 Task: Play online Dominion game.
Action: Mouse moved to (511, 416)
Screenshot: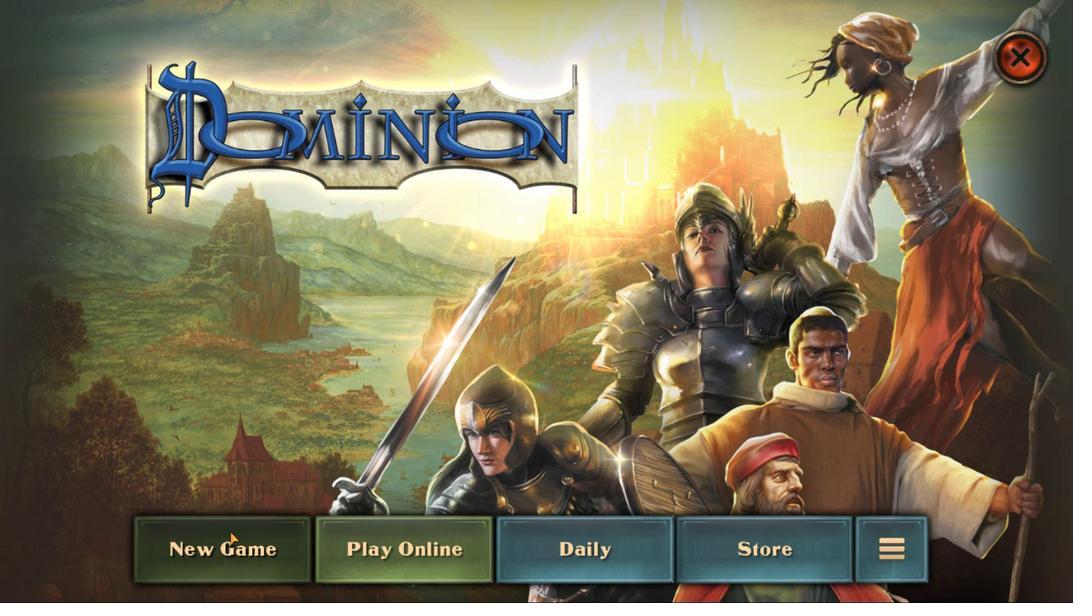 
Action: Mouse pressed left at (511, 416)
Screenshot: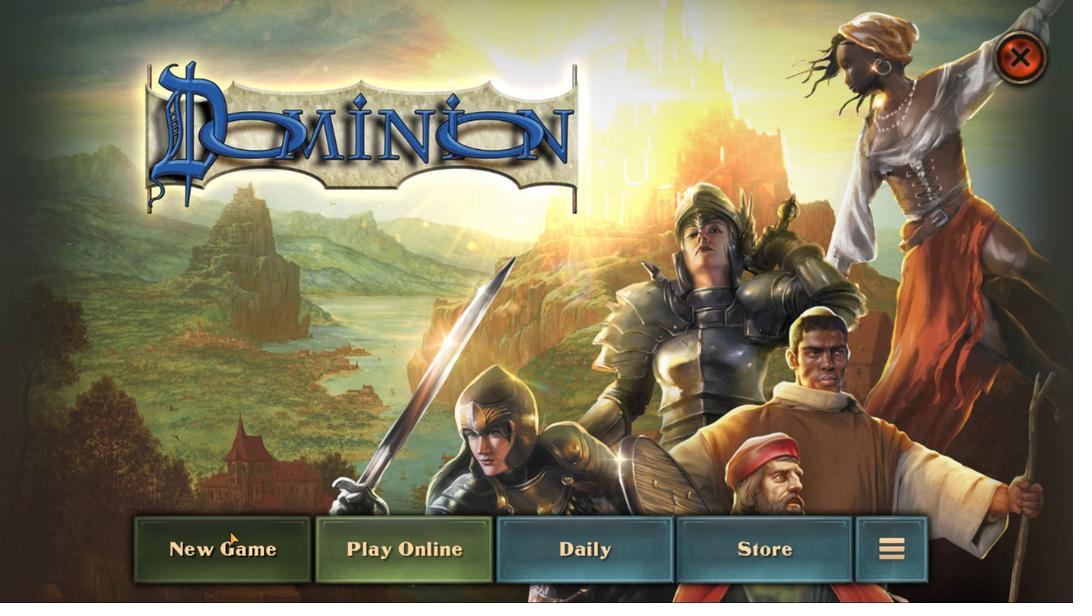 
Action: Mouse moved to (573, 417)
Screenshot: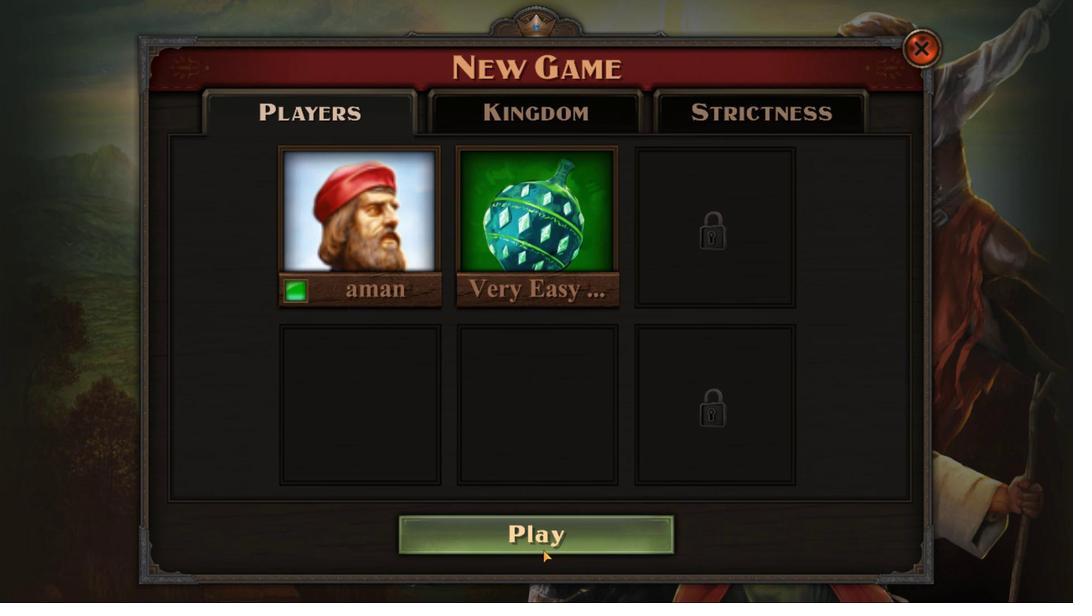 
Action: Mouse pressed left at (573, 417)
Screenshot: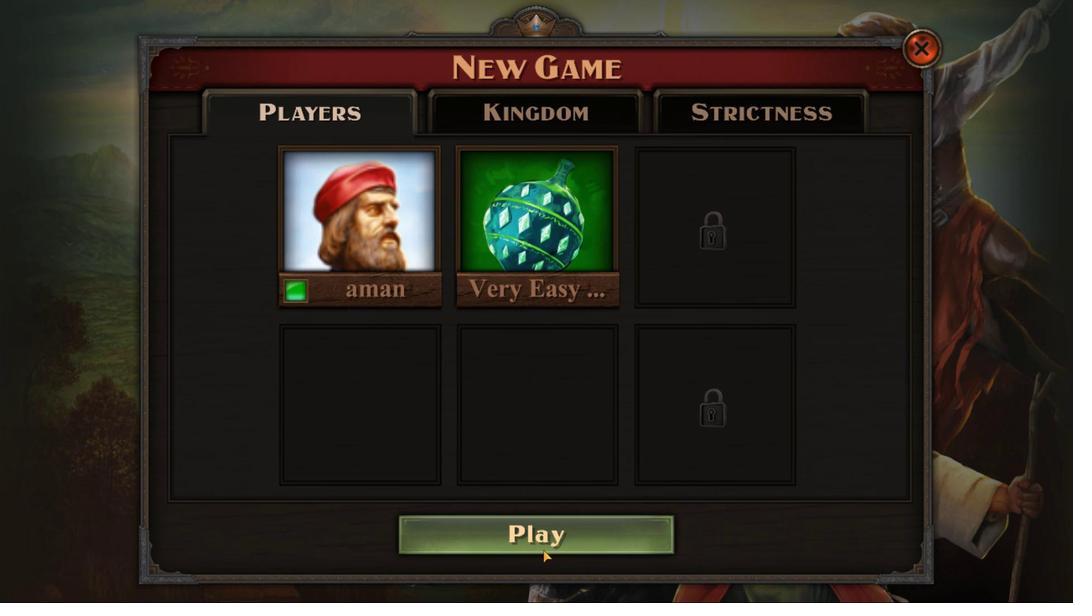 
Action: Mouse moved to (567, 417)
Screenshot: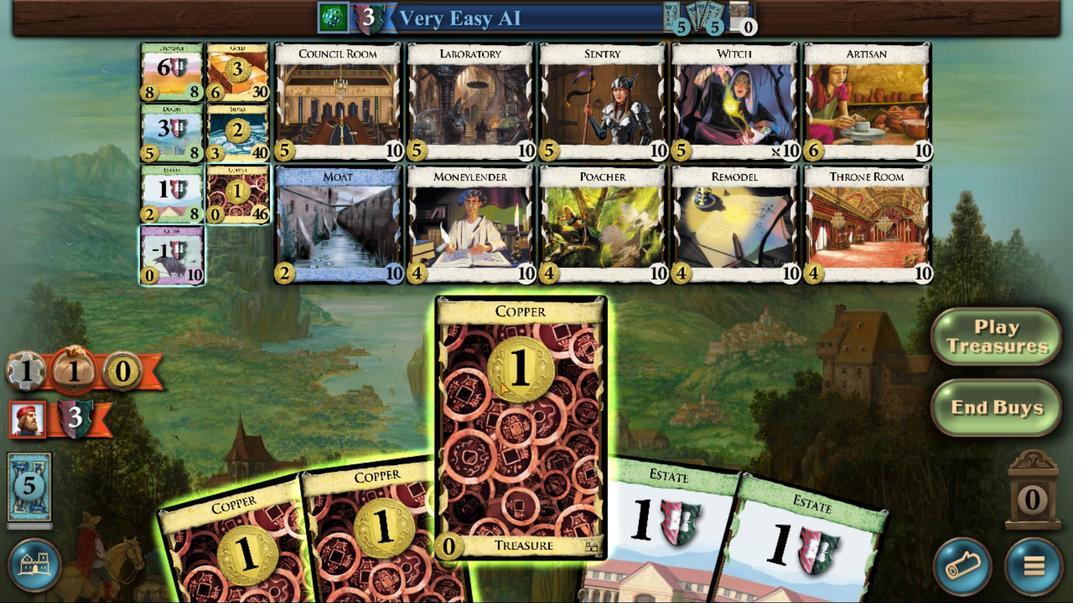
Action: Mouse pressed left at (567, 417)
Screenshot: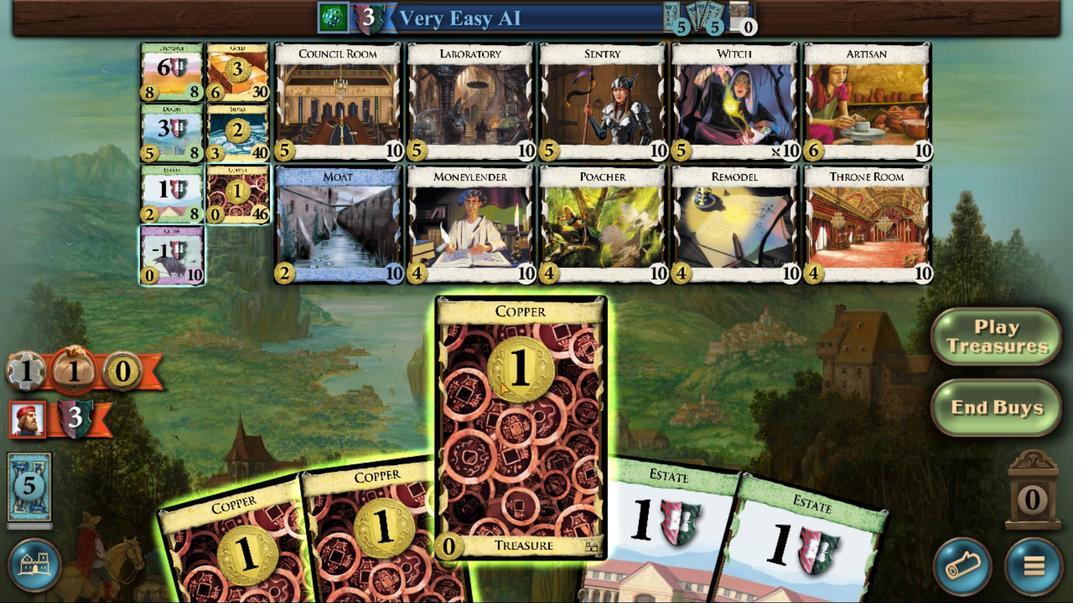 
Action: Mouse moved to (553, 416)
Screenshot: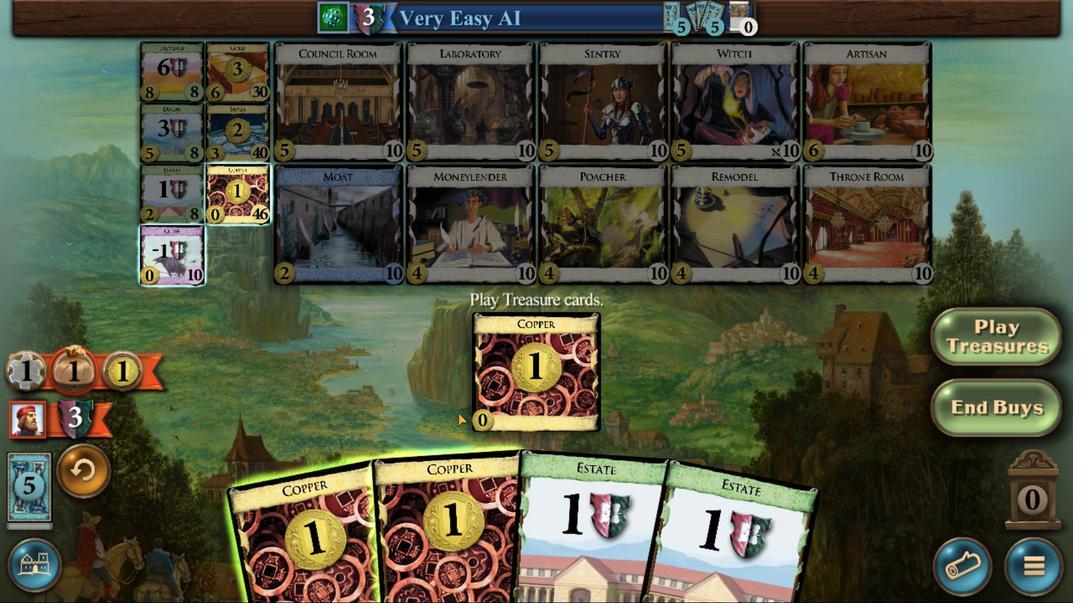 
Action: Mouse pressed left at (553, 416)
Screenshot: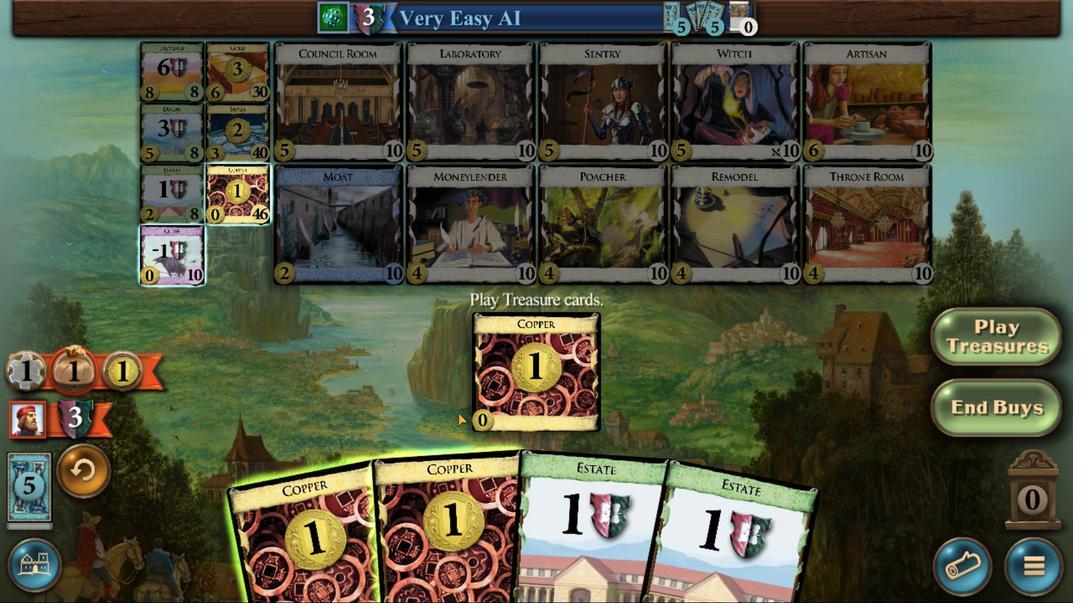 
Action: Mouse moved to (535, 416)
Screenshot: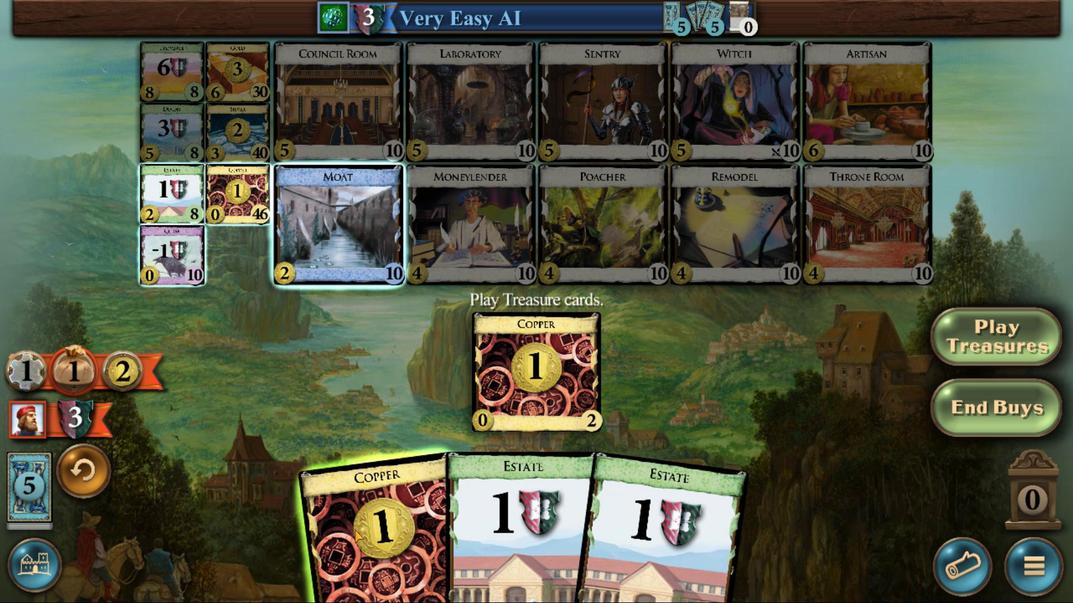 
Action: Mouse pressed left at (535, 416)
Screenshot: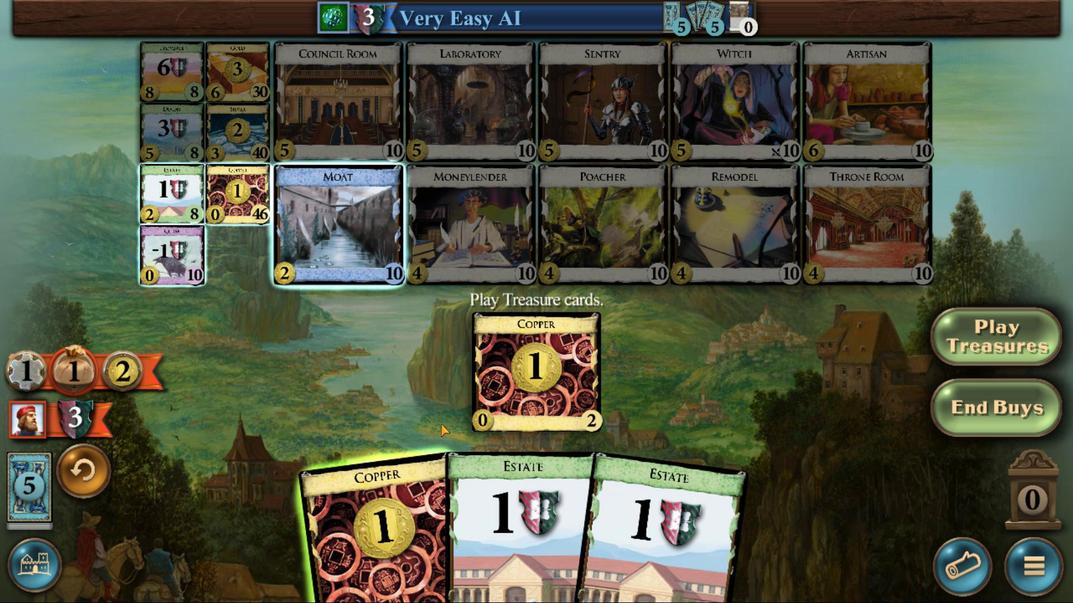 
Action: Mouse moved to (512, 408)
Screenshot: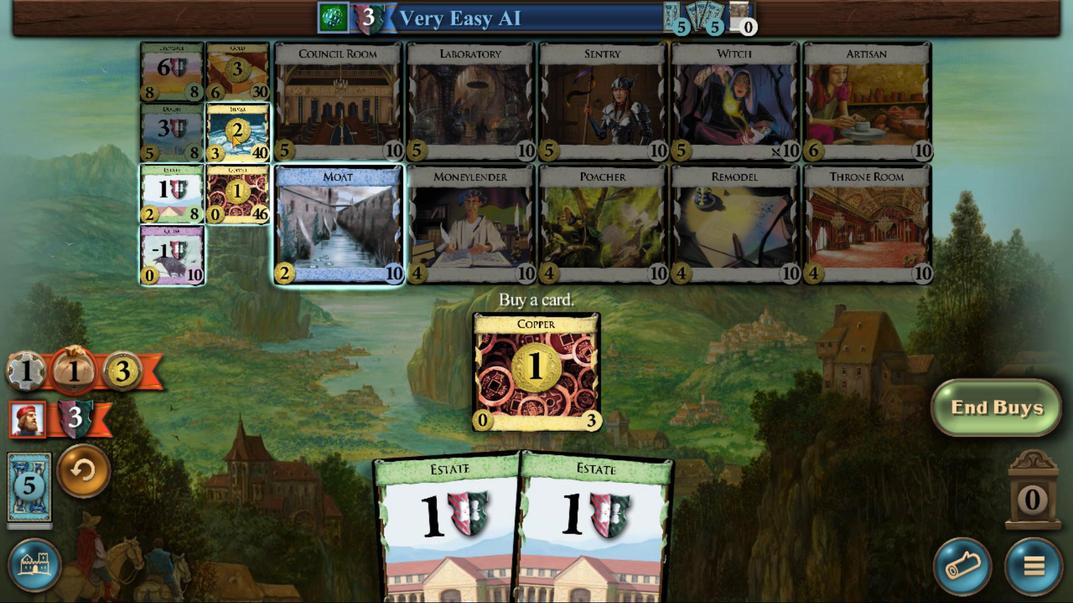 
Action: Mouse pressed left at (512, 408)
Screenshot: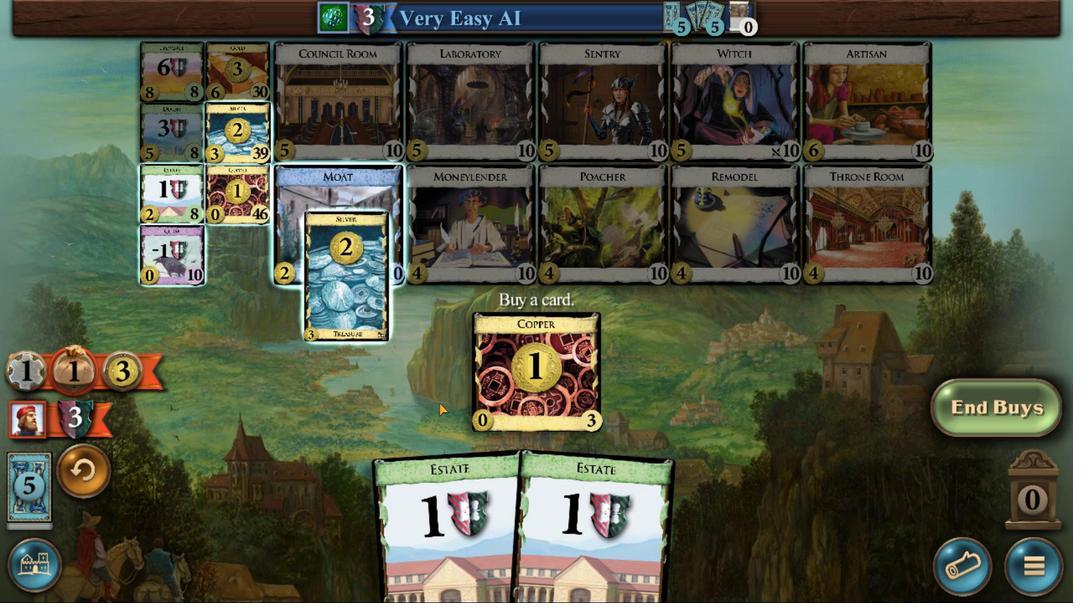 
Action: Mouse moved to (592, 416)
Screenshot: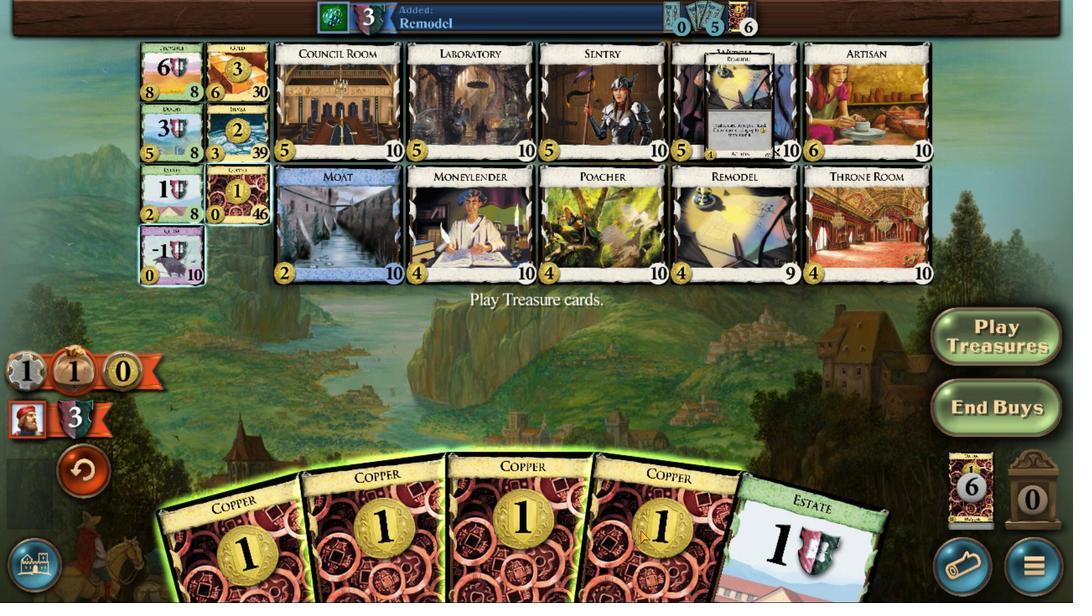 
Action: Mouse pressed left at (592, 416)
Screenshot: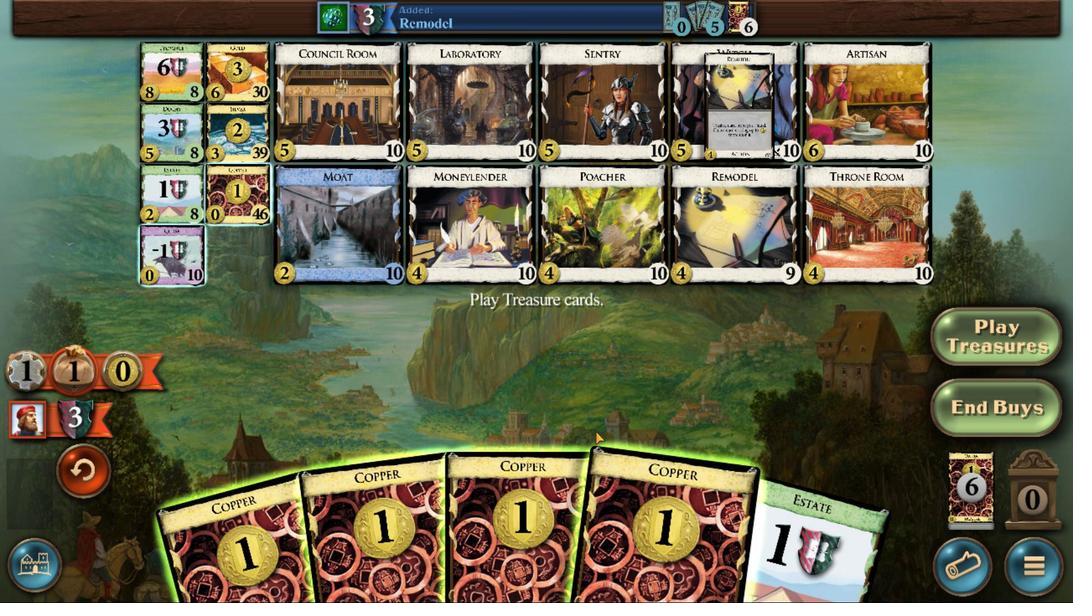 
Action: Mouse moved to (578, 416)
Screenshot: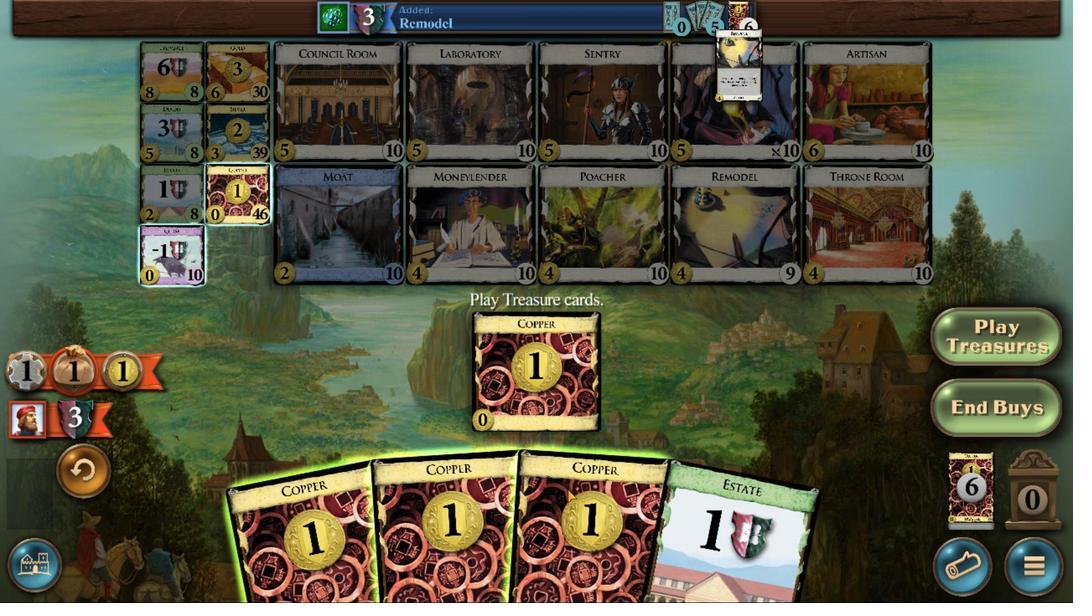 
Action: Mouse pressed left at (578, 416)
Screenshot: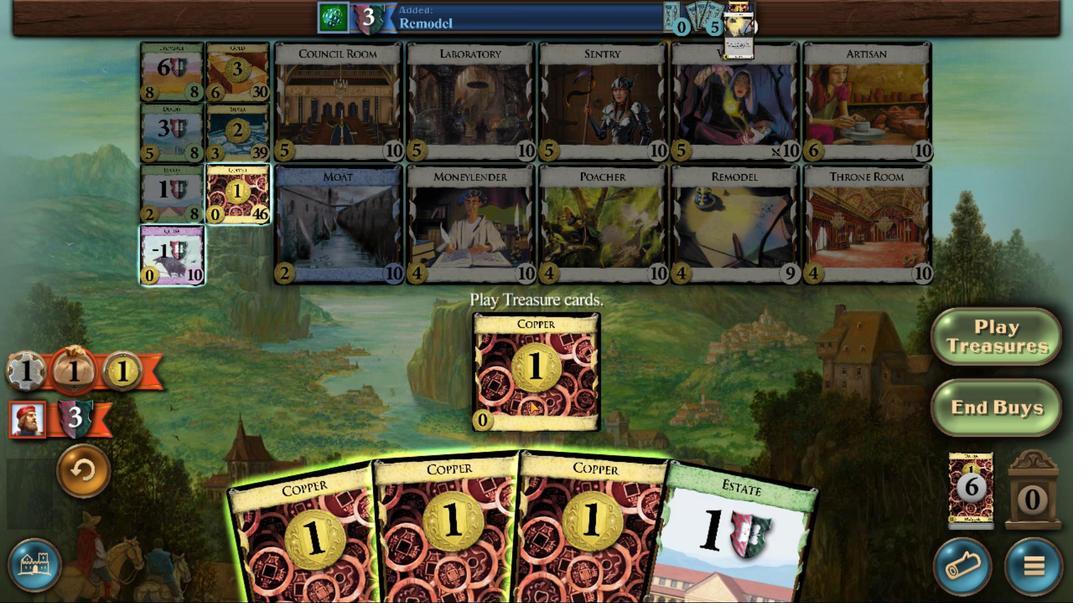 
Action: Mouse moved to (565, 416)
Screenshot: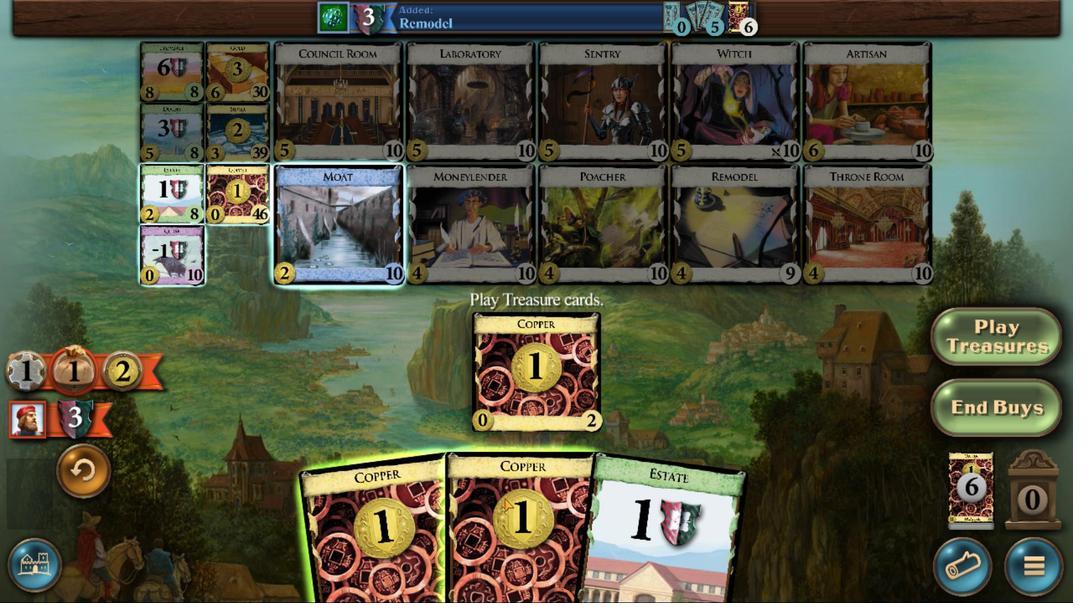 
Action: Mouse pressed left at (565, 416)
Screenshot: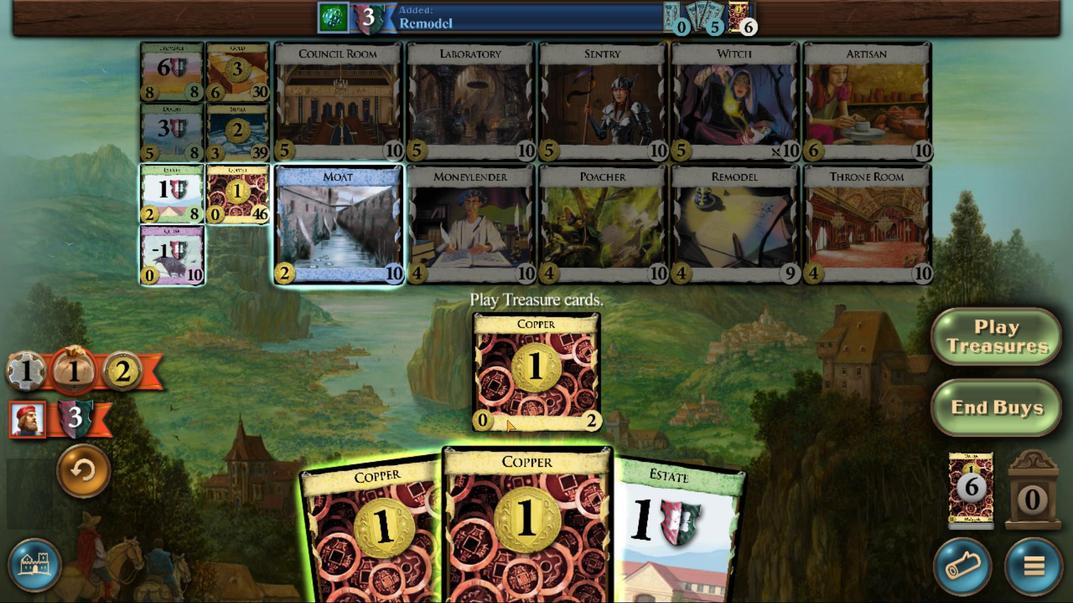 
Action: Mouse moved to (512, 408)
Screenshot: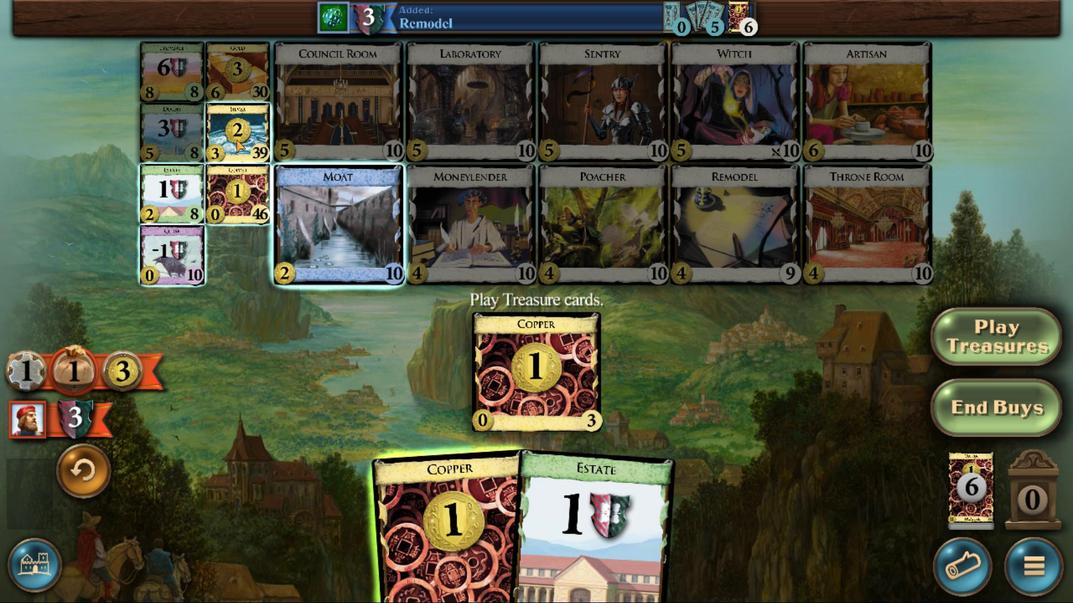 
Action: Mouse pressed left at (512, 408)
Screenshot: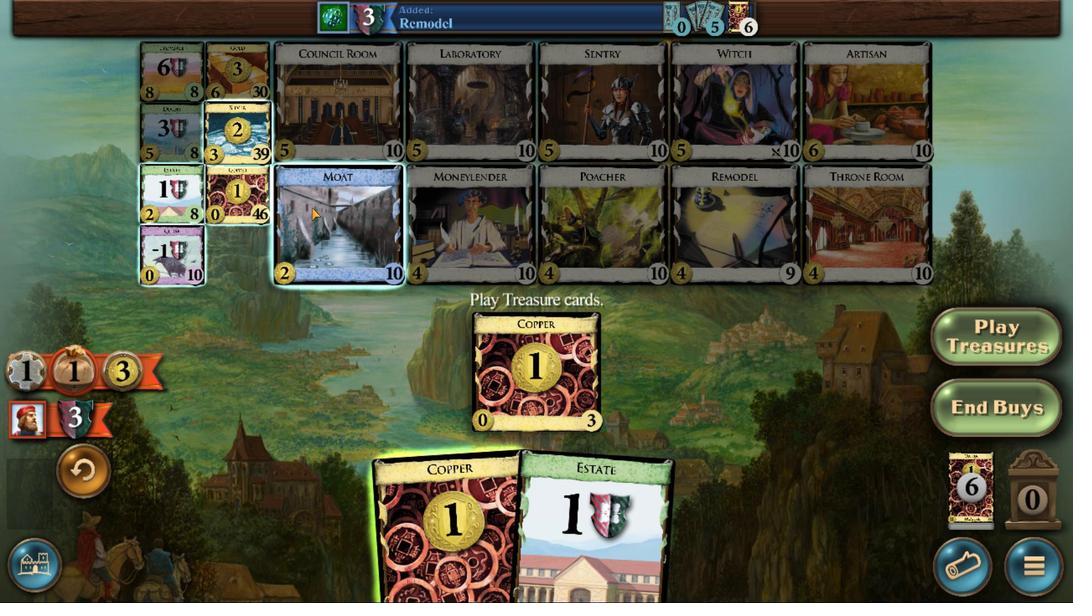 
Action: Mouse moved to (592, 417)
Screenshot: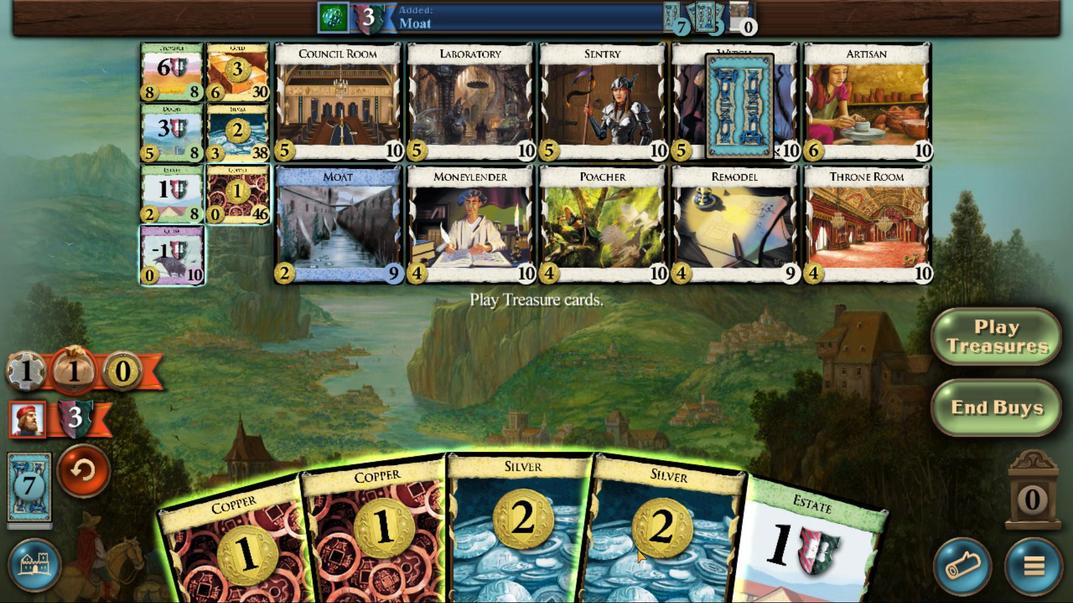 
Action: Mouse pressed left at (592, 417)
Screenshot: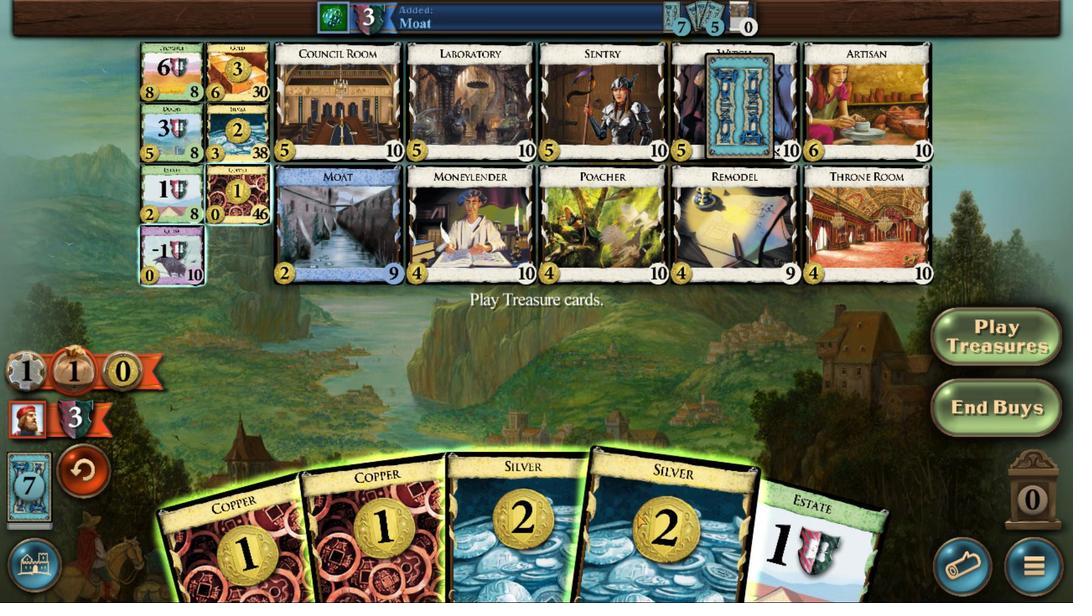 
Action: Mouse moved to (586, 416)
Screenshot: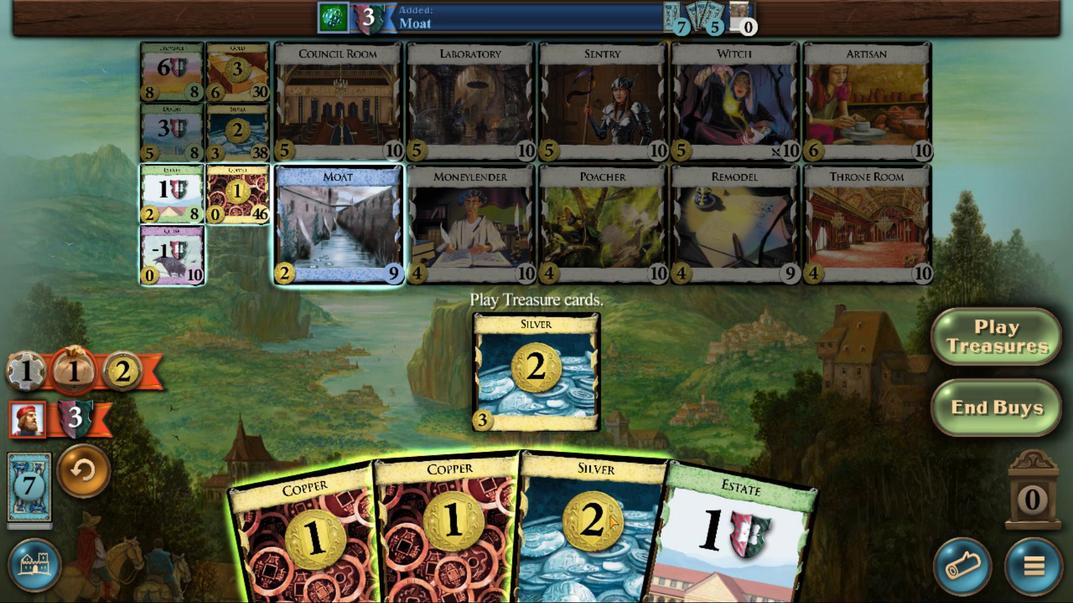 
Action: Mouse pressed left at (586, 416)
Screenshot: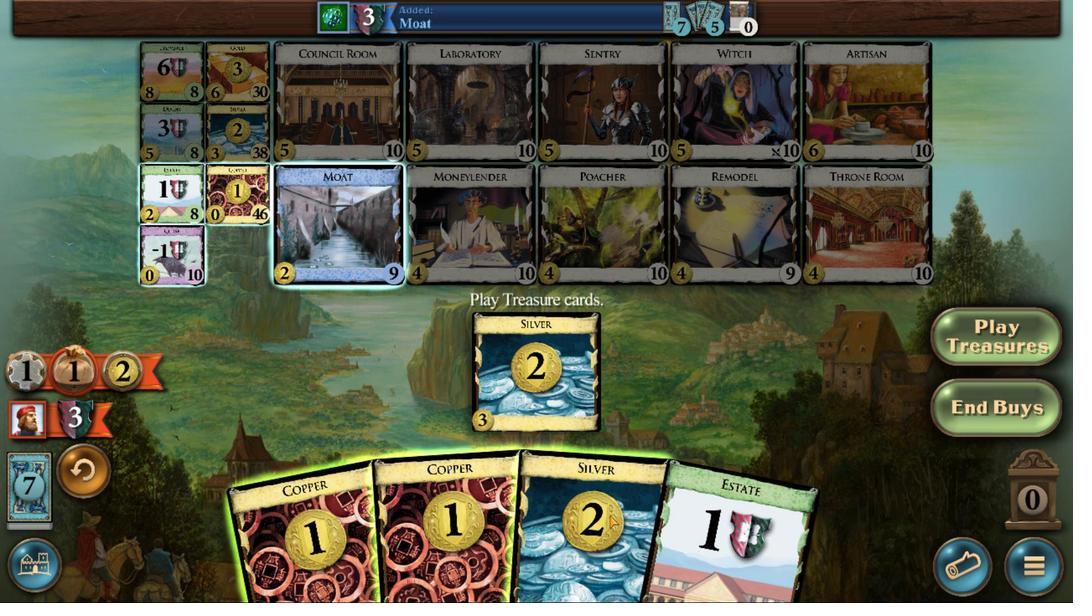 
Action: Mouse moved to (577, 416)
Screenshot: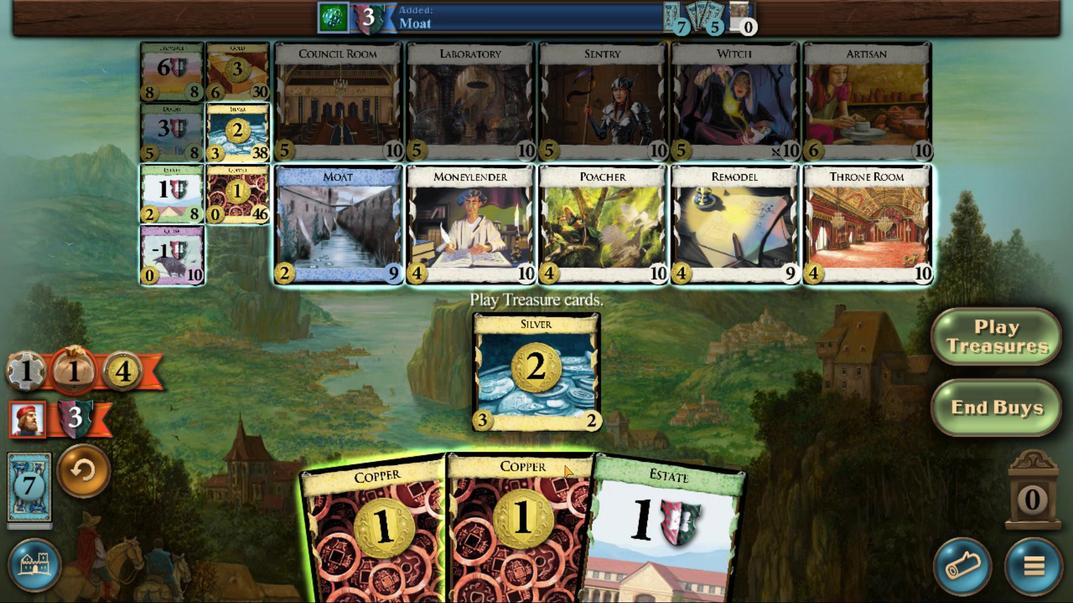 
Action: Mouse pressed left at (577, 416)
Screenshot: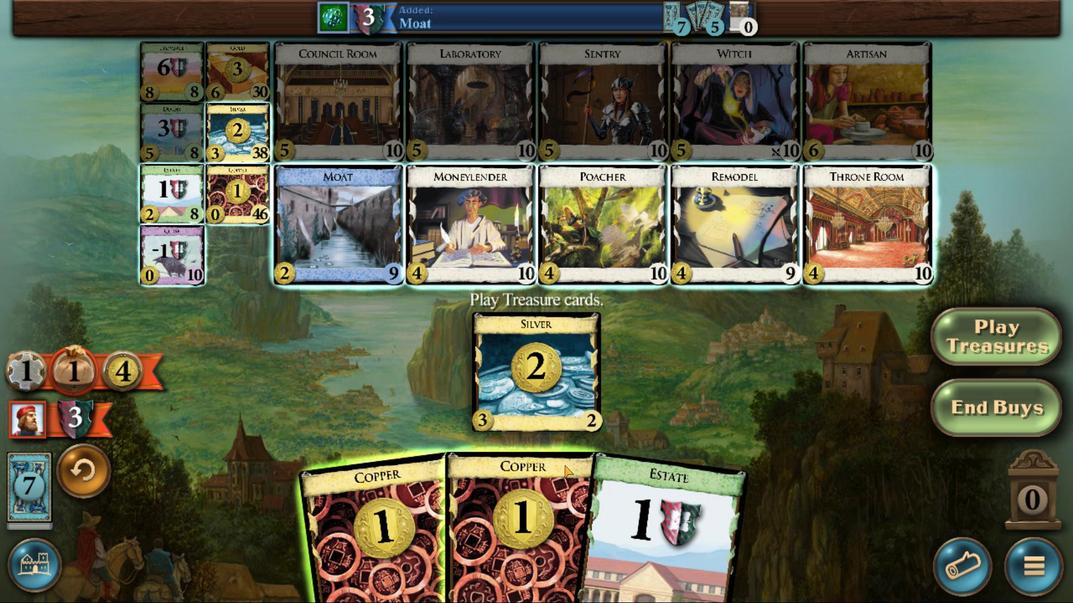 
Action: Mouse moved to (500, 408)
Screenshot: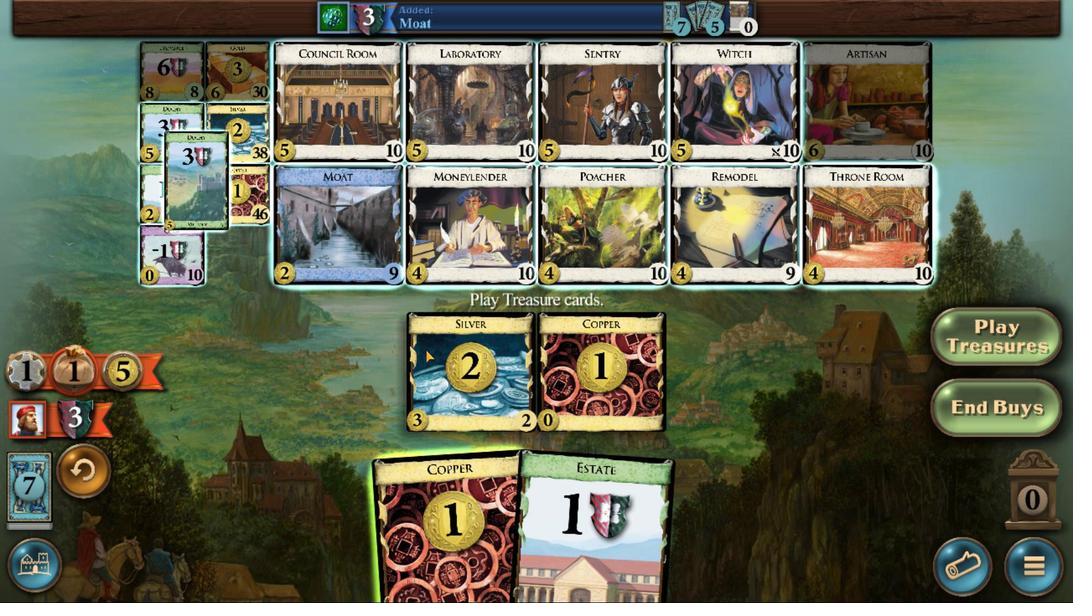 
Action: Mouse pressed left at (500, 408)
Screenshot: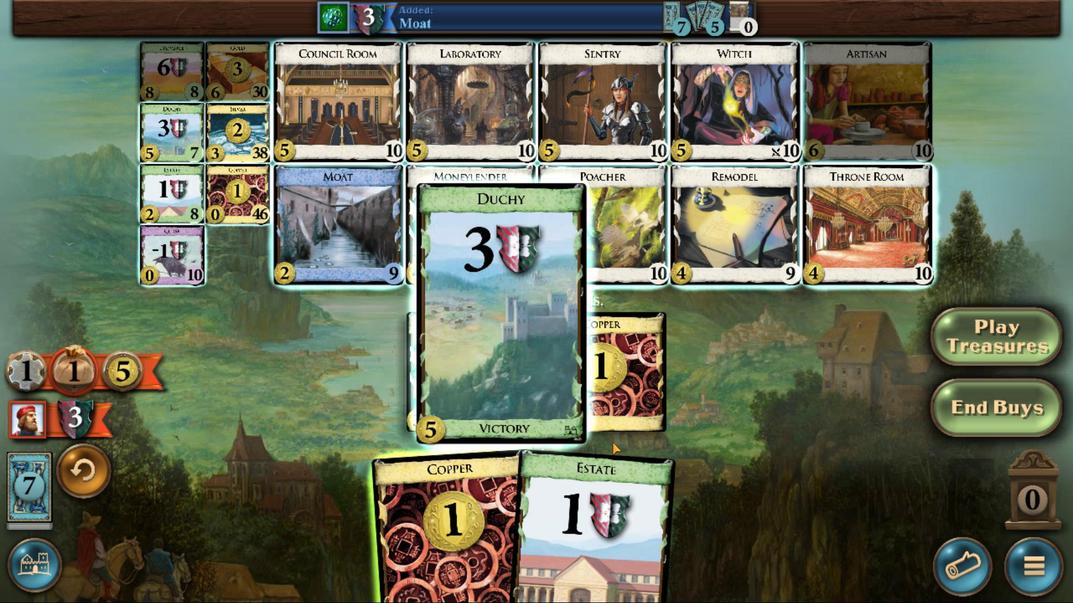 
Action: Mouse moved to (593, 417)
Screenshot: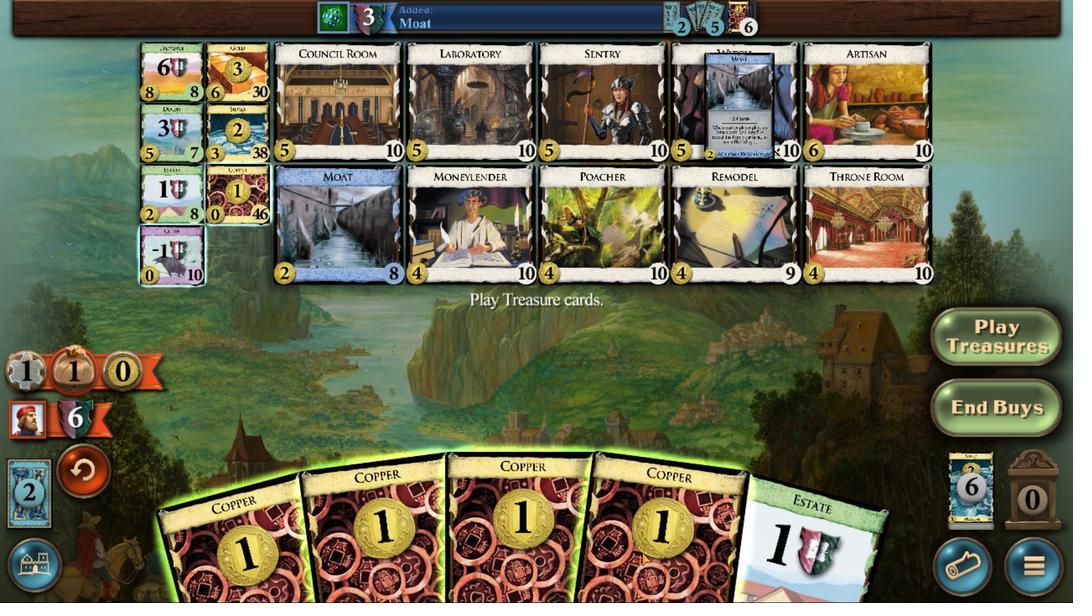
Action: Mouse pressed left at (593, 417)
Screenshot: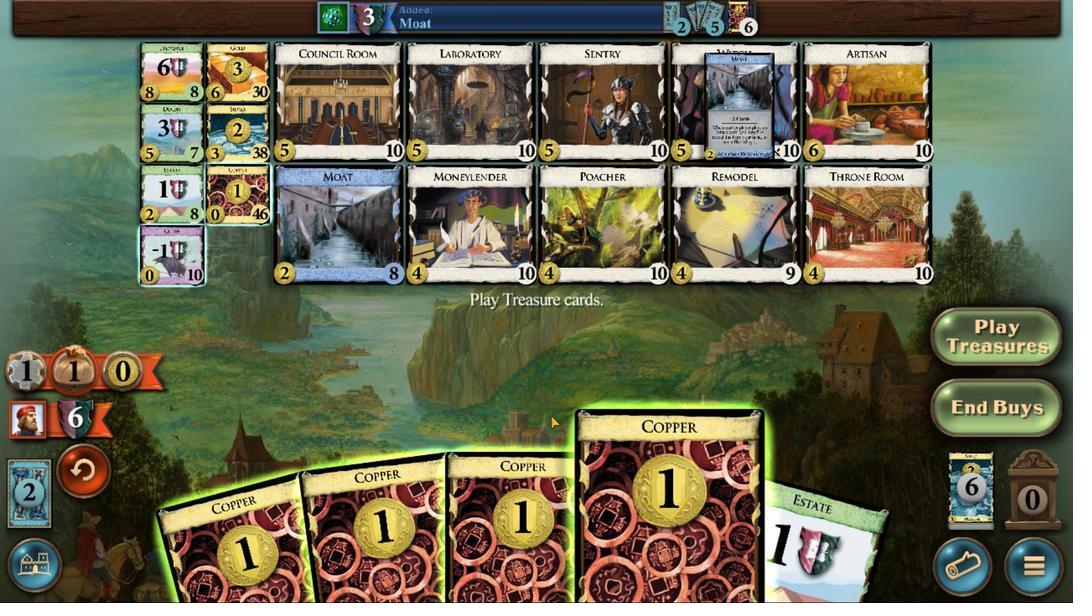 
Action: Mouse moved to (578, 416)
Screenshot: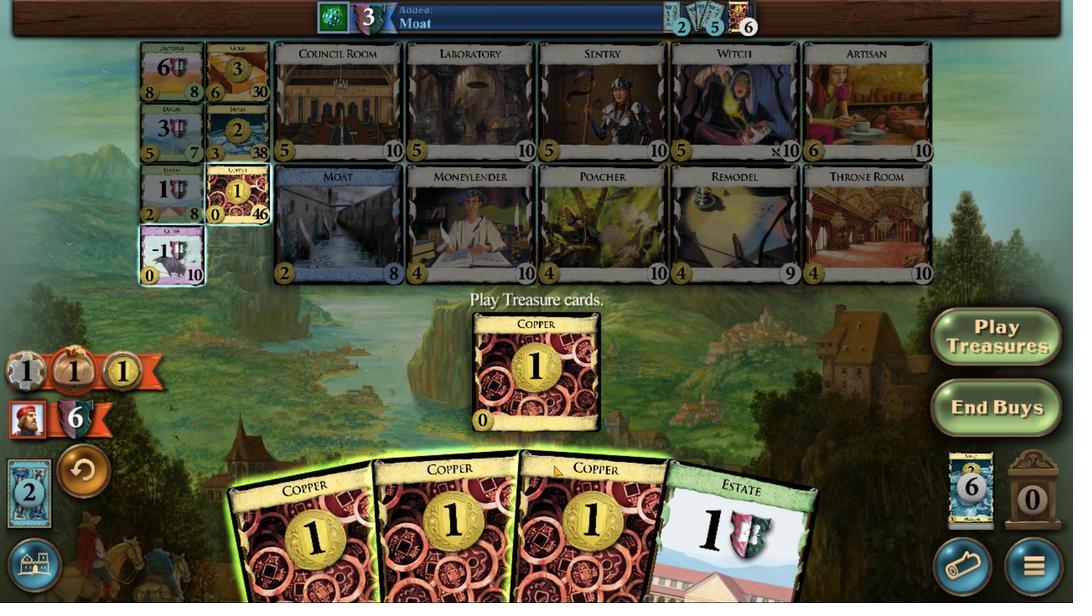 
Action: Mouse pressed left at (578, 416)
Screenshot: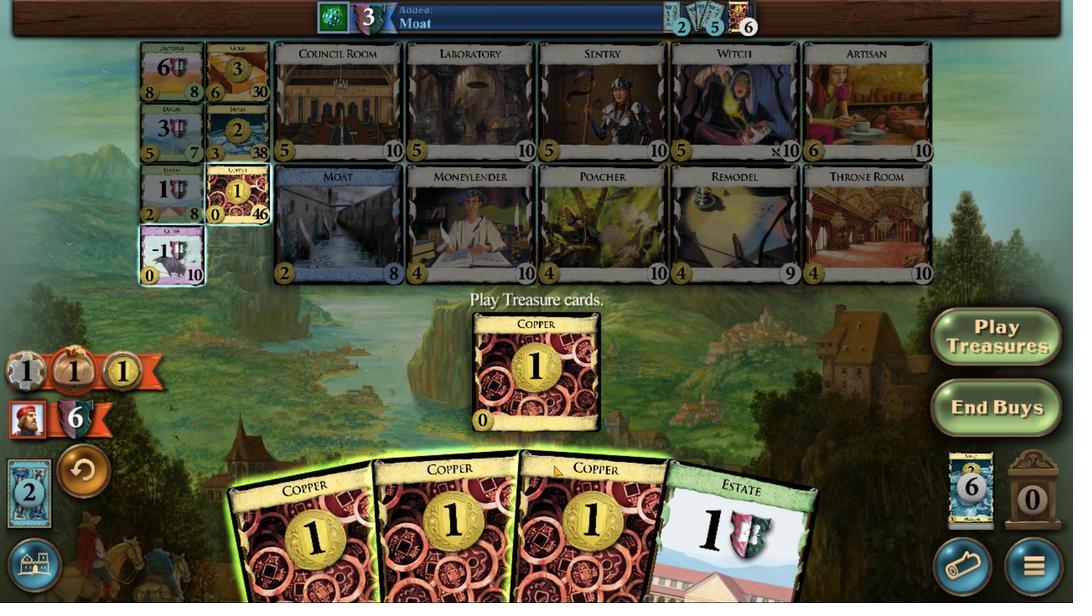 
Action: Mouse moved to (576, 416)
Screenshot: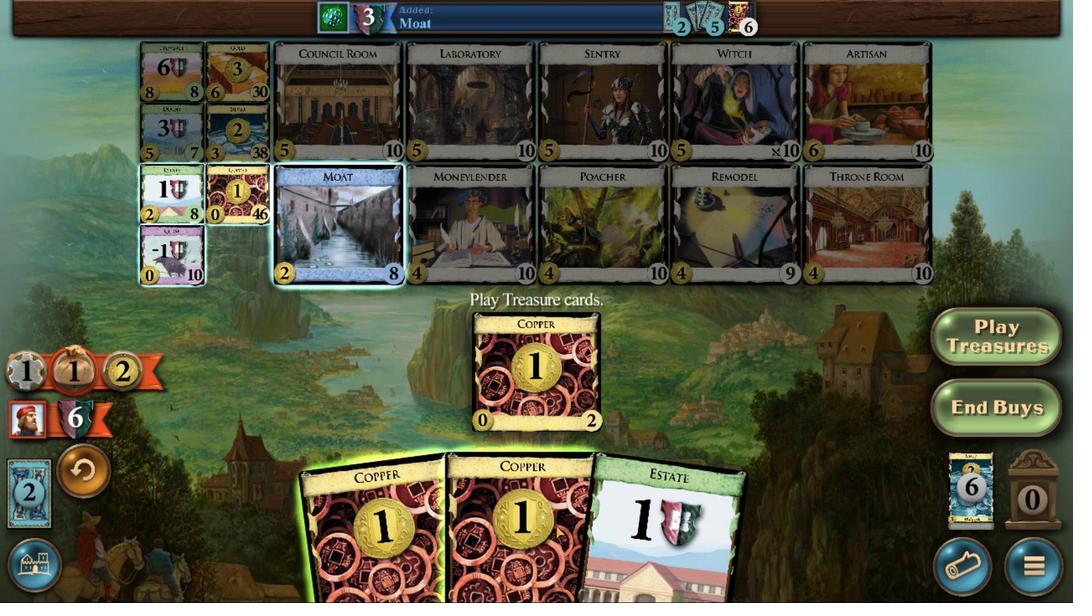 
Action: Mouse pressed left at (576, 416)
Screenshot: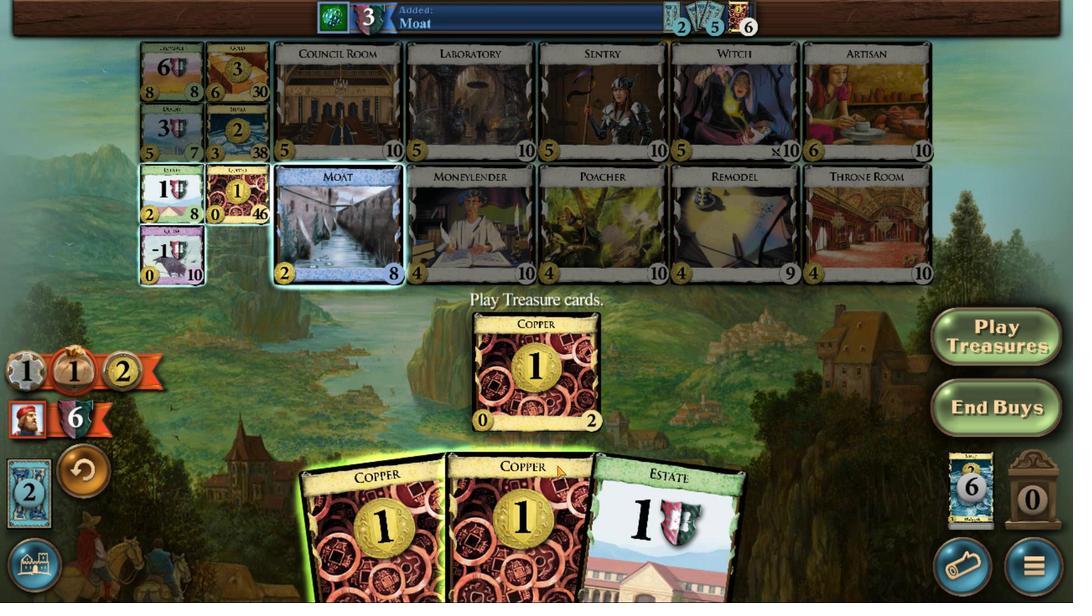 
Action: Mouse moved to (508, 408)
Screenshot: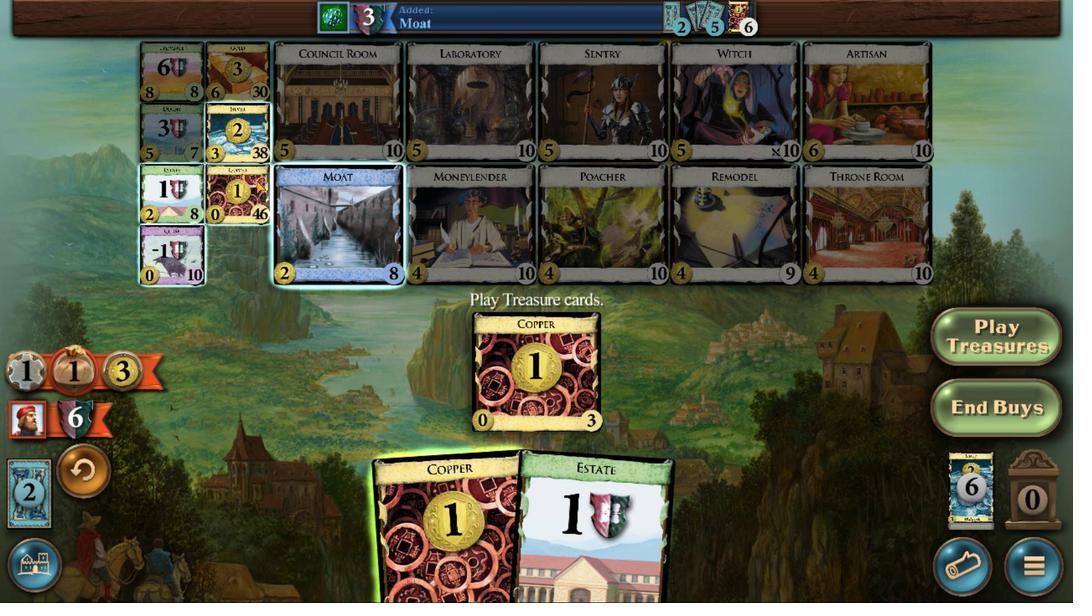 
Action: Mouse pressed left at (508, 408)
Screenshot: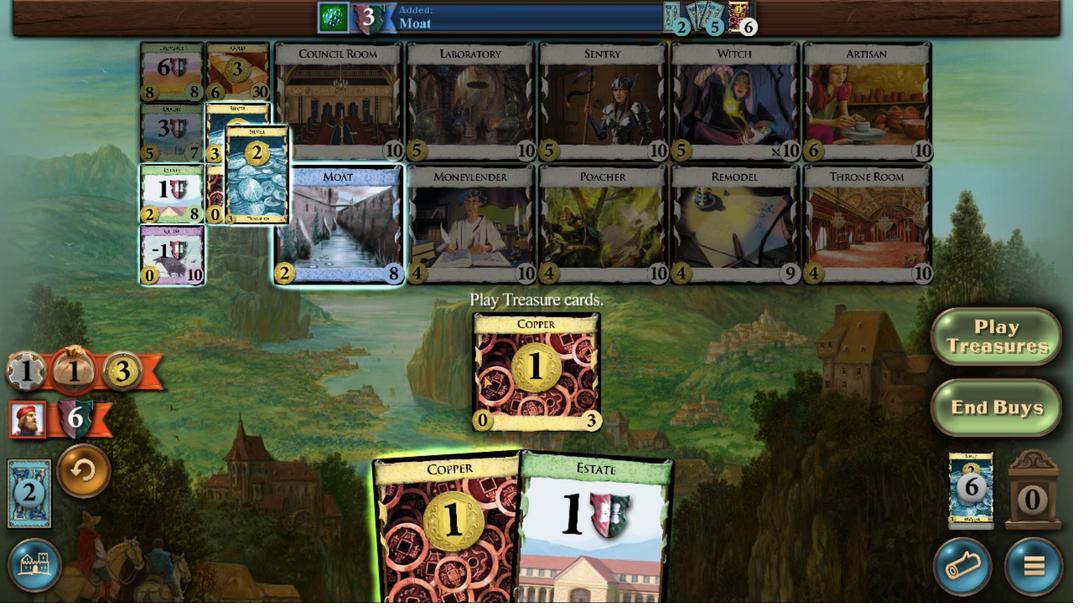 
Action: Mouse moved to (592, 417)
Screenshot: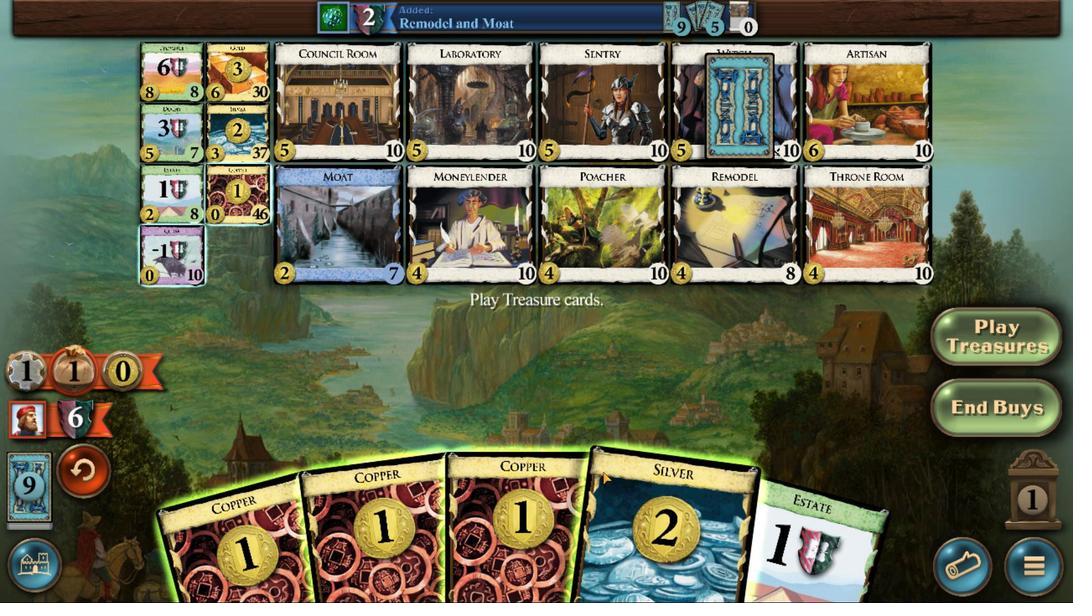 
Action: Mouse pressed left at (592, 417)
Screenshot: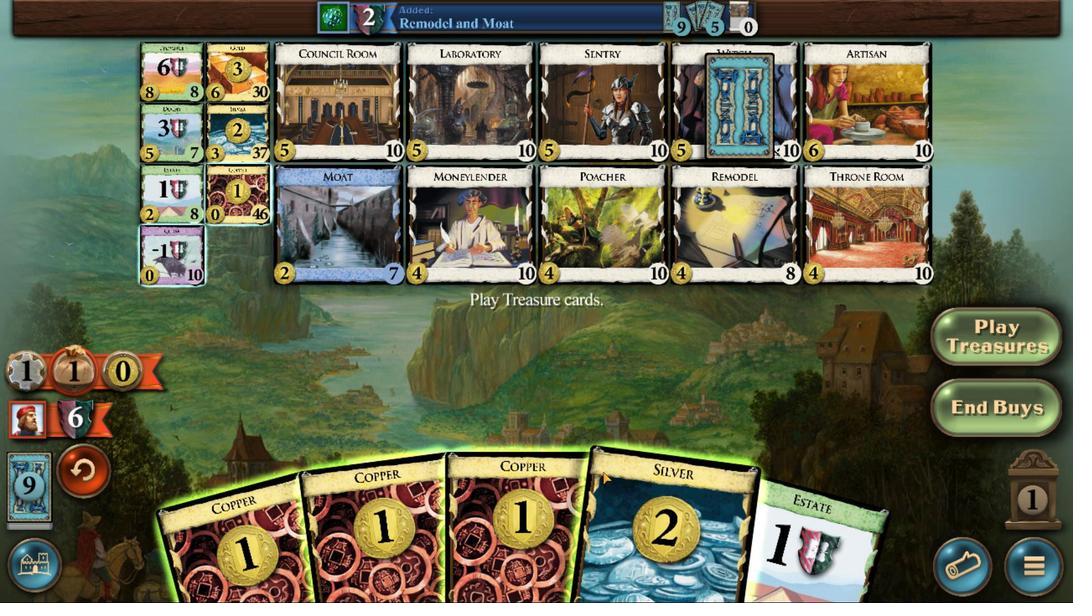 
Action: Mouse moved to (582, 416)
Screenshot: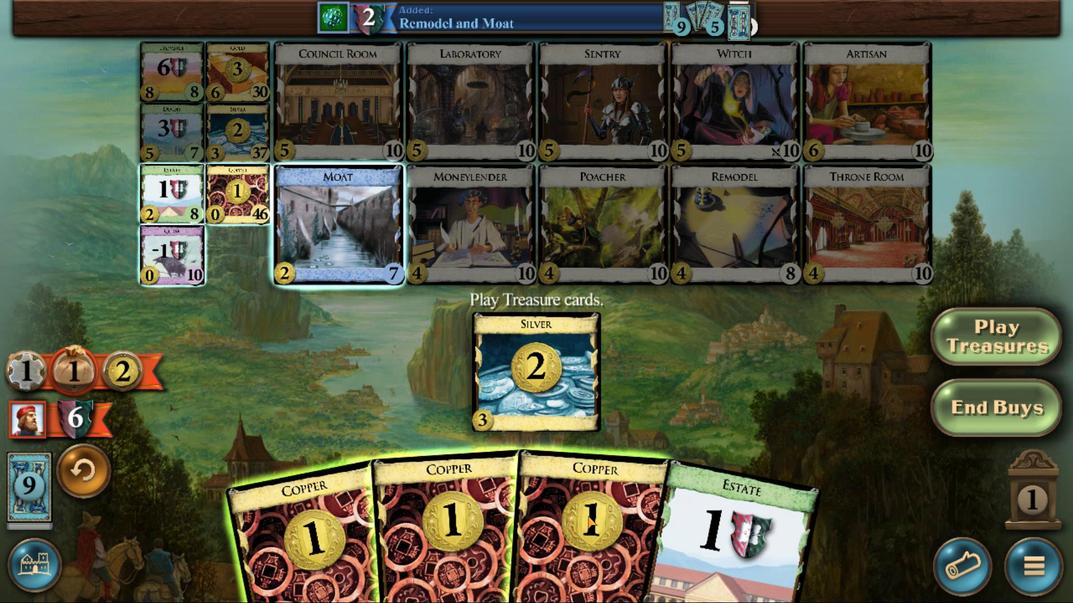 
Action: Mouse pressed left at (582, 416)
Screenshot: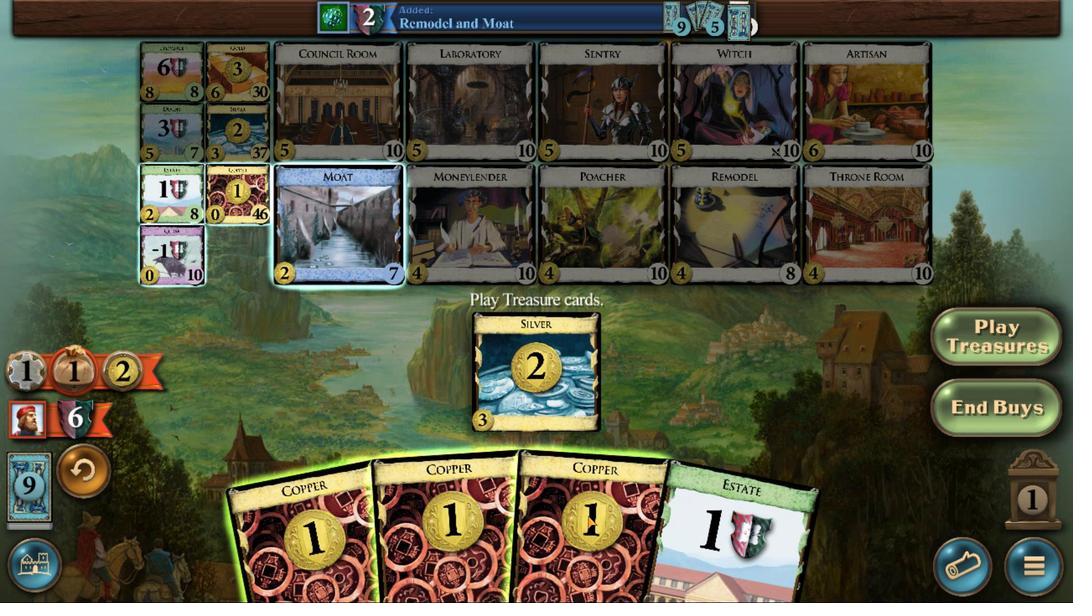
Action: Mouse moved to (577, 416)
Screenshot: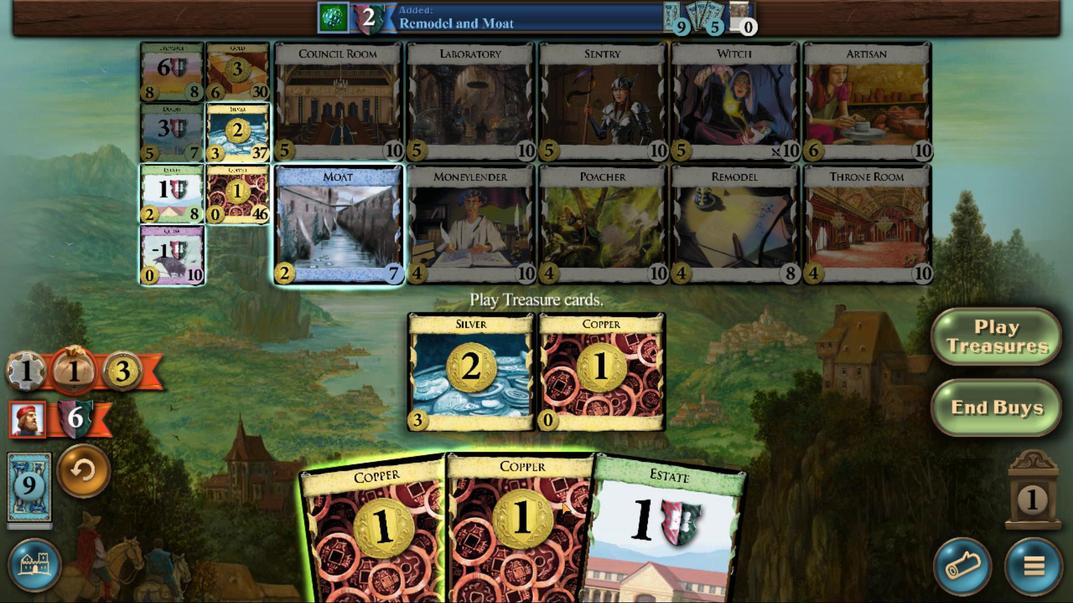 
Action: Mouse pressed left at (577, 416)
Screenshot: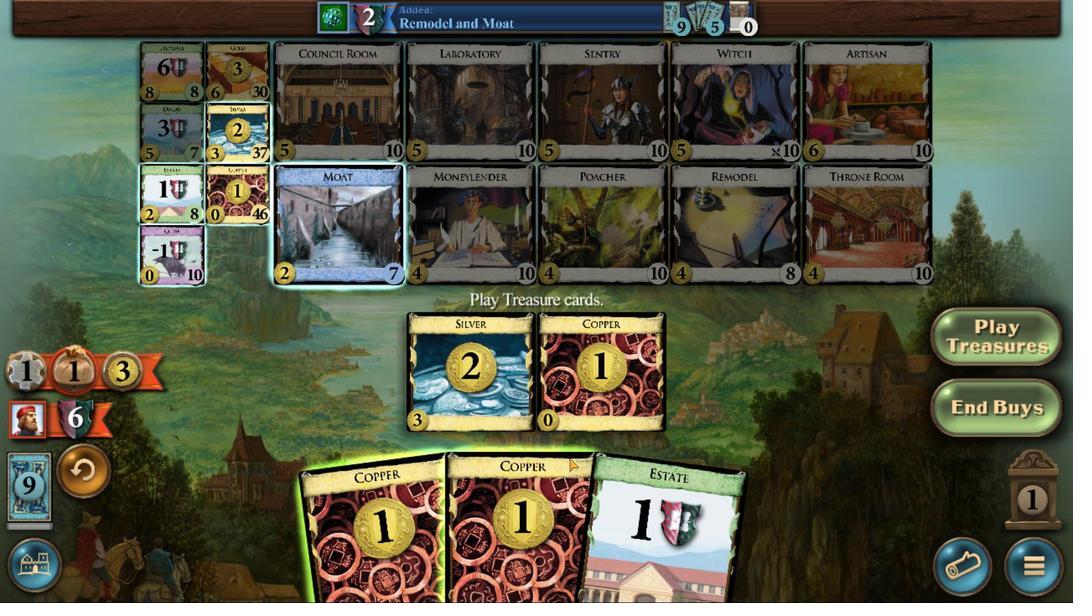 
Action: Mouse moved to (564, 416)
Screenshot: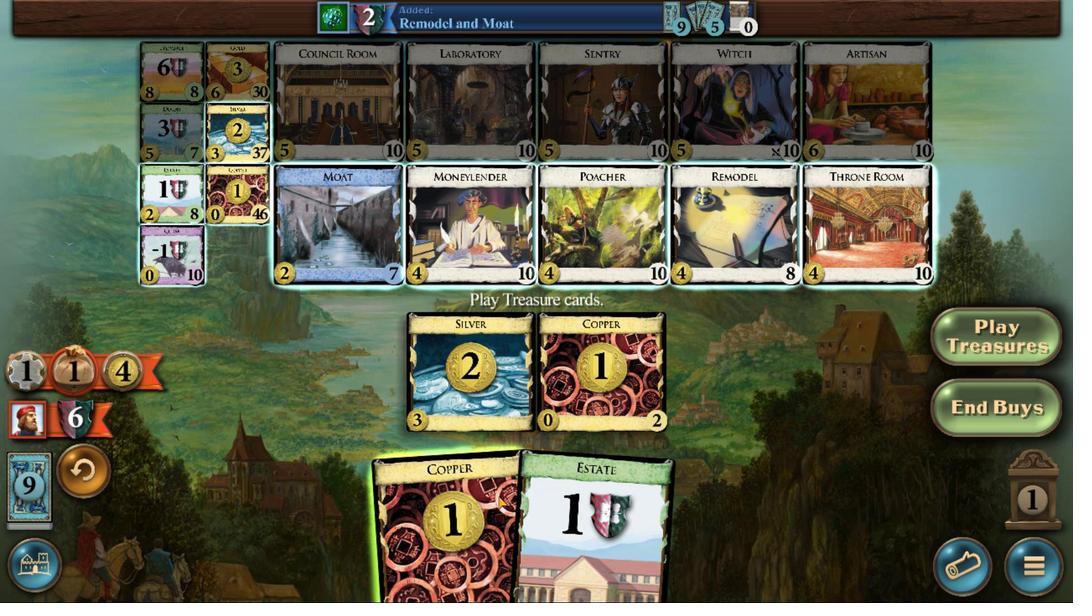 
Action: Mouse pressed left at (564, 416)
Screenshot: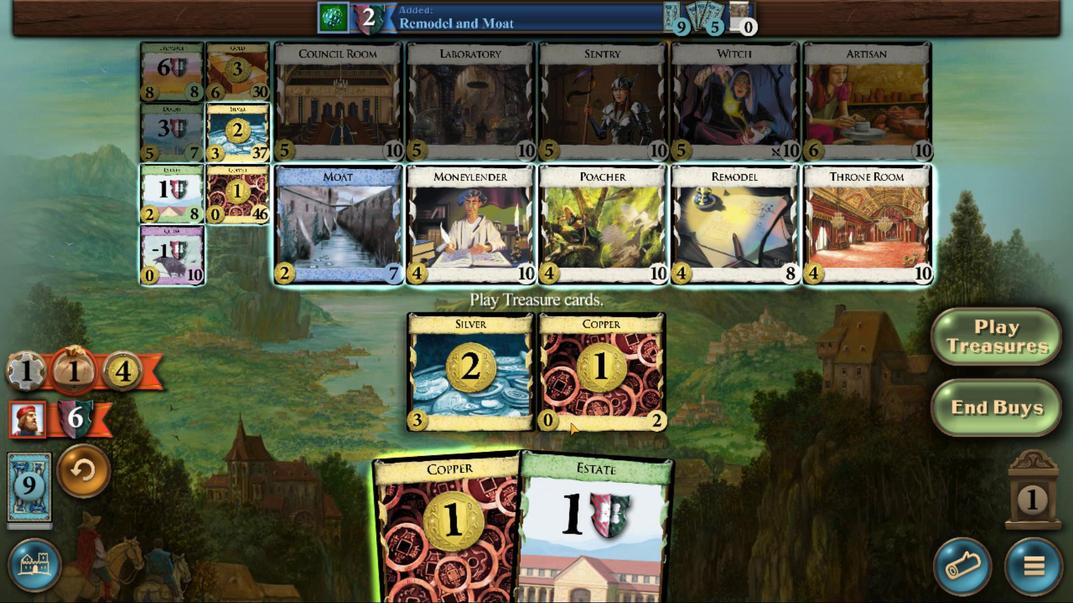 
Action: Mouse moved to (501, 407)
Screenshot: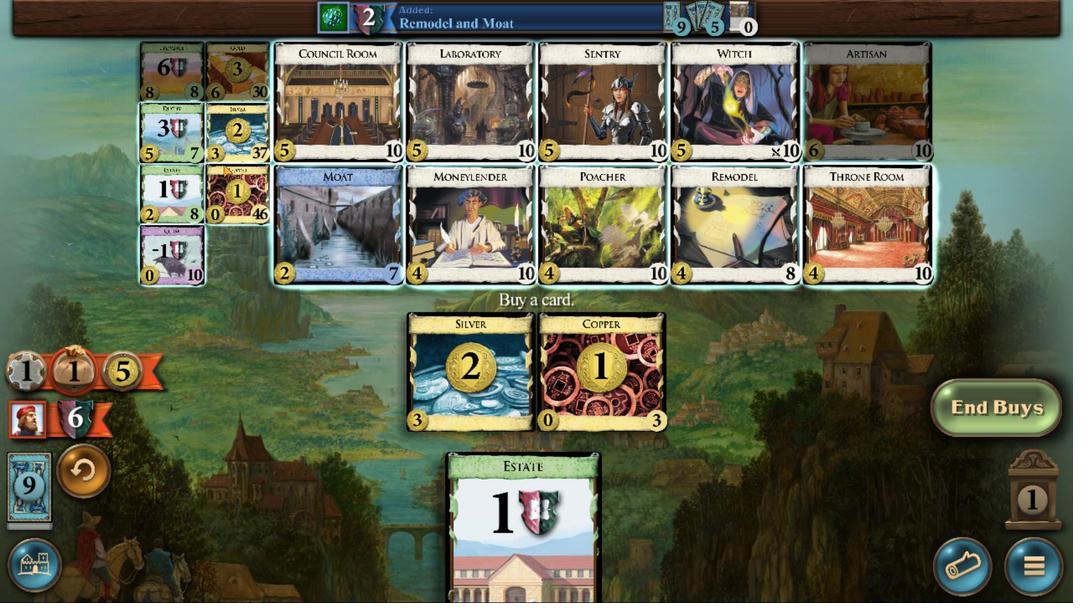 
Action: Mouse pressed left at (501, 407)
Screenshot: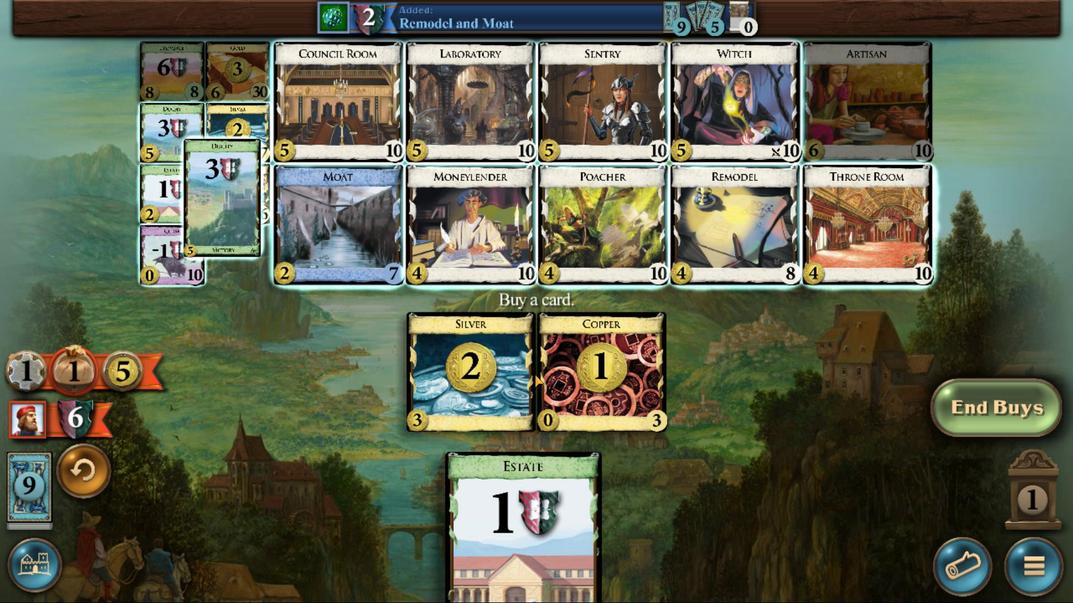 
Action: Mouse moved to (572, 416)
Screenshot: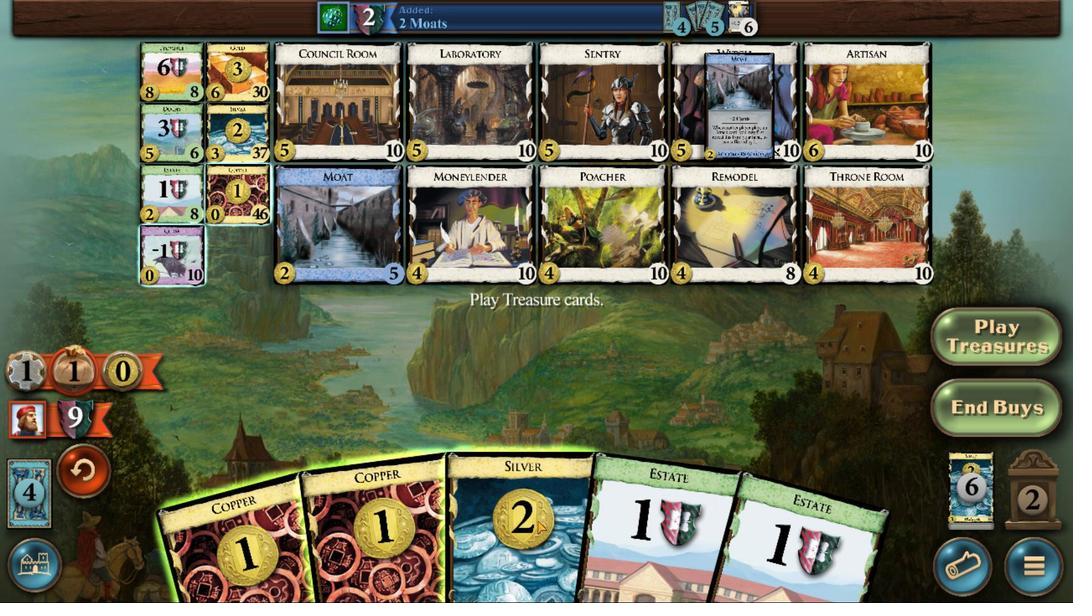 
Action: Mouse pressed left at (572, 416)
Screenshot: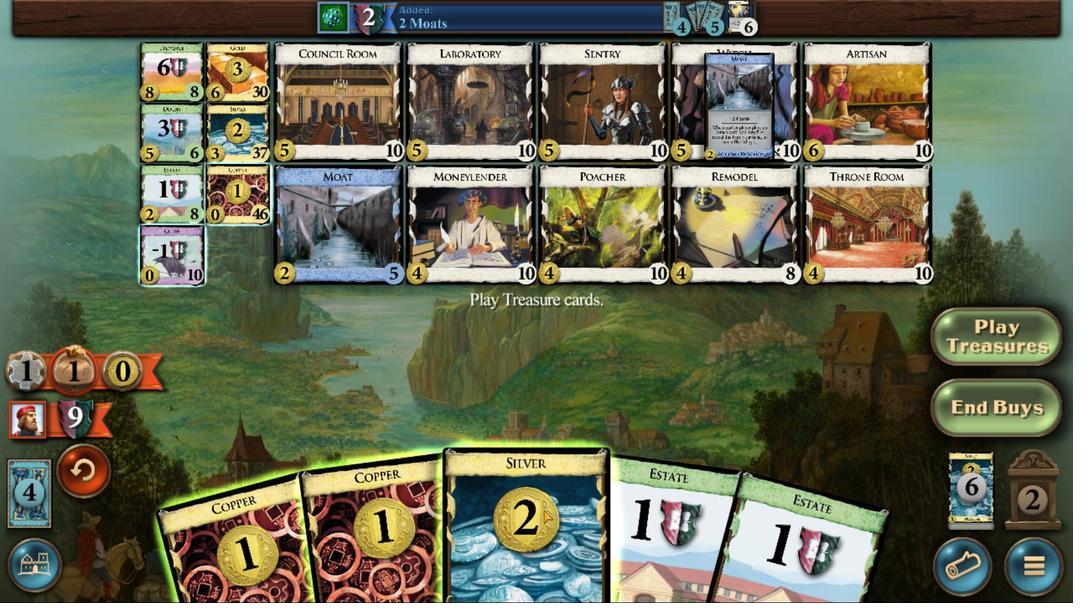 
Action: Mouse moved to (564, 417)
Screenshot: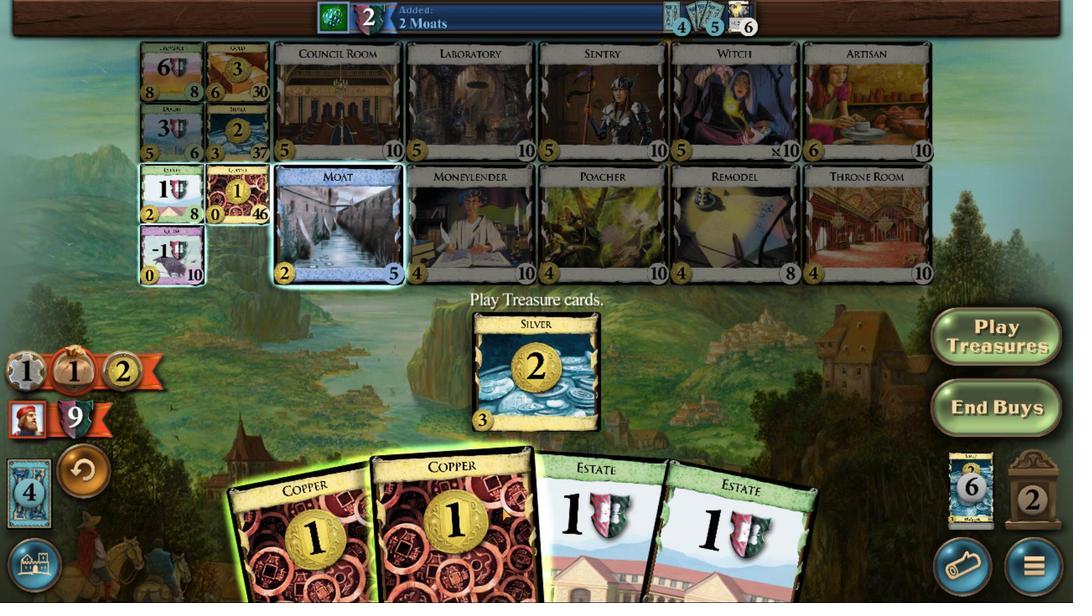 
Action: Mouse pressed left at (564, 417)
Screenshot: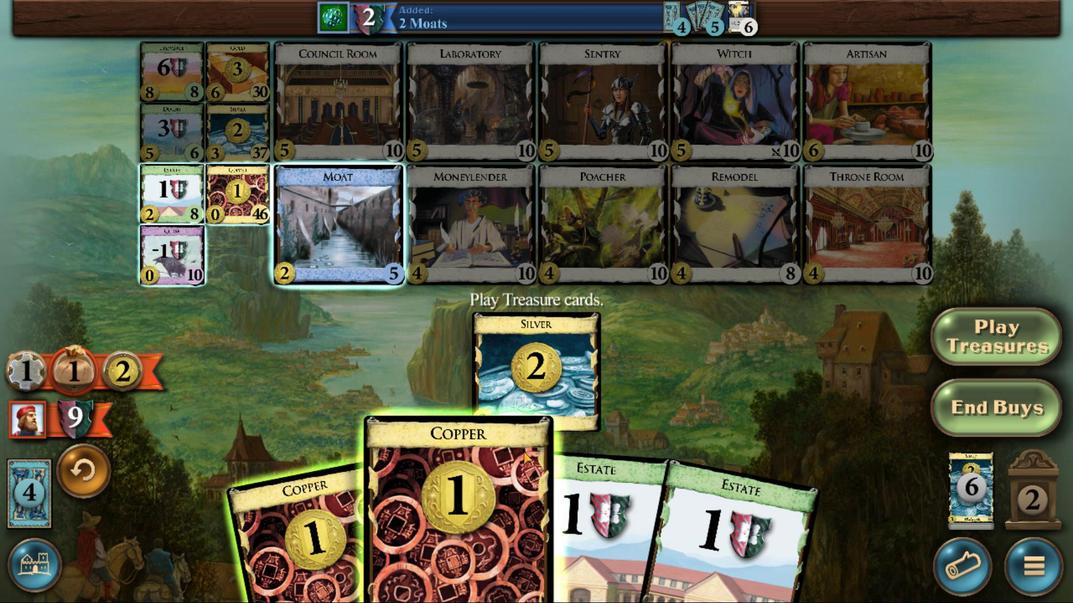 
Action: Mouse moved to (543, 417)
Screenshot: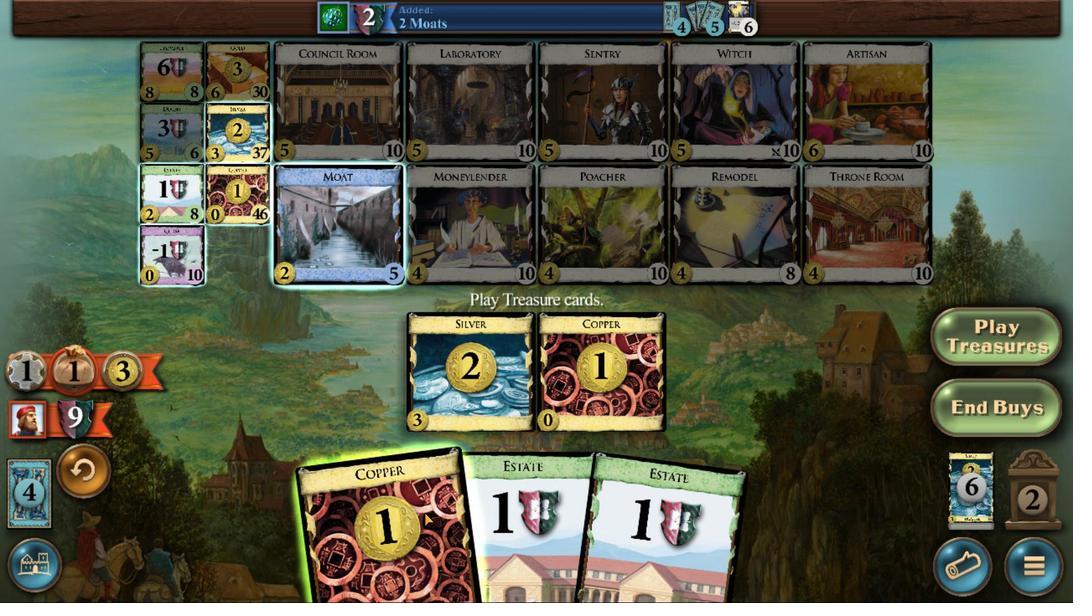 
Action: Mouse pressed left at (543, 417)
Screenshot: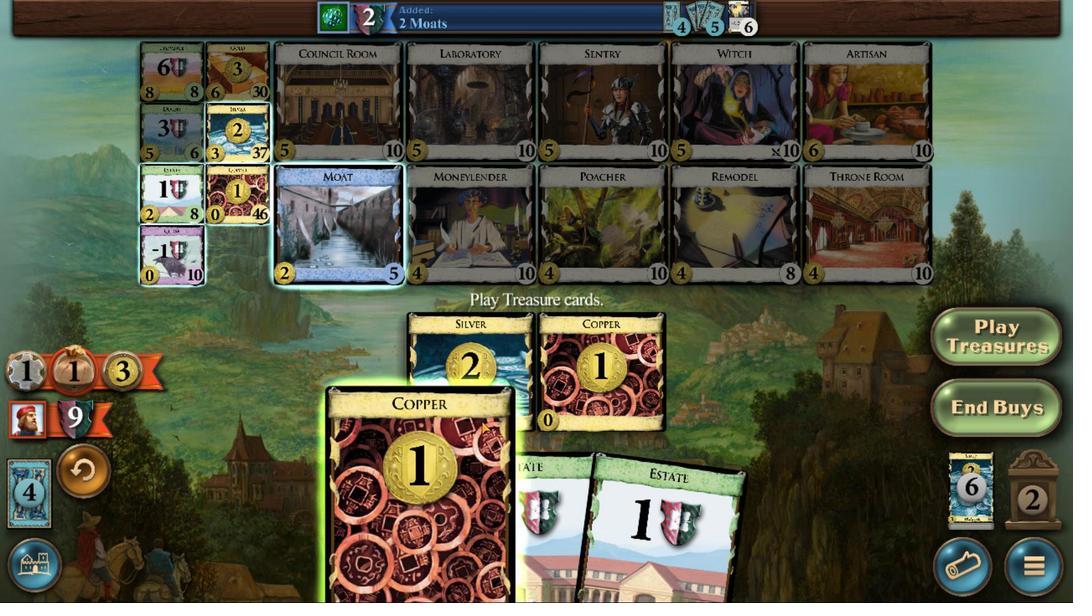 
Action: Mouse moved to (509, 407)
Screenshot: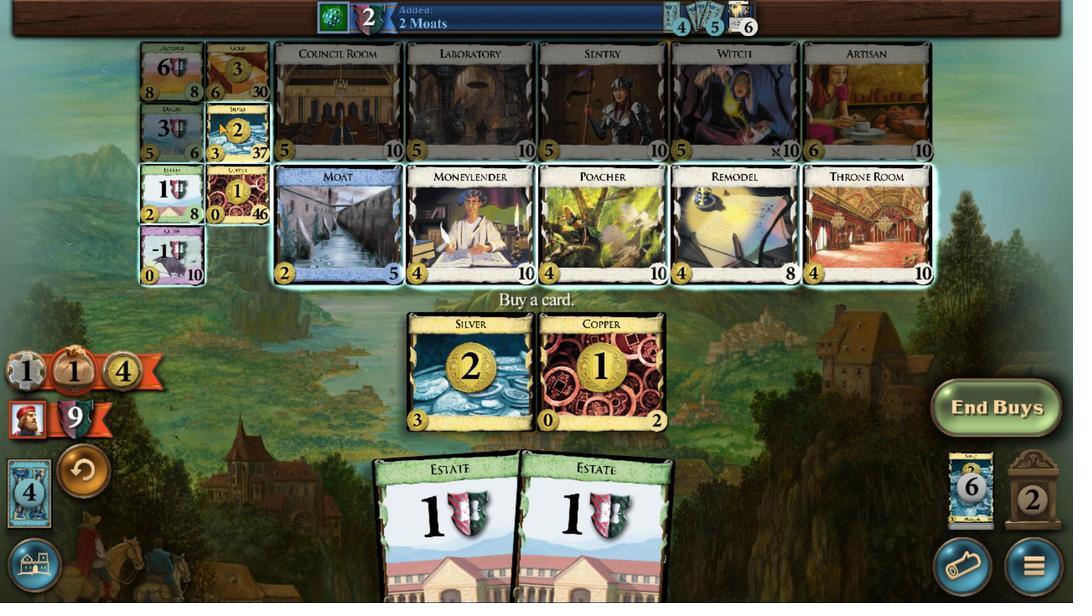 
Action: Mouse pressed left at (509, 407)
Screenshot: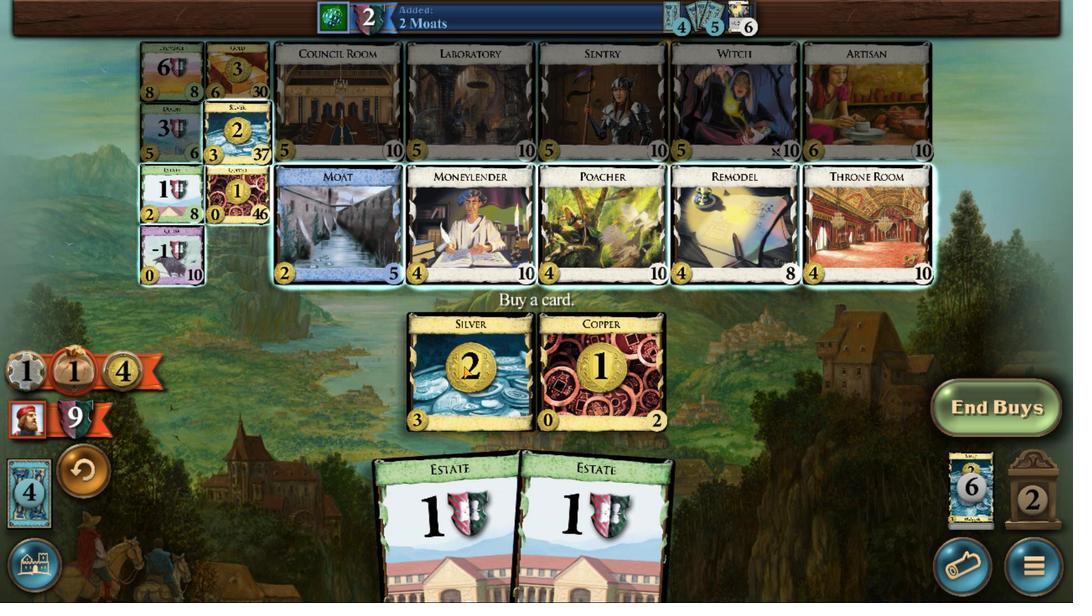 
Action: Mouse moved to (592, 417)
Screenshot: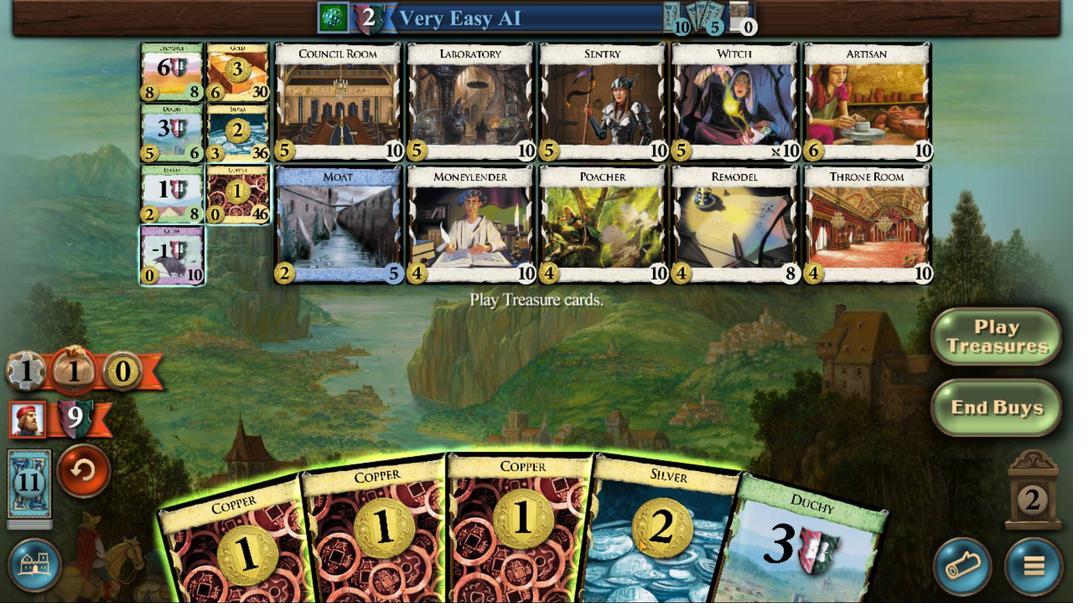 
Action: Mouse pressed left at (592, 417)
Screenshot: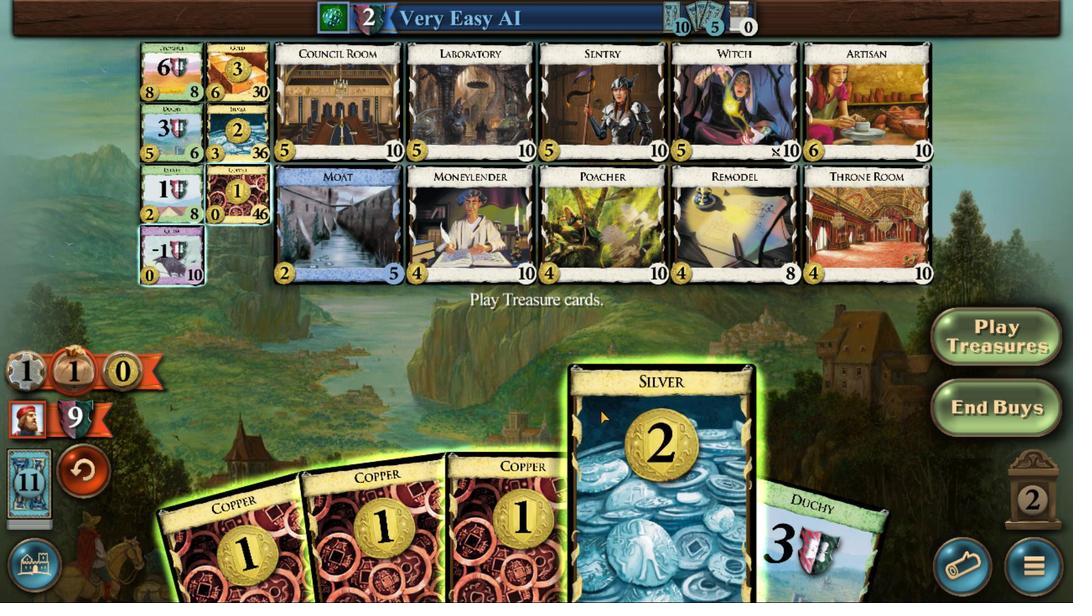 
Action: Mouse moved to (574, 416)
Screenshot: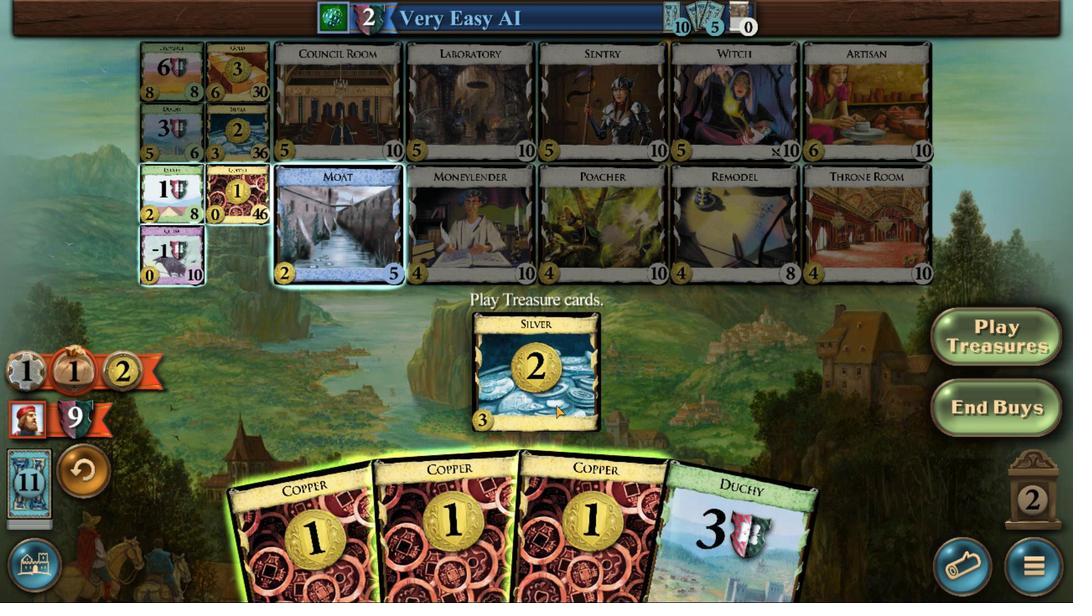 
Action: Mouse pressed left at (574, 416)
Screenshot: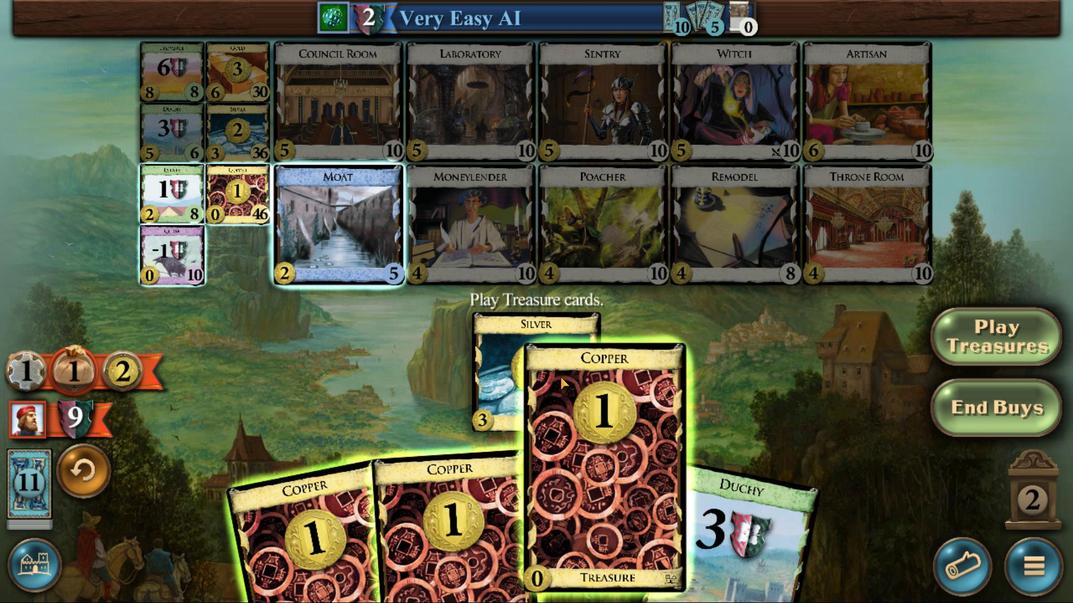 
Action: Mouse moved to (564, 416)
Screenshot: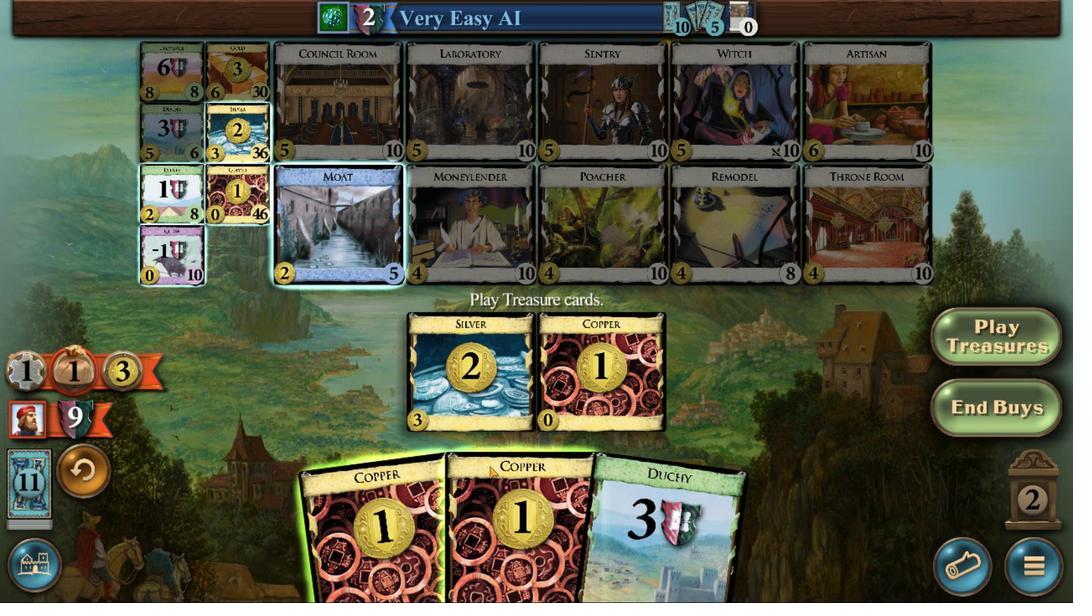 
Action: Mouse pressed left at (564, 416)
Screenshot: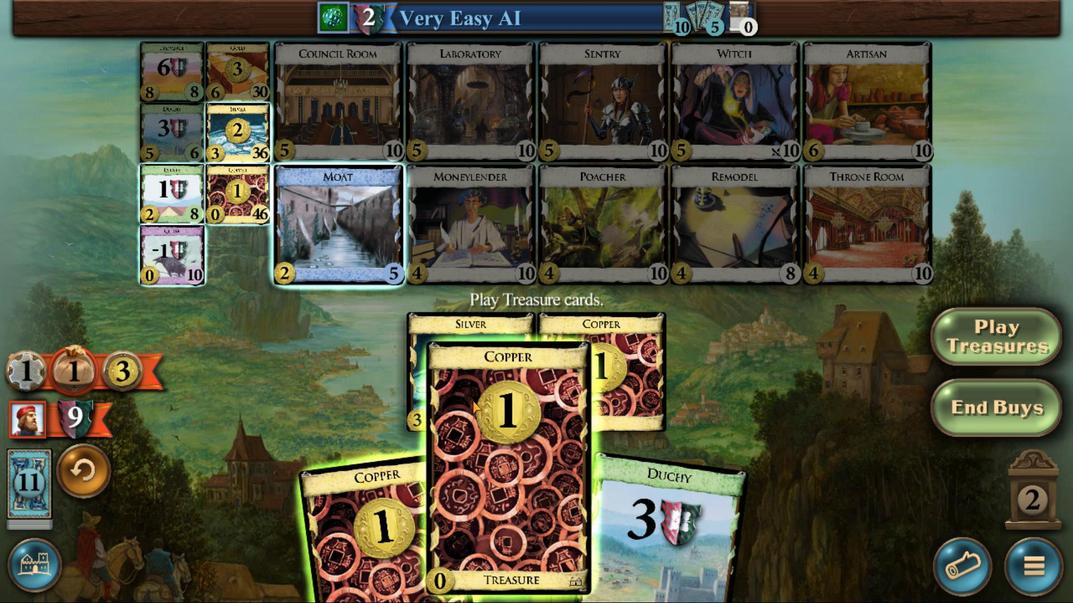 
Action: Mouse moved to (545, 416)
Screenshot: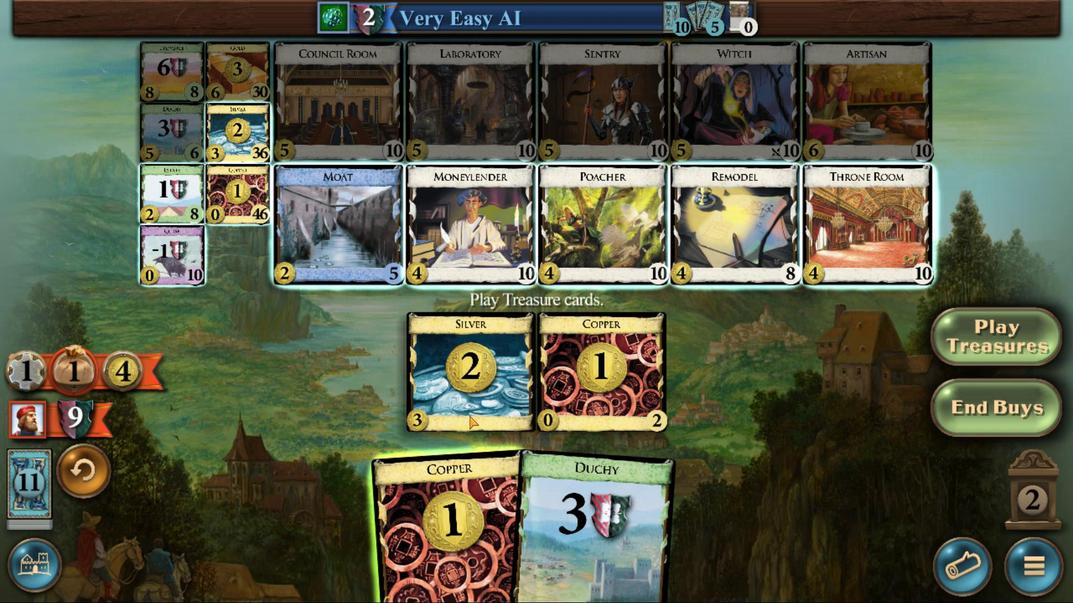 
Action: Mouse pressed left at (545, 416)
Screenshot: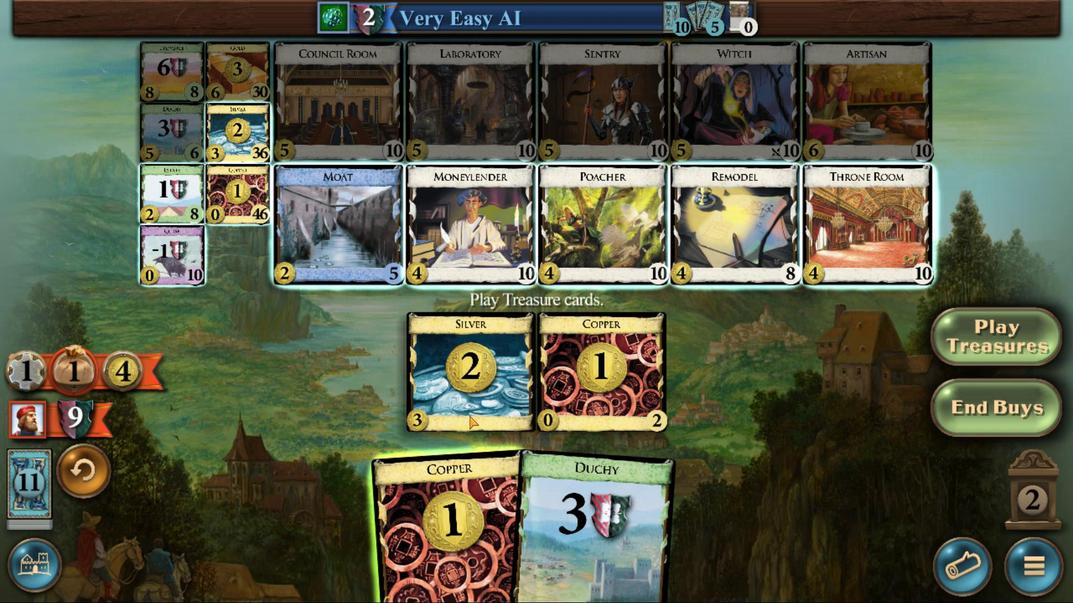 
Action: Mouse moved to (498, 407)
Screenshot: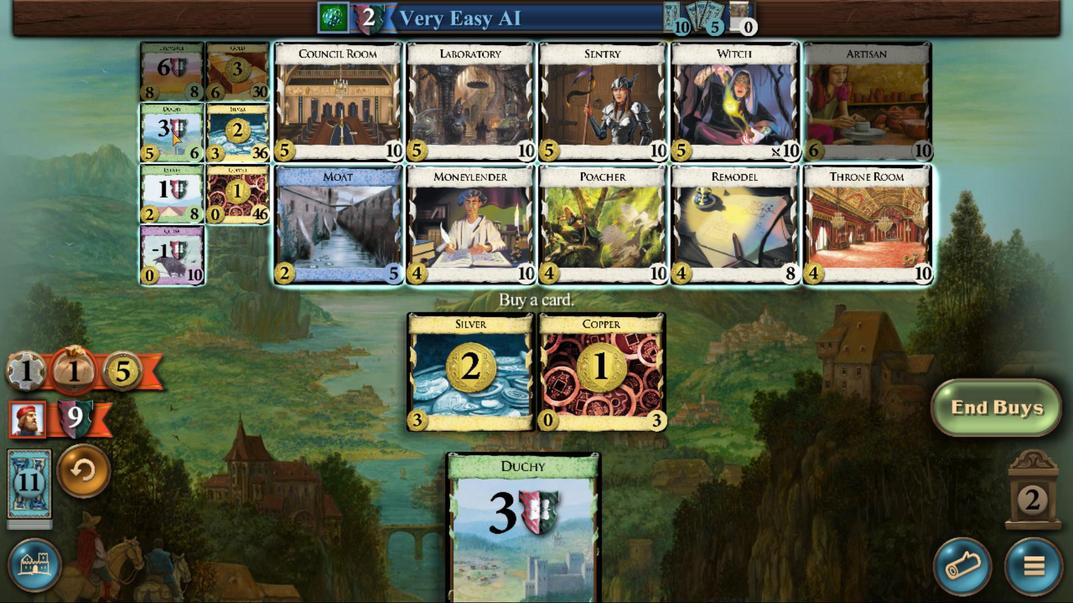 
Action: Mouse pressed left at (498, 407)
Screenshot: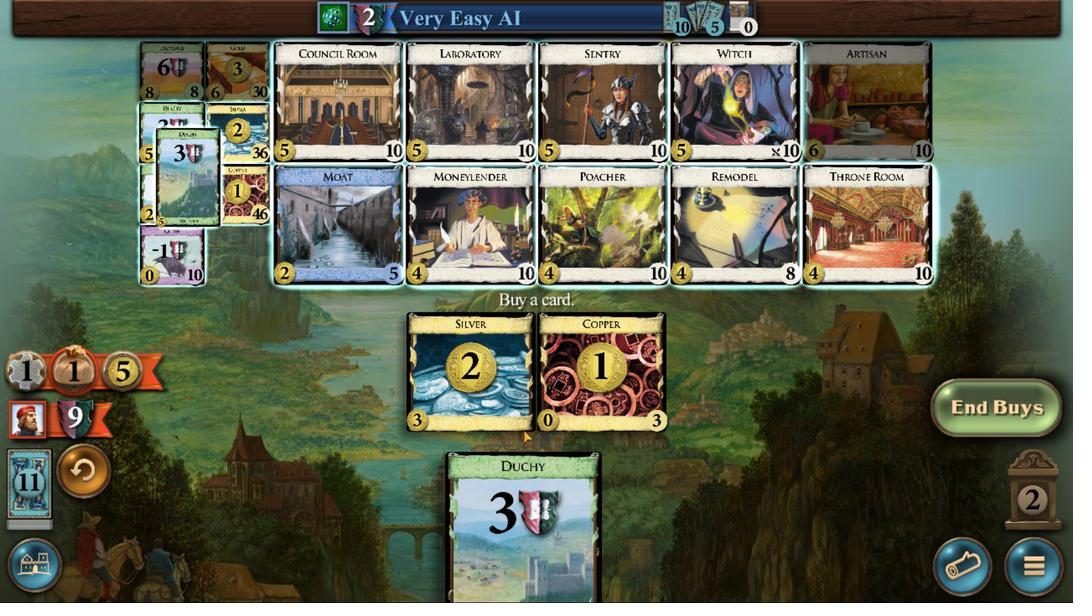 
Action: Mouse moved to (540, 416)
Screenshot: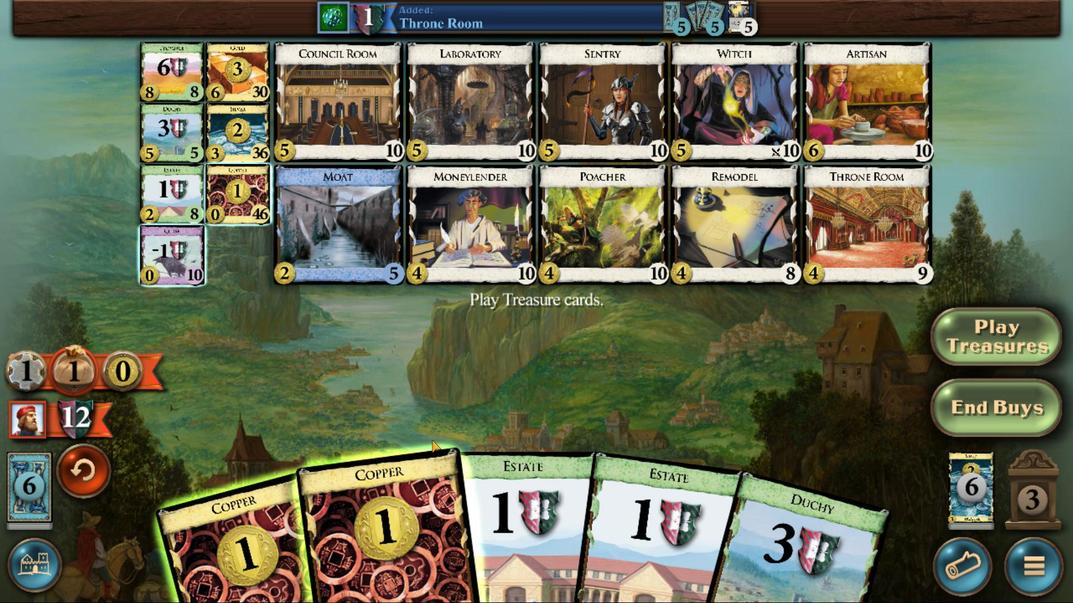 
Action: Mouse pressed left at (540, 416)
Screenshot: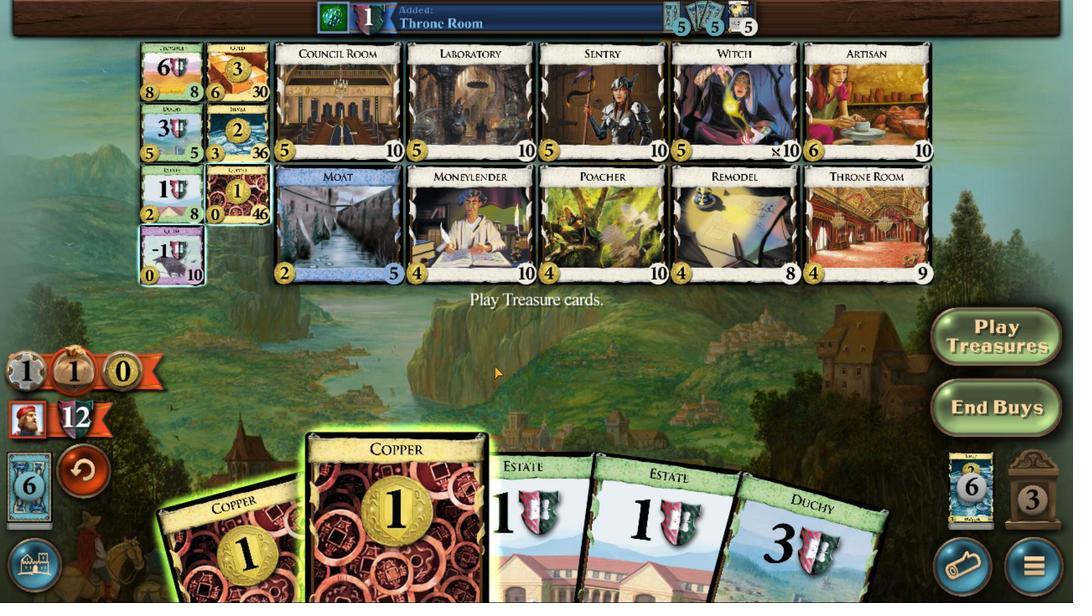 
Action: Mouse moved to (524, 416)
Screenshot: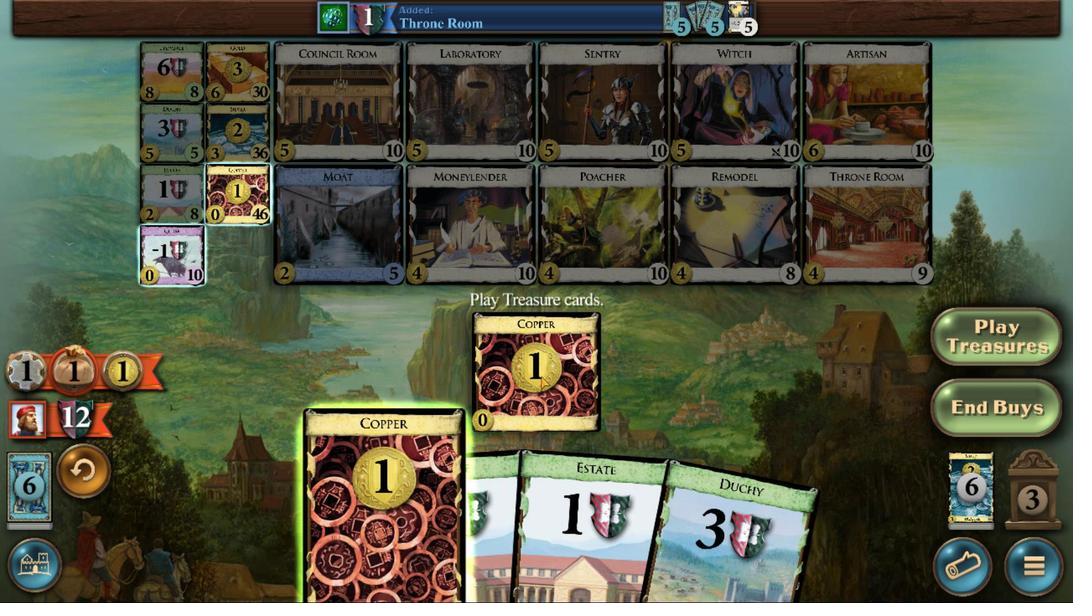 
Action: Mouse pressed left at (524, 416)
Screenshot: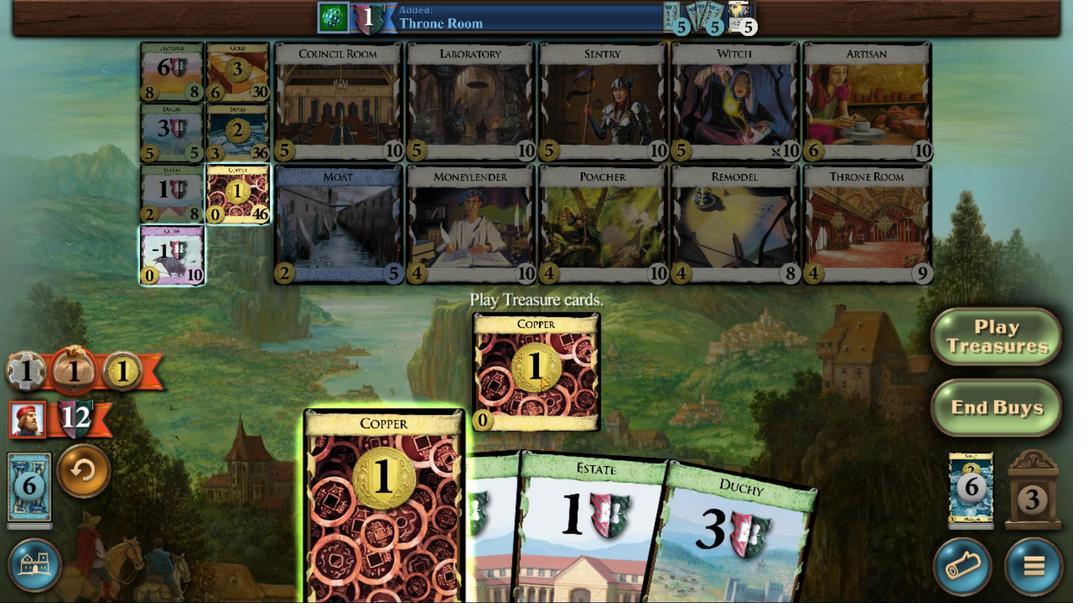 
Action: Mouse moved to (498, 409)
Screenshot: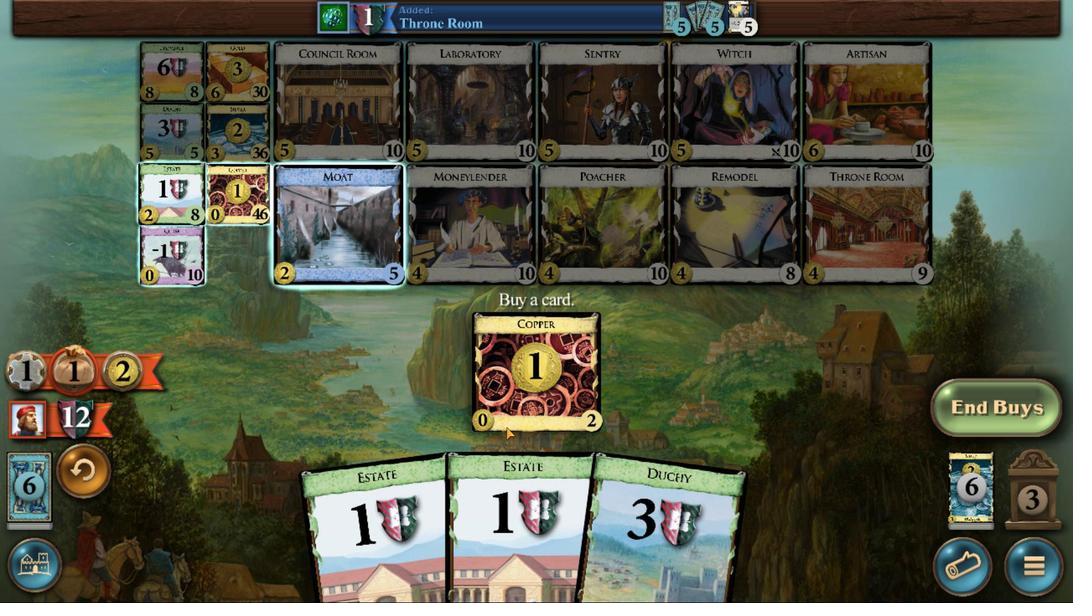 
Action: Mouse pressed left at (498, 409)
Screenshot: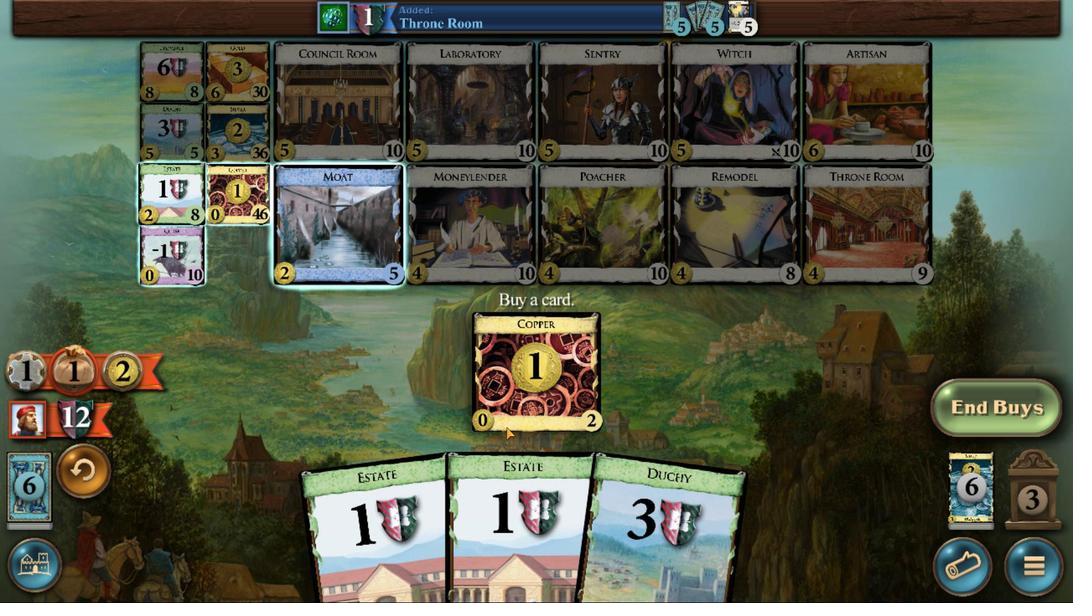 
Action: Mouse moved to (565, 417)
Screenshot: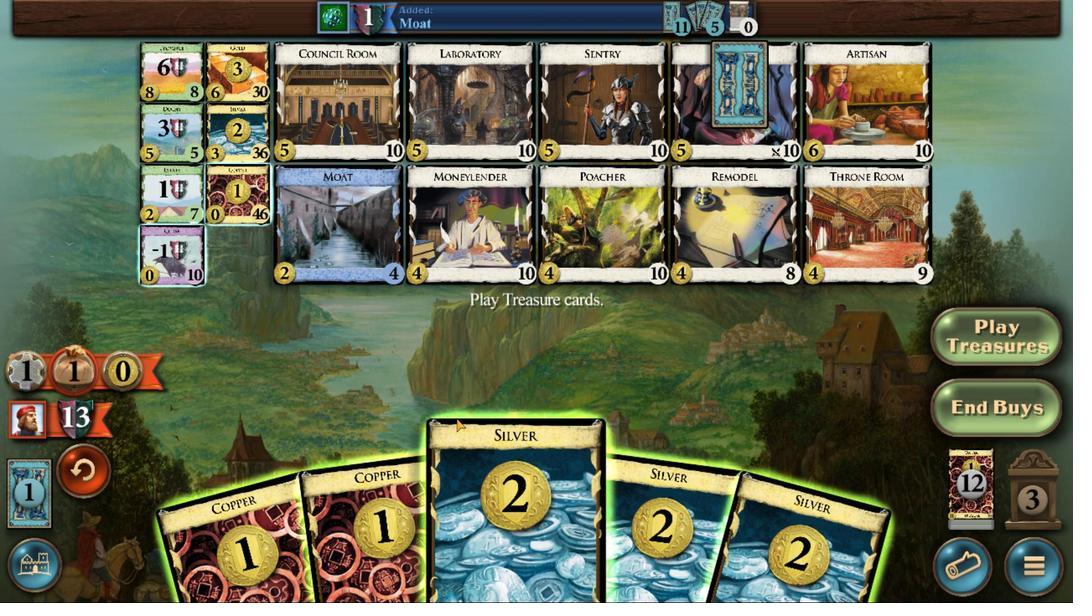 
Action: Mouse pressed left at (565, 417)
Screenshot: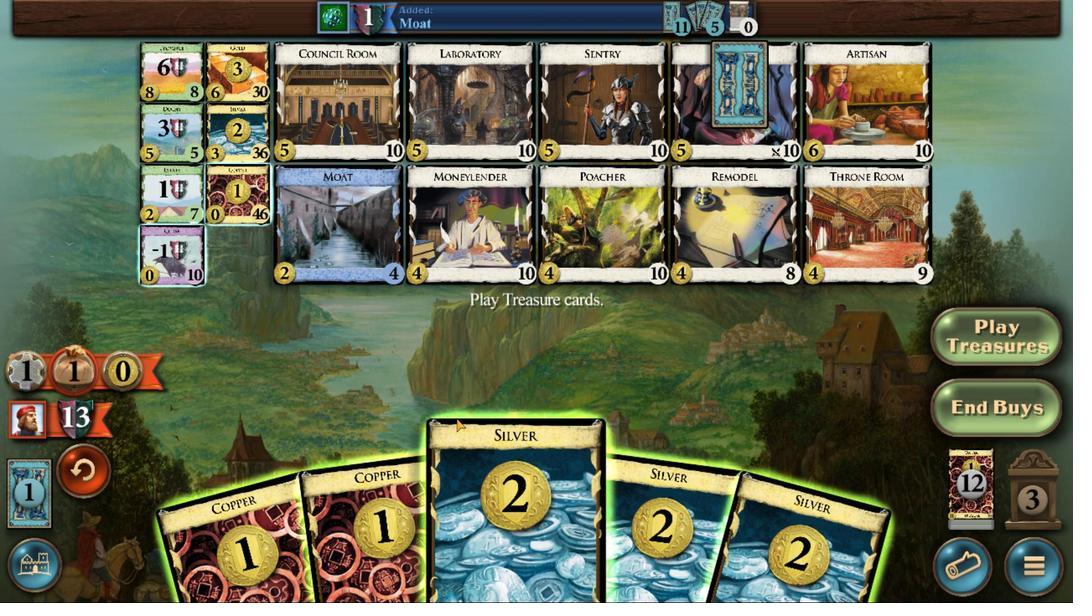 
Action: Mouse moved to (574, 416)
Screenshot: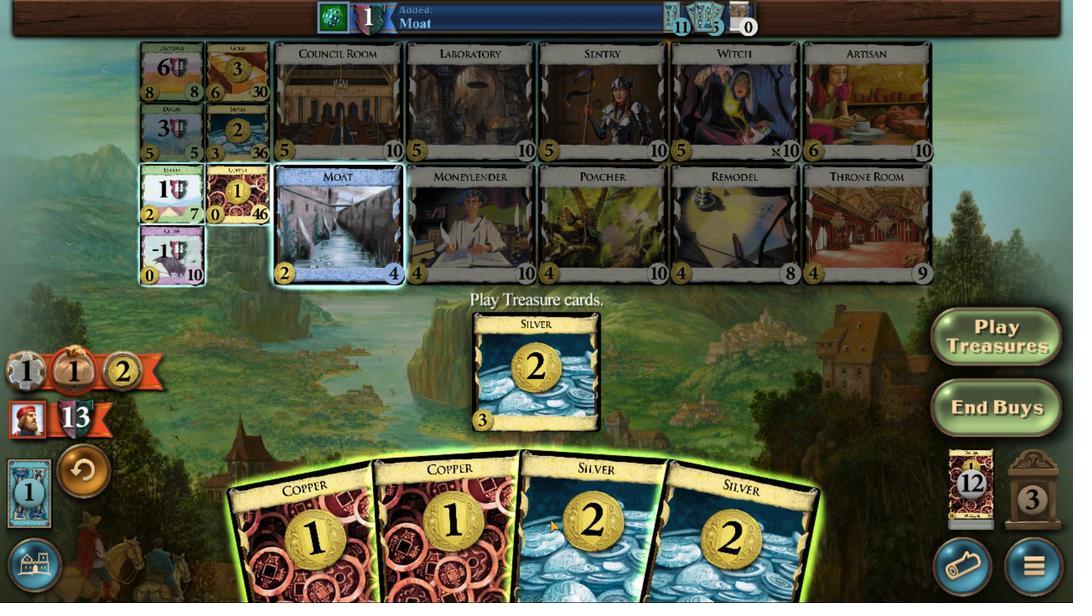 
Action: Mouse pressed left at (574, 416)
Screenshot: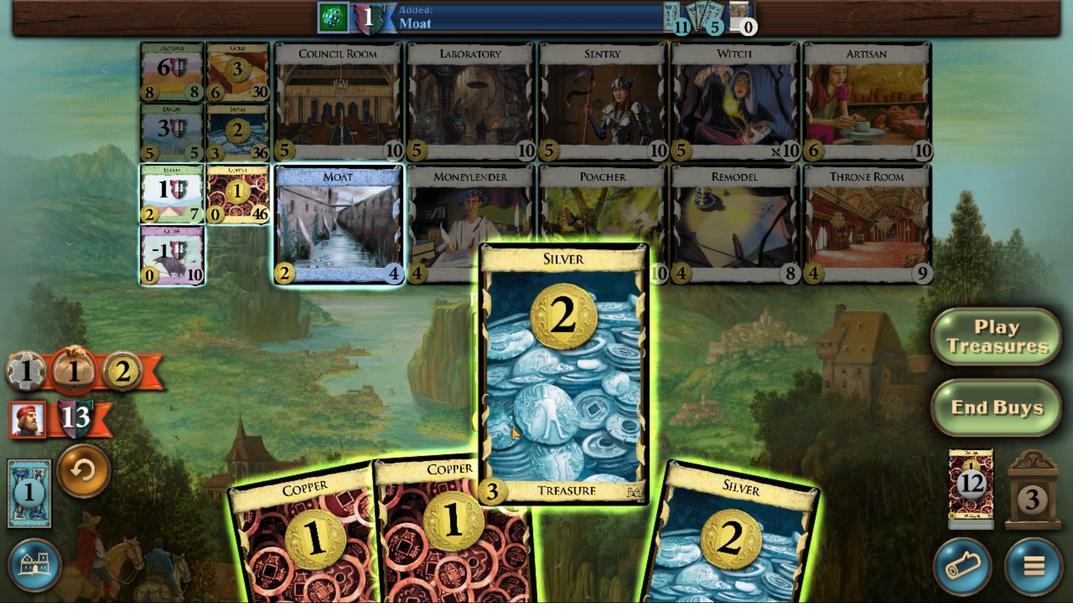 
Action: Mouse moved to (596, 417)
Screenshot: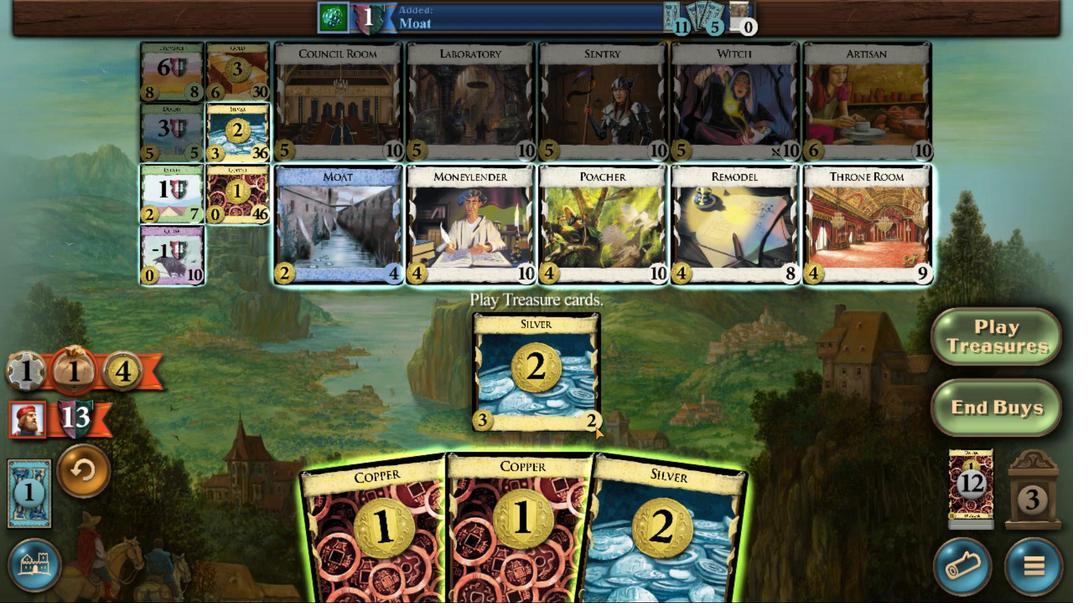 
Action: Mouse pressed left at (596, 417)
Screenshot: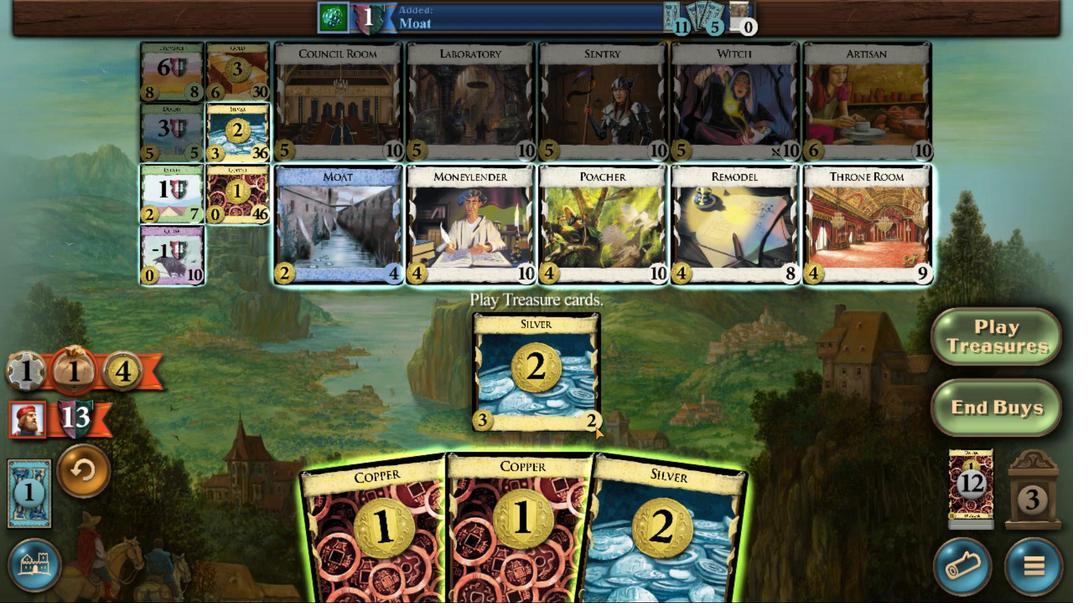 
Action: Mouse moved to (580, 416)
Screenshot: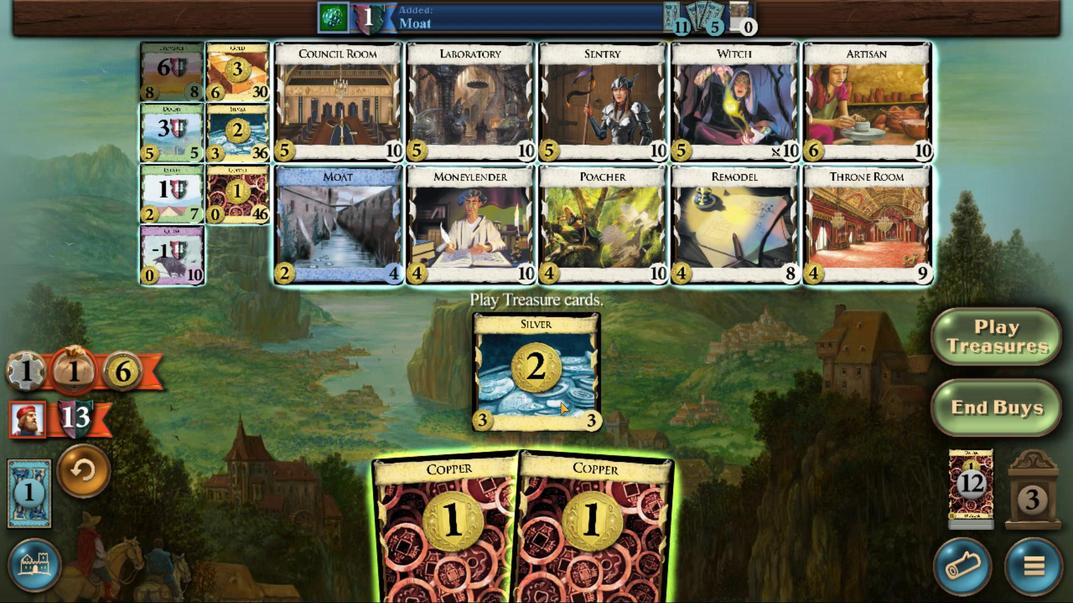 
Action: Mouse pressed left at (580, 416)
Screenshot: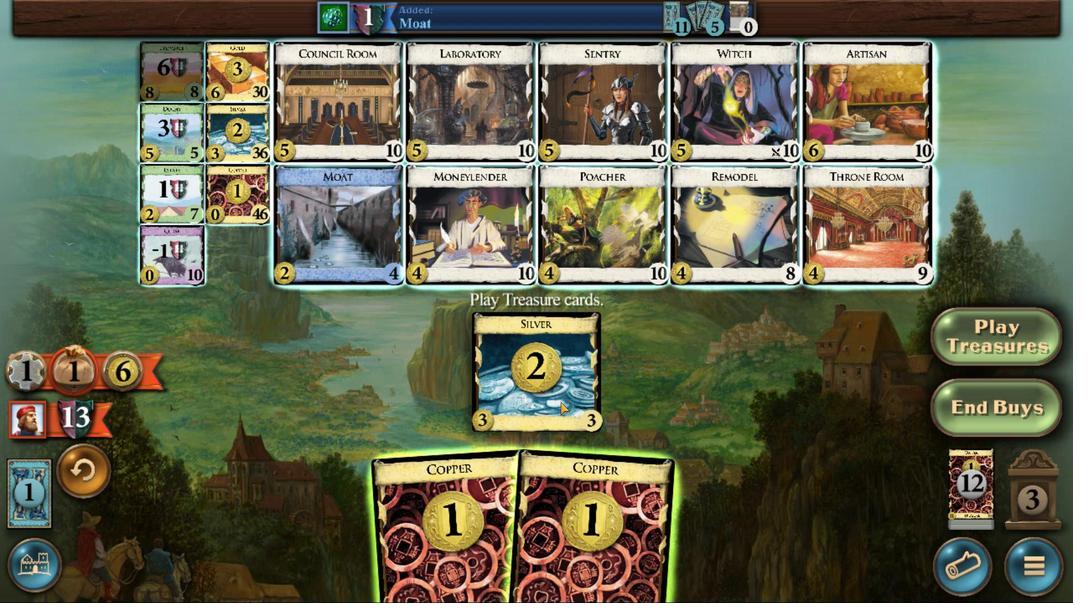 
Action: Mouse moved to (567, 417)
Screenshot: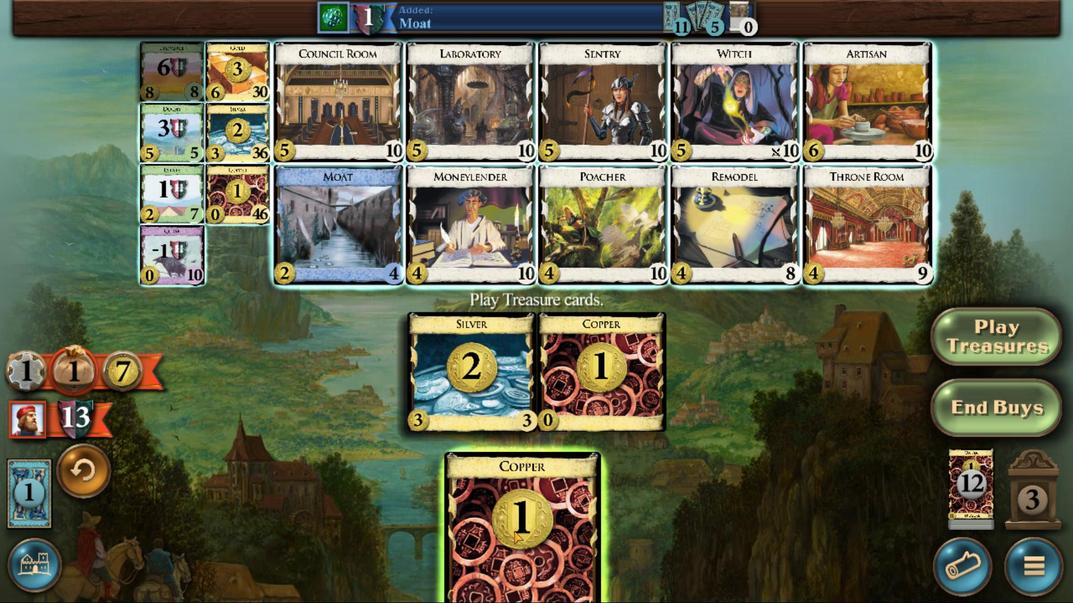 
Action: Mouse pressed left at (567, 417)
Screenshot: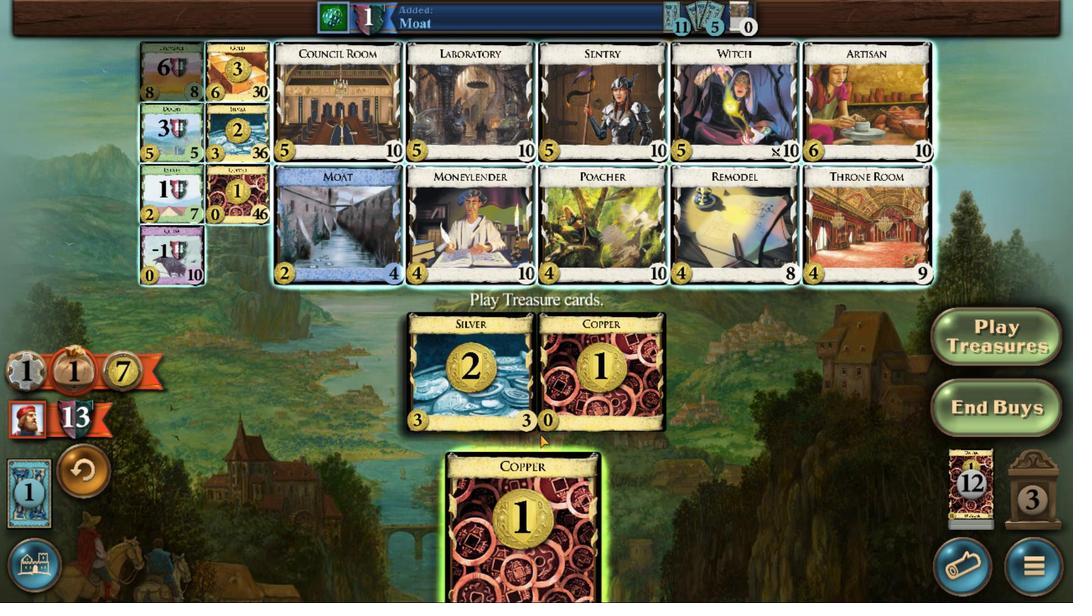 
Action: Mouse moved to (498, 407)
Screenshot: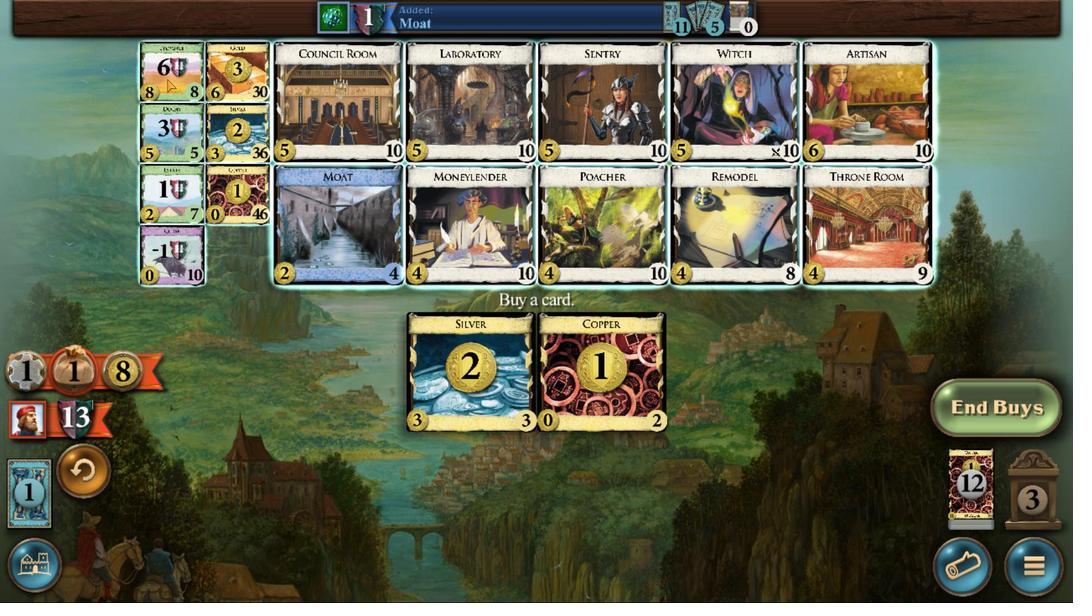 
Action: Mouse pressed left at (498, 407)
Screenshot: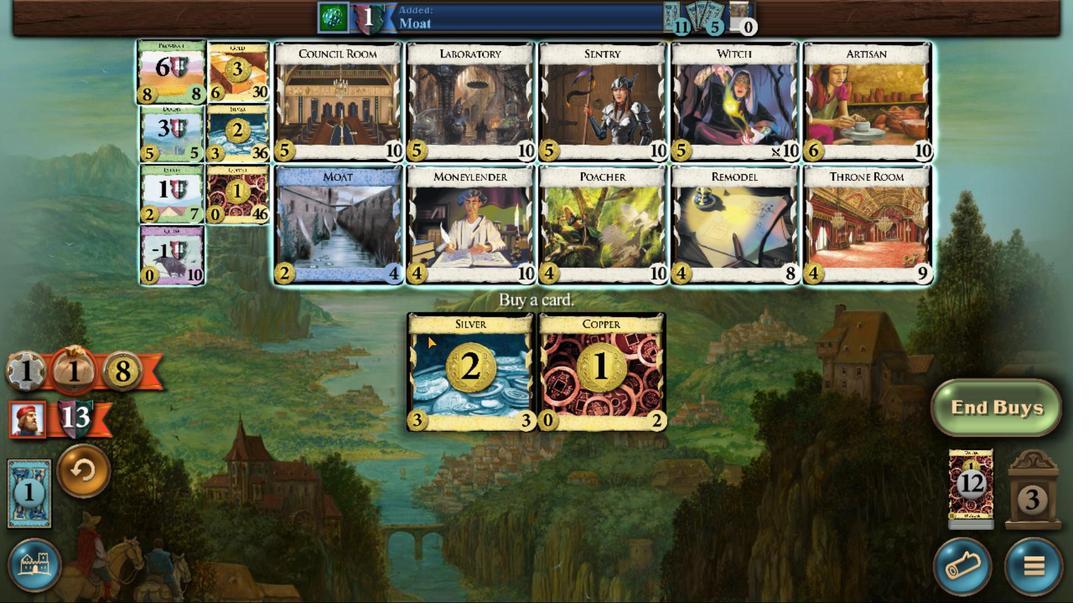 
Action: Mouse moved to (563, 417)
Screenshot: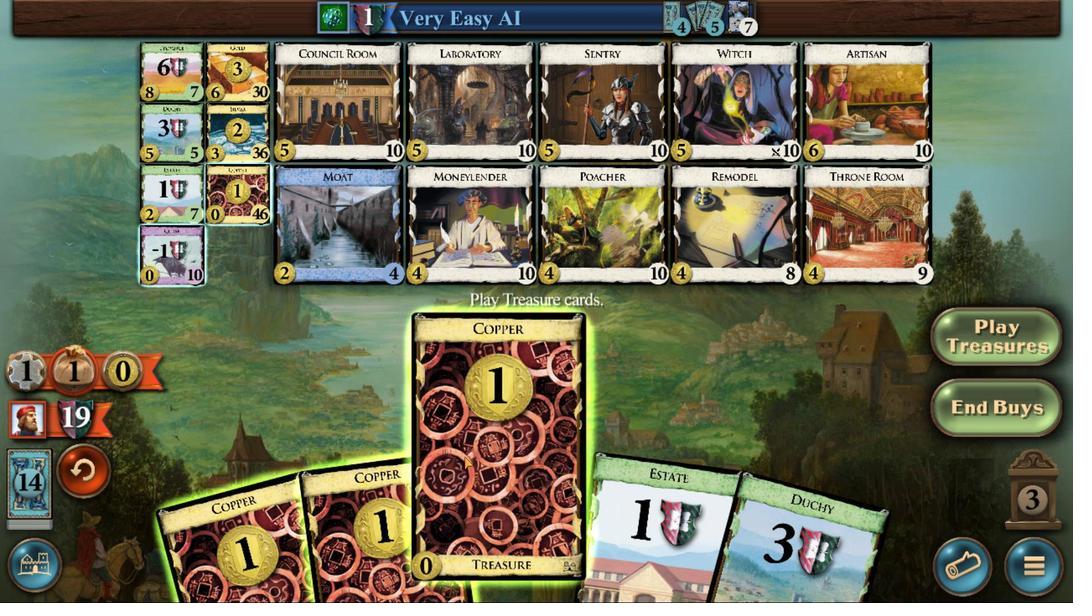 
Action: Mouse pressed left at (563, 417)
Screenshot: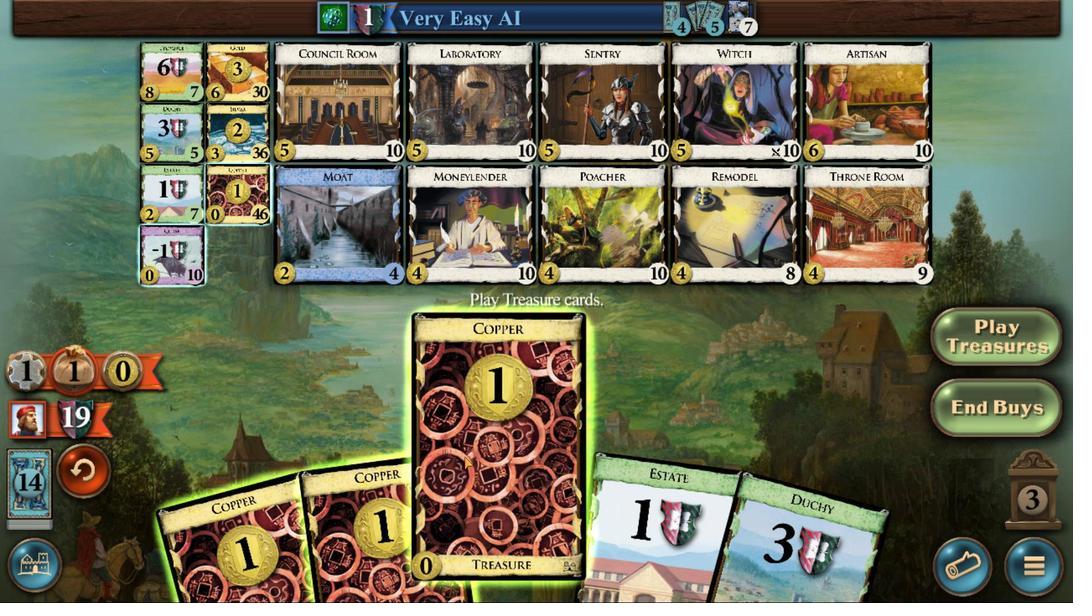 
Action: Mouse moved to (552, 417)
Screenshot: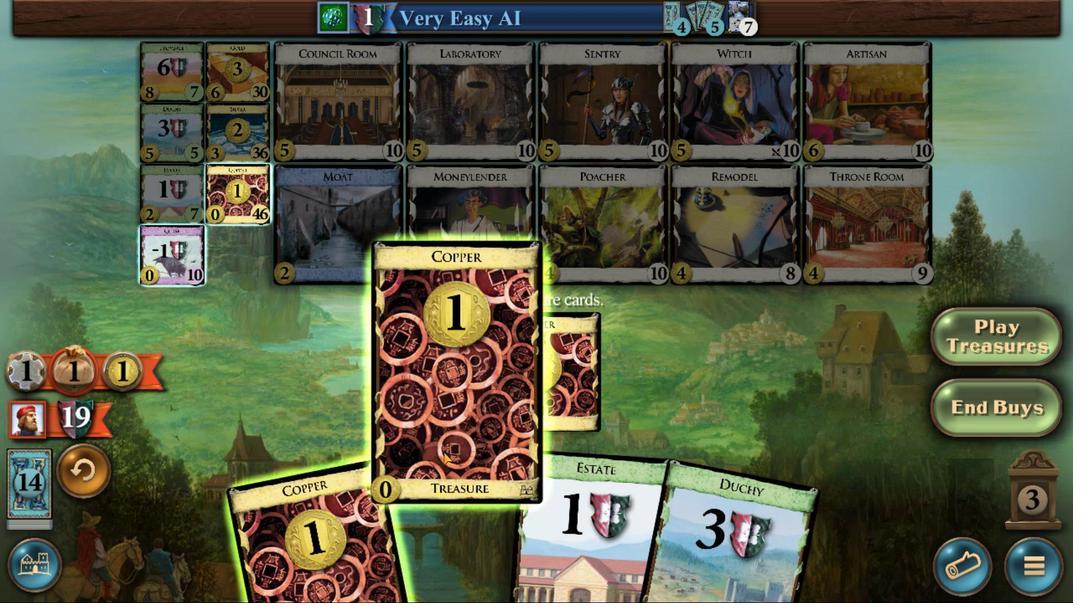 
Action: Mouse pressed left at (552, 417)
Screenshot: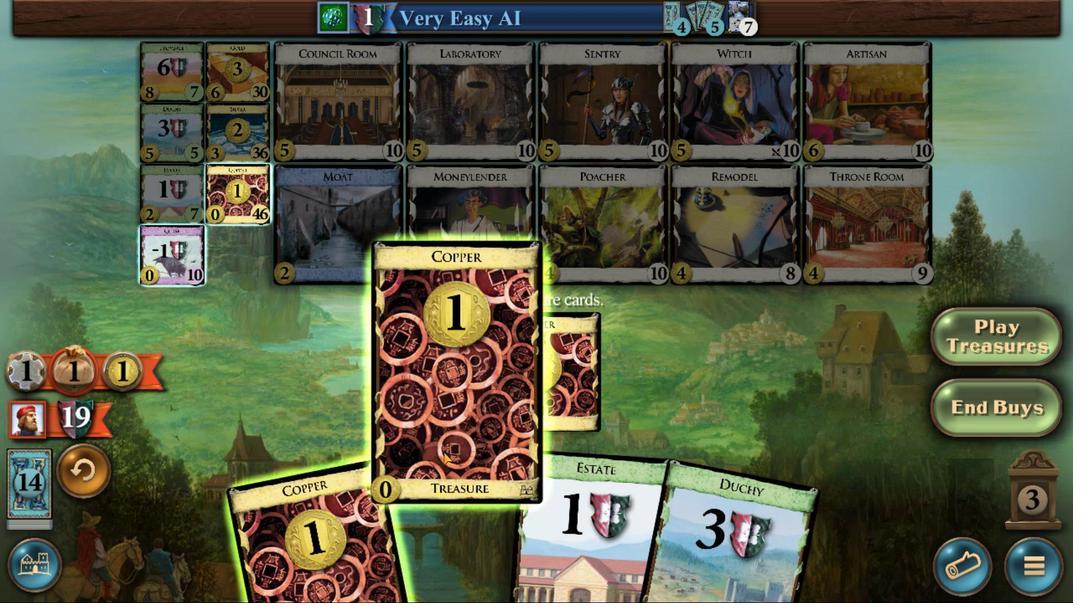 
Action: Mouse moved to (541, 417)
Screenshot: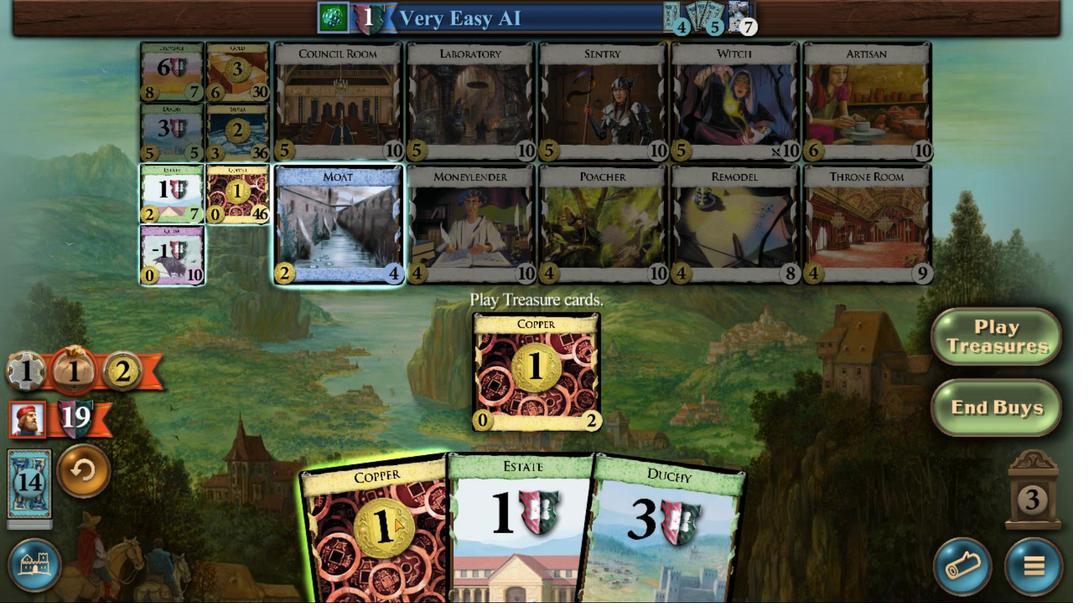 
Action: Mouse pressed left at (541, 417)
Screenshot: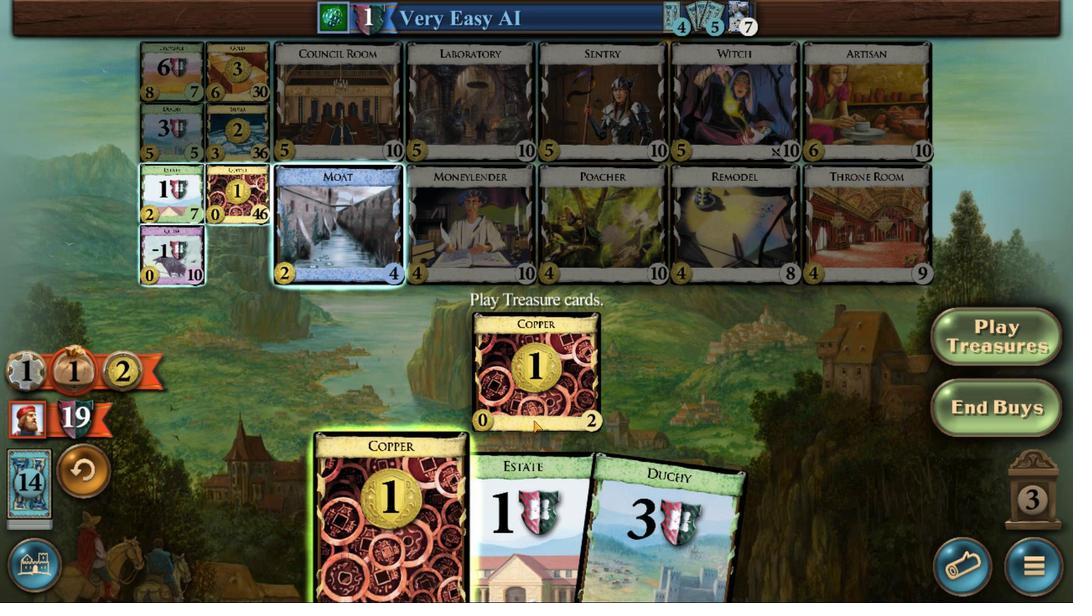 
Action: Mouse moved to (511, 408)
Screenshot: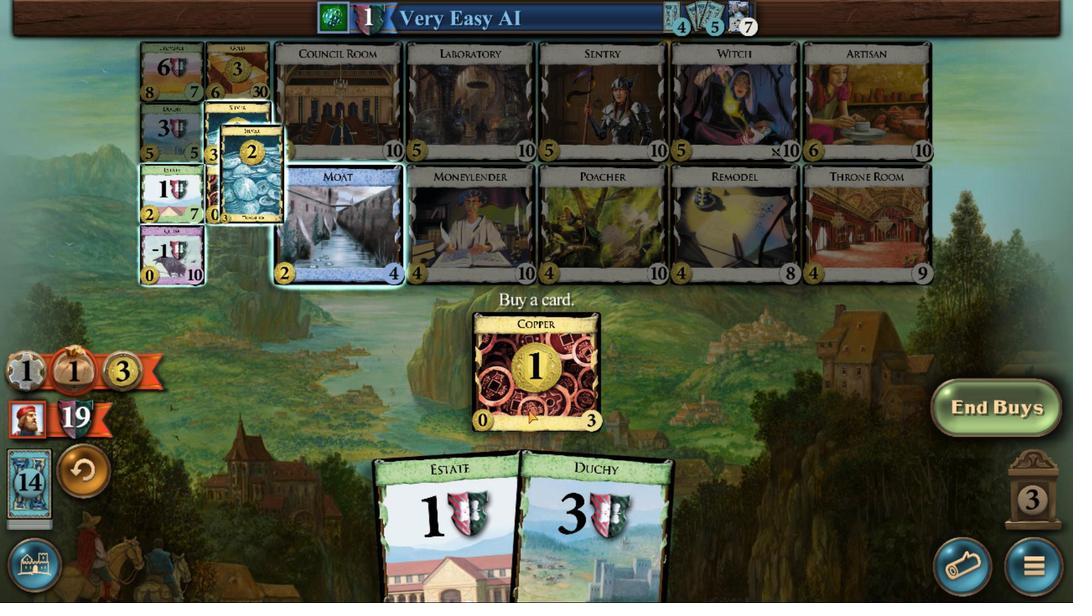
Action: Mouse pressed left at (511, 408)
Screenshot: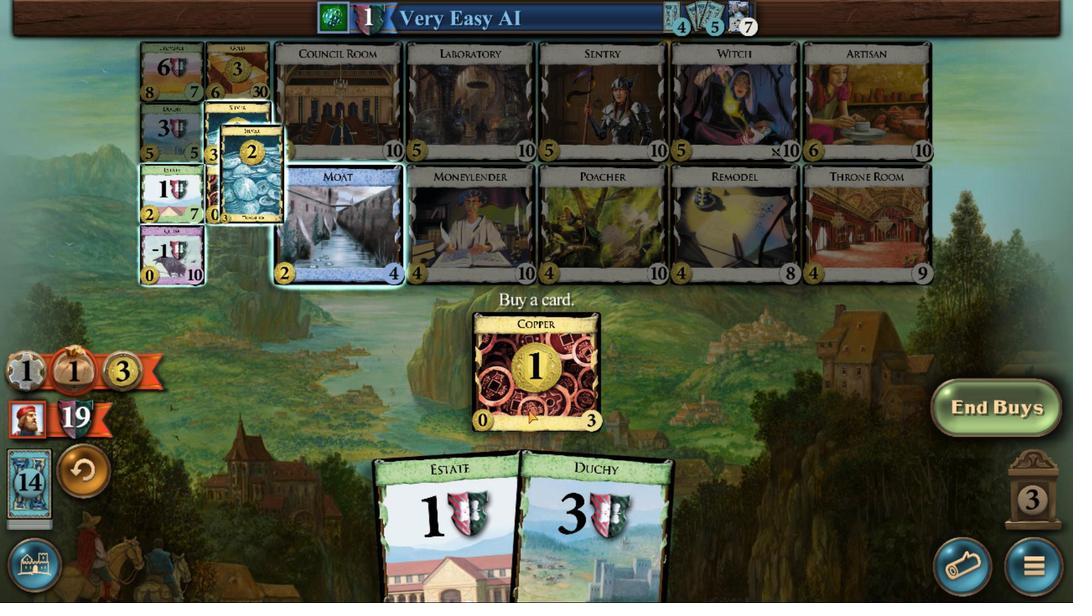 
Action: Mouse moved to (587, 417)
Screenshot: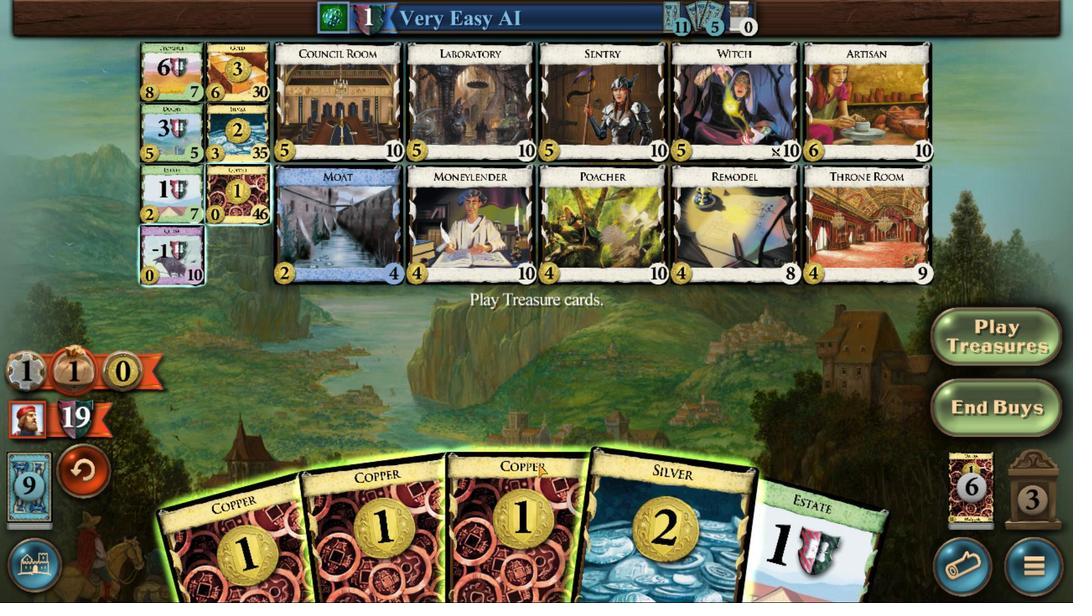 
Action: Mouse pressed left at (587, 417)
Screenshot: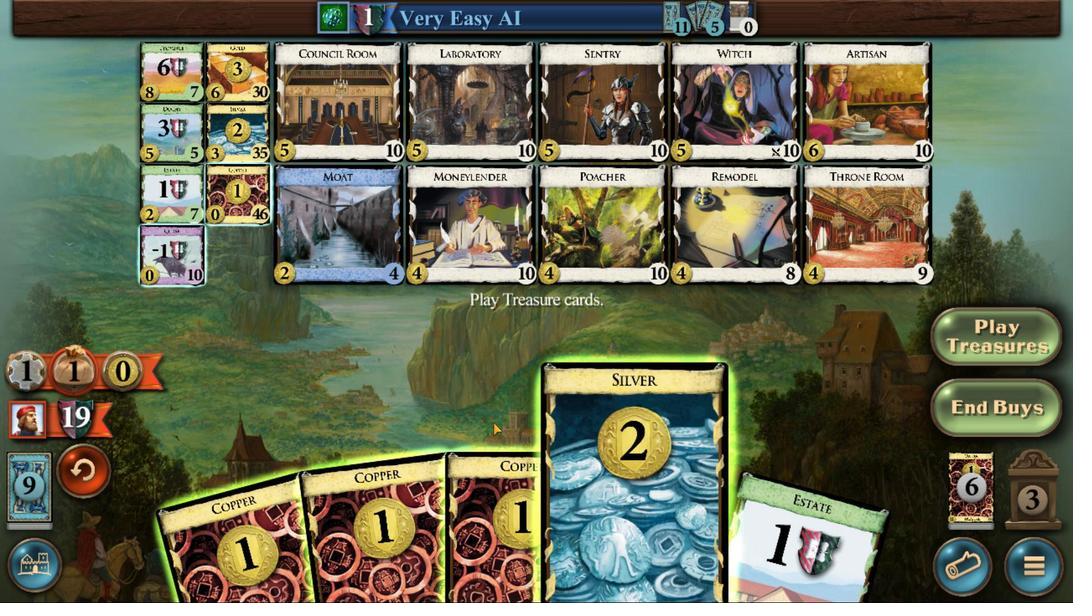 
Action: Mouse moved to (570, 416)
Screenshot: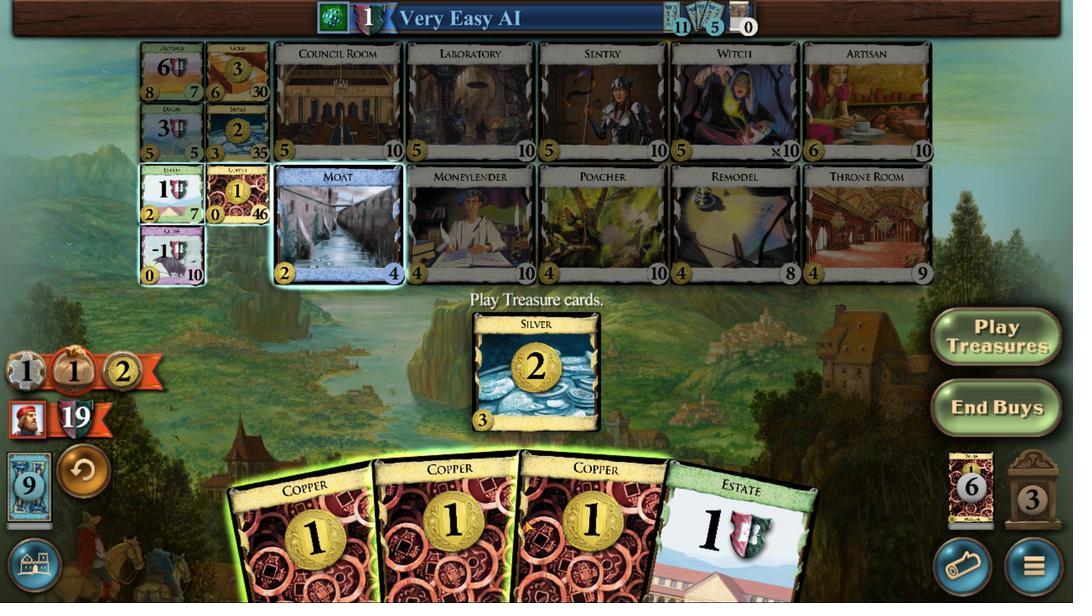 
Action: Mouse pressed left at (570, 416)
Screenshot: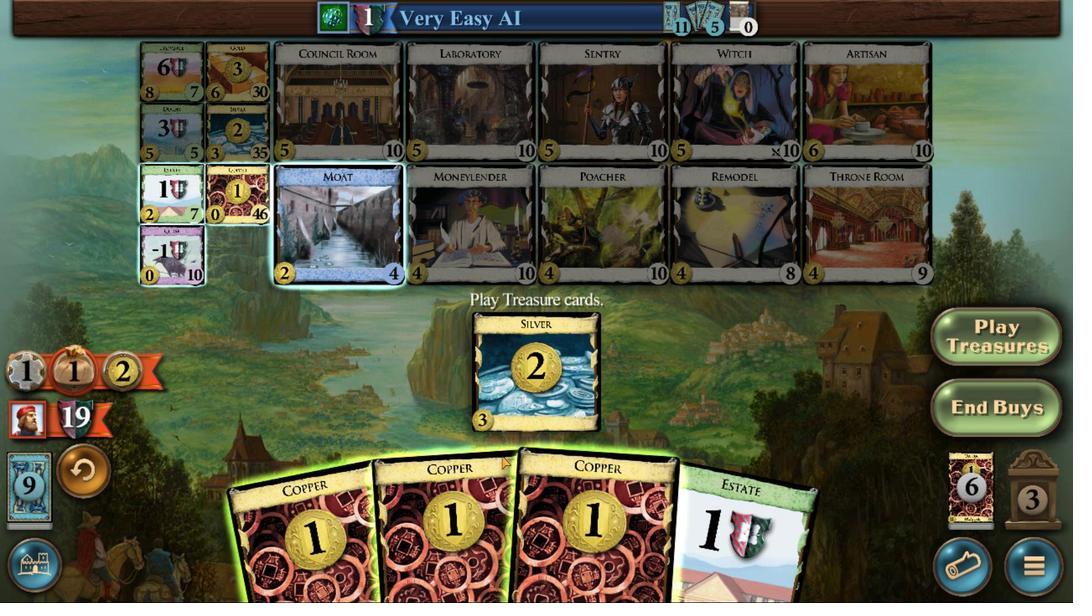 
Action: Mouse moved to (567, 416)
Screenshot: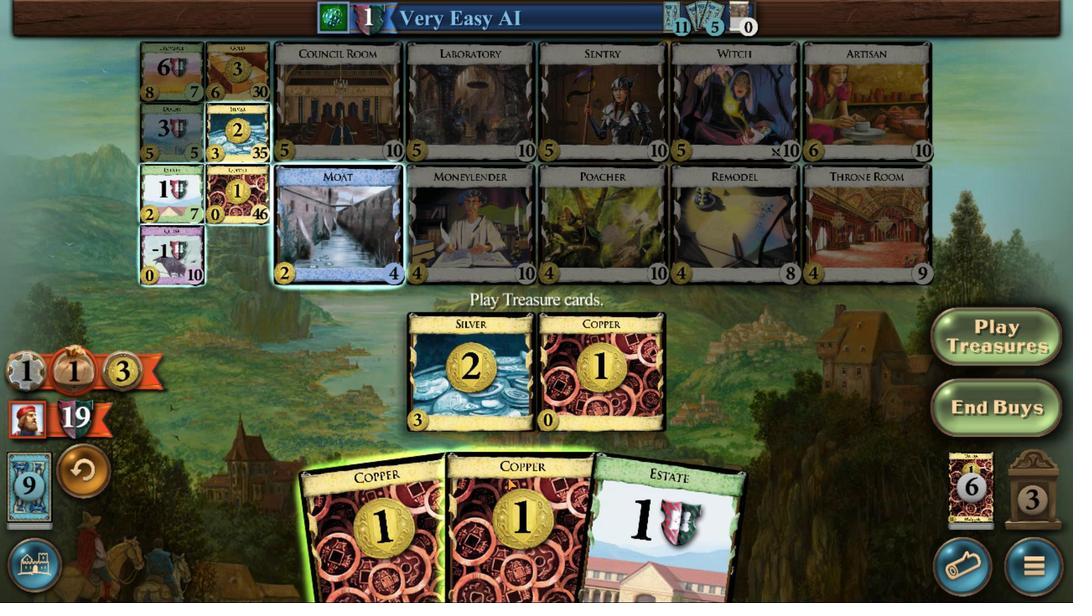 
Action: Mouse pressed left at (567, 416)
Screenshot: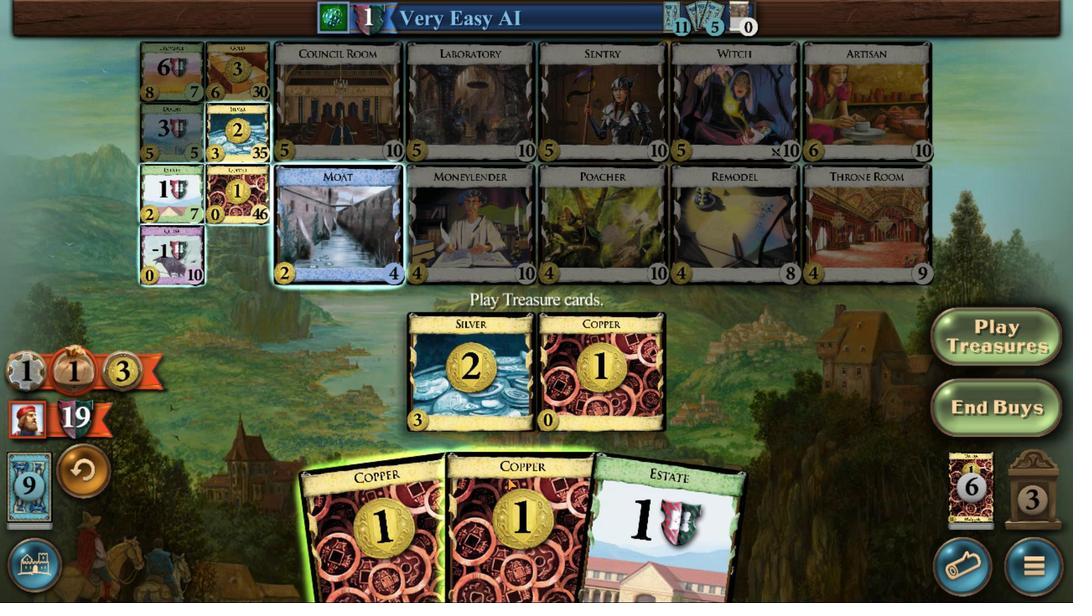 
Action: Mouse moved to (553, 417)
Screenshot: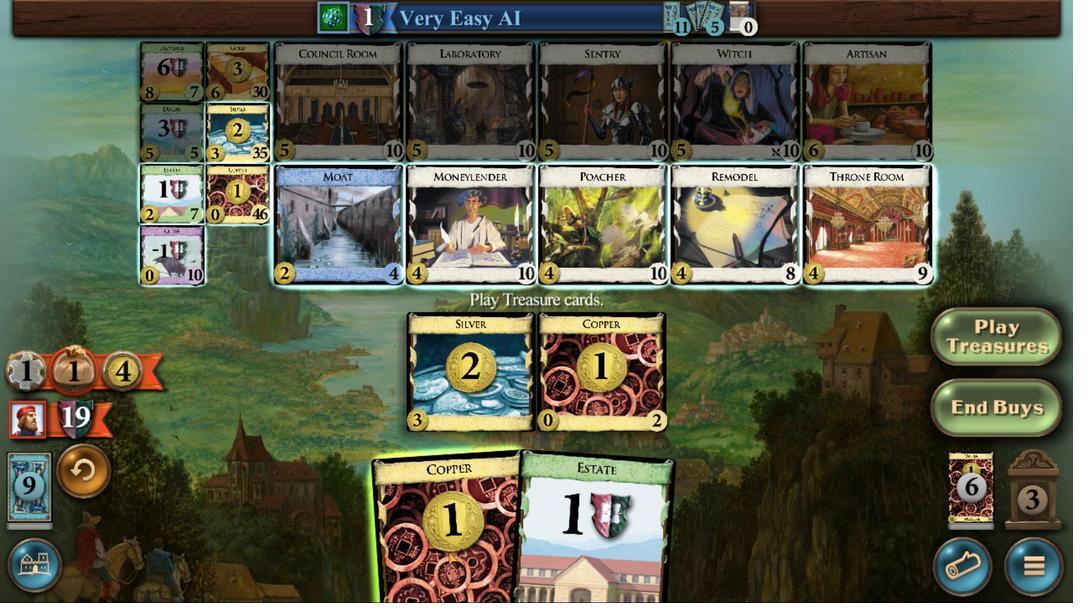 
Action: Mouse pressed left at (553, 417)
Screenshot: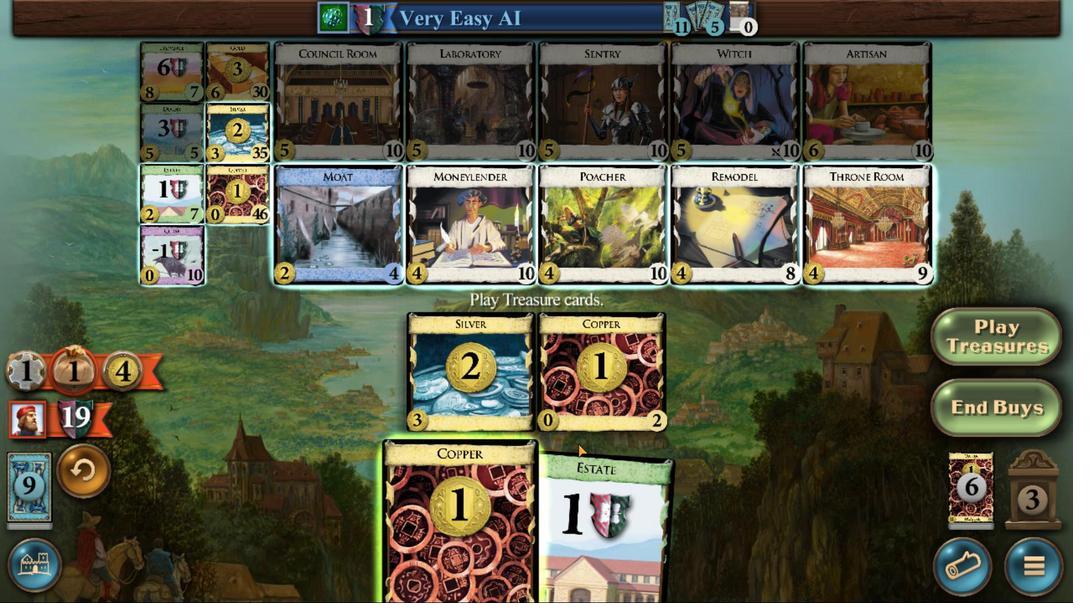 
Action: Mouse moved to (497, 408)
Screenshot: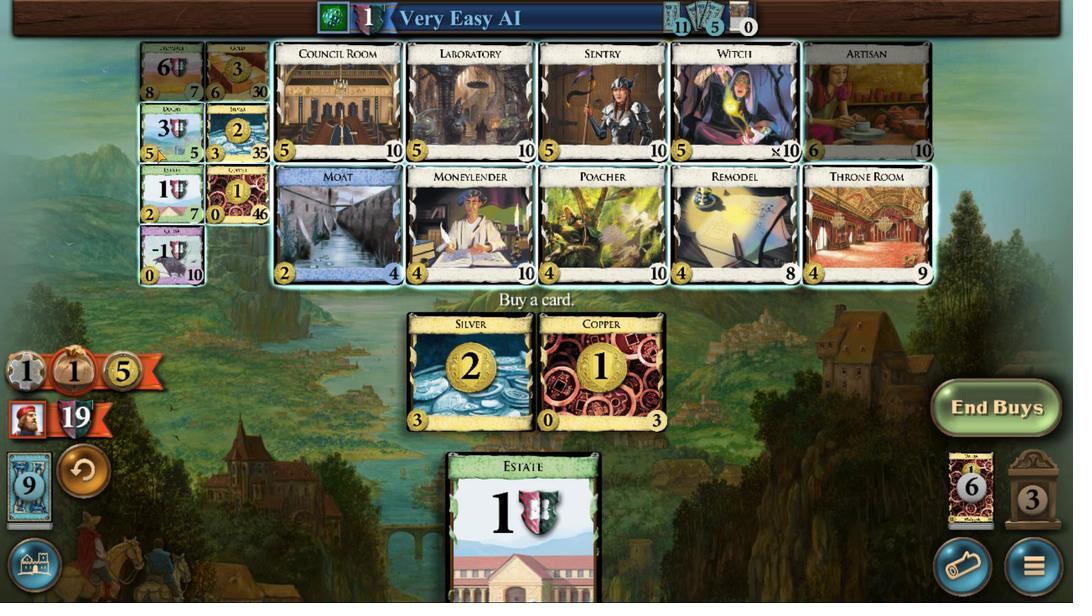 
Action: Mouse pressed left at (497, 408)
Screenshot: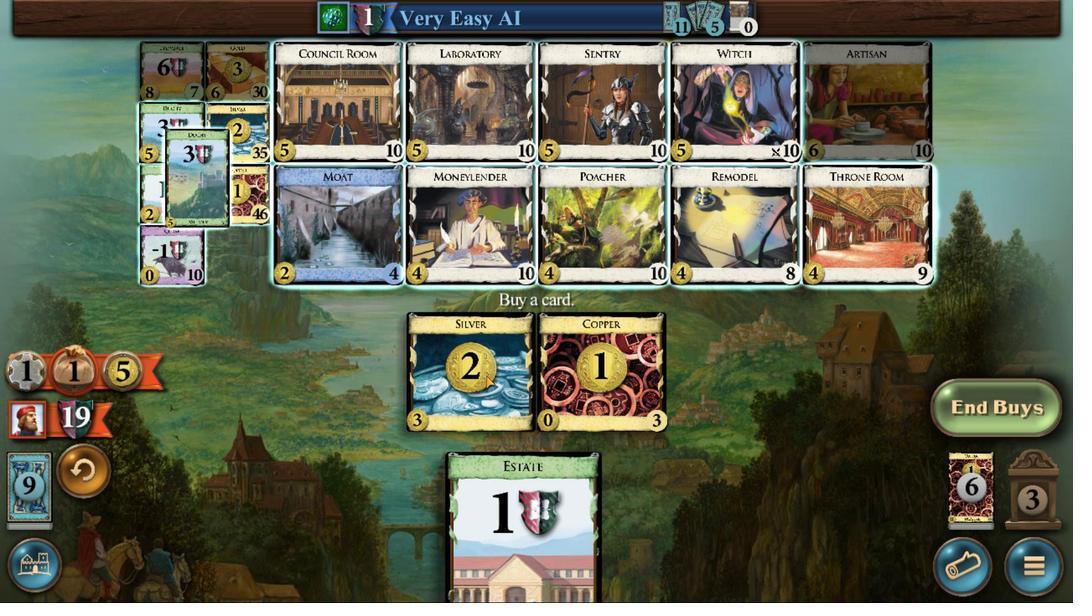 
Action: Mouse moved to (545, 416)
Screenshot: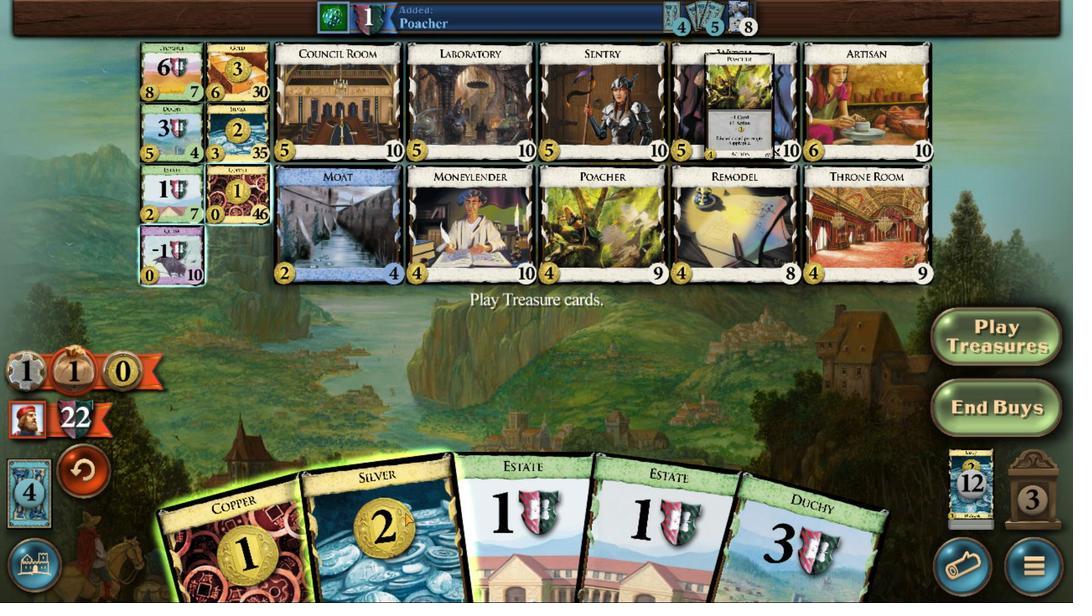 
Action: Mouse pressed left at (545, 416)
Screenshot: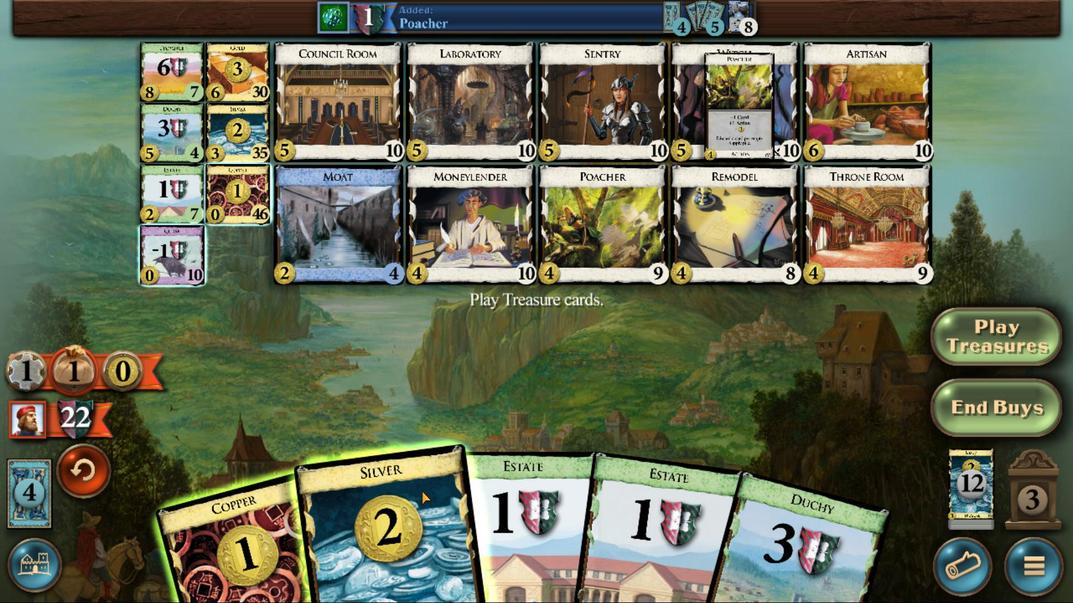 
Action: Mouse moved to (530, 416)
Screenshot: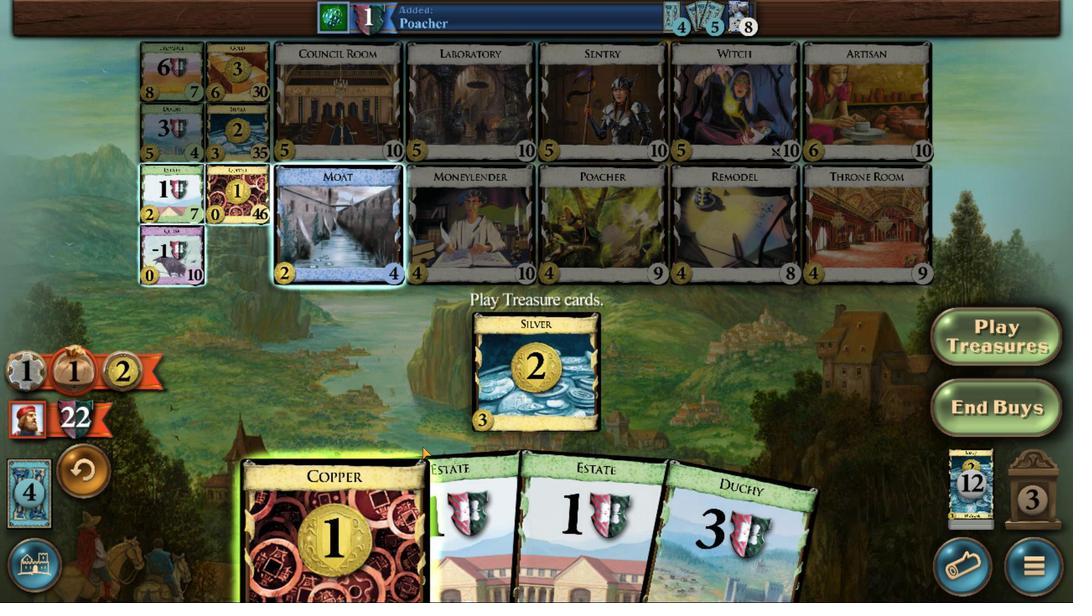 
Action: Mouse pressed left at (530, 416)
Screenshot: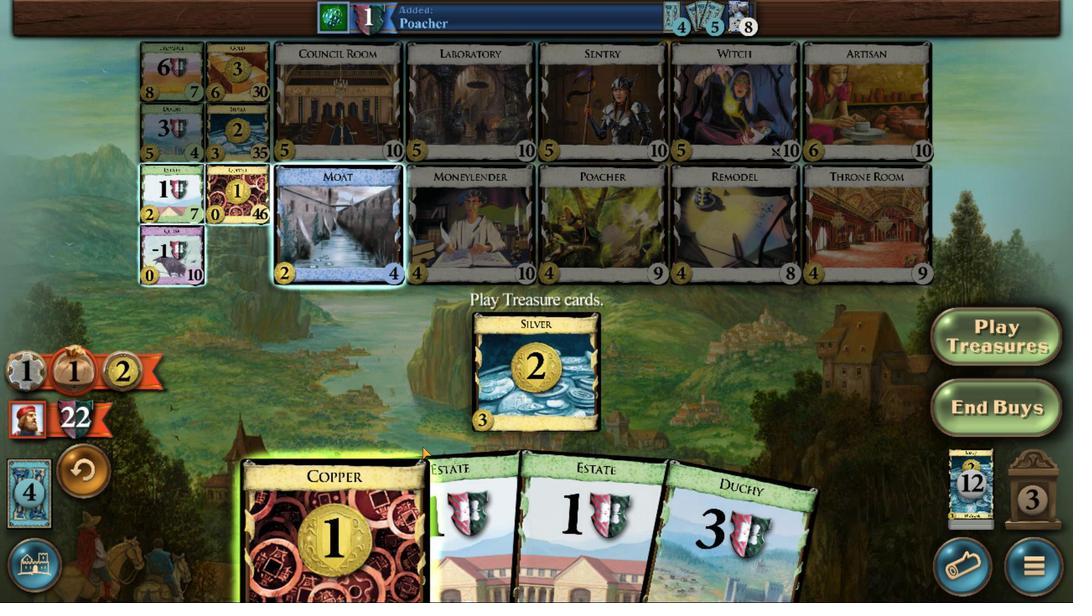 
Action: Mouse moved to (508, 407)
Screenshot: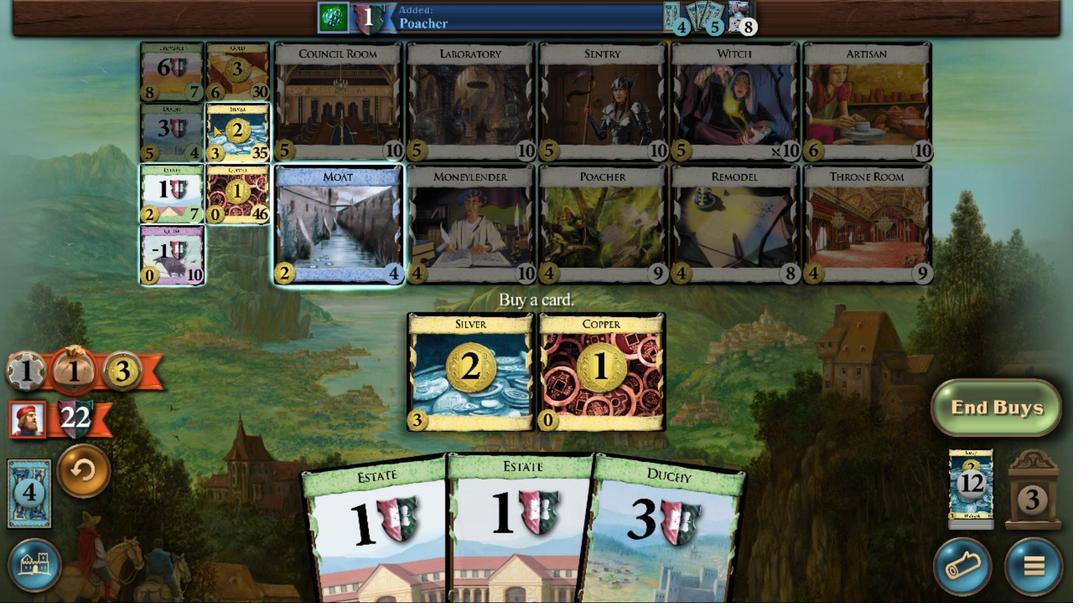 
Action: Mouse pressed left at (508, 407)
Screenshot: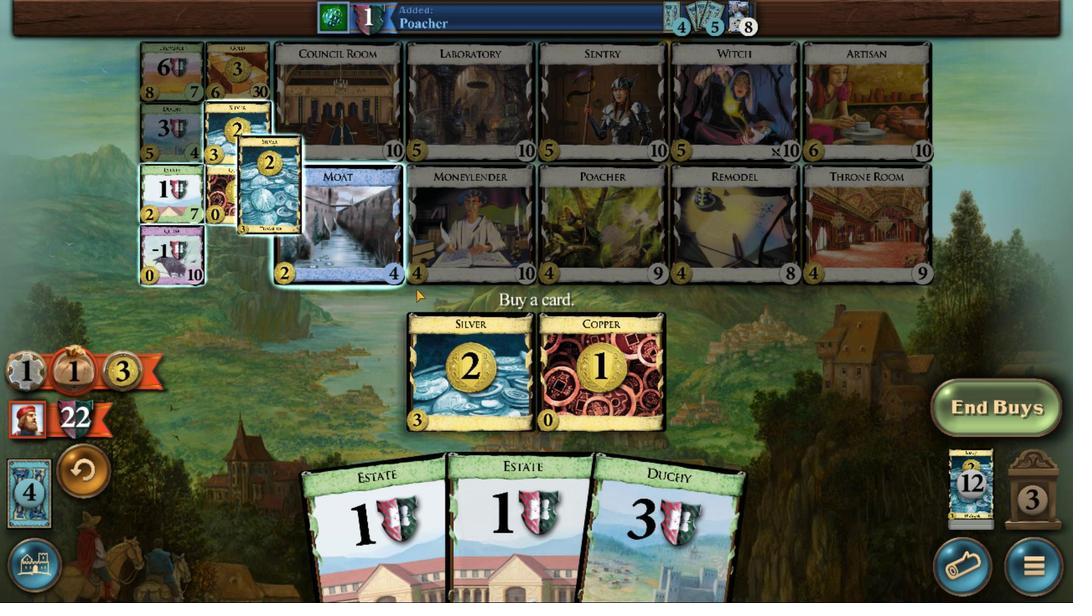 
Action: Mouse moved to (529, 417)
Screenshot: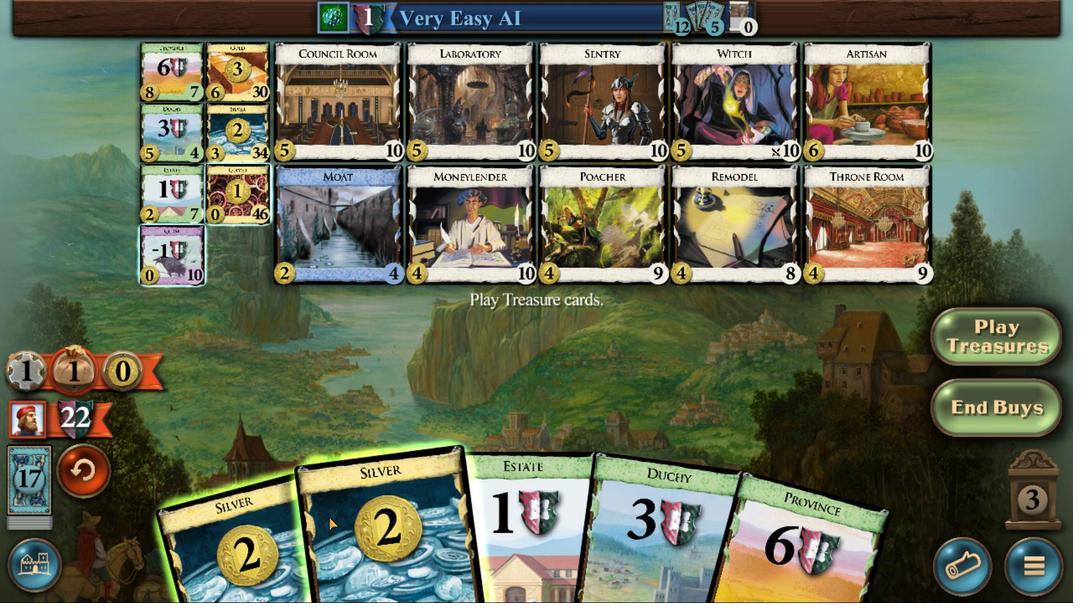
Action: Mouse pressed left at (529, 417)
Screenshot: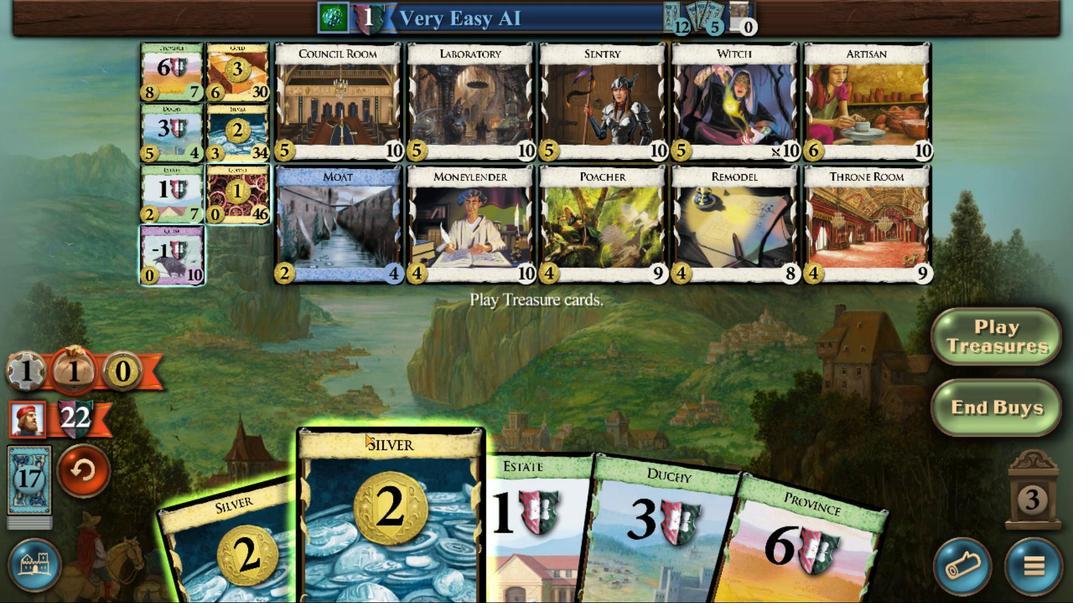 
Action: Mouse moved to (498, 409)
Screenshot: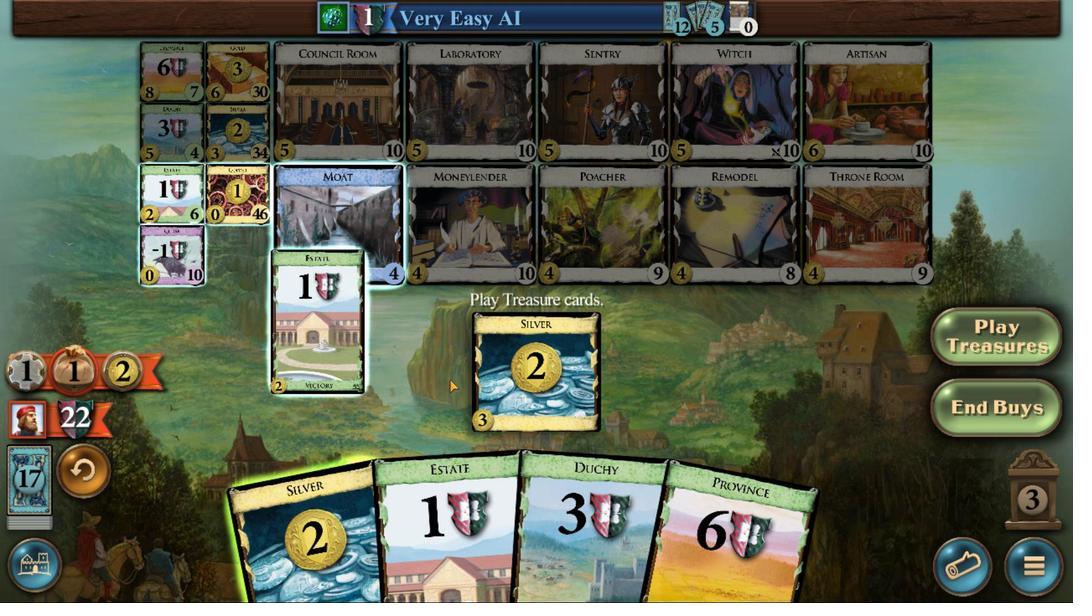 
Action: Mouse pressed left at (498, 409)
Screenshot: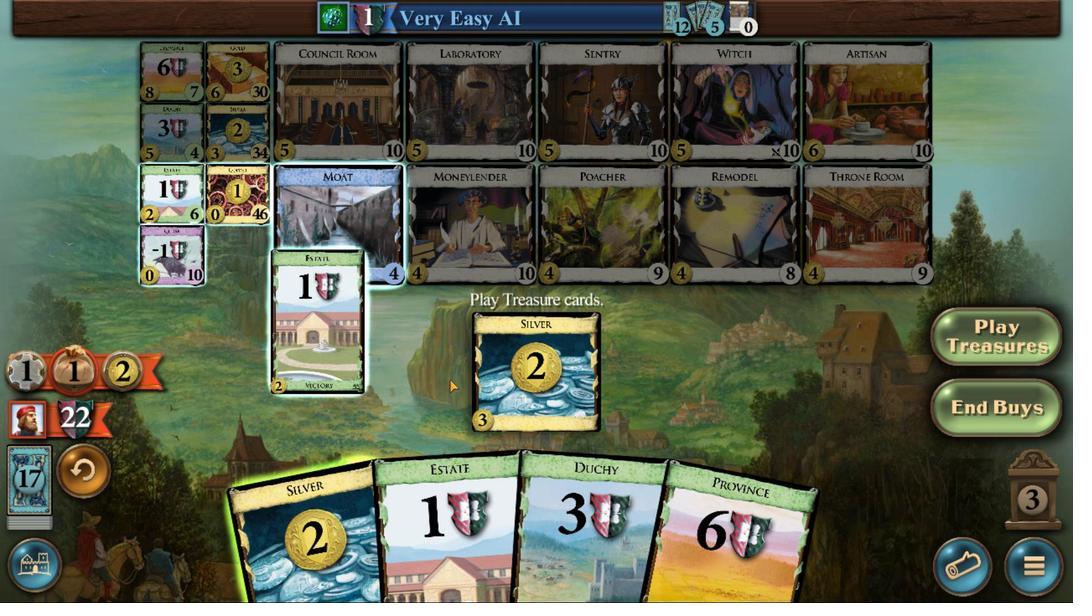 
Action: Mouse moved to (591, 417)
Screenshot: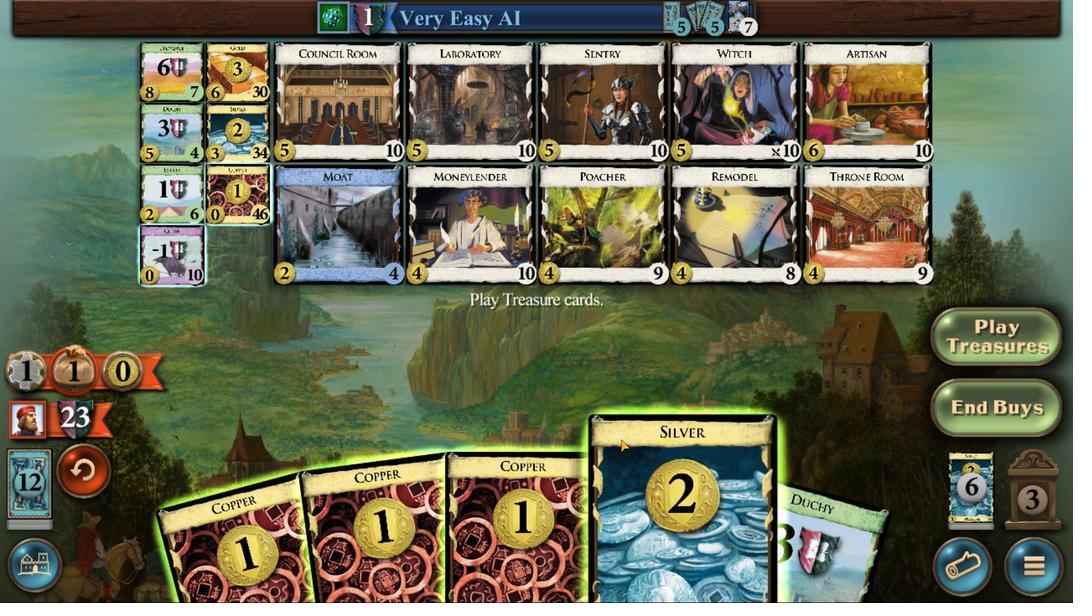 
Action: Mouse pressed left at (591, 417)
Screenshot: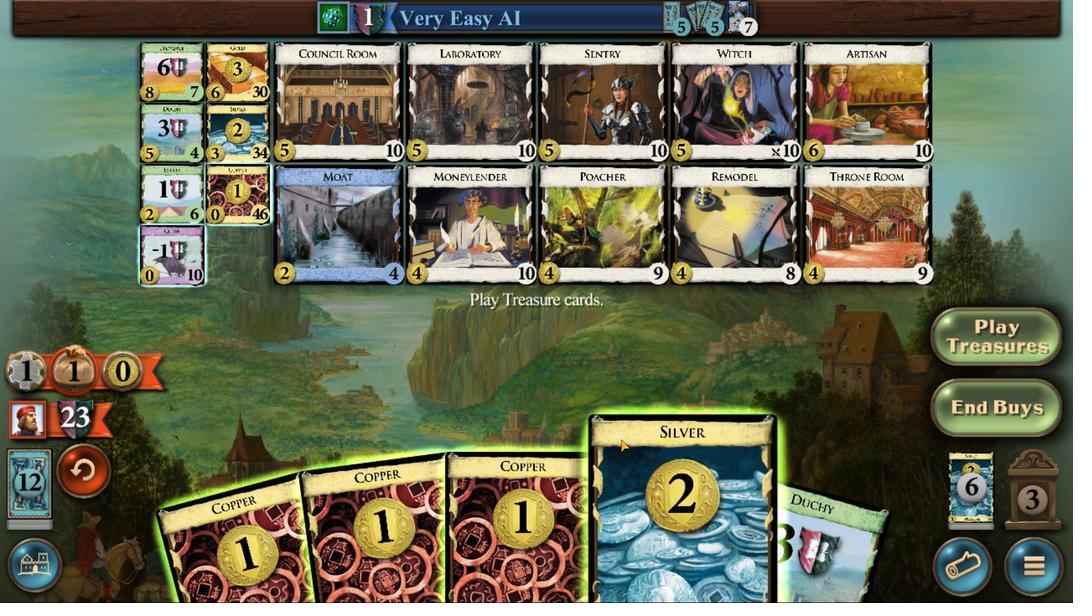 
Action: Mouse moved to (586, 417)
Screenshot: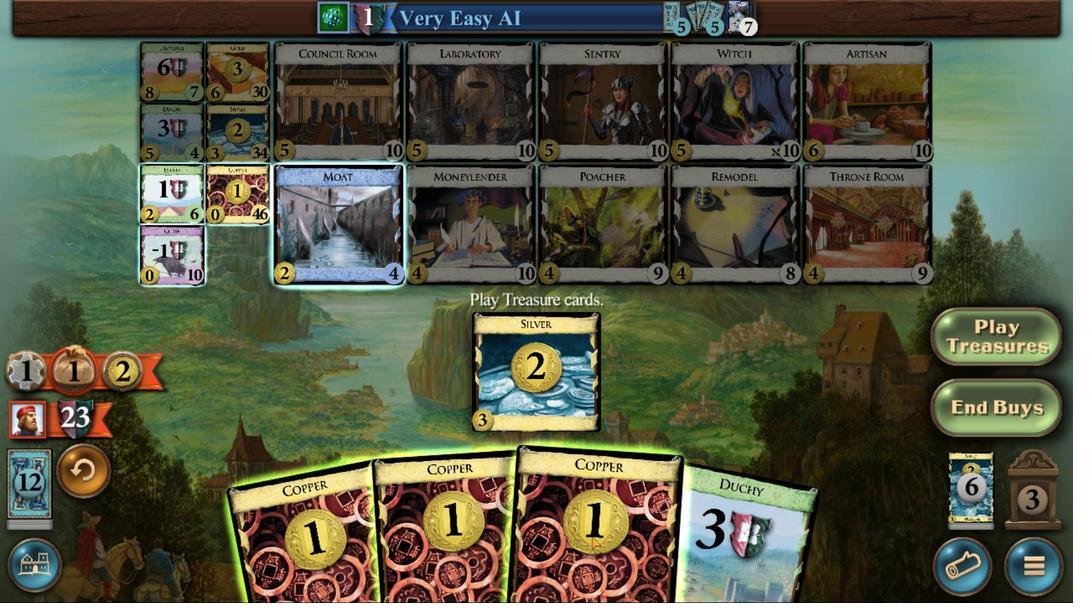
Action: Mouse pressed left at (586, 417)
Screenshot: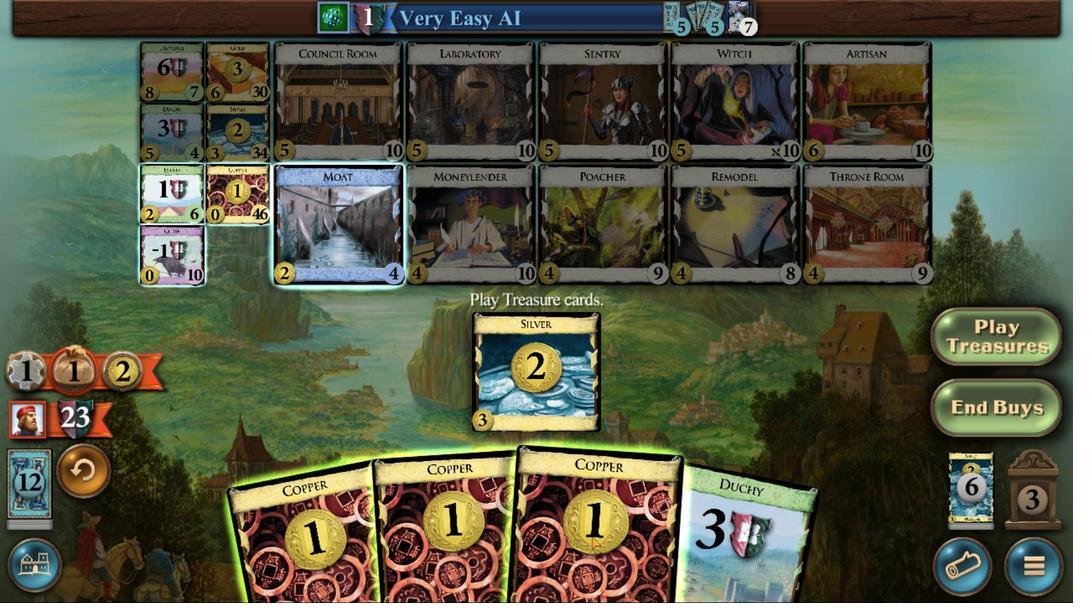 
Action: Mouse moved to (572, 417)
Screenshot: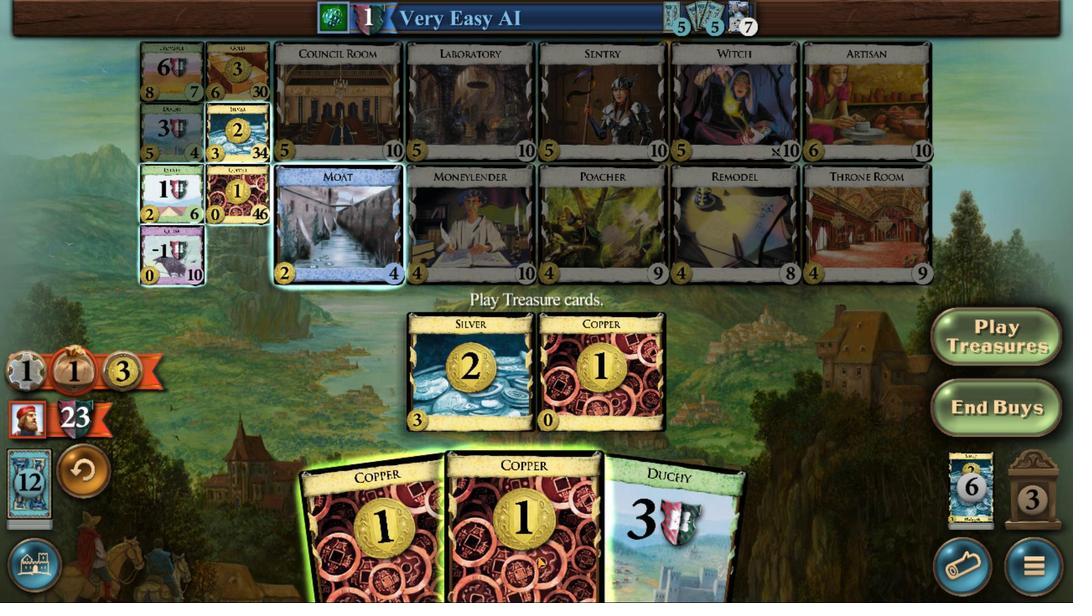 
Action: Mouse pressed left at (572, 417)
Screenshot: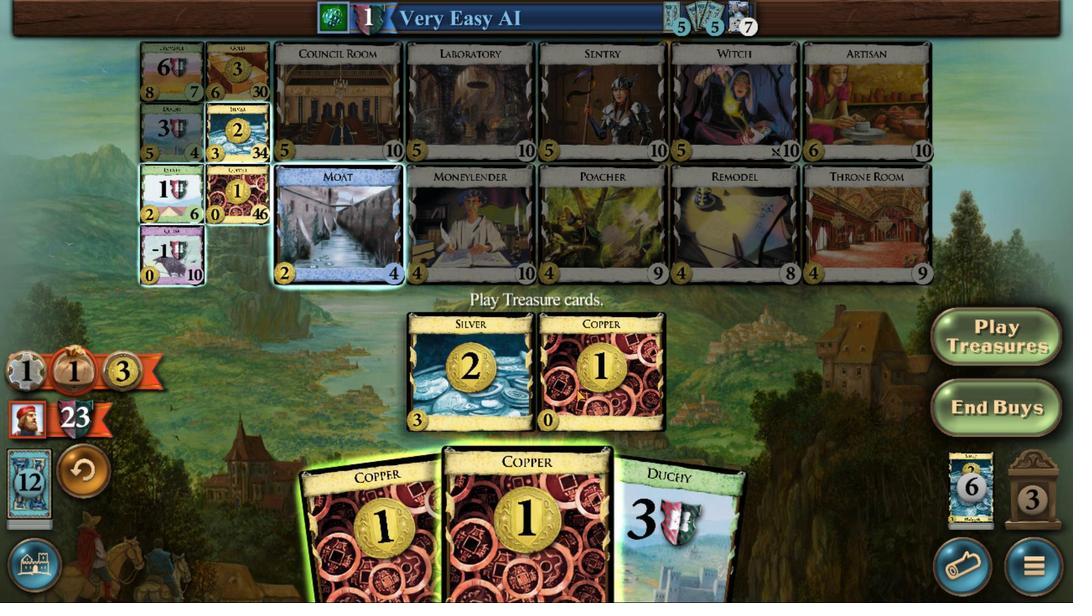 
Action: Mouse moved to (555, 416)
Screenshot: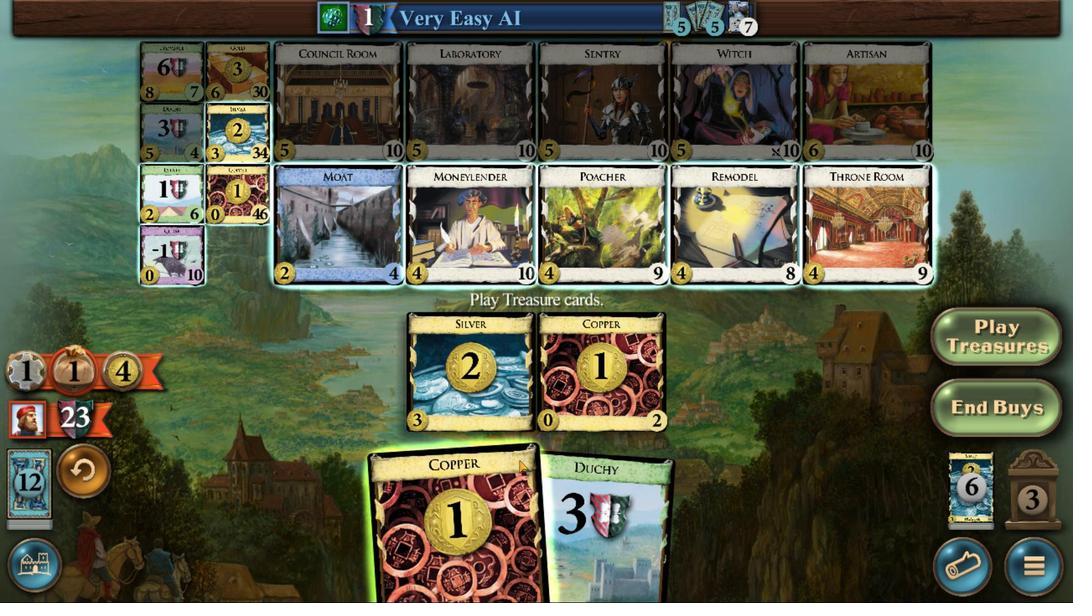 
Action: Mouse pressed left at (555, 416)
Screenshot: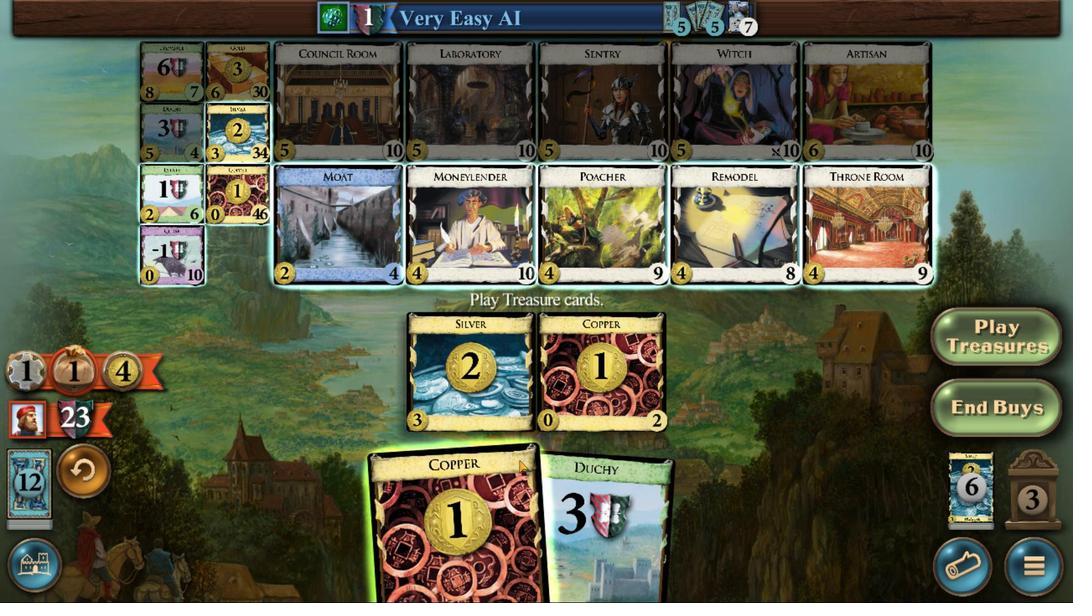 
Action: Mouse moved to (504, 408)
Screenshot: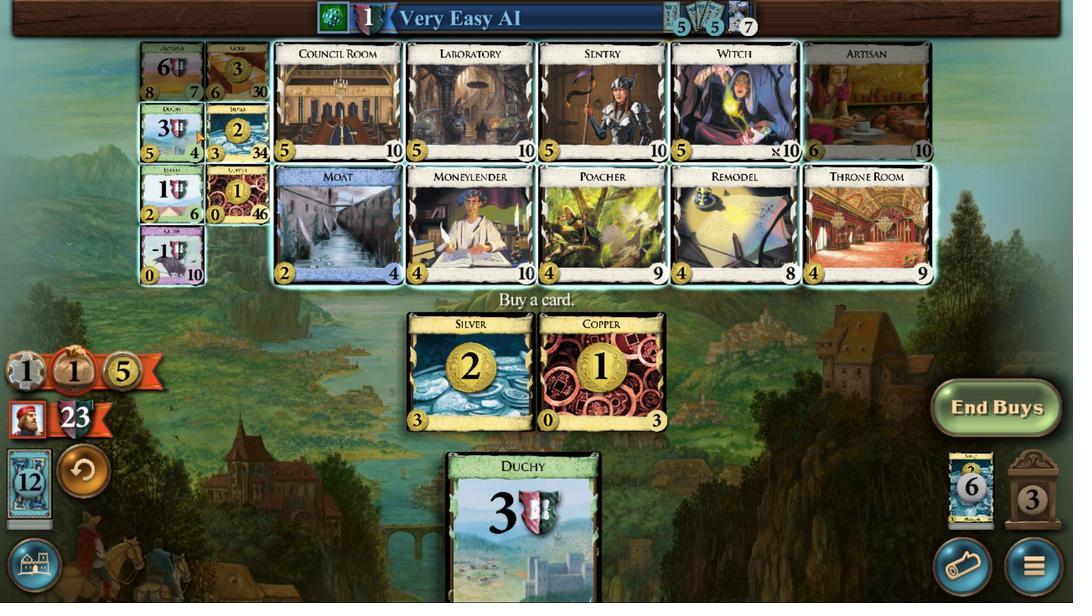 
Action: Mouse pressed left at (504, 408)
Screenshot: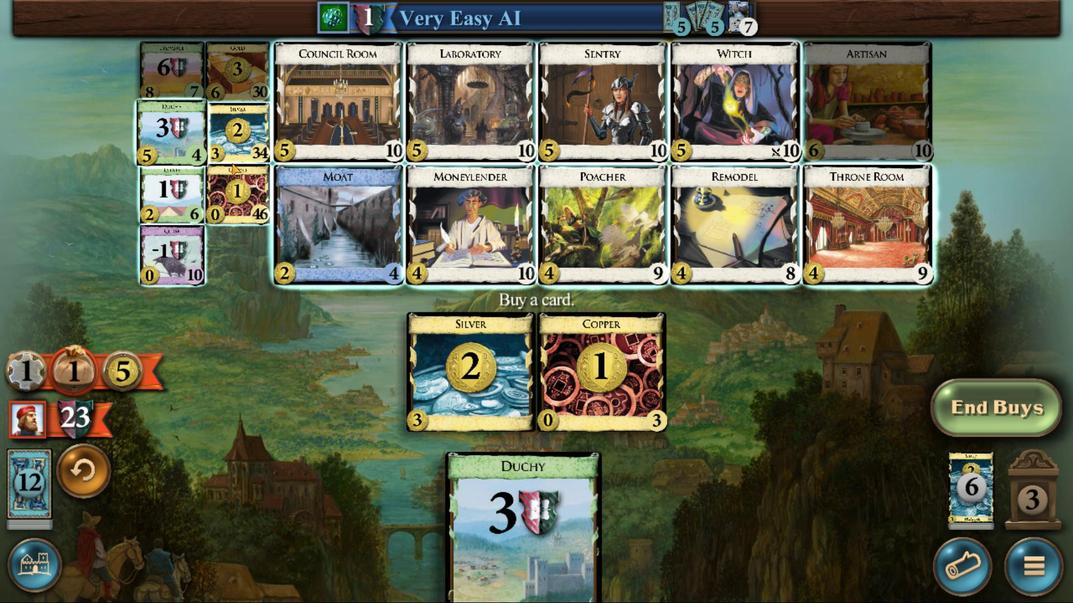 
Action: Mouse moved to (591, 417)
Screenshot: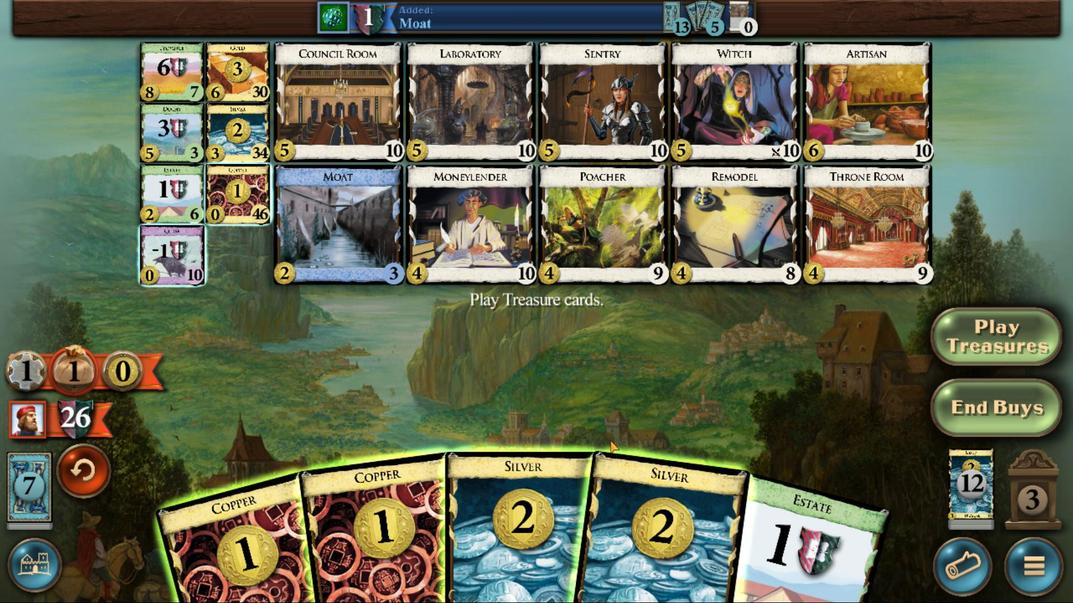 
Action: Mouse pressed left at (591, 417)
Screenshot: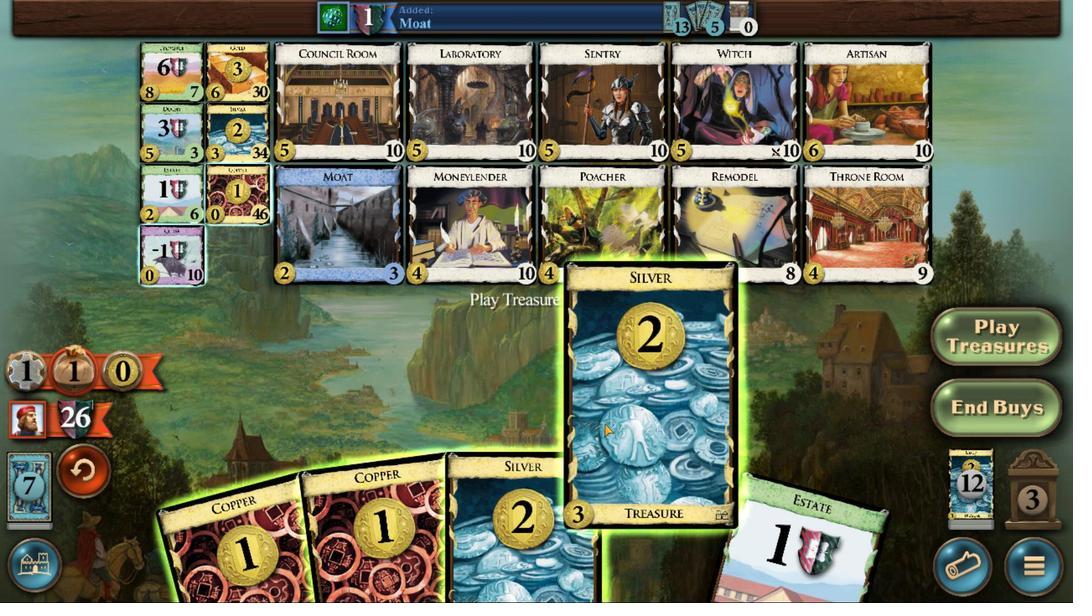 
Action: Mouse moved to (580, 417)
Screenshot: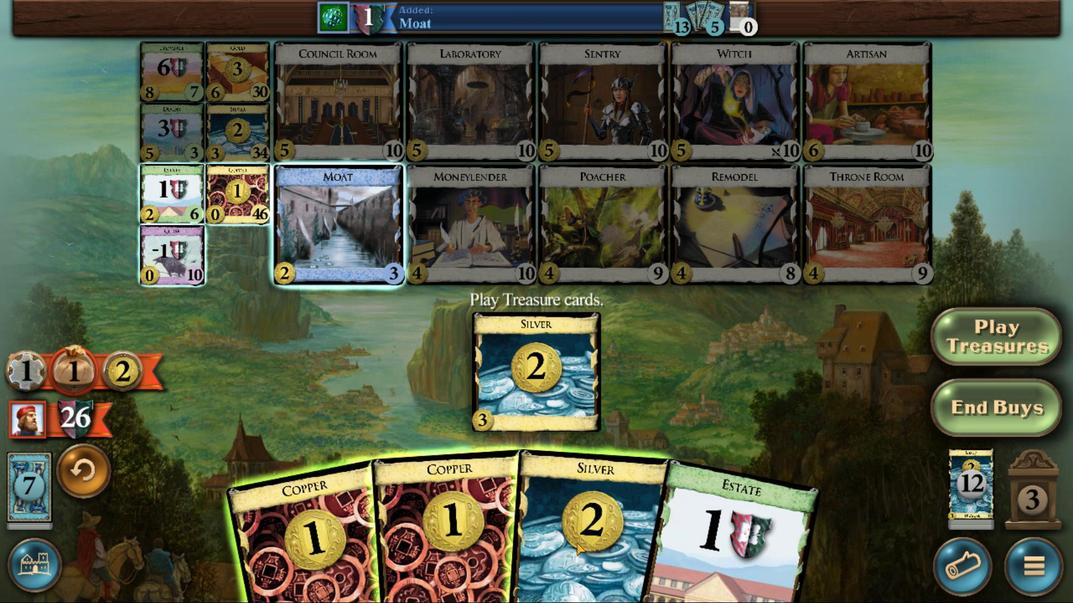
Action: Mouse pressed left at (580, 417)
Screenshot: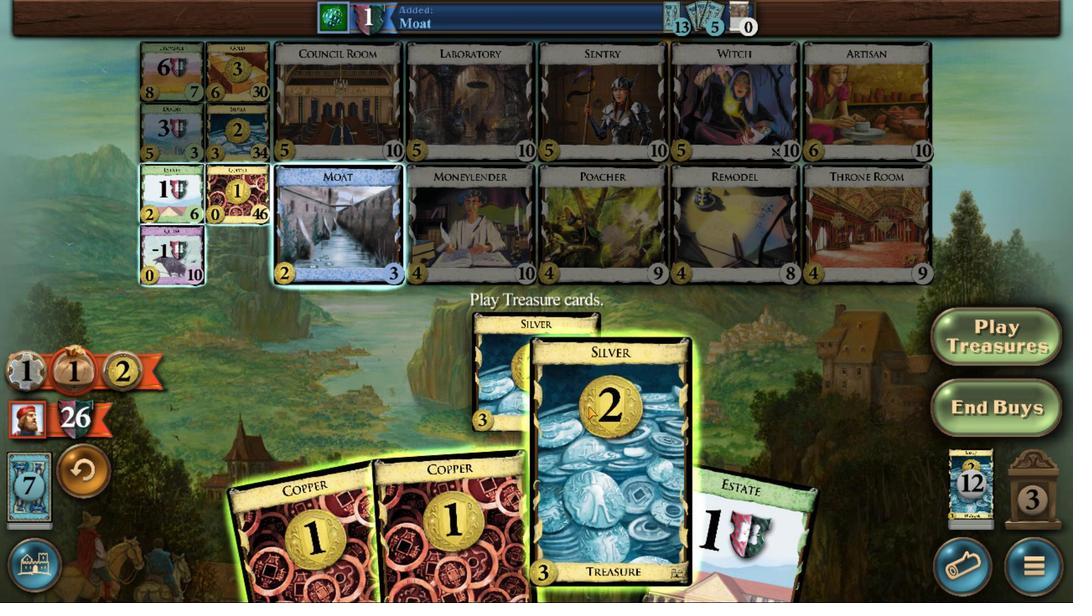 
Action: Mouse moved to (567, 417)
Screenshot: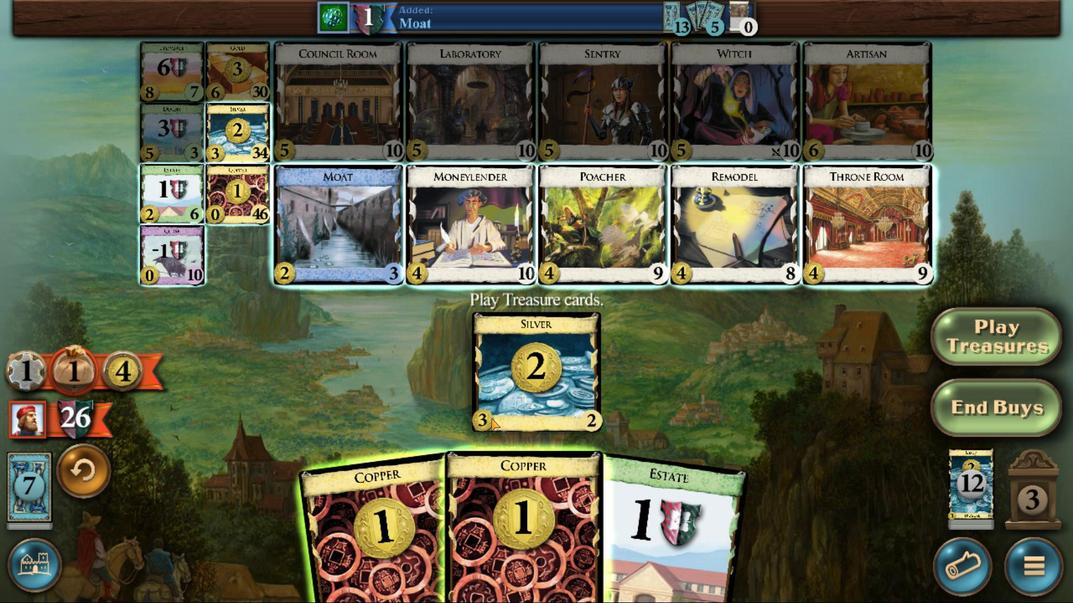 
Action: Mouse pressed left at (567, 417)
Screenshot: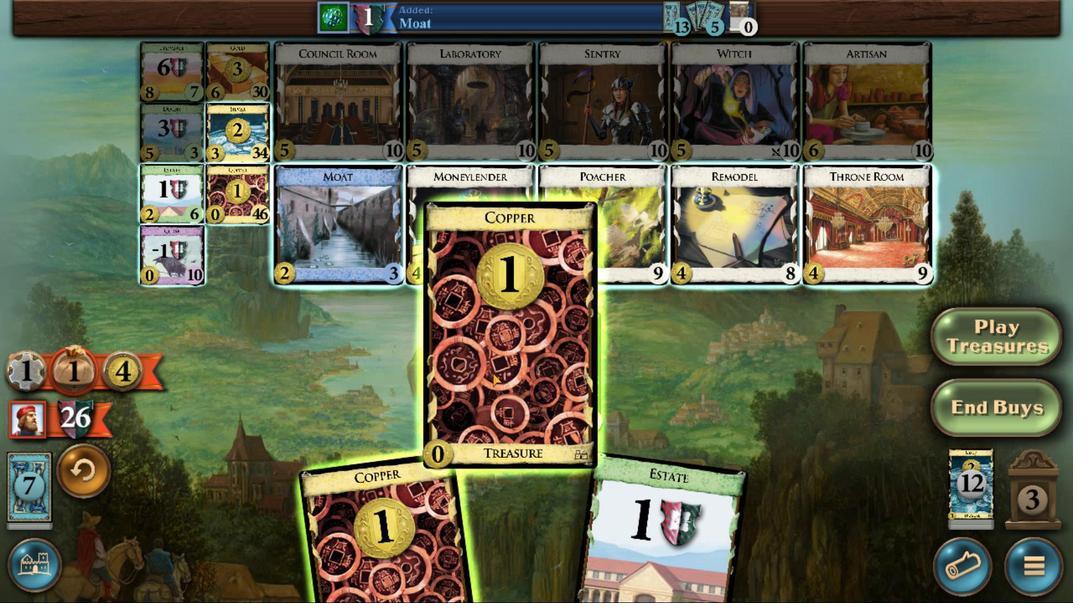 
Action: Mouse moved to (494, 408)
Screenshot: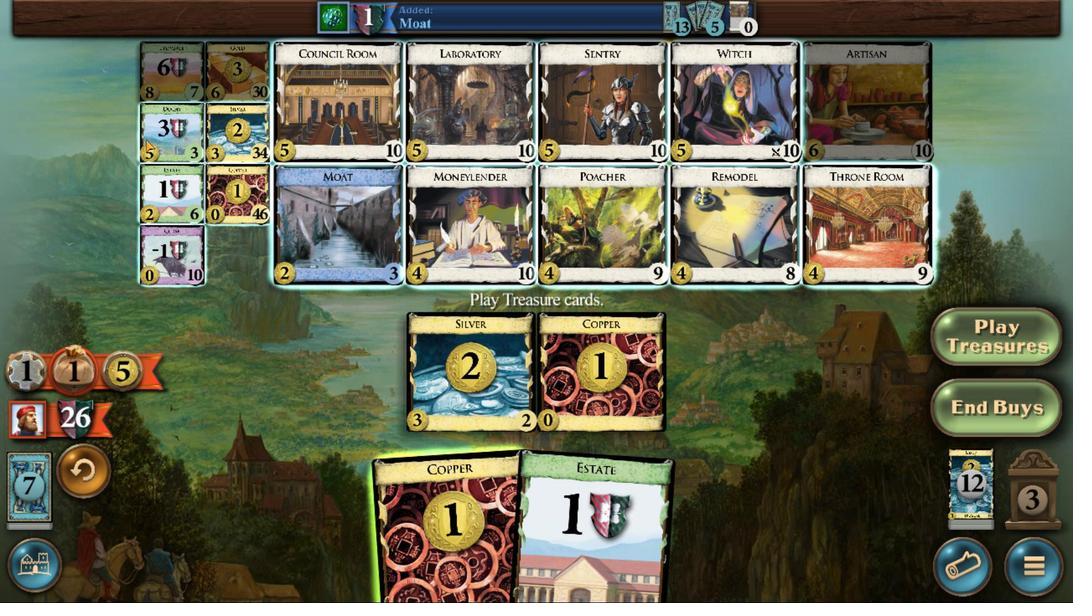 
Action: Mouse pressed left at (494, 408)
Screenshot: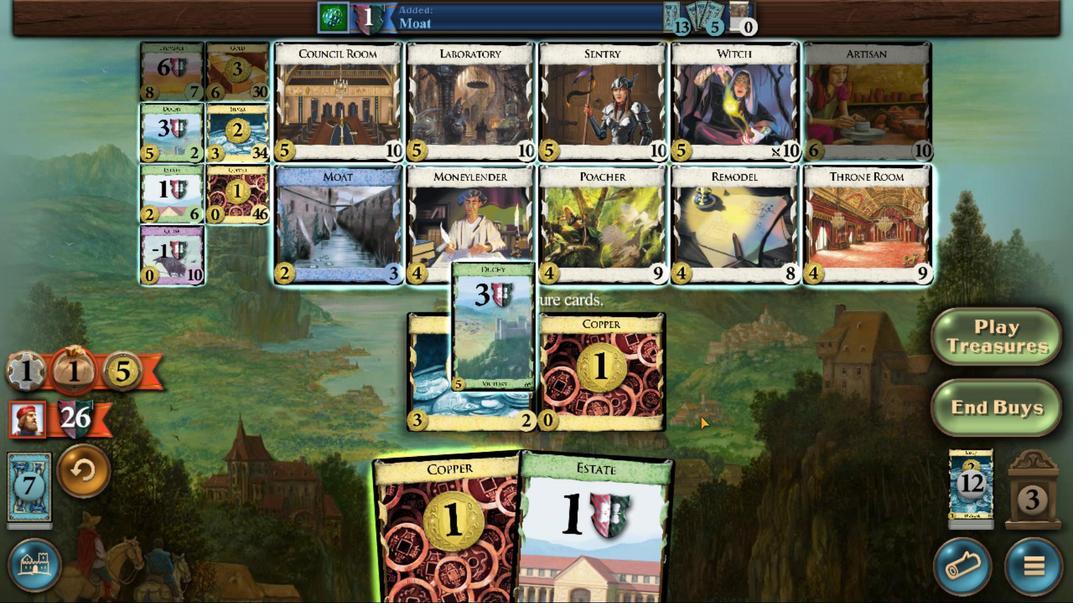 
Action: Mouse moved to (519, 416)
Screenshot: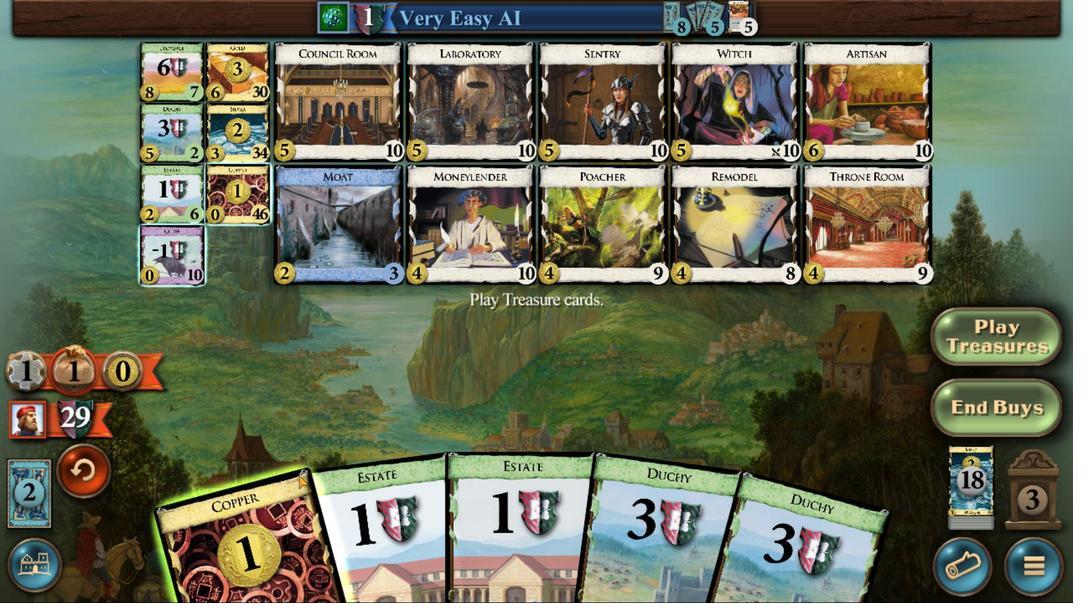 
Action: Mouse pressed left at (519, 416)
Screenshot: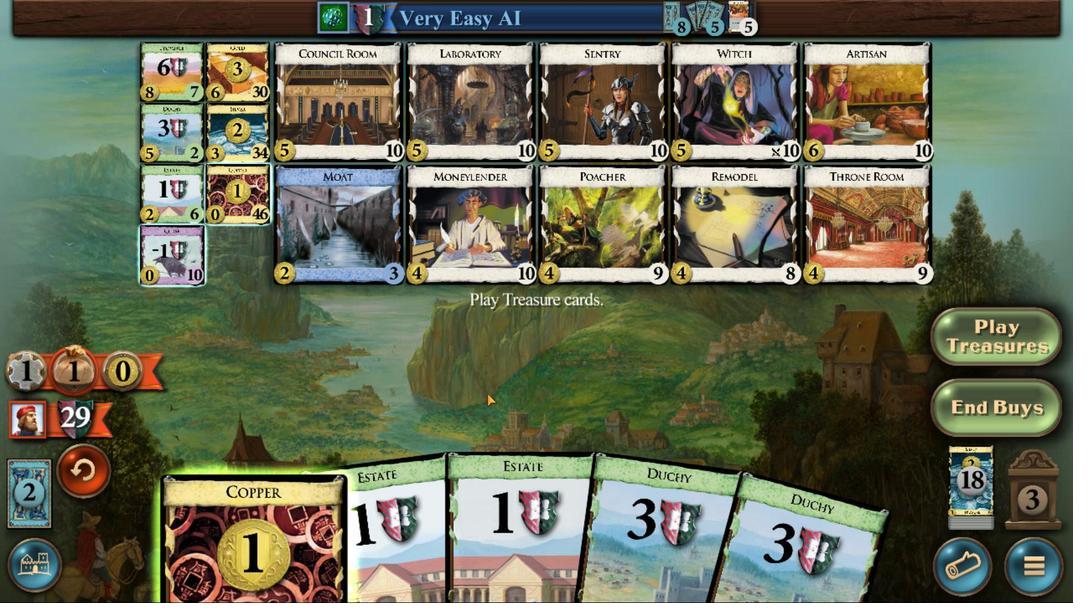 
Action: Mouse moved to (510, 409)
Screenshot: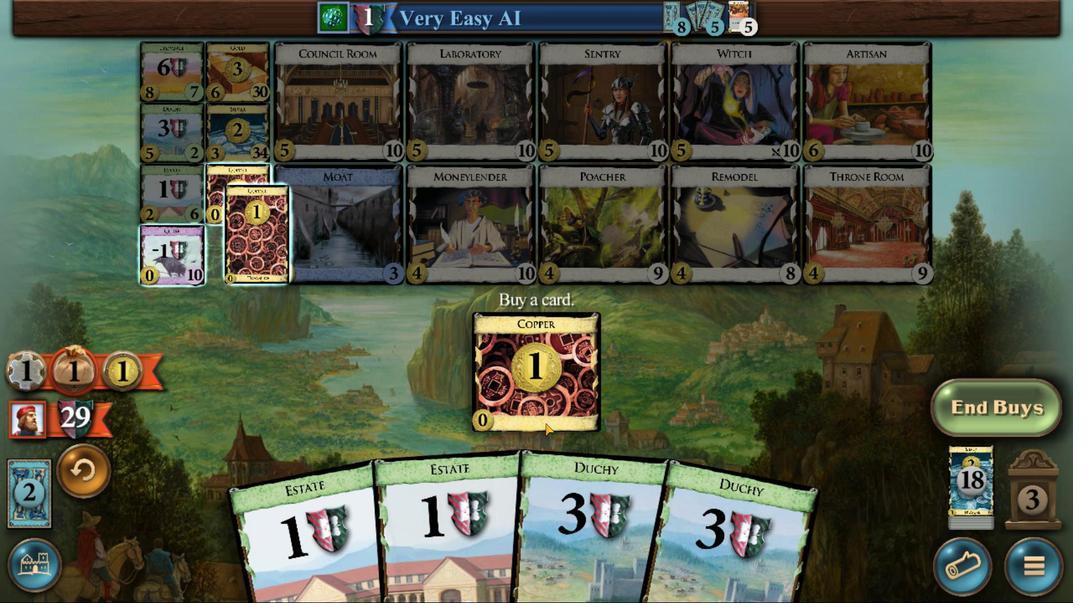 
Action: Mouse pressed left at (510, 409)
Screenshot: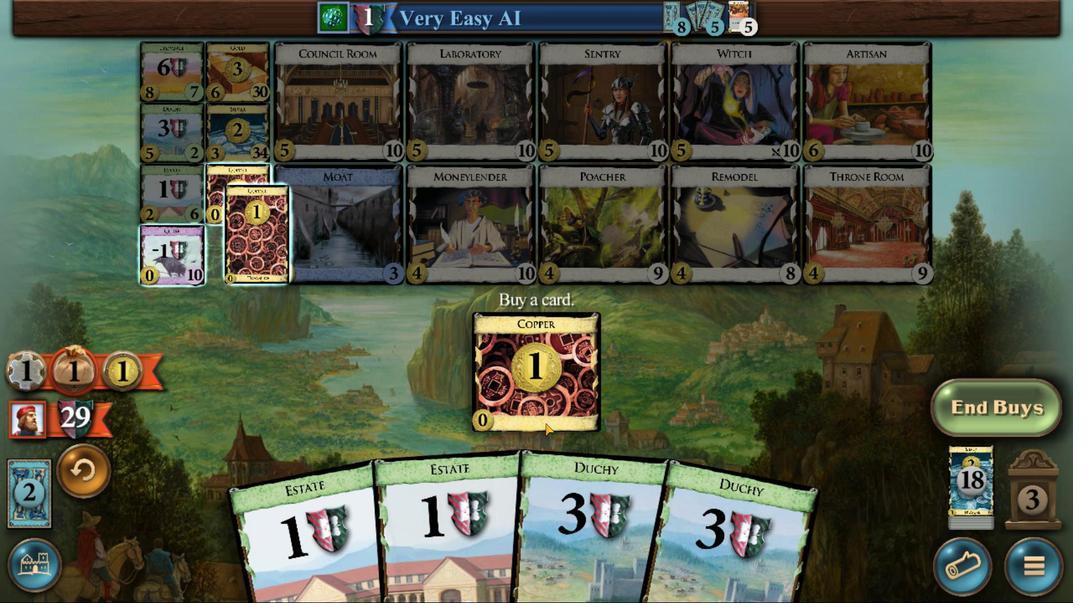 
Action: Mouse moved to (544, 416)
Screenshot: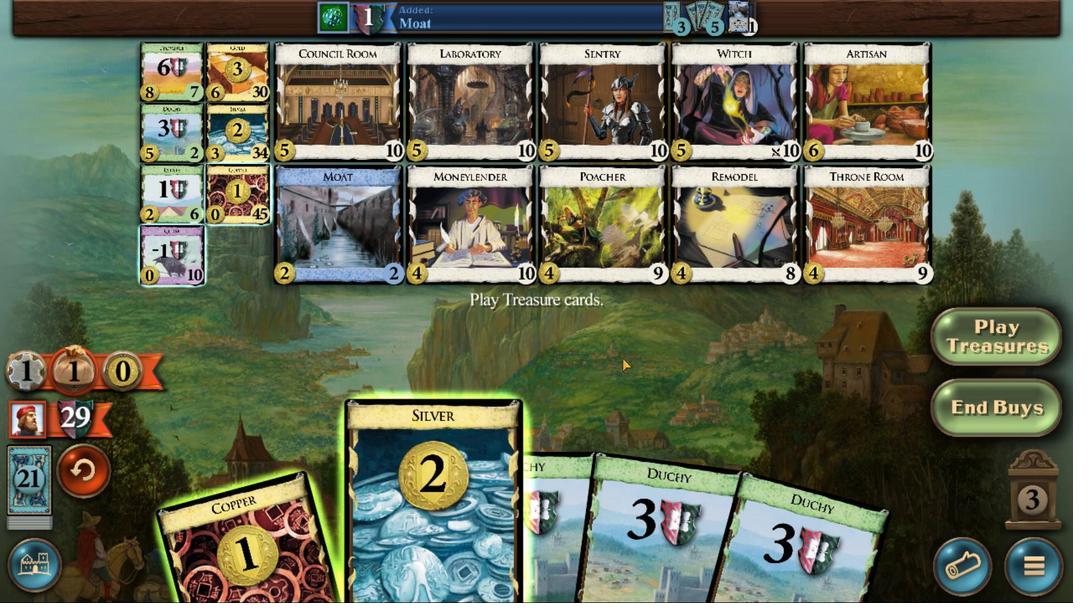 
Action: Mouse pressed left at (544, 416)
Screenshot: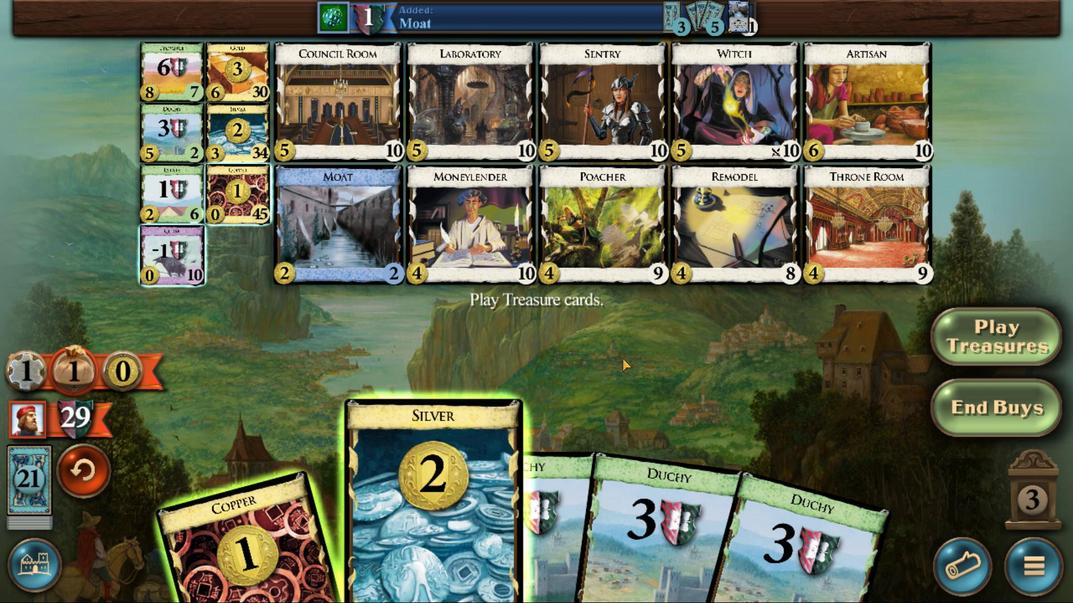 
Action: Mouse moved to (527, 416)
Screenshot: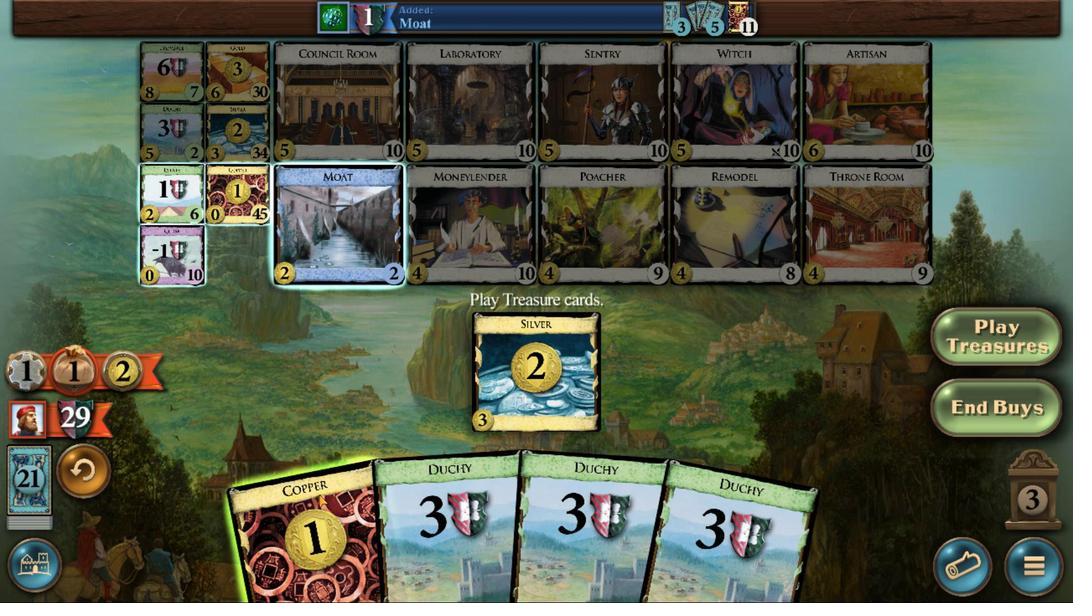 
Action: Mouse pressed left at (527, 416)
Screenshot: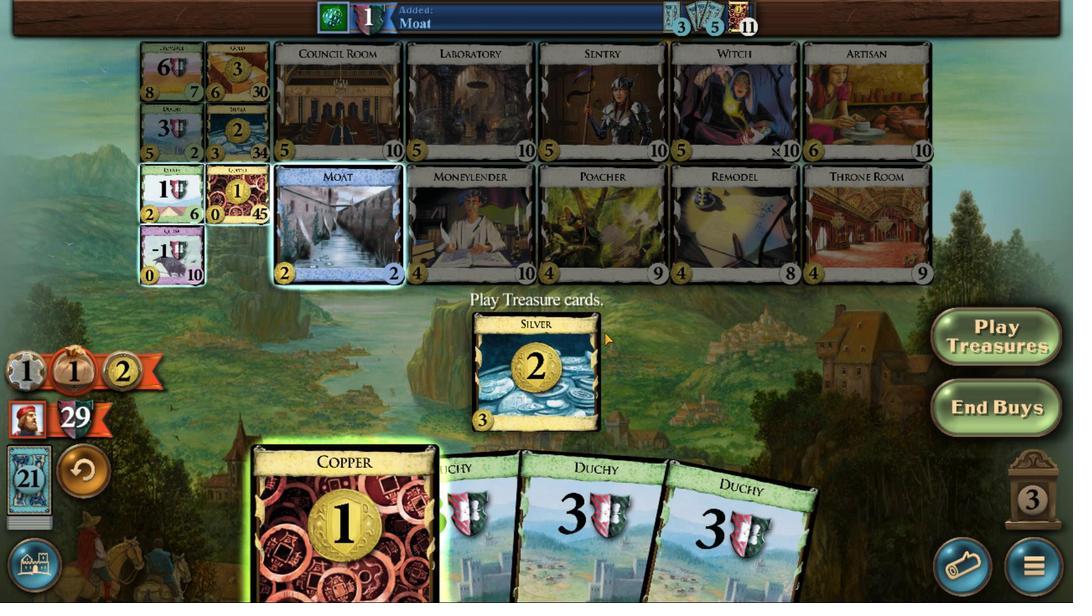 
Action: Mouse moved to (512, 408)
Screenshot: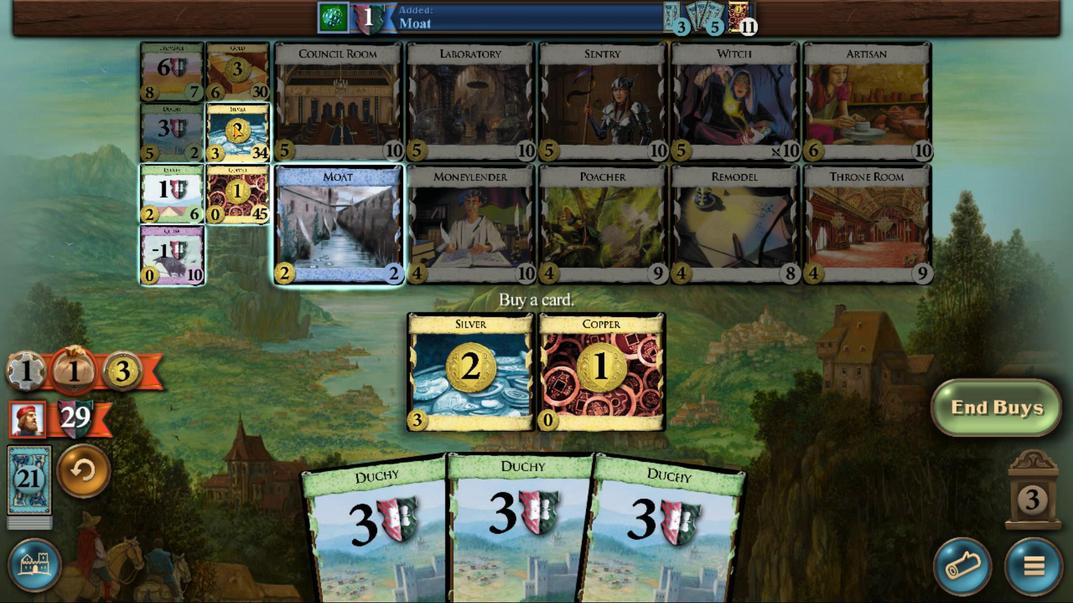 
Action: Mouse pressed left at (512, 408)
Screenshot: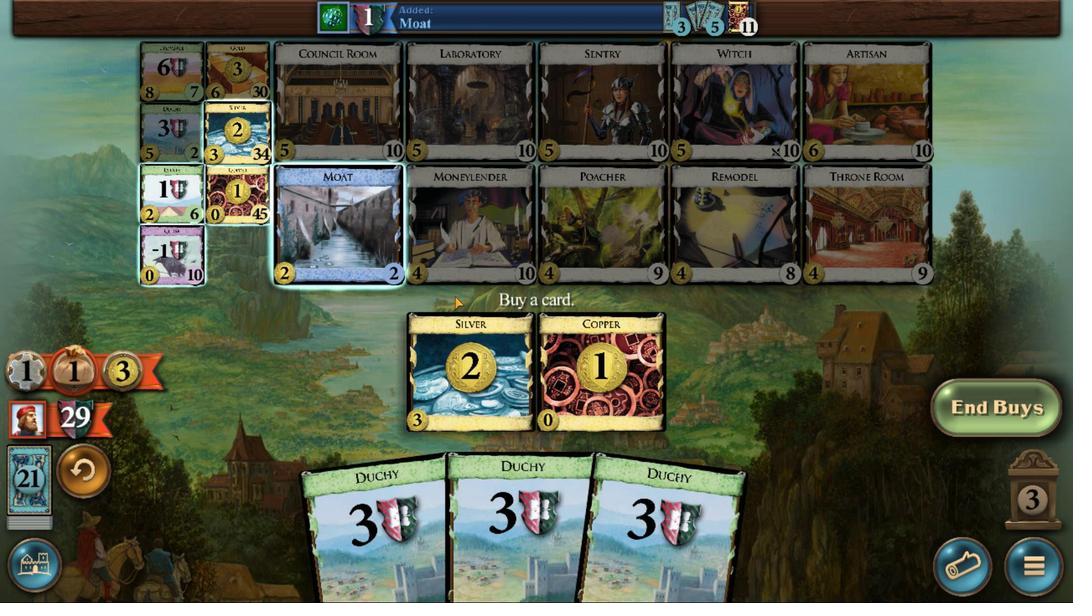 
Action: Mouse moved to (545, 417)
Screenshot: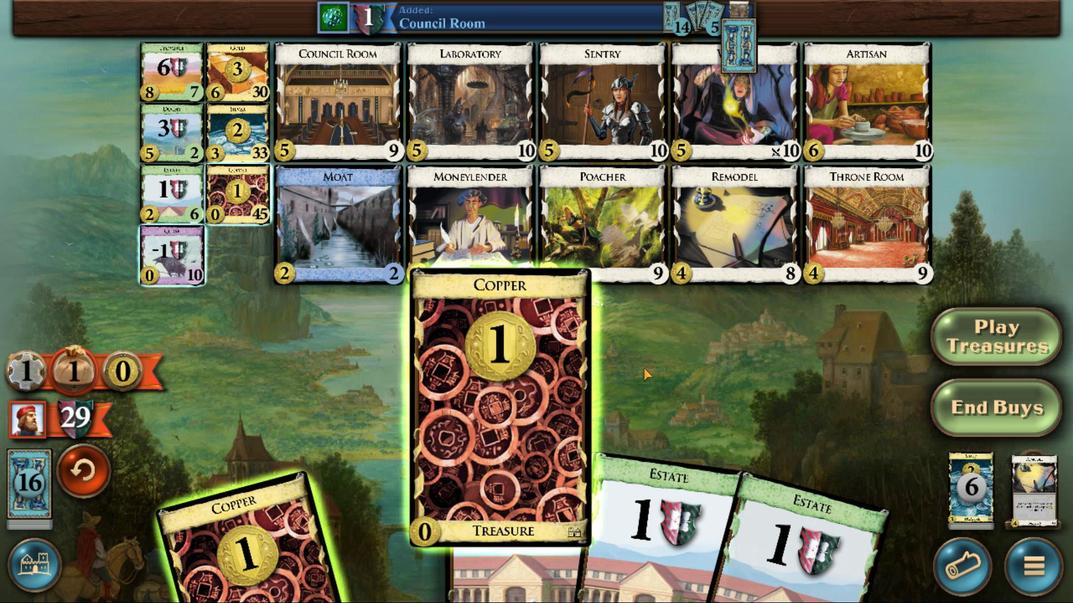 
Action: Mouse pressed left at (545, 417)
Screenshot: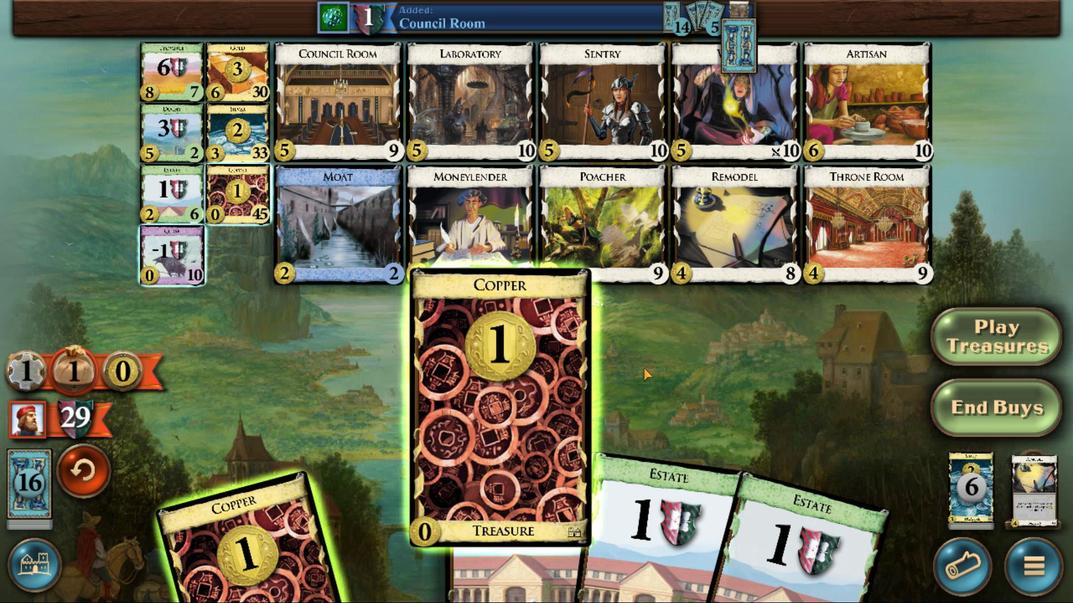 
Action: Mouse moved to (520, 416)
Screenshot: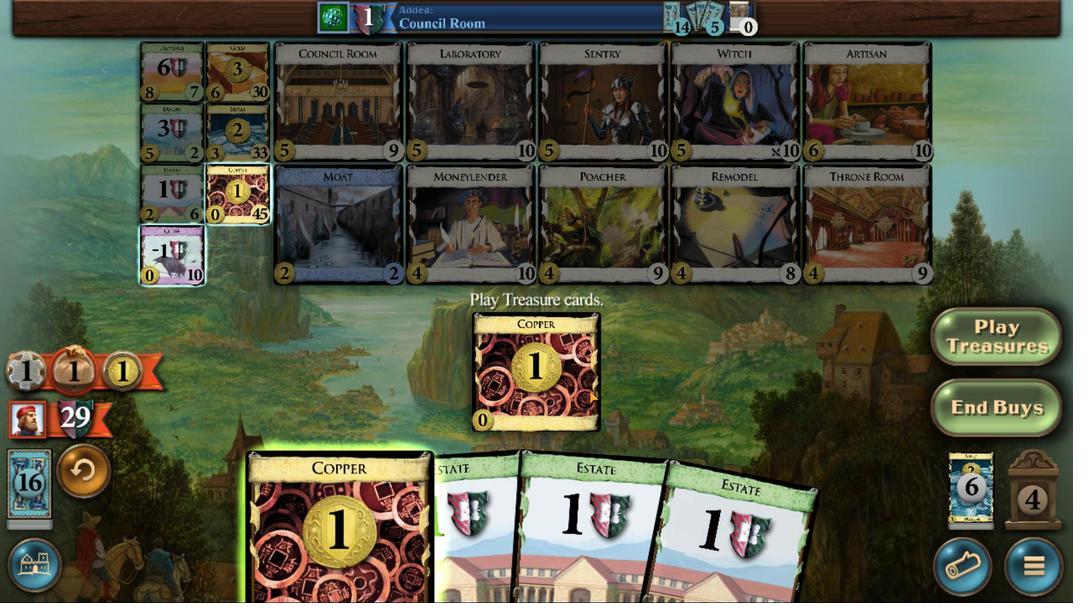
Action: Mouse pressed left at (520, 416)
Screenshot: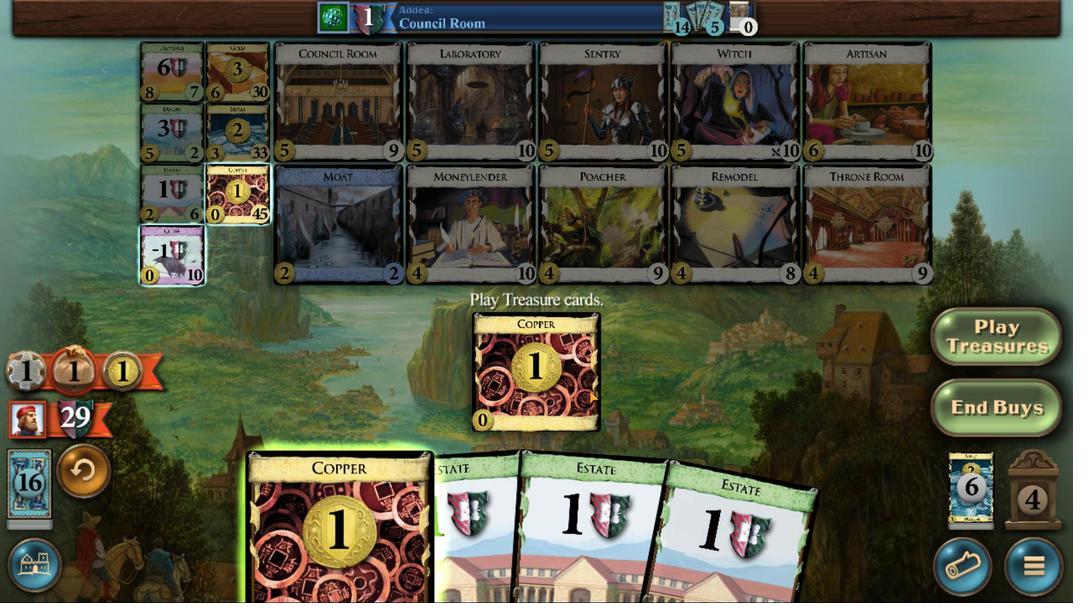 
Action: Mouse moved to (498, 408)
Screenshot: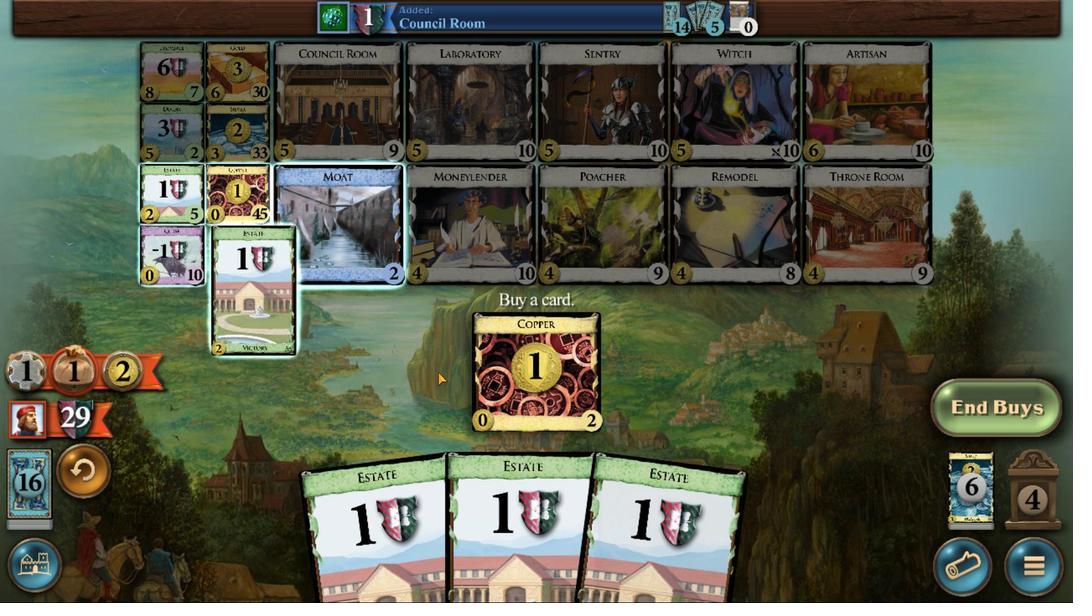 
Action: Mouse pressed left at (498, 408)
Screenshot: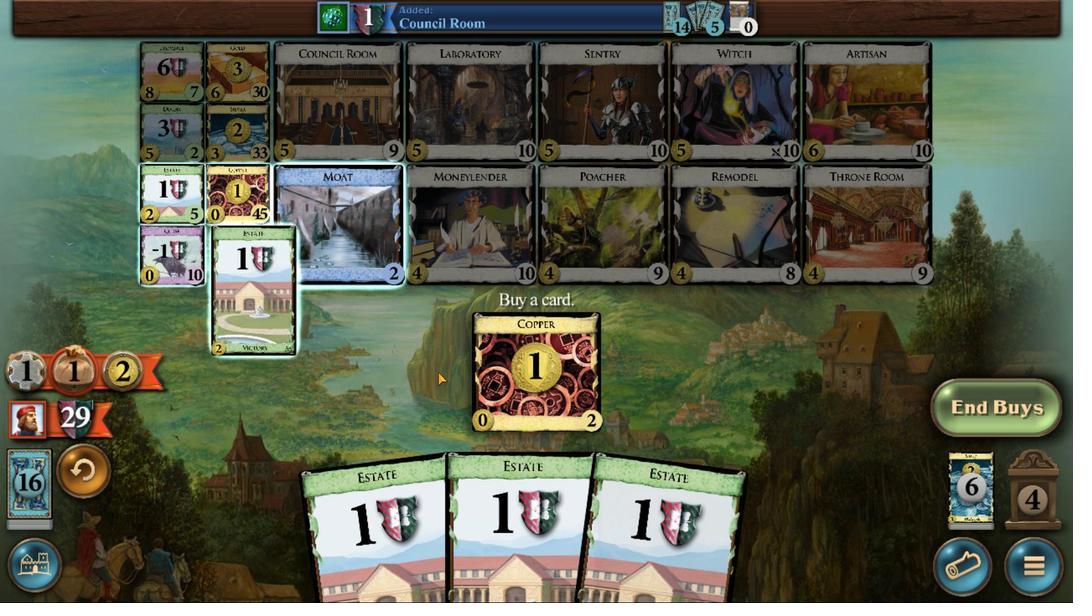 
Action: Mouse moved to (569, 416)
Screenshot: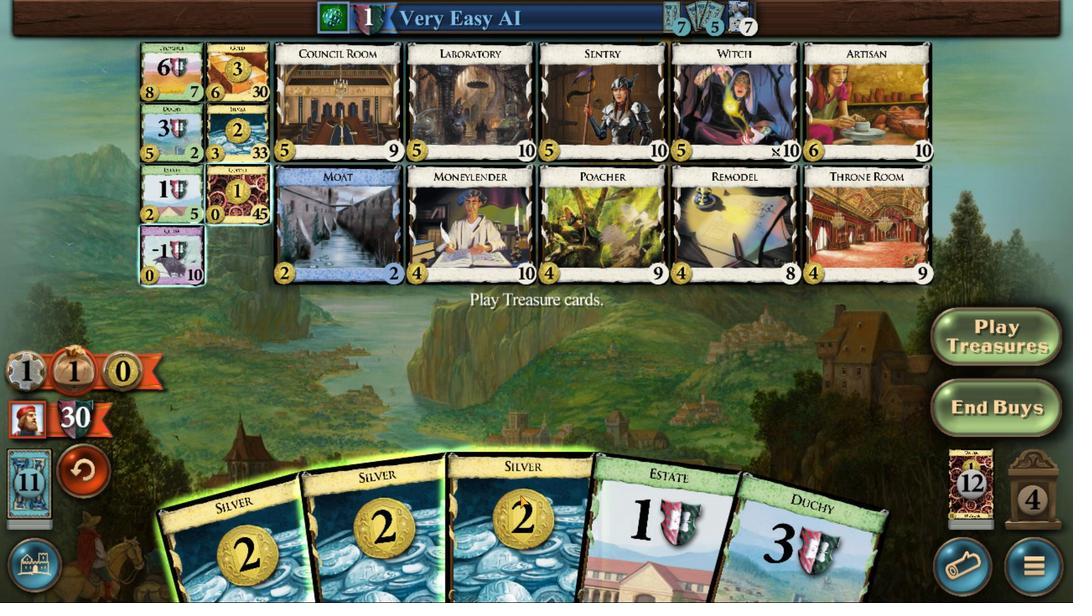 
Action: Mouse pressed left at (569, 416)
Screenshot: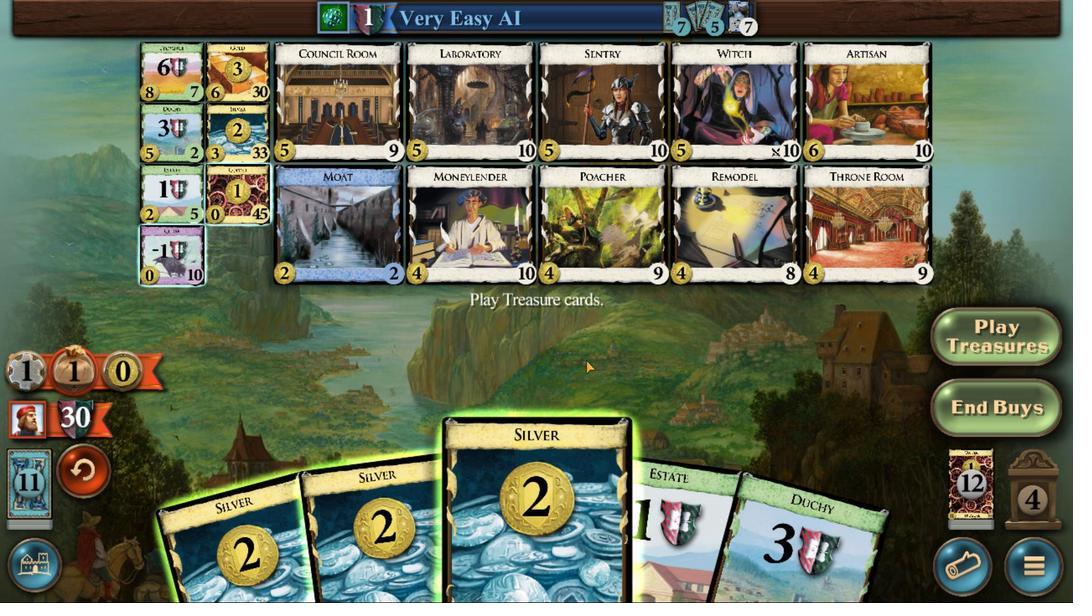 
Action: Mouse moved to (564, 416)
Screenshot: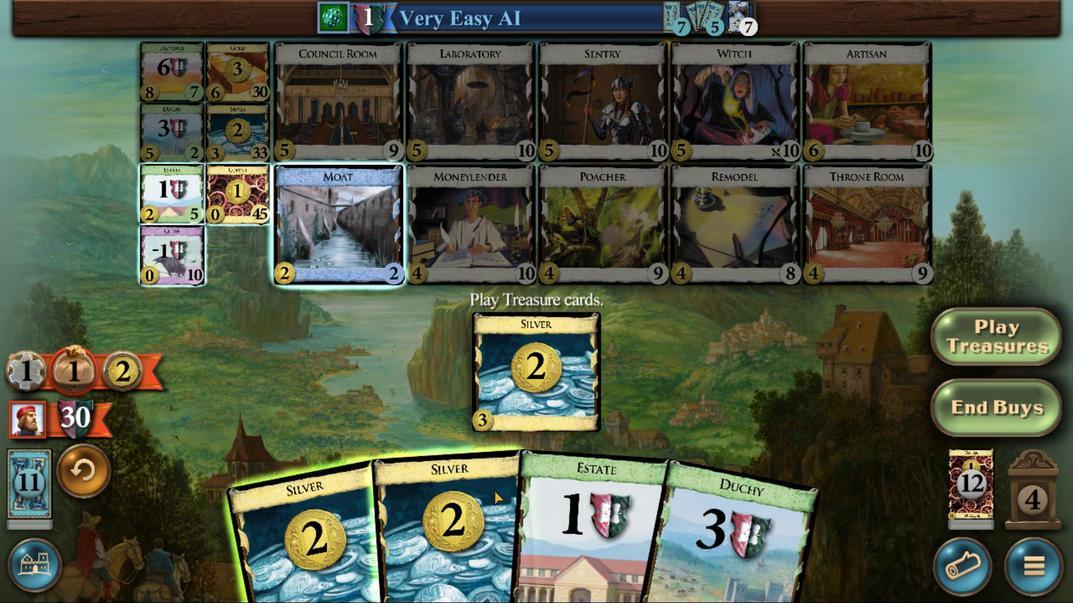 
Action: Mouse pressed left at (564, 416)
Screenshot: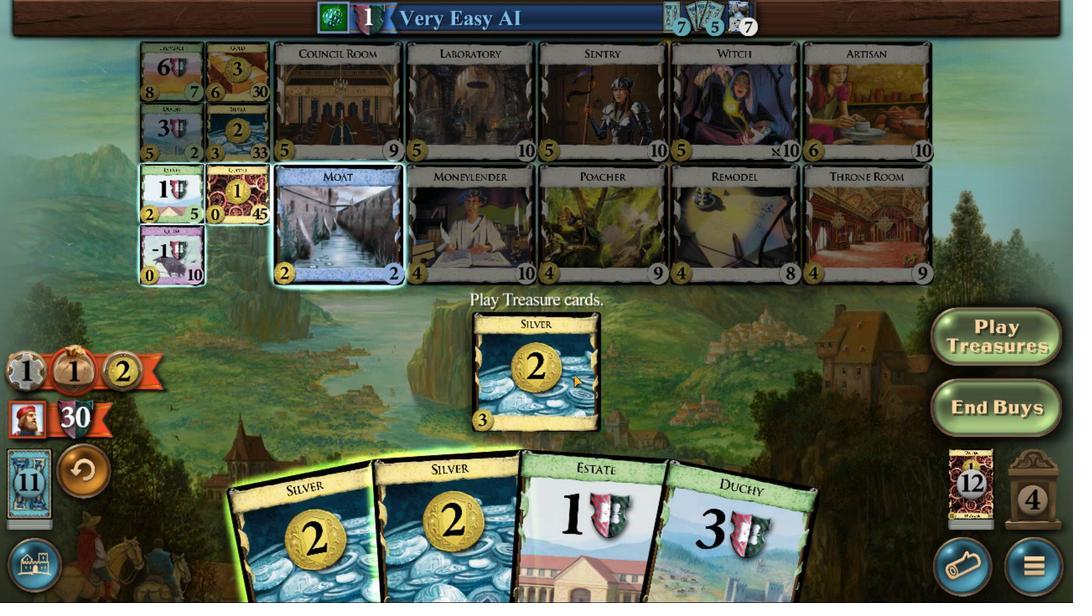
Action: Mouse moved to (544, 416)
Screenshot: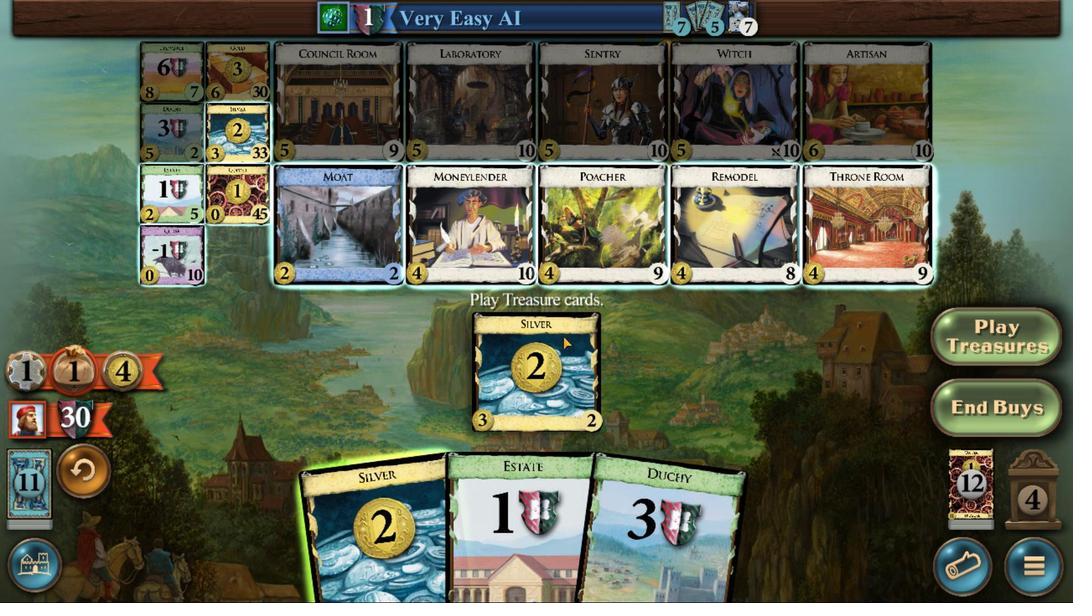 
Action: Mouse pressed left at (544, 416)
Screenshot: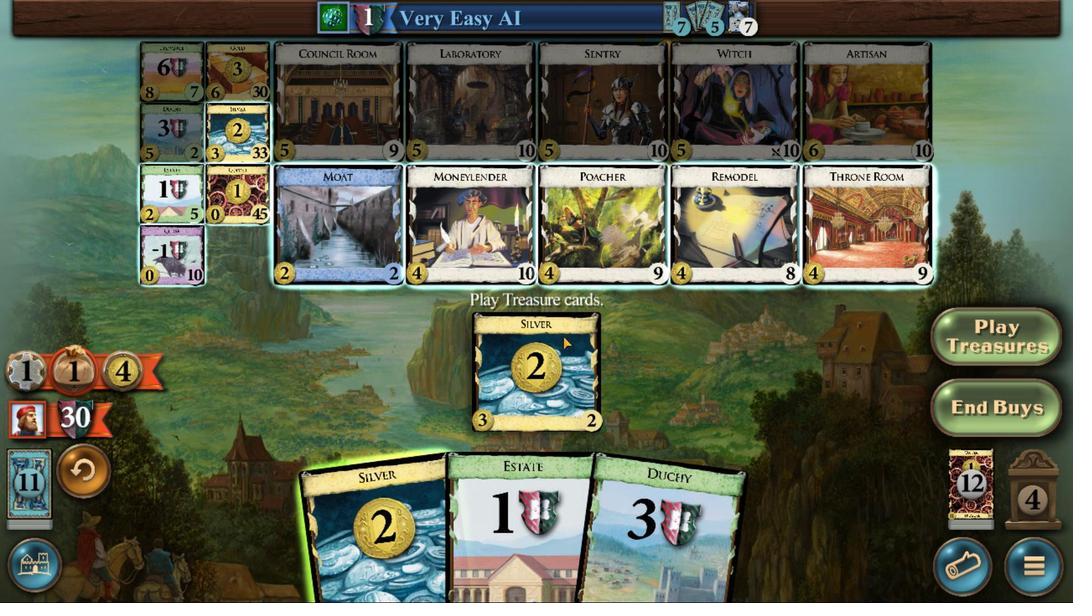 
Action: Mouse moved to (512, 407)
Screenshot: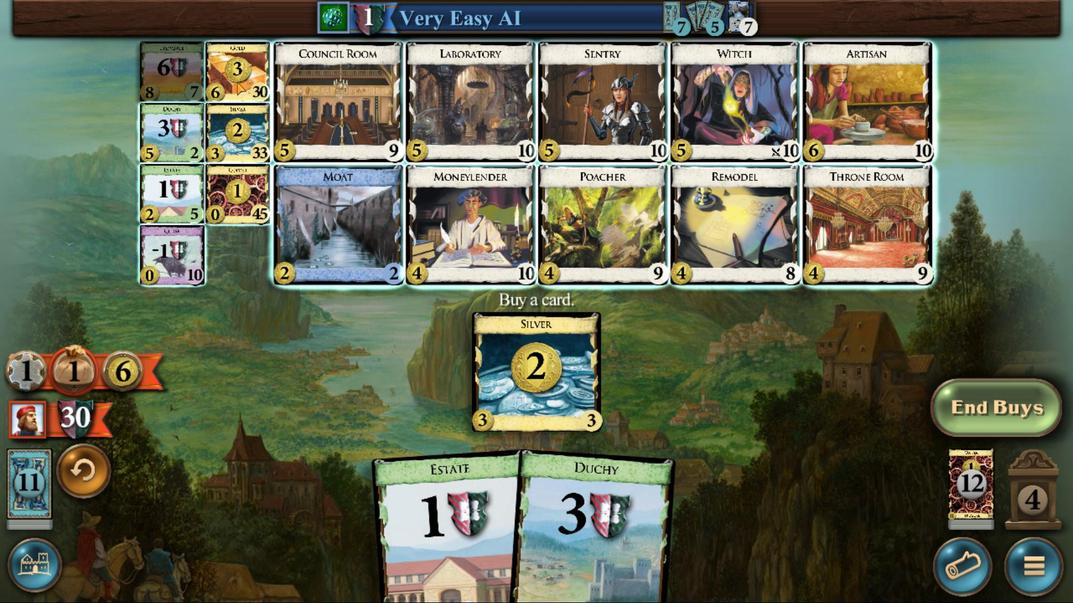 
Action: Mouse pressed left at (512, 407)
Screenshot: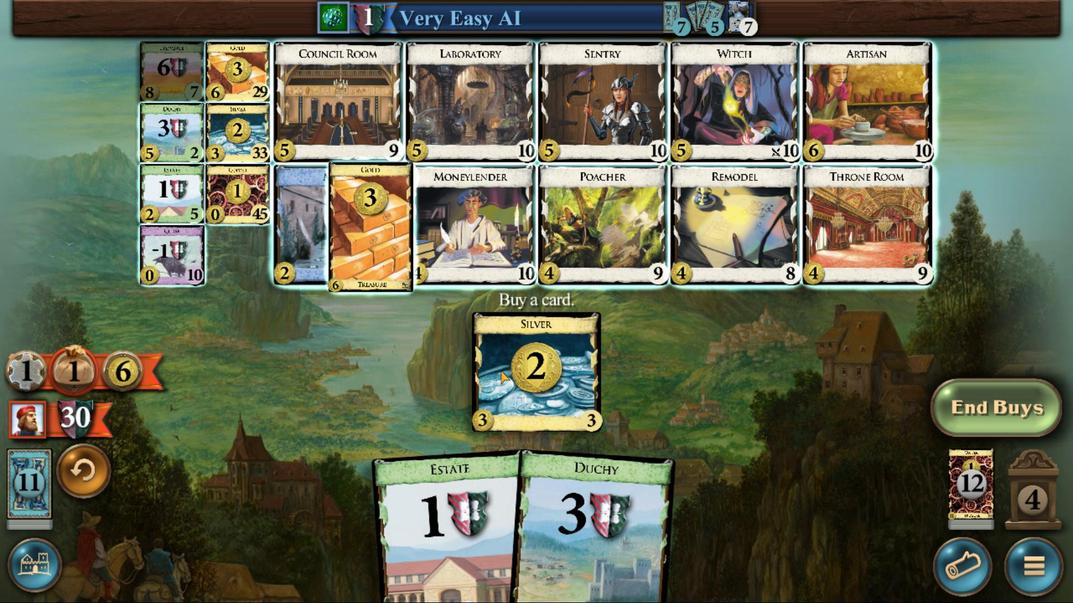 
Action: Mouse moved to (636, 417)
Screenshot: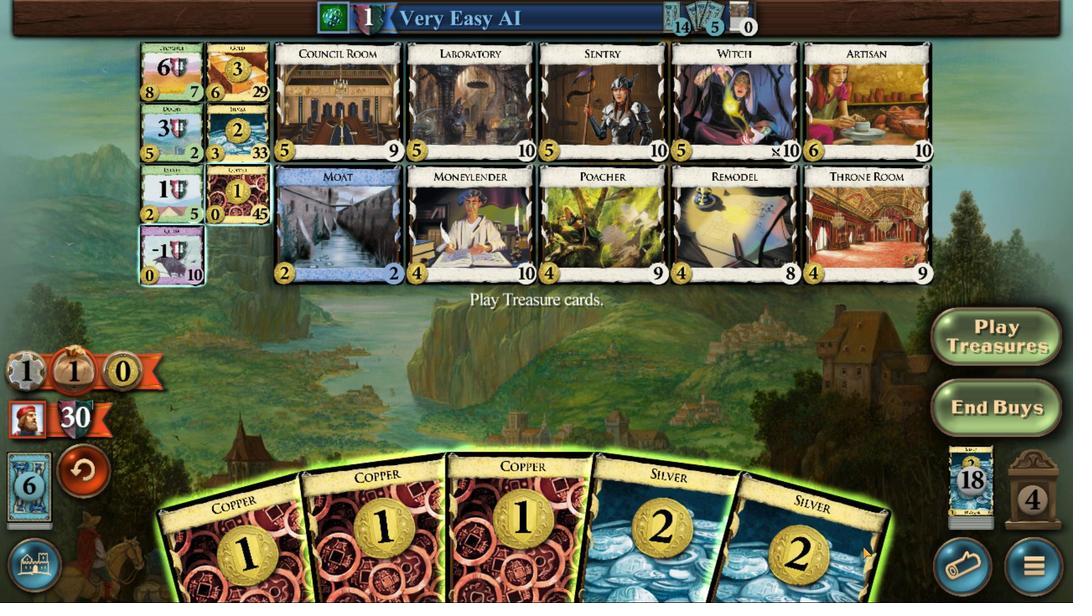 
Action: Mouse pressed left at (636, 417)
Screenshot: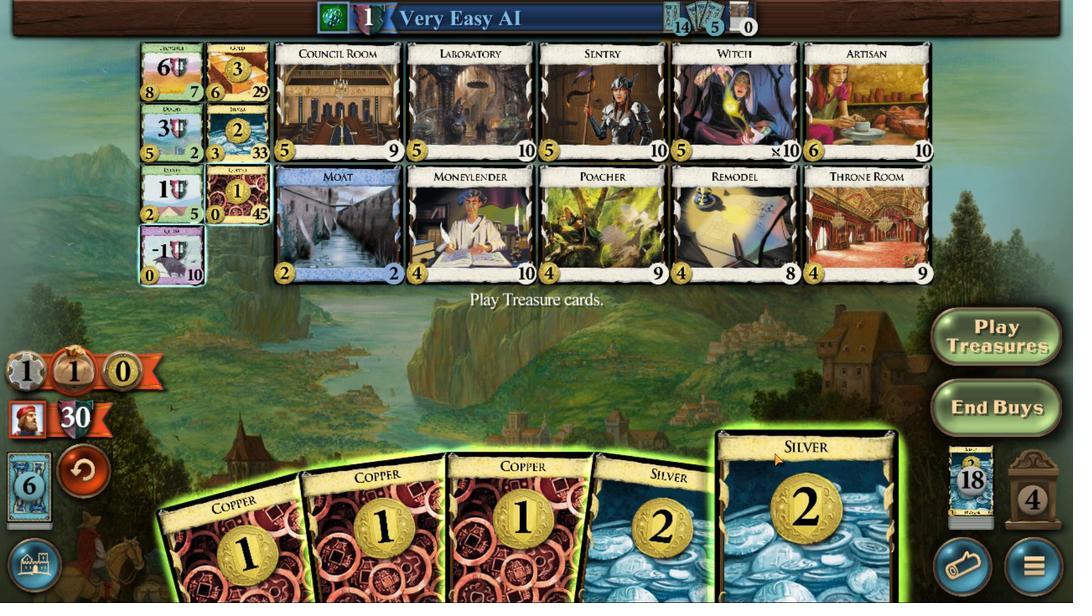 
Action: Mouse moved to (615, 416)
Screenshot: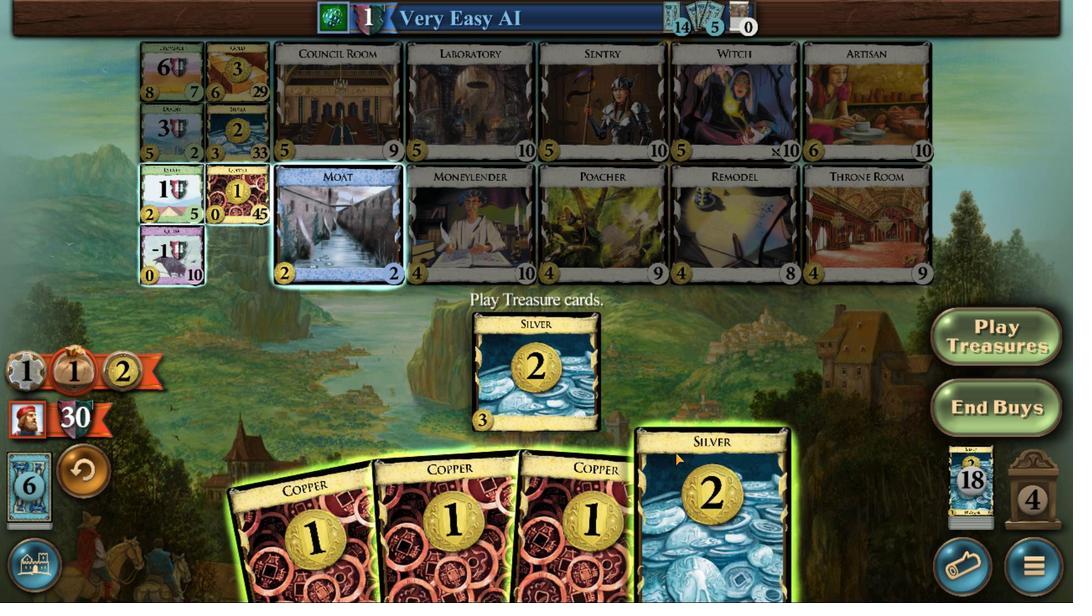 
Action: Mouse pressed left at (615, 416)
Screenshot: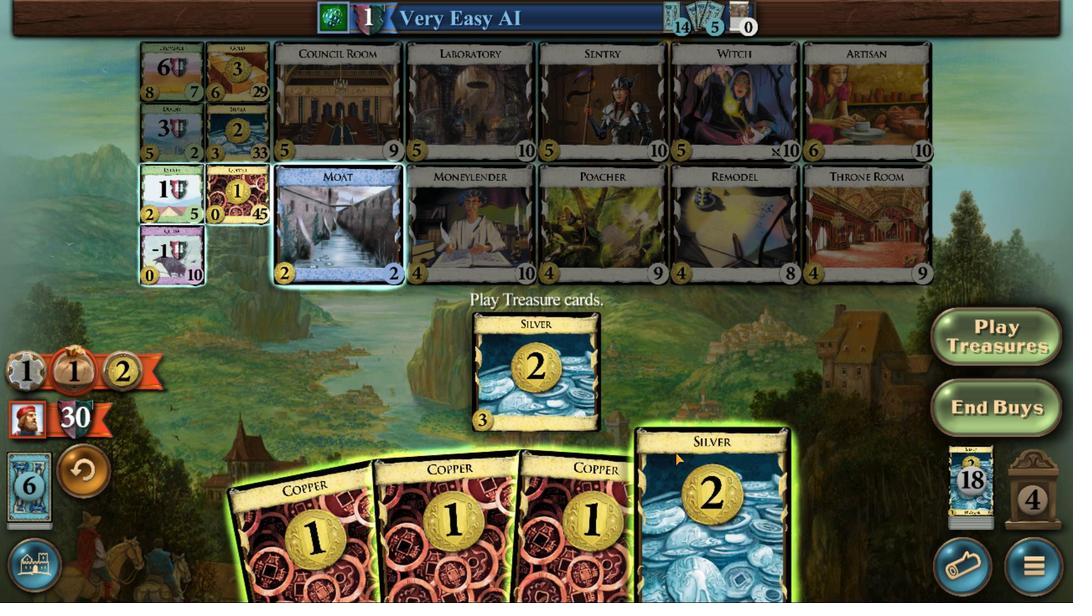 
Action: Mouse moved to (598, 416)
Screenshot: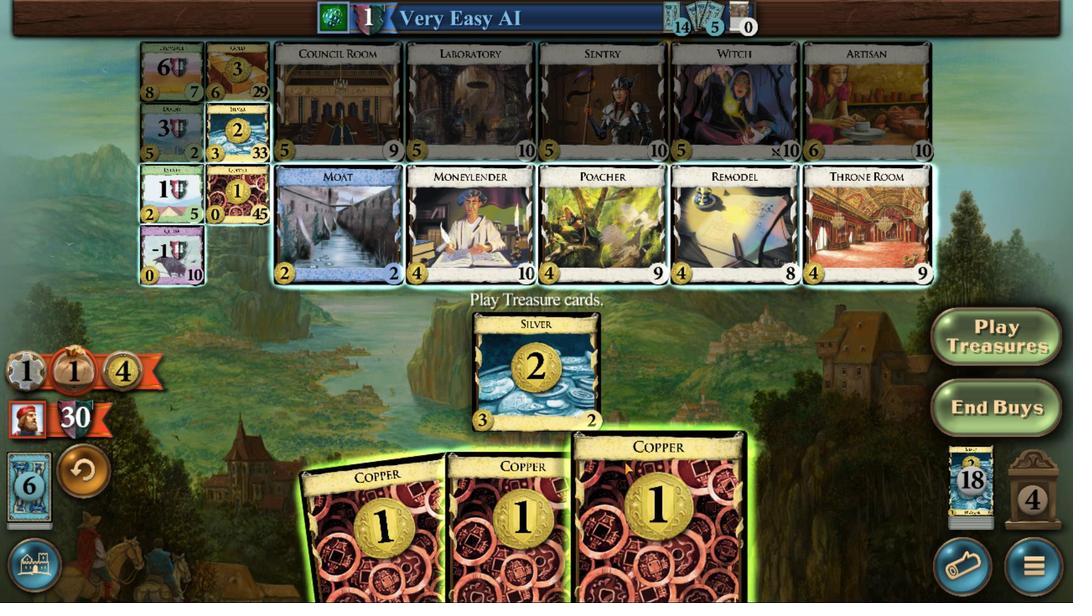 
Action: Mouse pressed left at (598, 416)
Screenshot: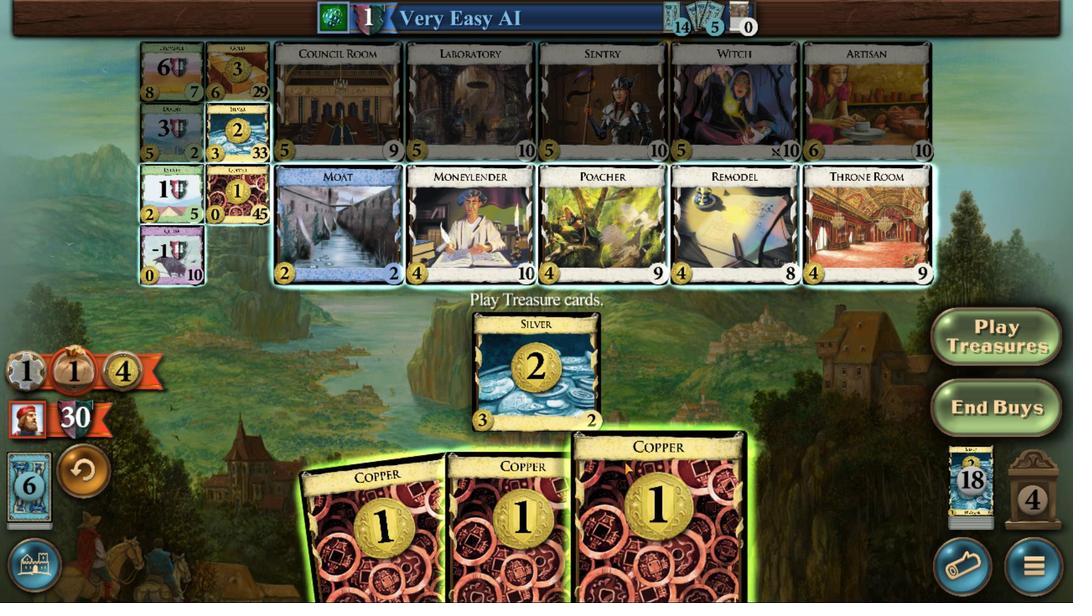 
Action: Mouse moved to (583, 416)
Screenshot: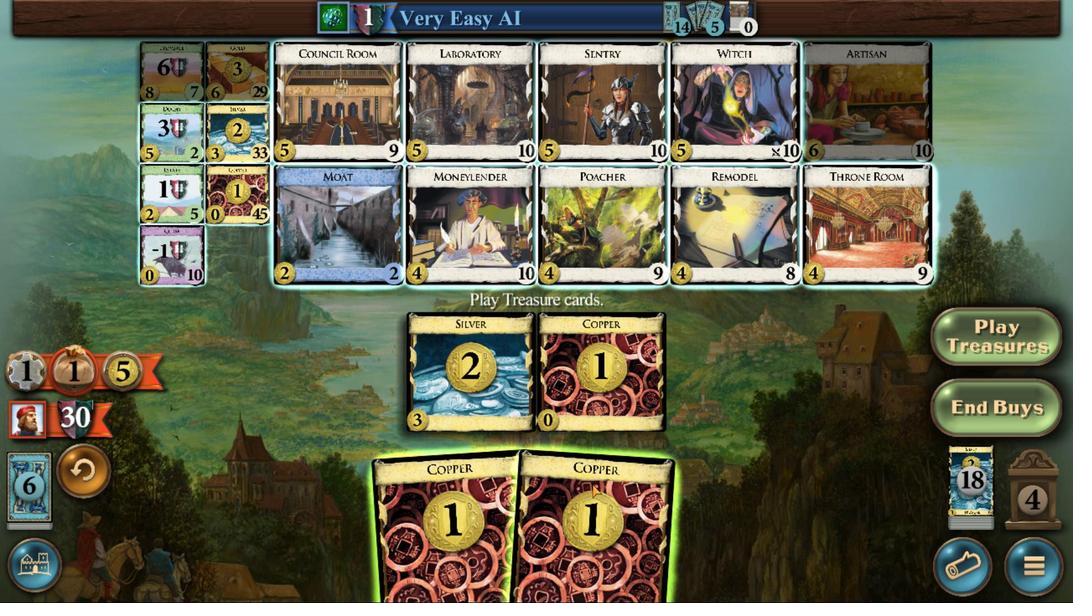
Action: Mouse pressed left at (583, 416)
Screenshot: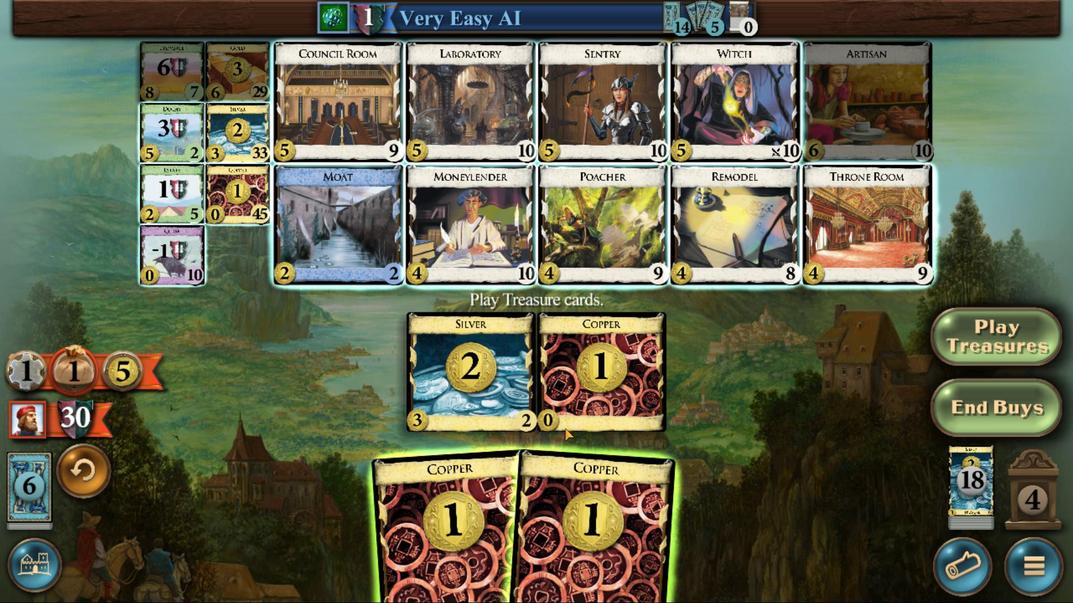 
Action: Mouse moved to (512, 406)
Screenshot: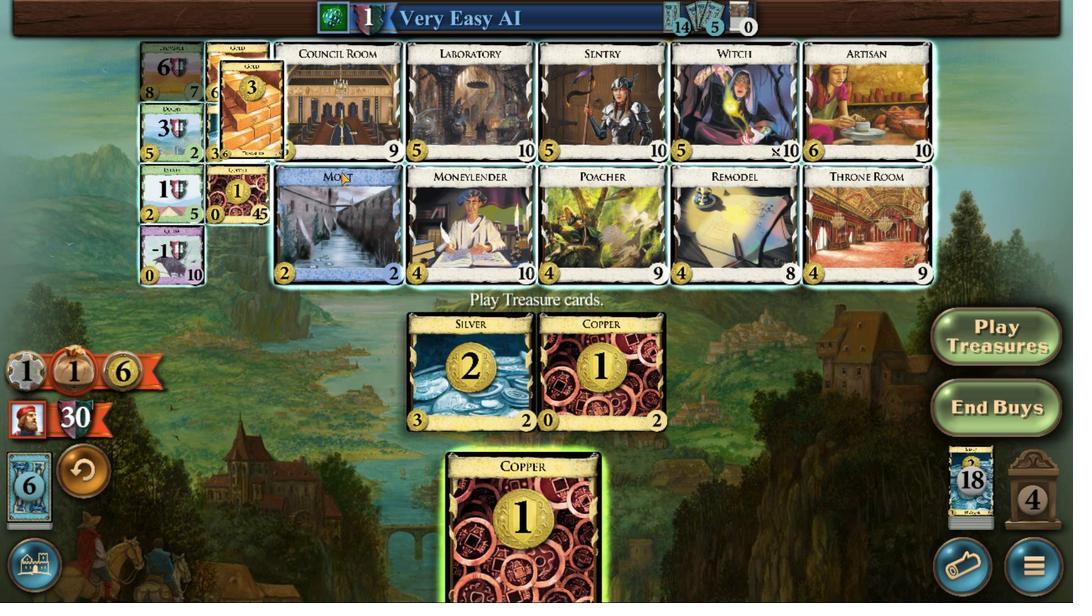 
Action: Mouse pressed left at (512, 406)
Screenshot: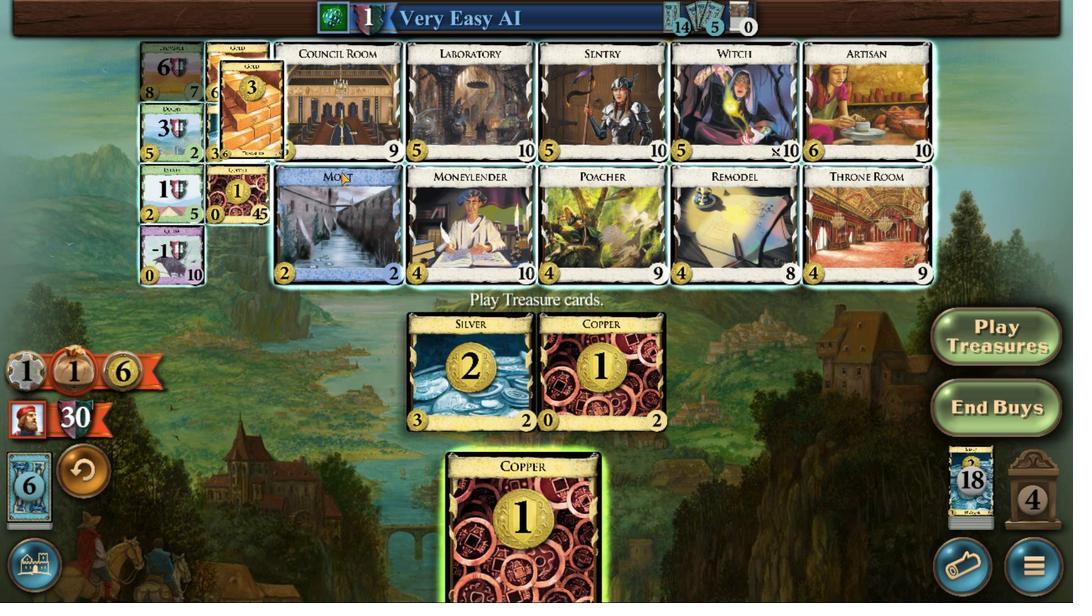 
Action: Mouse moved to (518, 416)
Screenshot: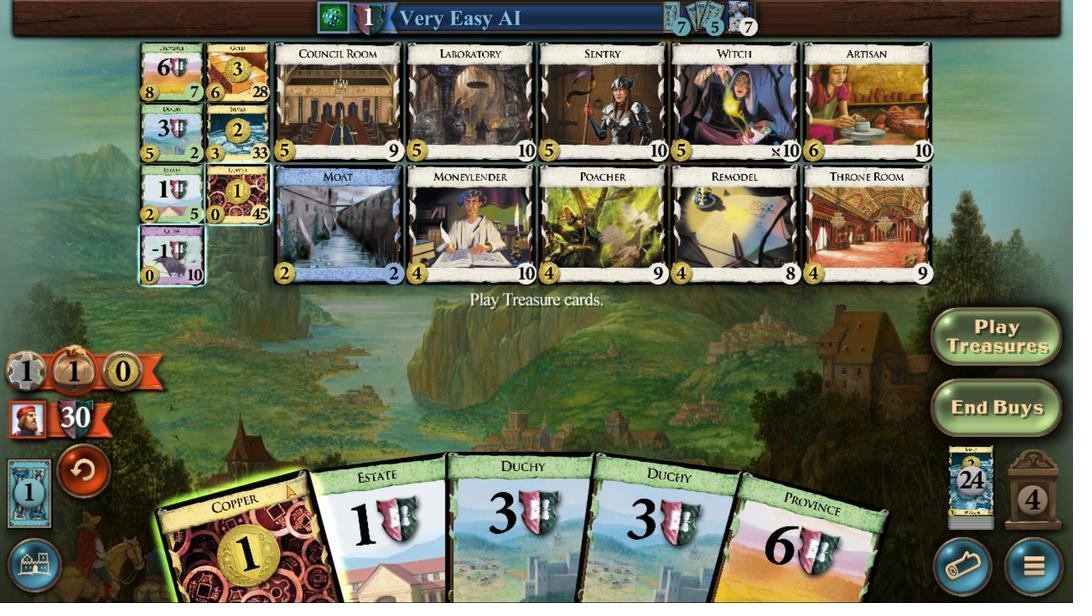 
Action: Mouse pressed left at (518, 416)
Screenshot: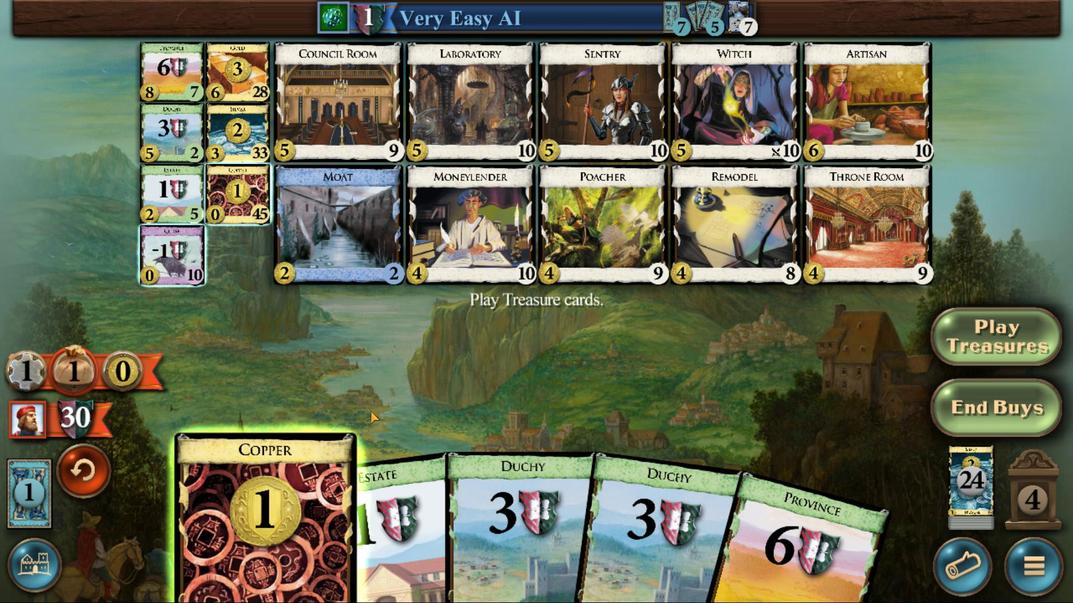 
Action: Mouse moved to (514, 409)
Screenshot: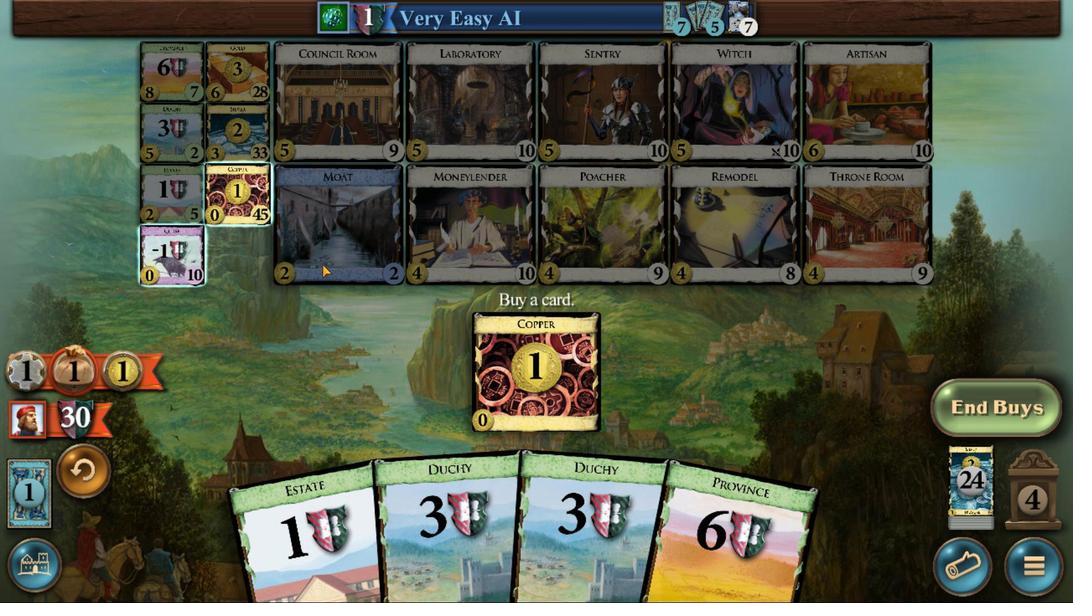 
Action: Mouse pressed left at (514, 409)
Screenshot: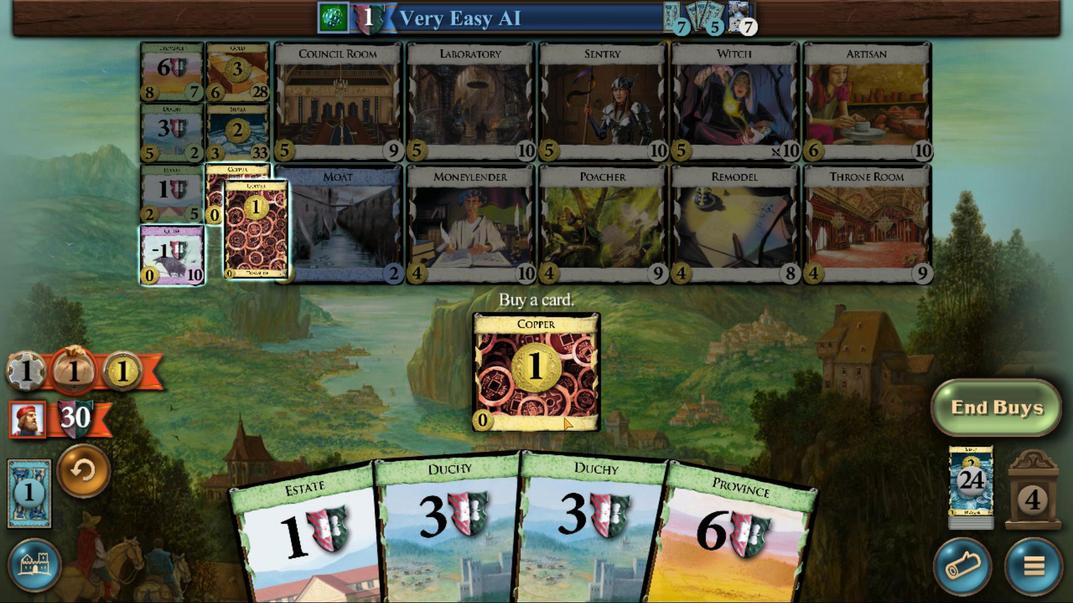 
Action: Mouse moved to (595, 416)
Screenshot: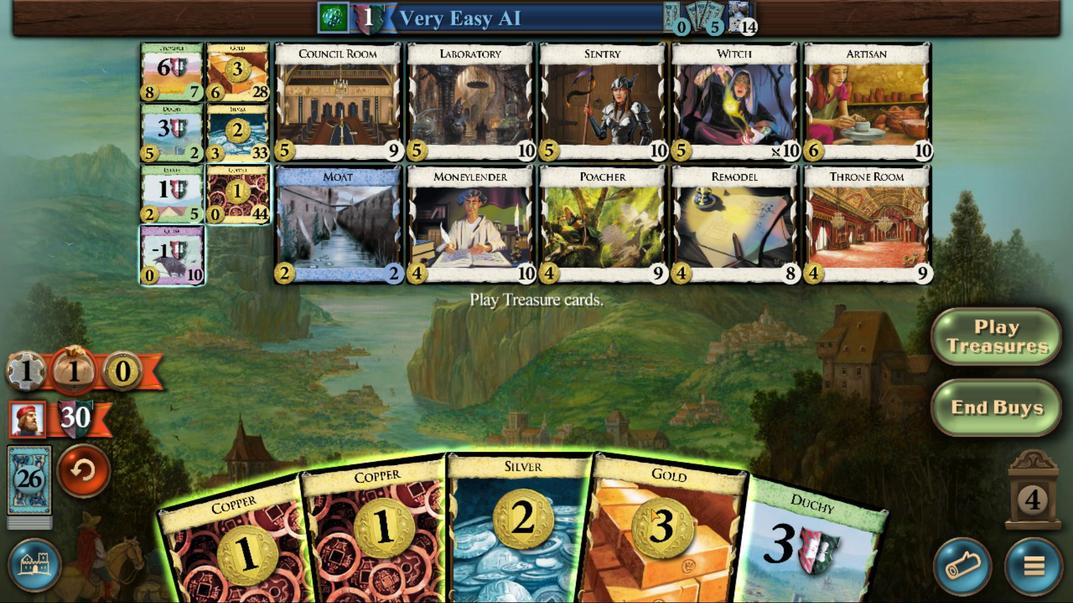 
Action: Mouse pressed left at (595, 416)
Screenshot: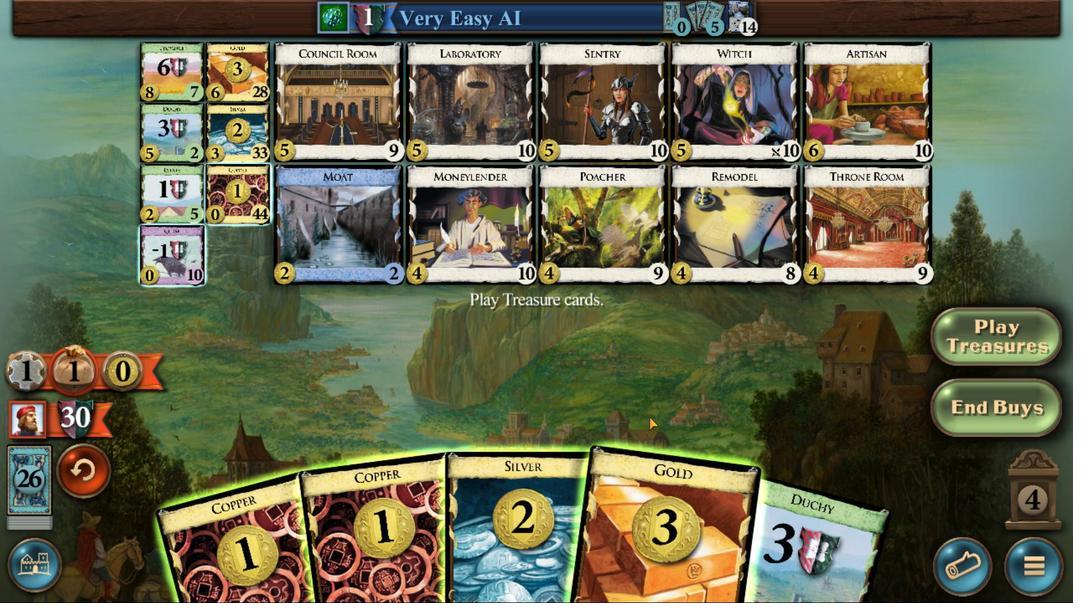 
Action: Mouse moved to (588, 417)
Screenshot: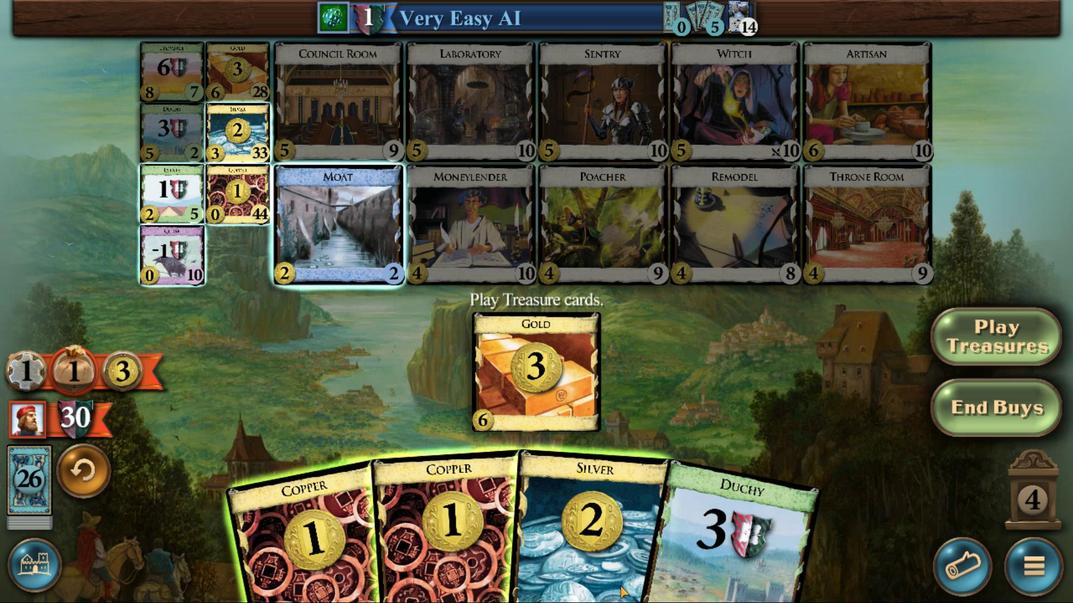 
Action: Mouse pressed left at (588, 417)
Screenshot: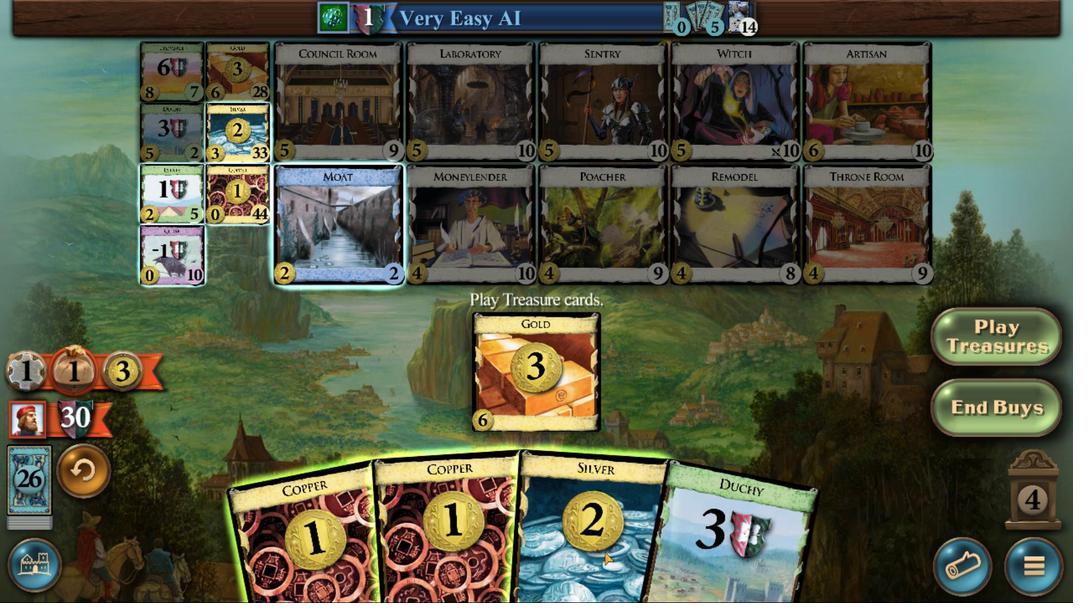 
Action: Mouse moved to (582, 417)
Screenshot: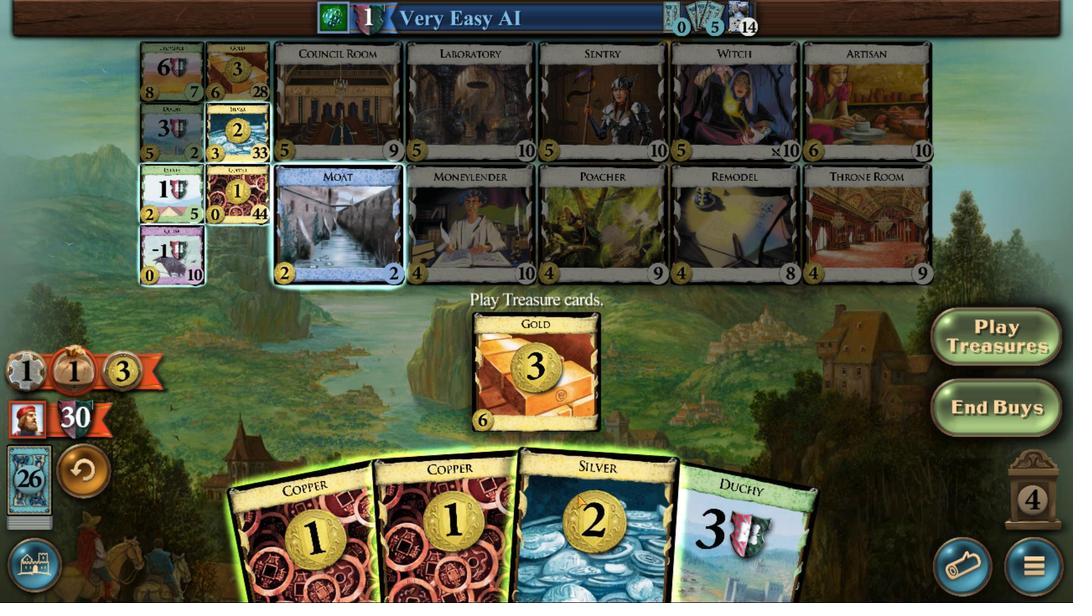 
Action: Mouse pressed left at (582, 417)
Screenshot: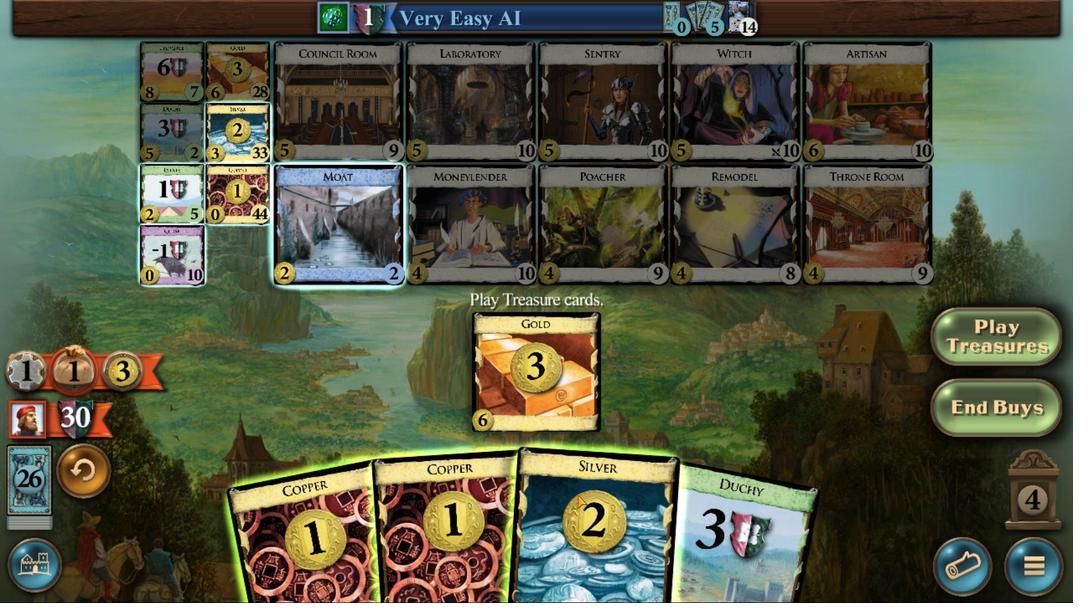 
Action: Mouse moved to (567, 416)
Screenshot: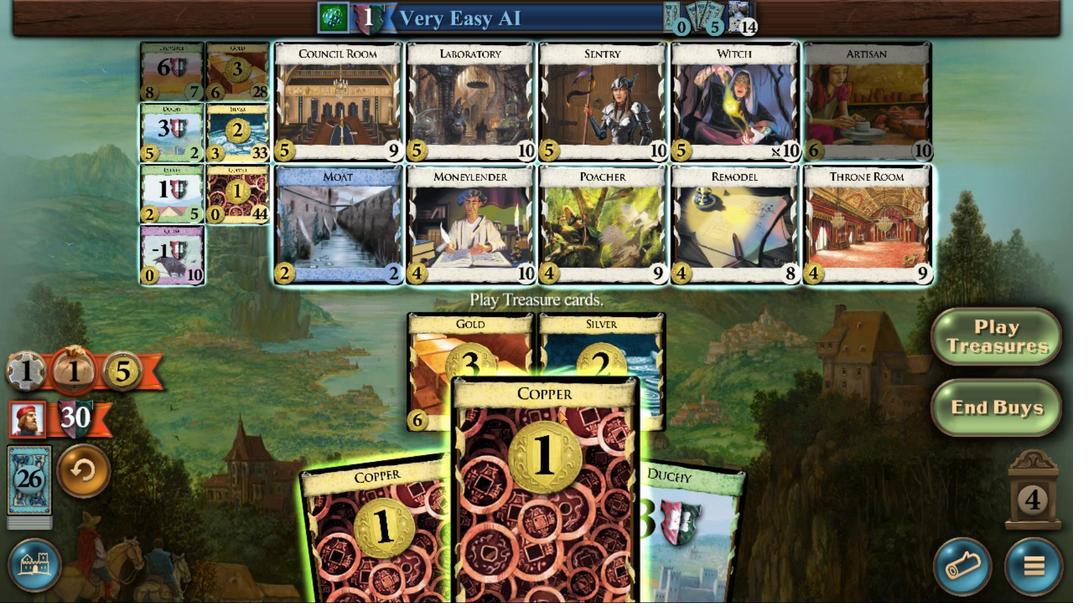 
Action: Mouse pressed left at (567, 416)
Screenshot: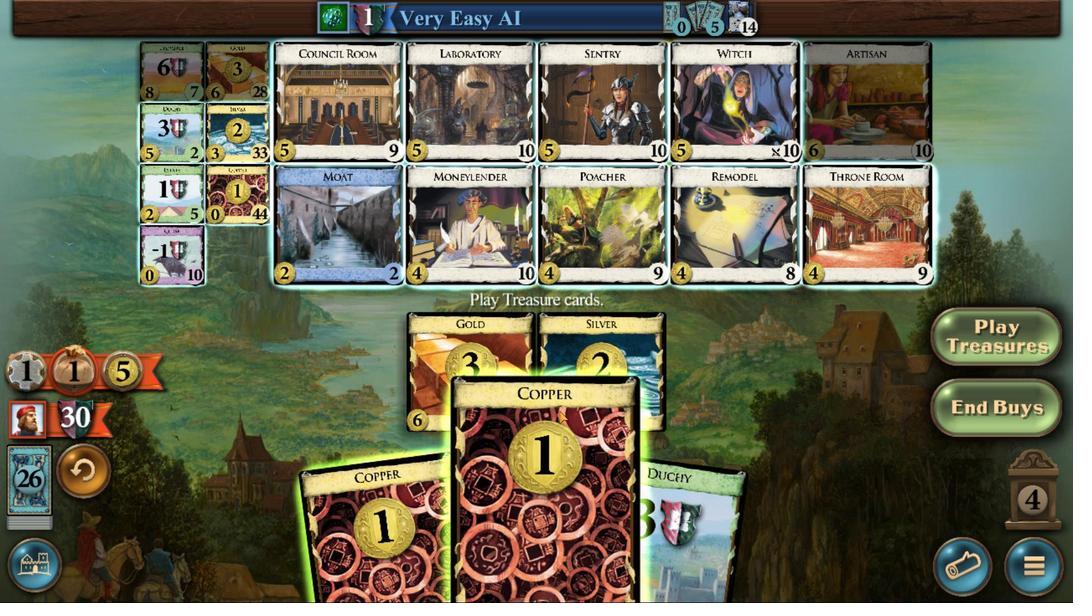 
Action: Mouse moved to (503, 407)
Screenshot: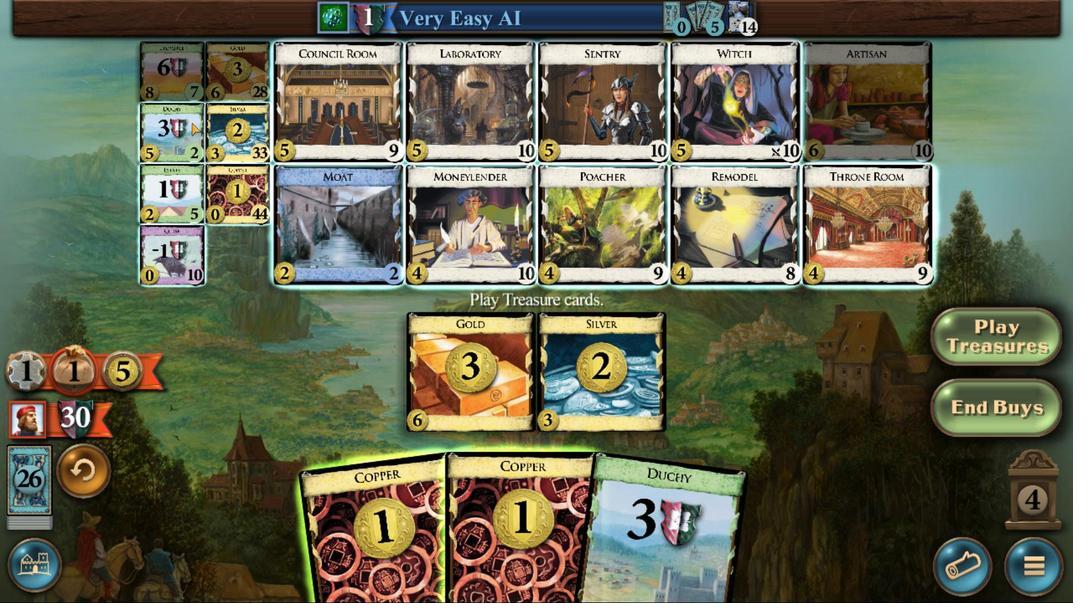
Action: Mouse pressed left at (503, 407)
Screenshot: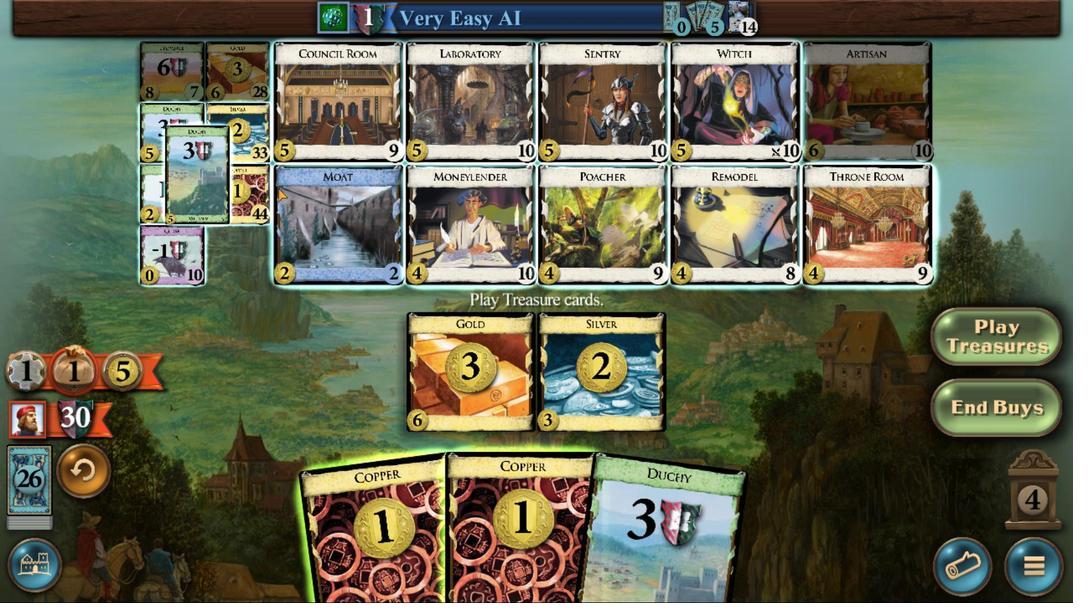 
Action: Mouse moved to (545, 416)
Screenshot: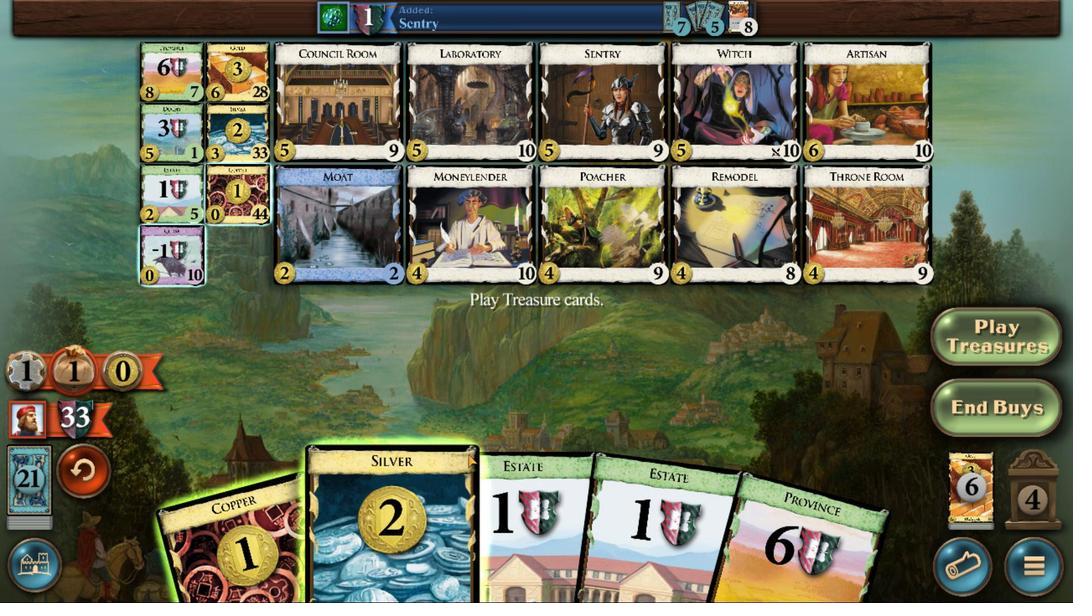 
Action: Mouse pressed left at (545, 416)
Screenshot: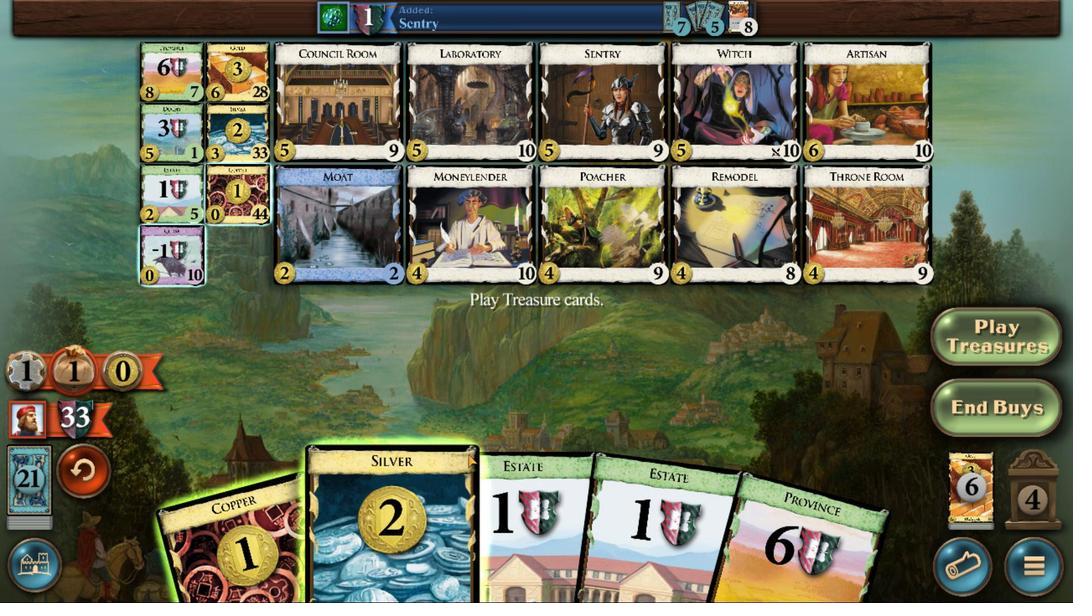 
Action: Mouse moved to (501, 409)
Screenshot: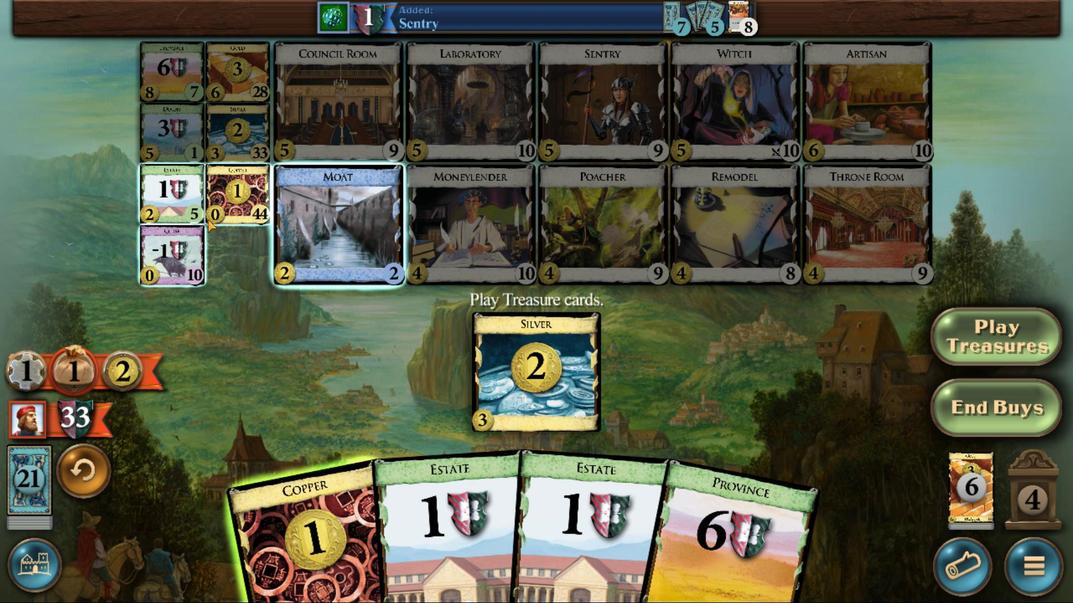 
Action: Mouse pressed left at (501, 409)
Screenshot: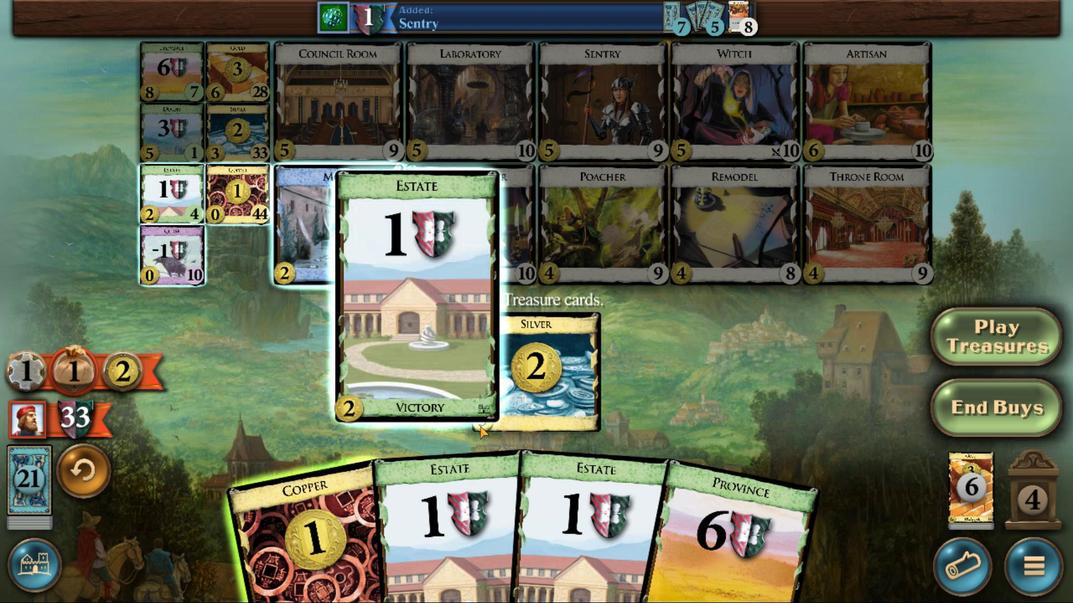 
Action: Mouse moved to (560, 417)
Screenshot: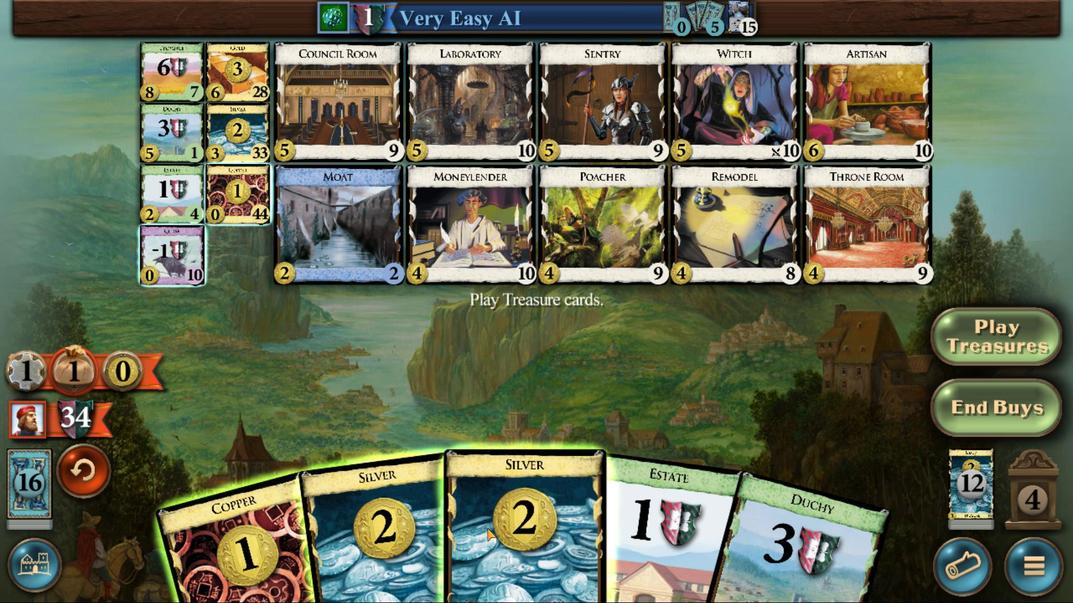 
Action: Mouse pressed left at (560, 417)
Screenshot: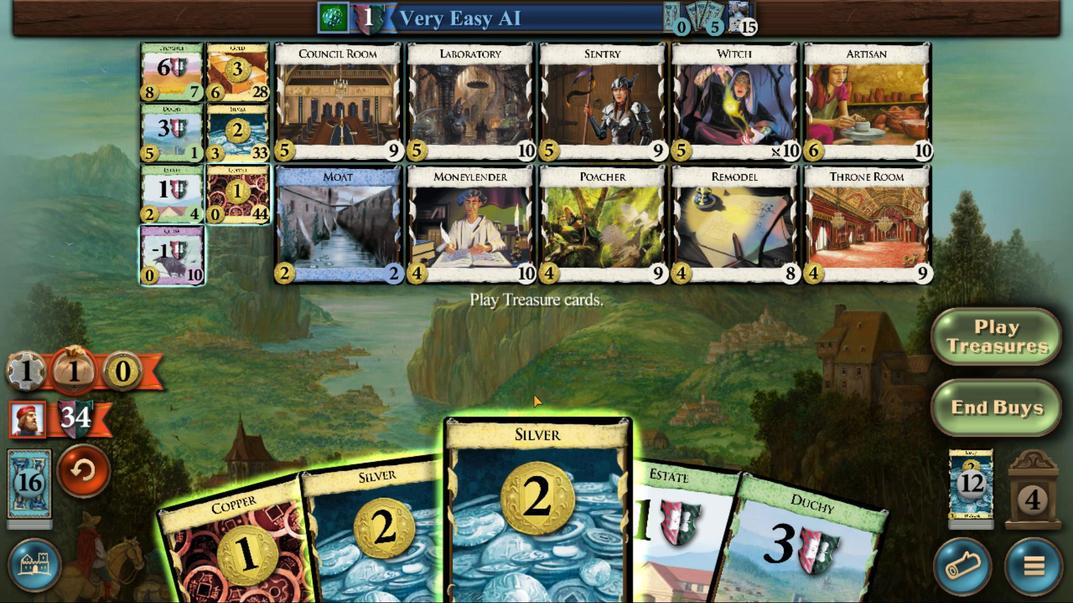 
Action: Mouse moved to (558, 416)
Screenshot: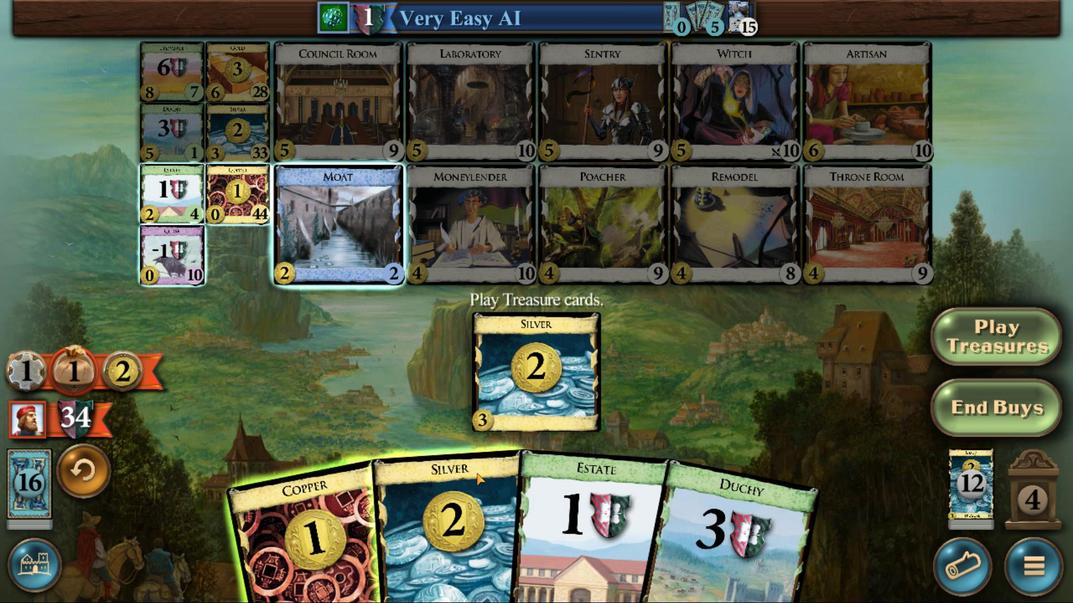 
Action: Mouse pressed left at (558, 416)
Screenshot: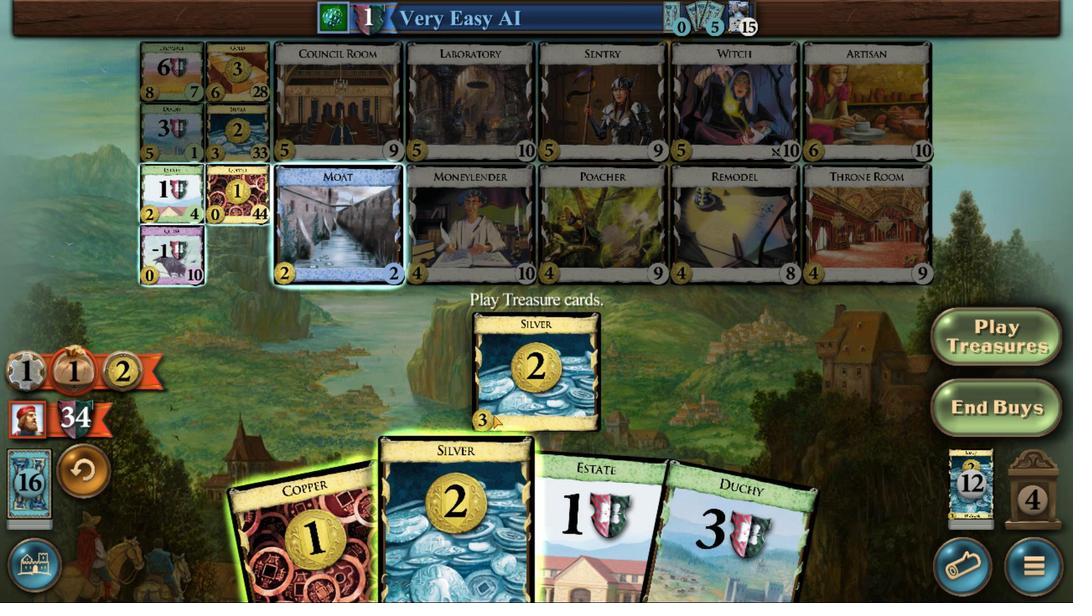 
Action: Mouse moved to (539, 417)
Screenshot: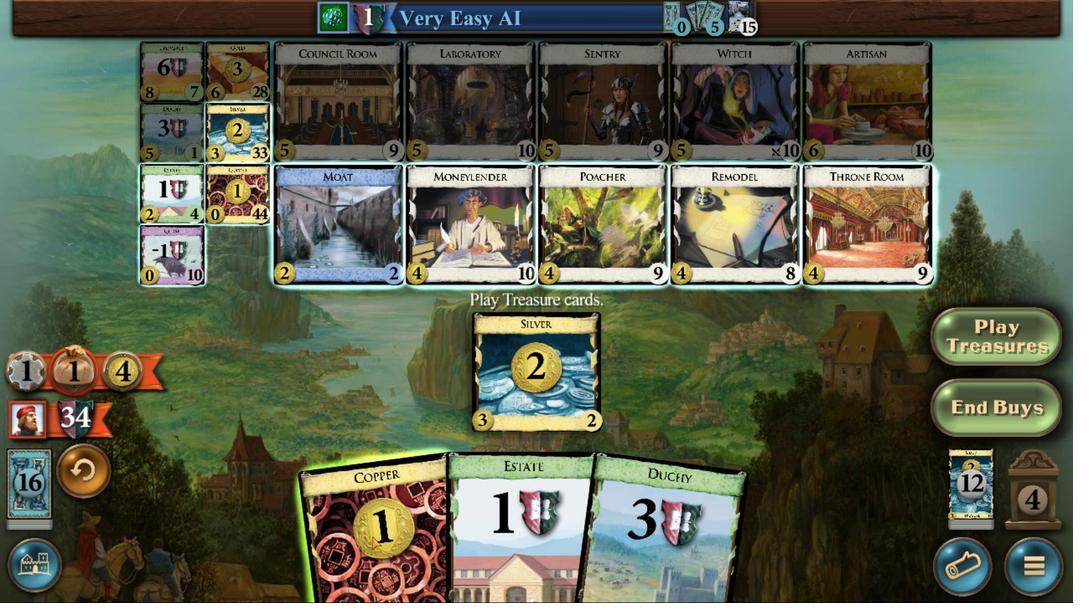 
Action: Mouse pressed left at (539, 417)
Screenshot: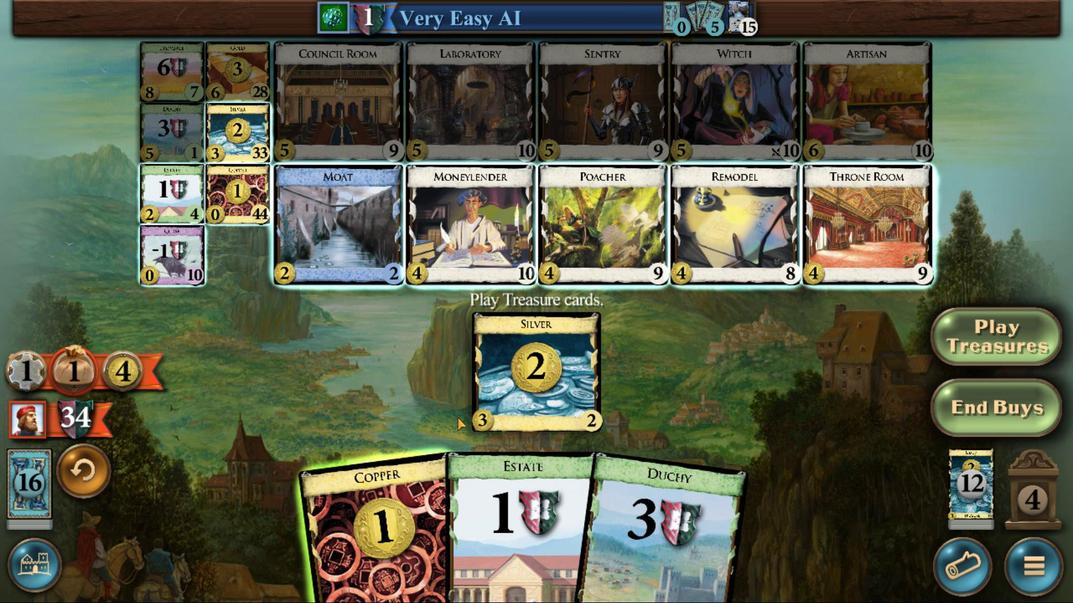 
Action: Mouse moved to (501, 408)
Screenshot: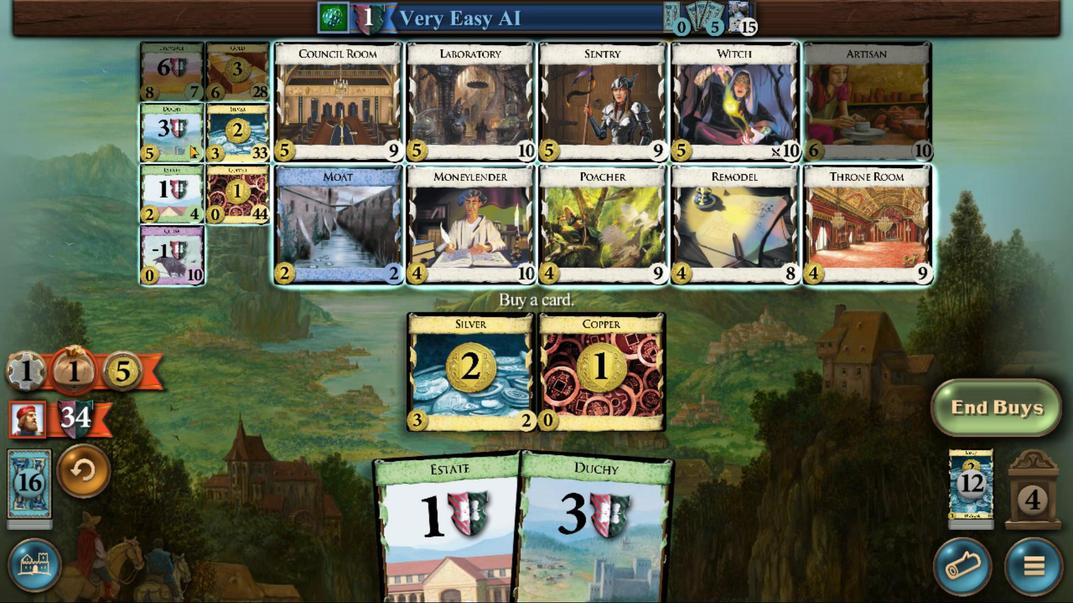 
Action: Mouse pressed left at (501, 408)
Screenshot: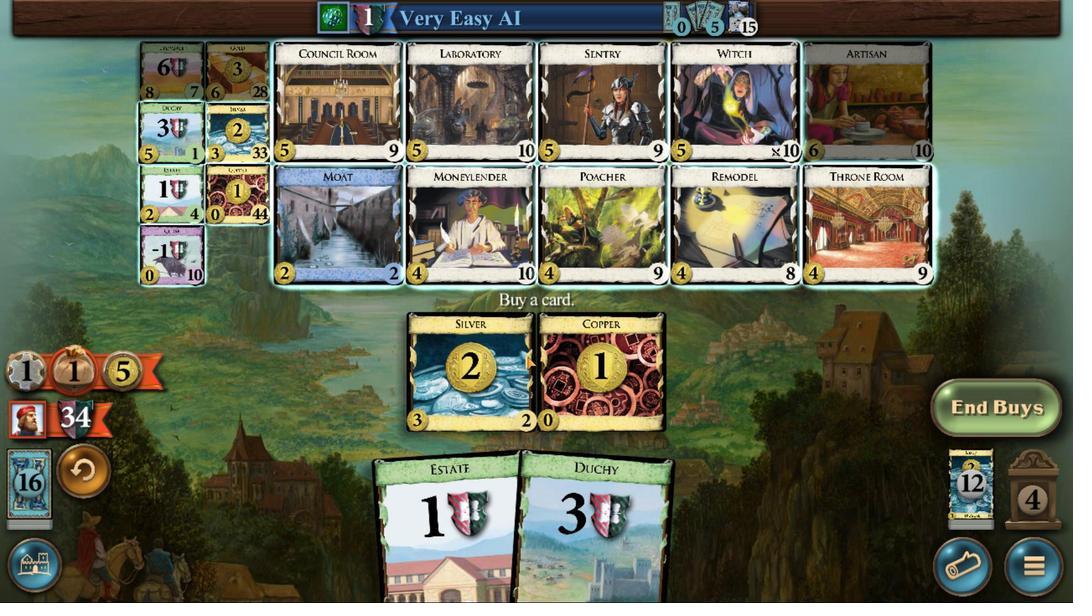 
Action: Mouse moved to (595, 416)
Screenshot: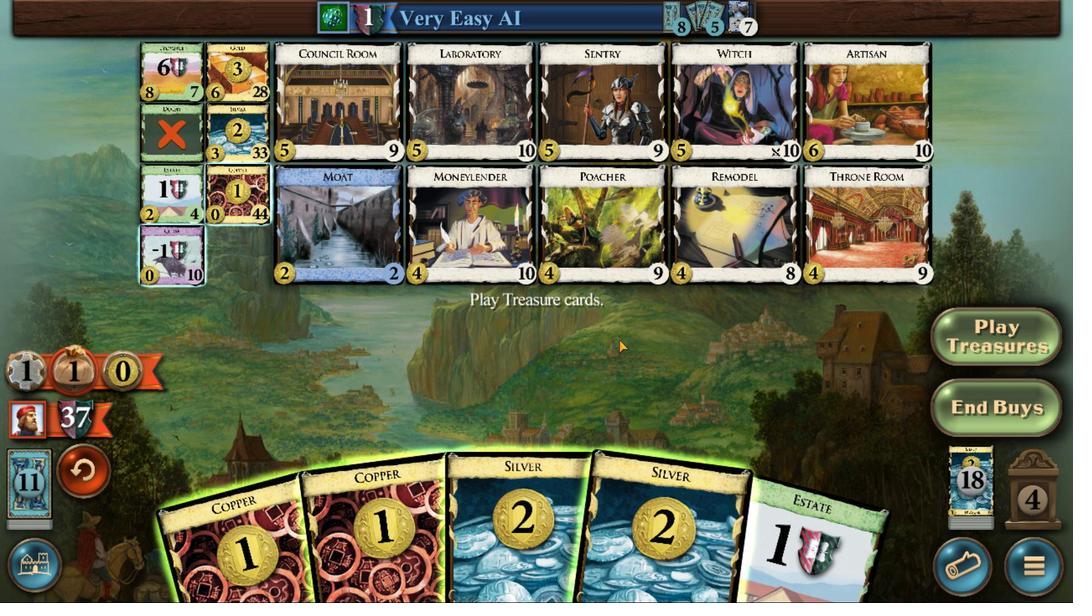 
Action: Mouse pressed left at (595, 416)
Screenshot: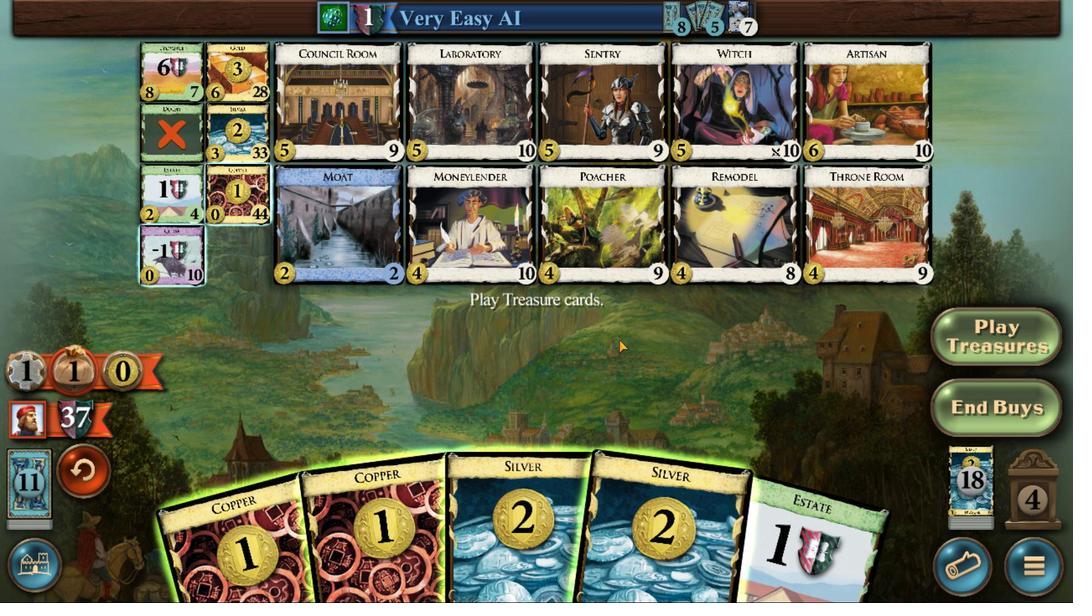 
Action: Mouse moved to (582, 415)
Screenshot: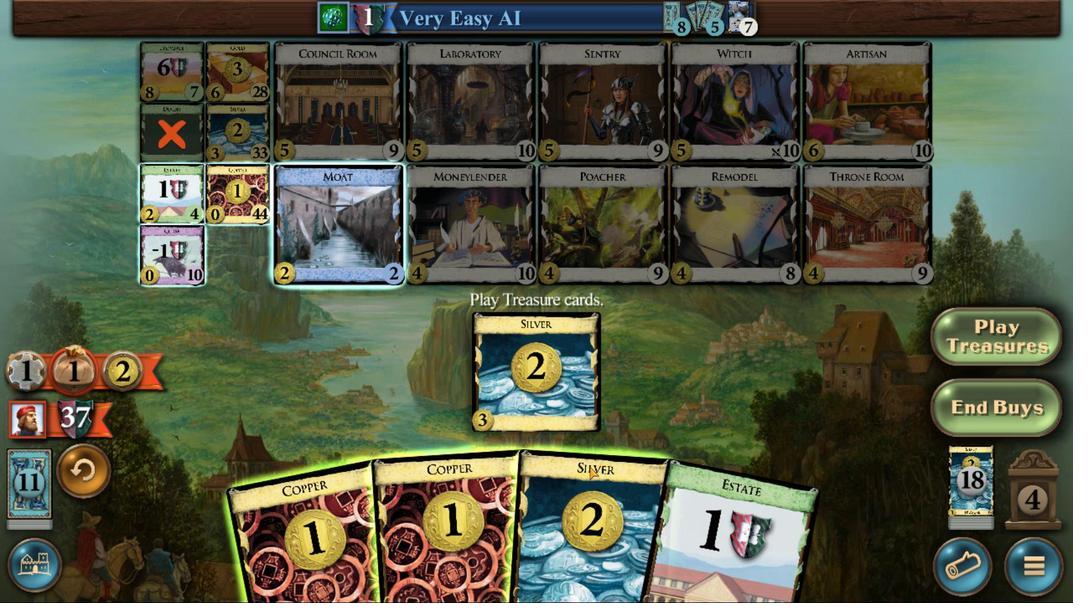 
Action: Mouse pressed left at (582, 415)
Screenshot: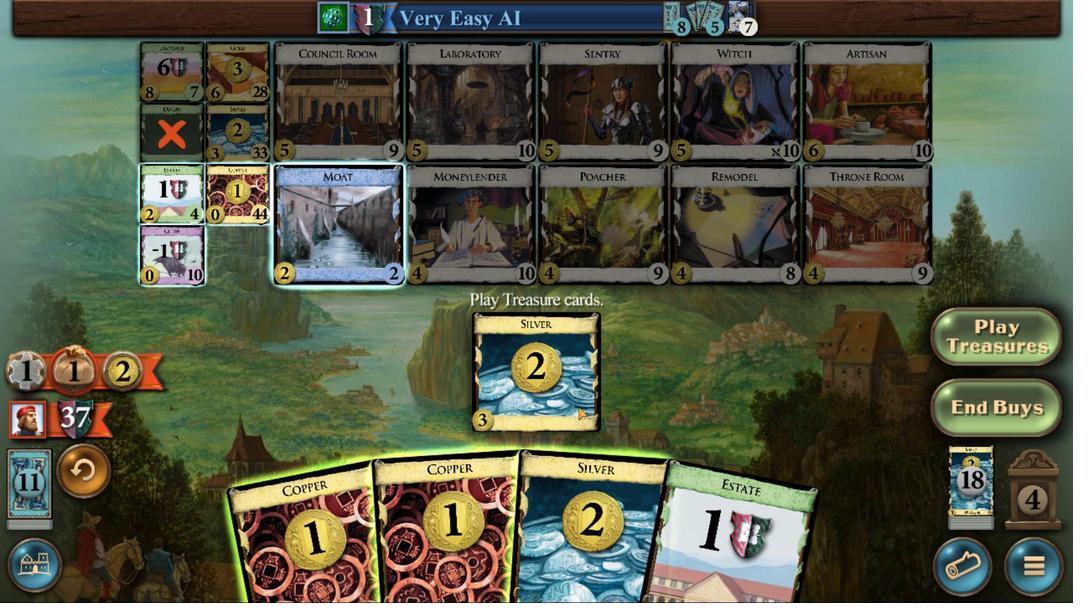
Action: Mouse moved to (576, 415)
Screenshot: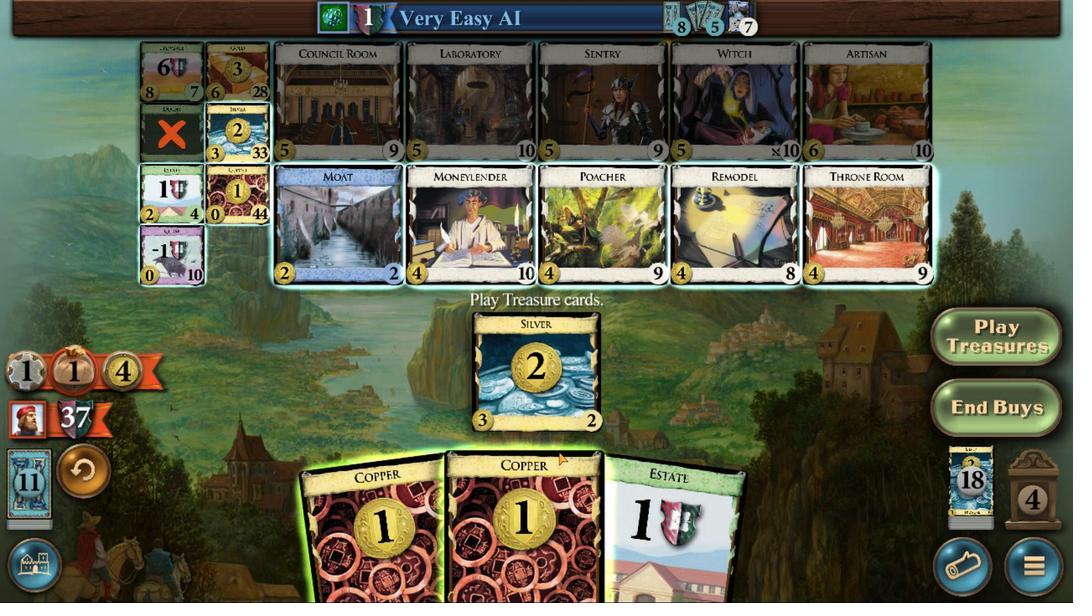 
Action: Mouse pressed left at (576, 415)
Screenshot: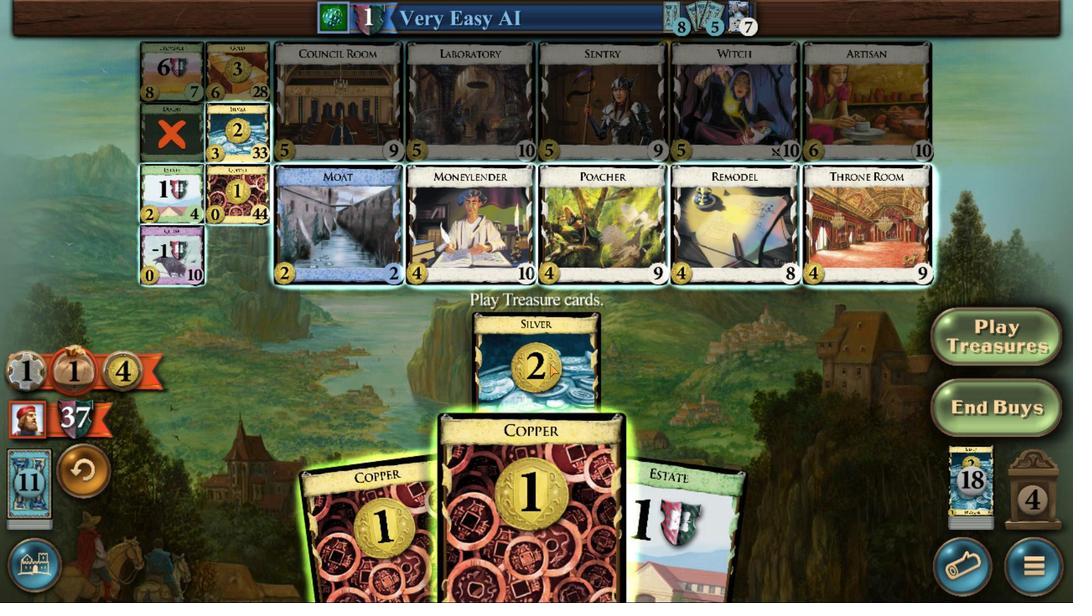 
Action: Mouse moved to (567, 416)
Screenshot: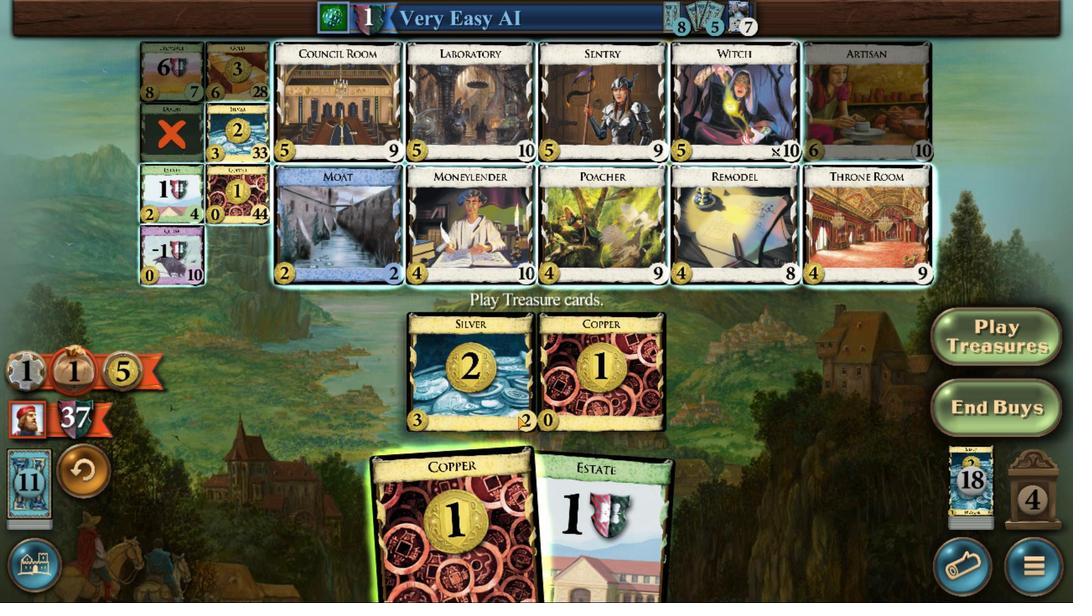 
Action: Mouse pressed left at (567, 416)
Screenshot: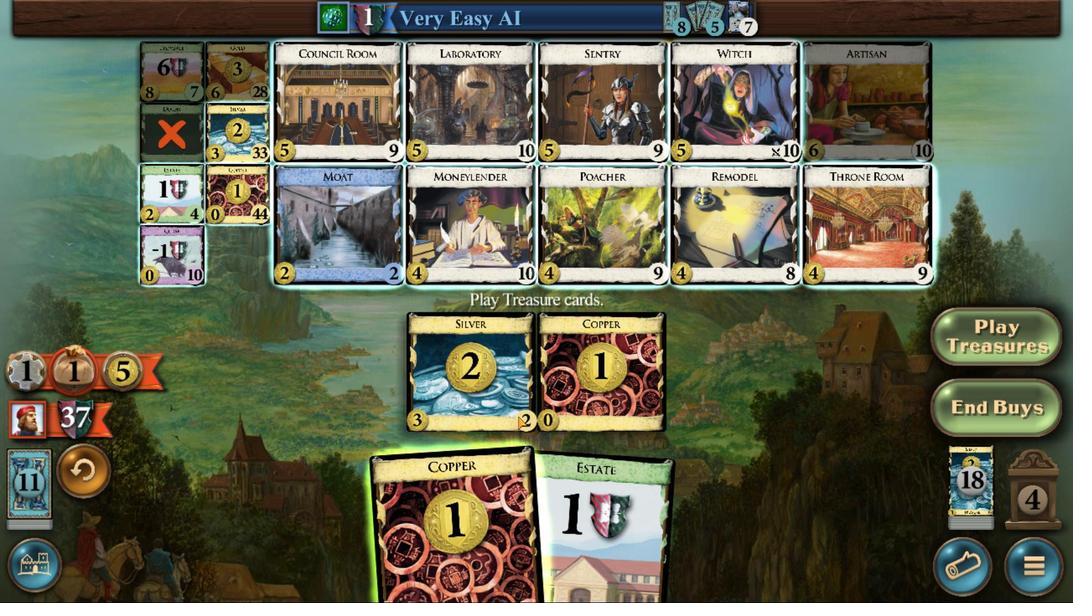 
Action: Mouse moved to (514, 406)
Screenshot: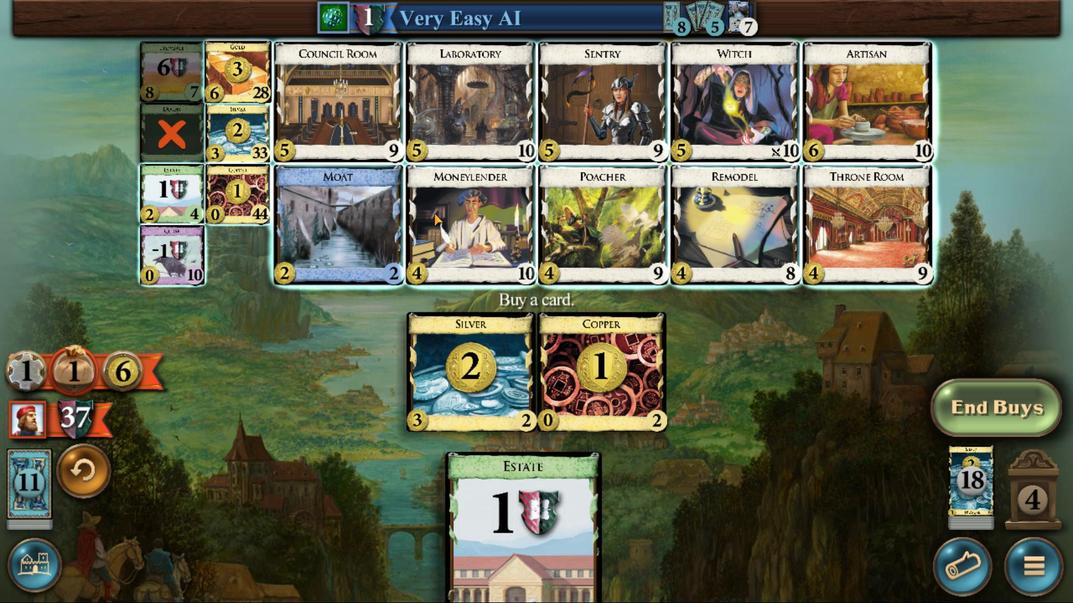 
Action: Mouse pressed left at (514, 406)
Screenshot: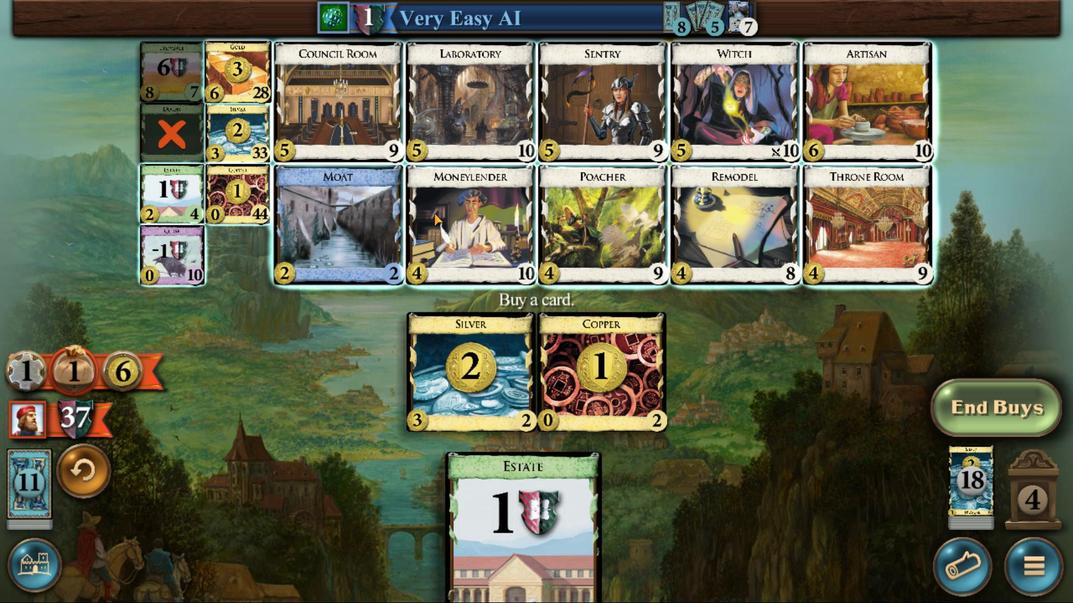 
Action: Mouse moved to (571, 416)
Screenshot: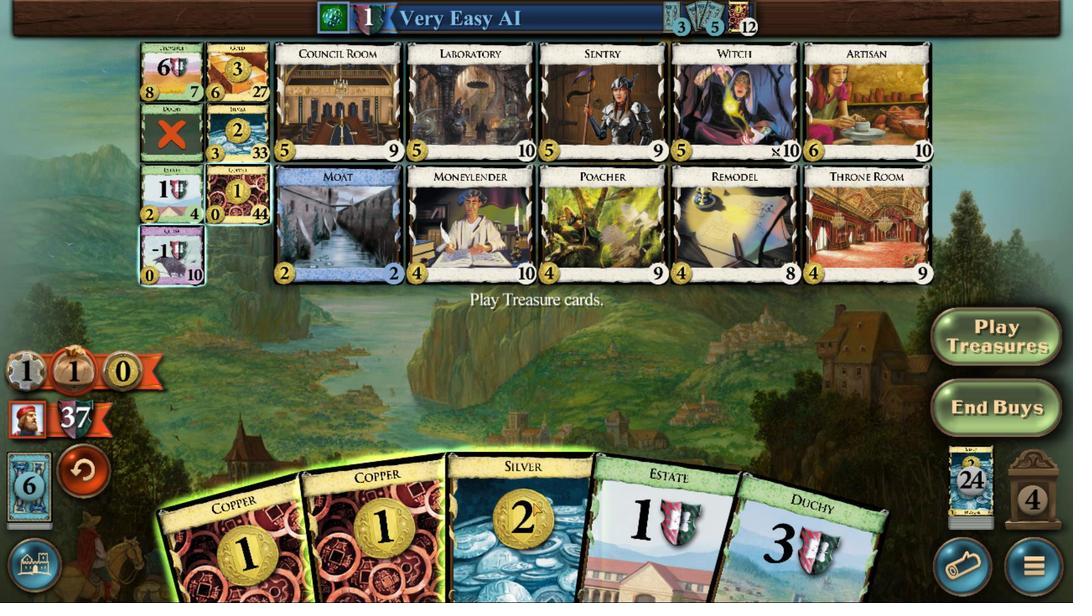 
Action: Mouse pressed left at (571, 416)
Screenshot: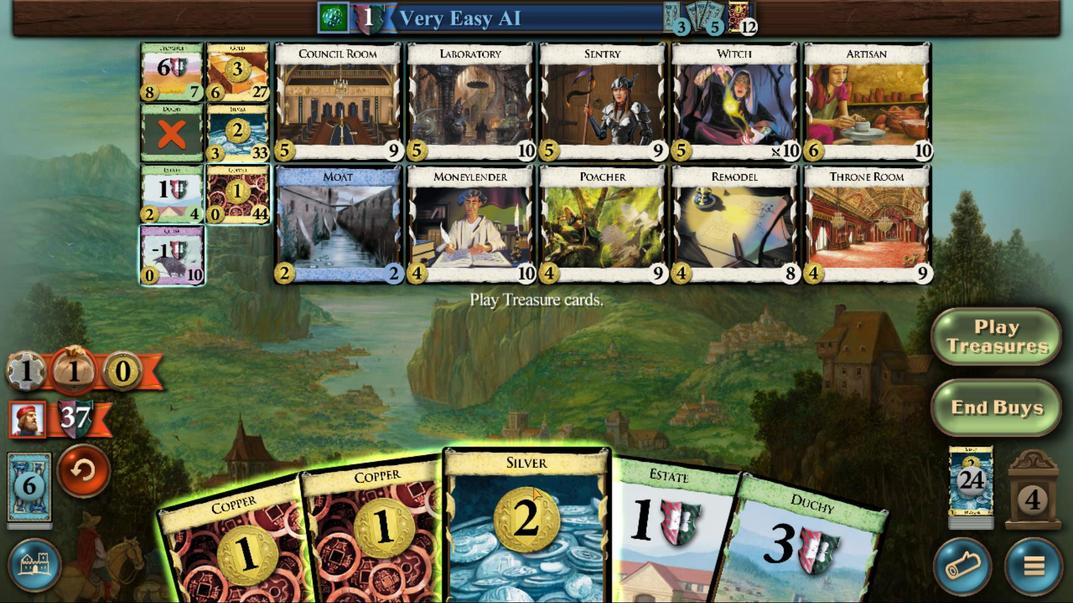 
Action: Mouse moved to (556, 416)
Screenshot: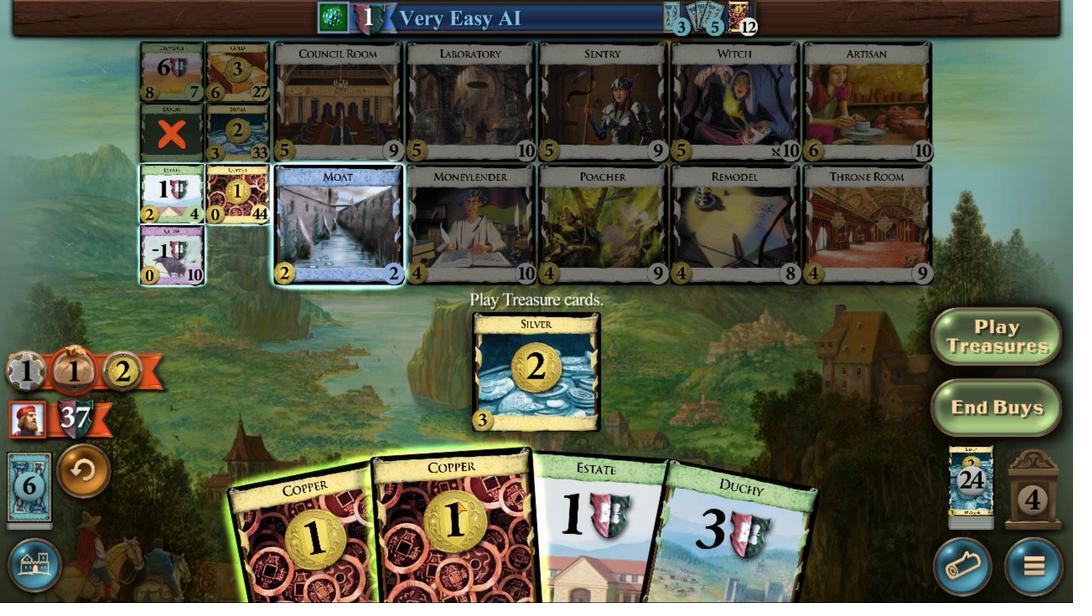 
Action: Mouse pressed left at (556, 416)
Screenshot: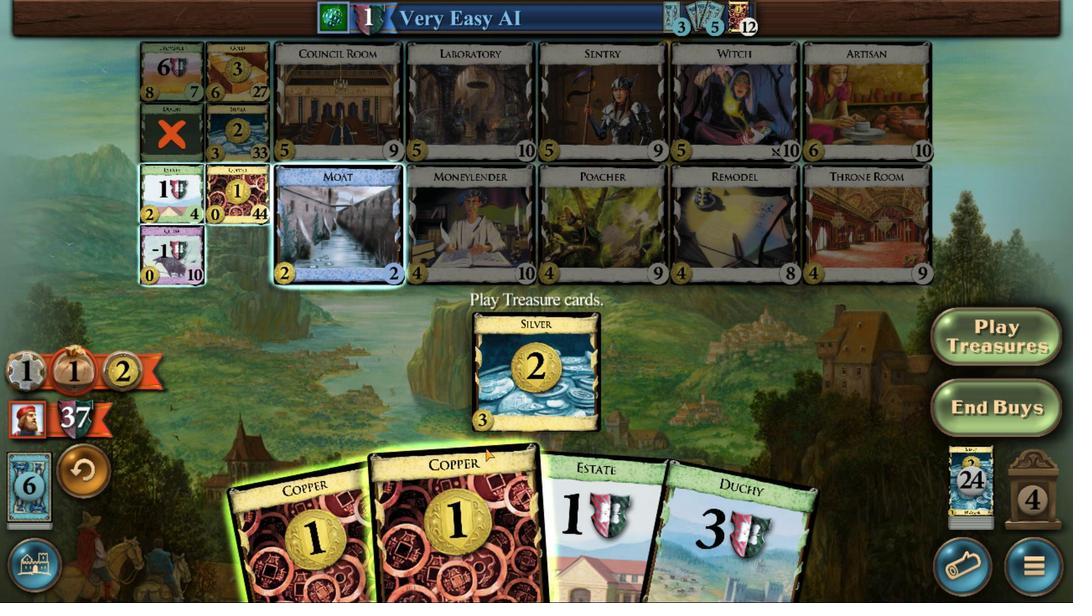 
Action: Mouse moved to (515, 408)
Screenshot: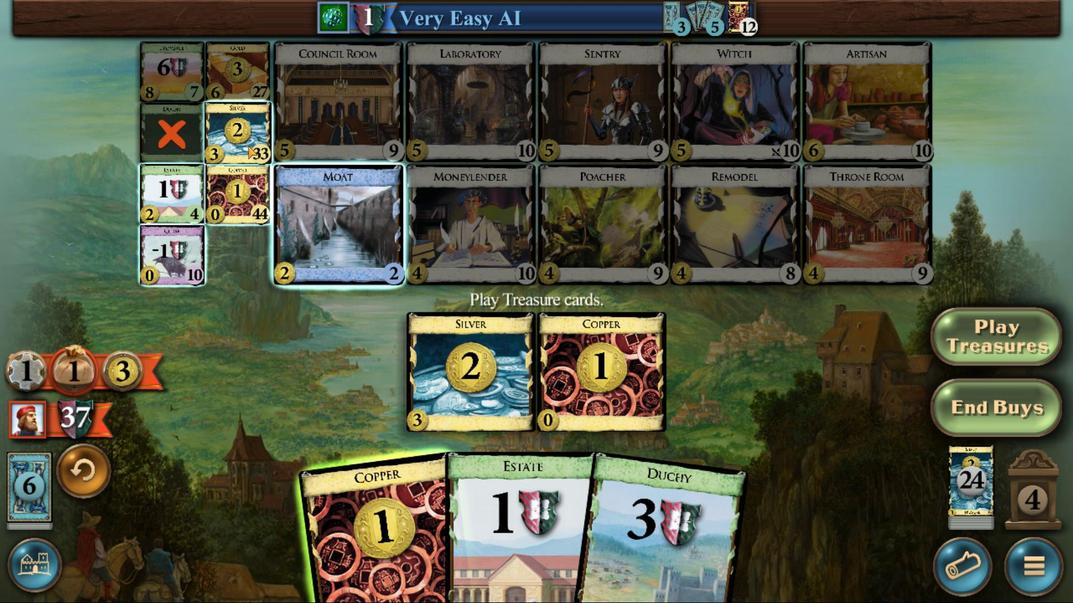 
Action: Mouse pressed left at (515, 408)
Screenshot: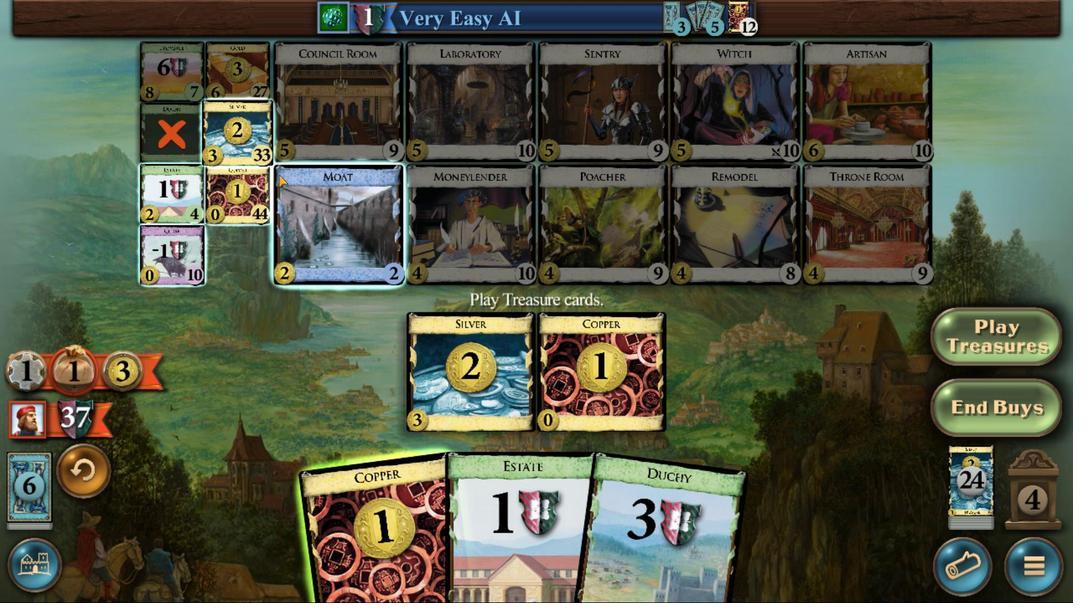 
Action: Mouse moved to (546, 416)
Screenshot: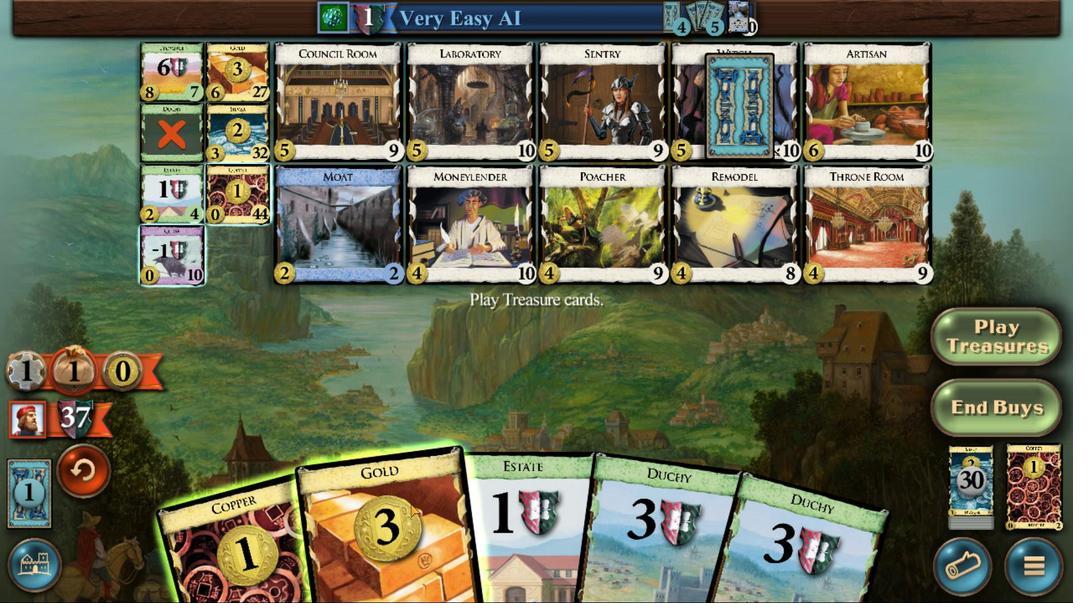 
Action: Mouse pressed left at (546, 416)
Screenshot: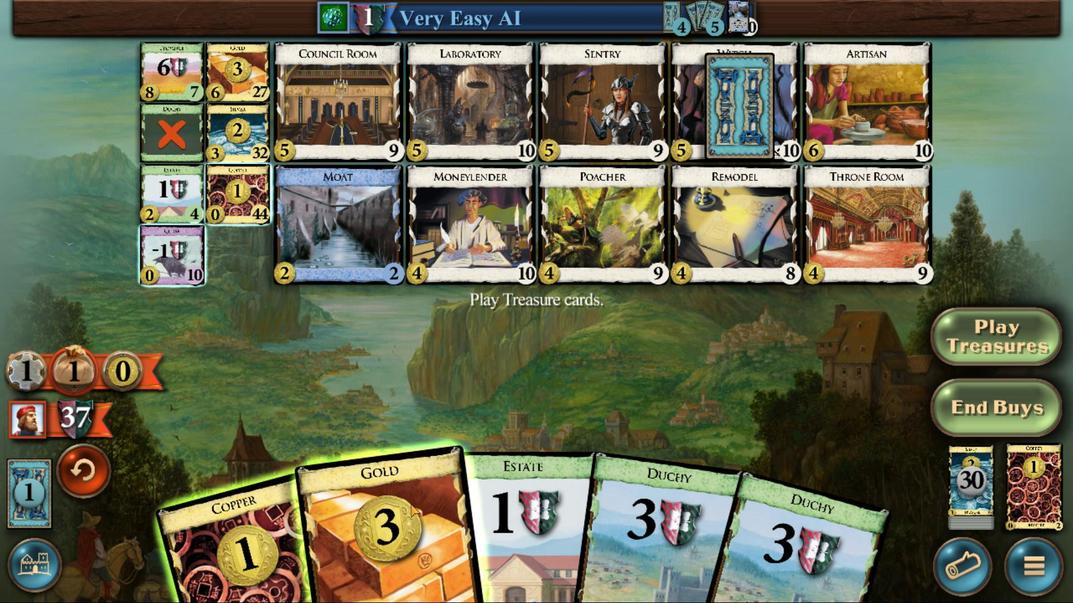 
Action: Mouse moved to (515, 408)
Screenshot: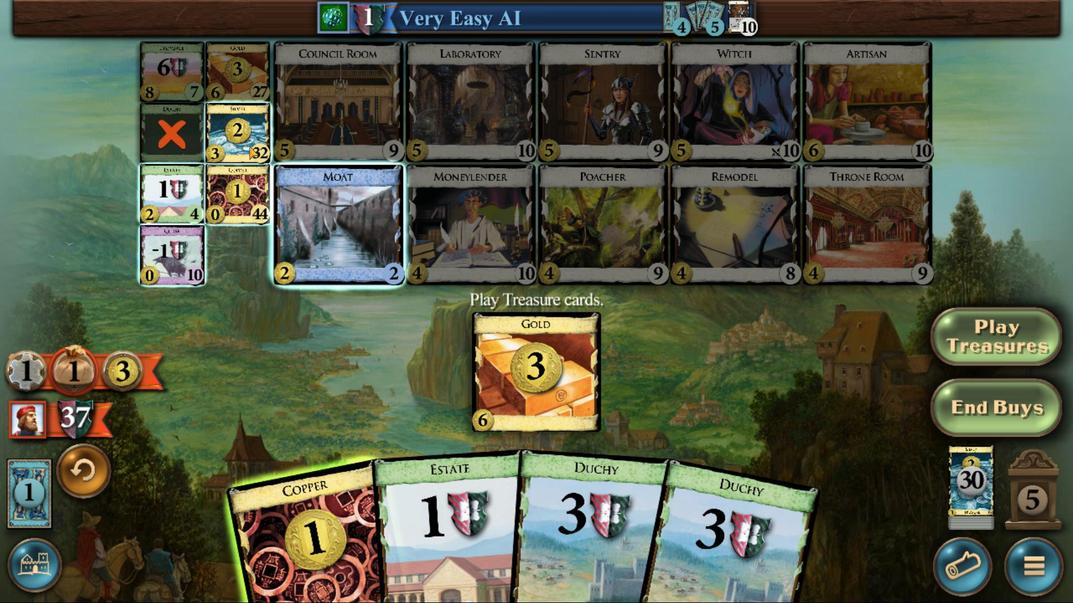 
Action: Mouse pressed left at (515, 408)
Screenshot: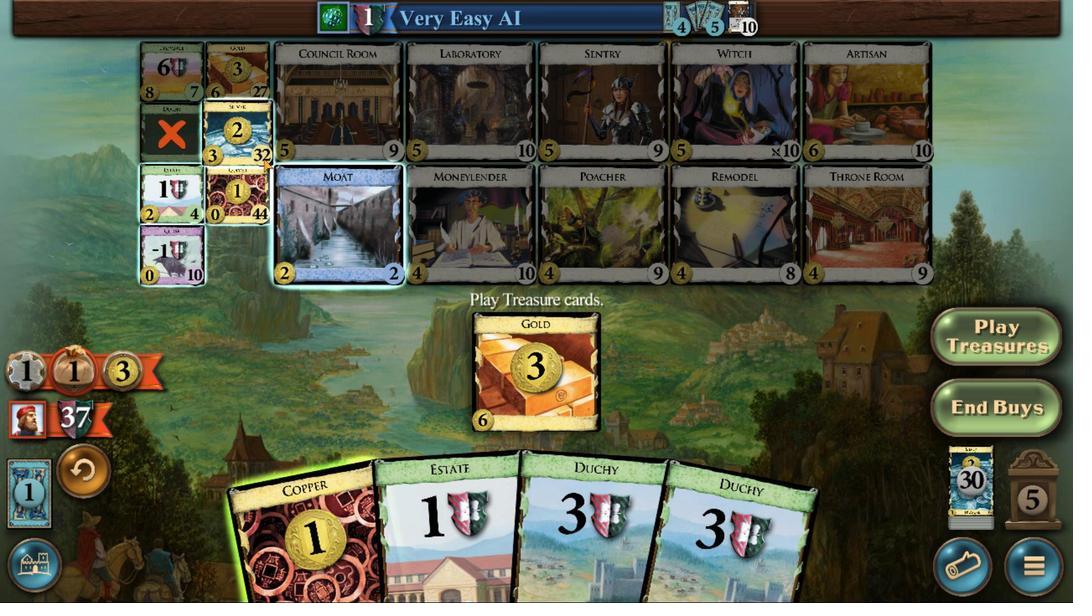 
Action: Mouse moved to (546, 415)
Screenshot: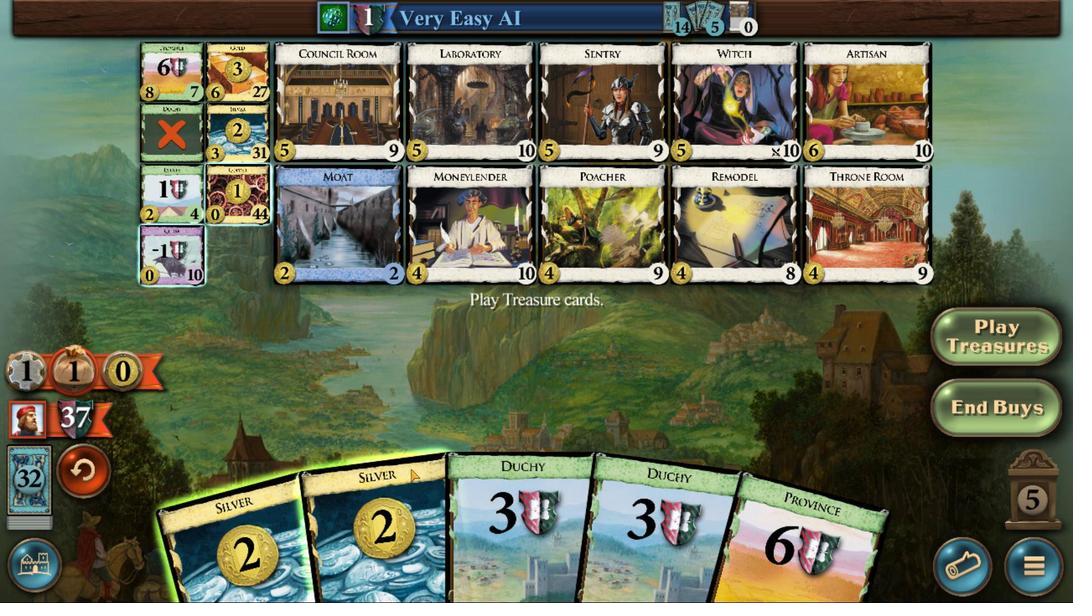 
Action: Mouse pressed left at (546, 415)
Screenshot: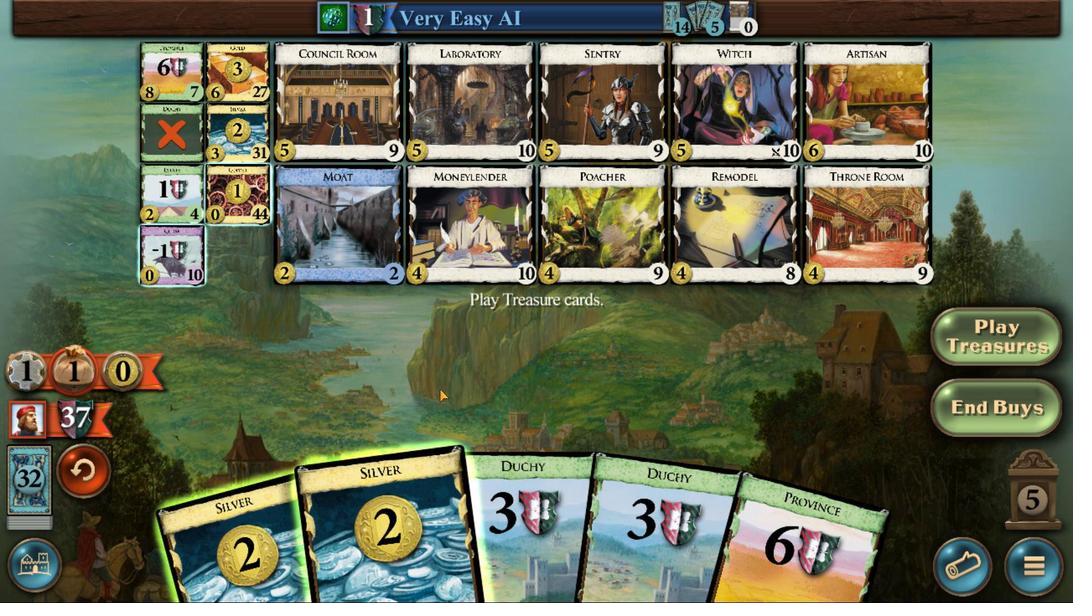 
Action: Mouse moved to (501, 409)
Screenshot: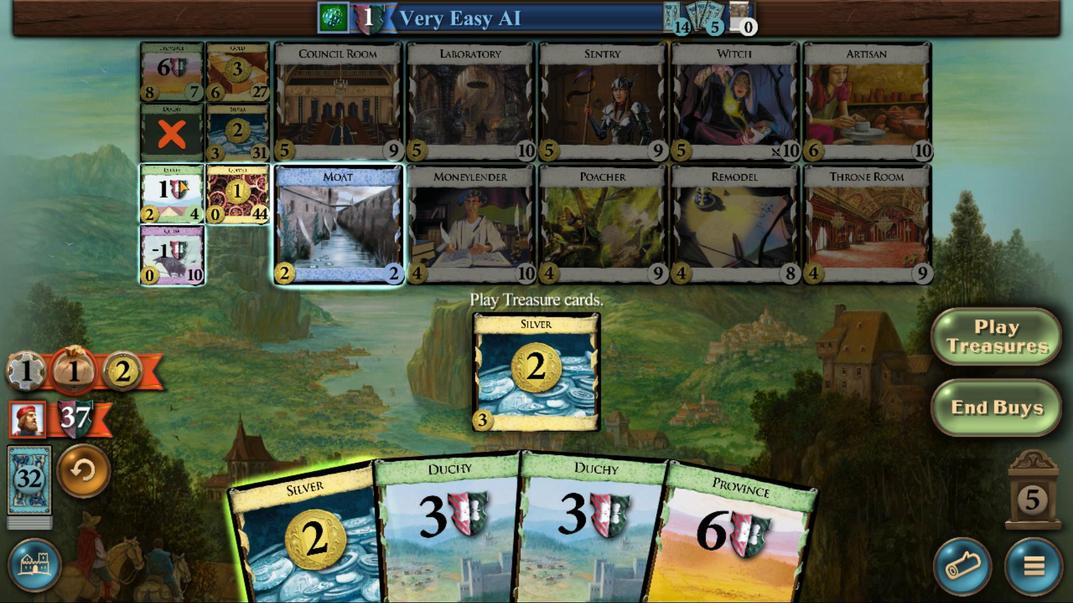 
Action: Mouse pressed left at (501, 409)
Screenshot: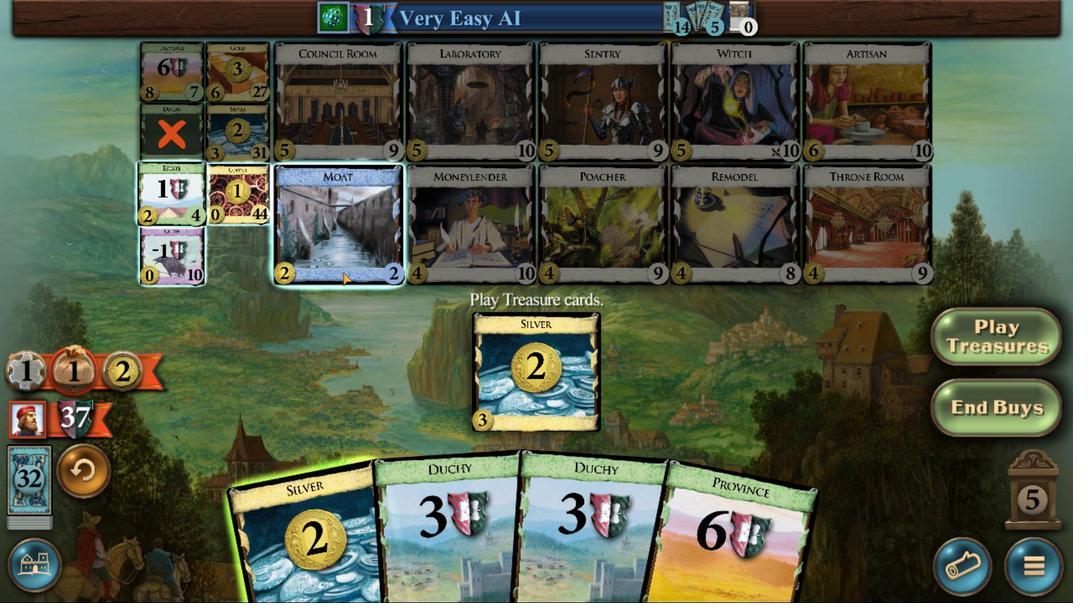 
Action: Mouse moved to (553, 417)
Screenshot: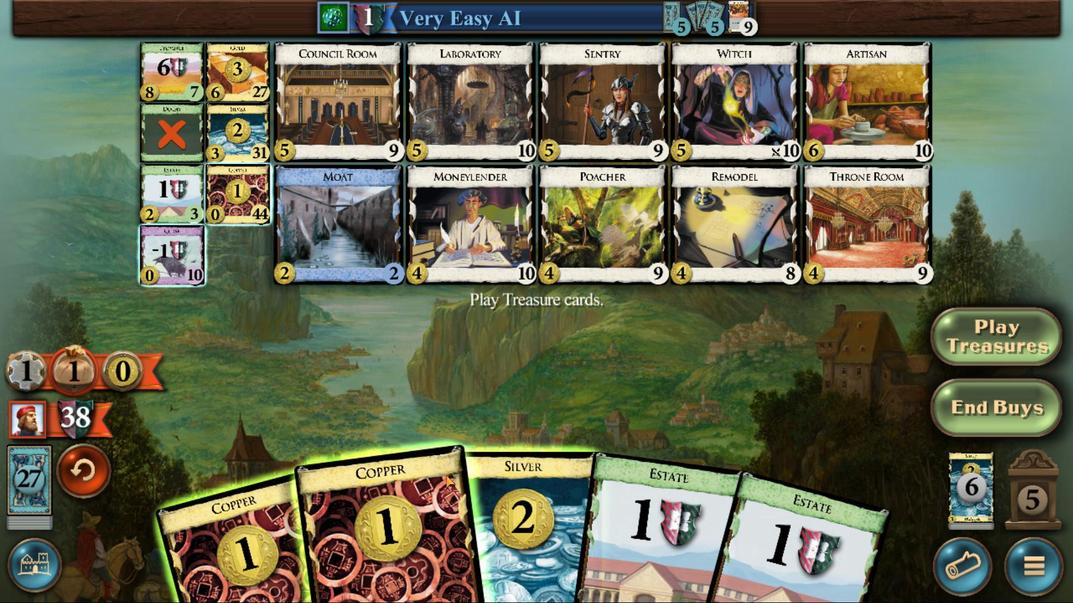 
Action: Mouse pressed left at (553, 417)
Screenshot: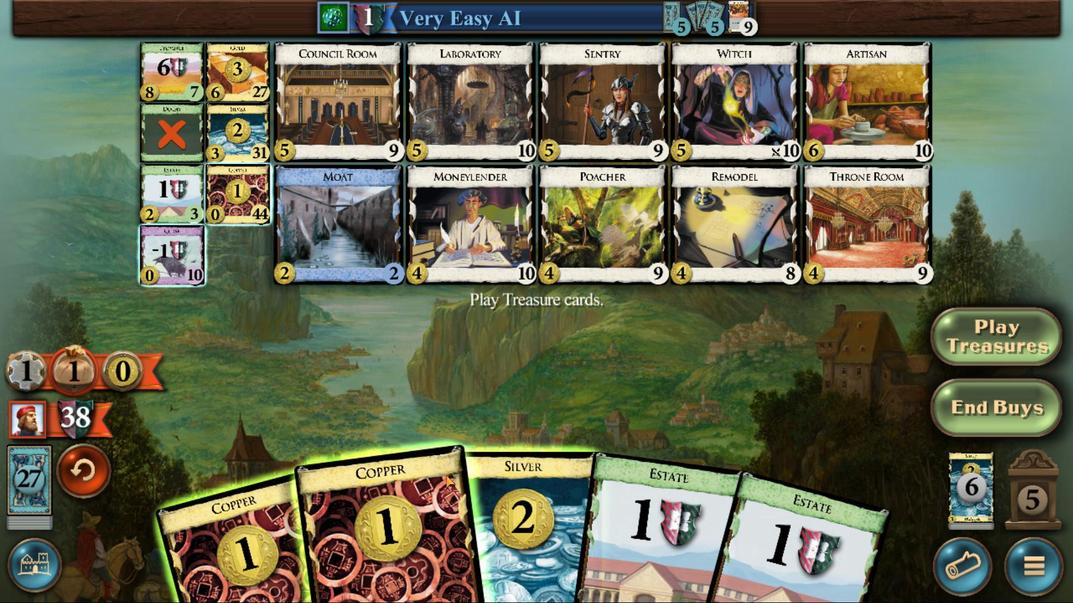 
Action: Mouse moved to (549, 416)
Screenshot: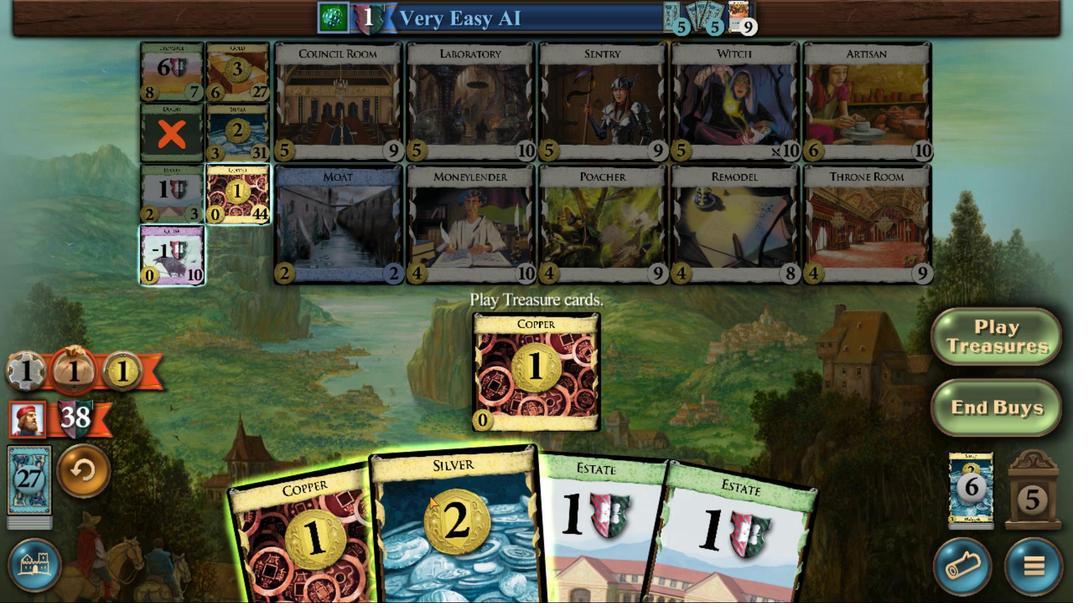 
Action: Mouse pressed left at (549, 416)
Screenshot: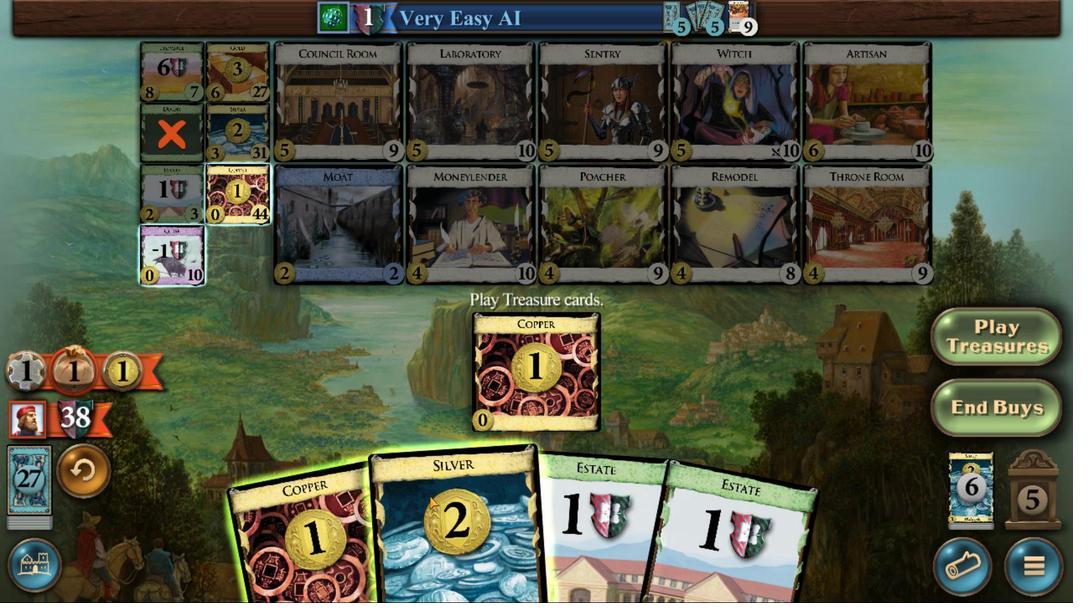 
Action: Mouse moved to (509, 407)
Screenshot: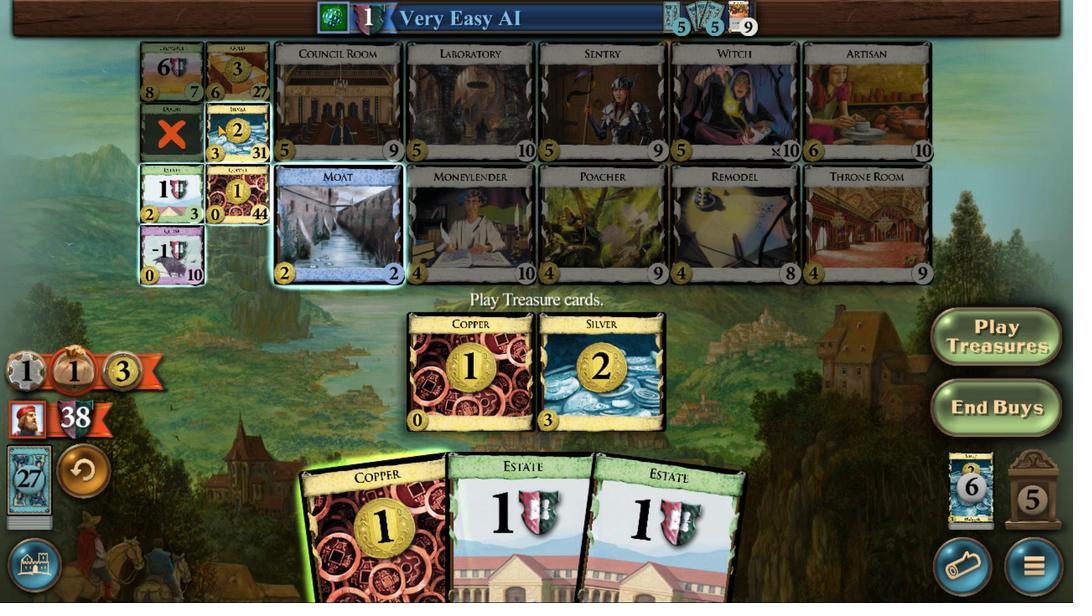 
Action: Mouse pressed left at (509, 407)
Screenshot: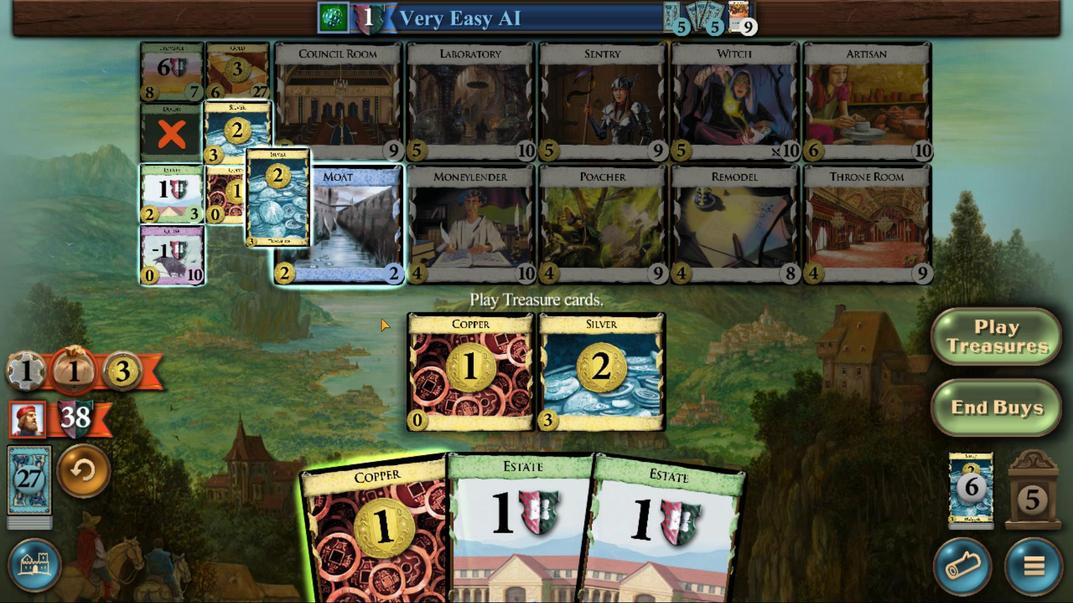 
Action: Mouse moved to (538, 416)
Screenshot: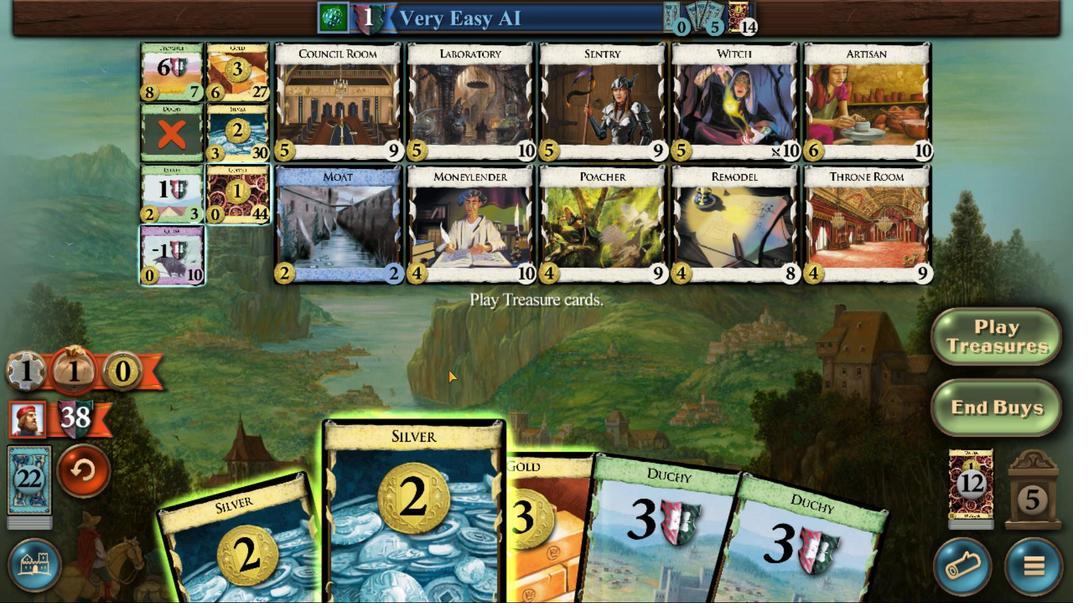 
Action: Mouse pressed left at (538, 416)
Screenshot: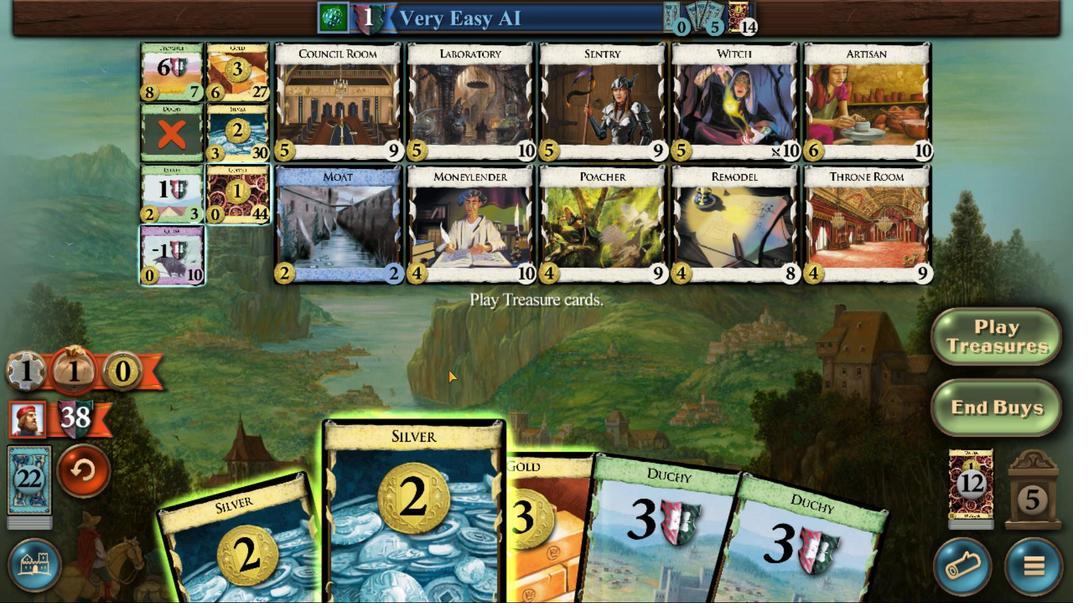 
Action: Mouse moved to (496, 409)
Screenshot: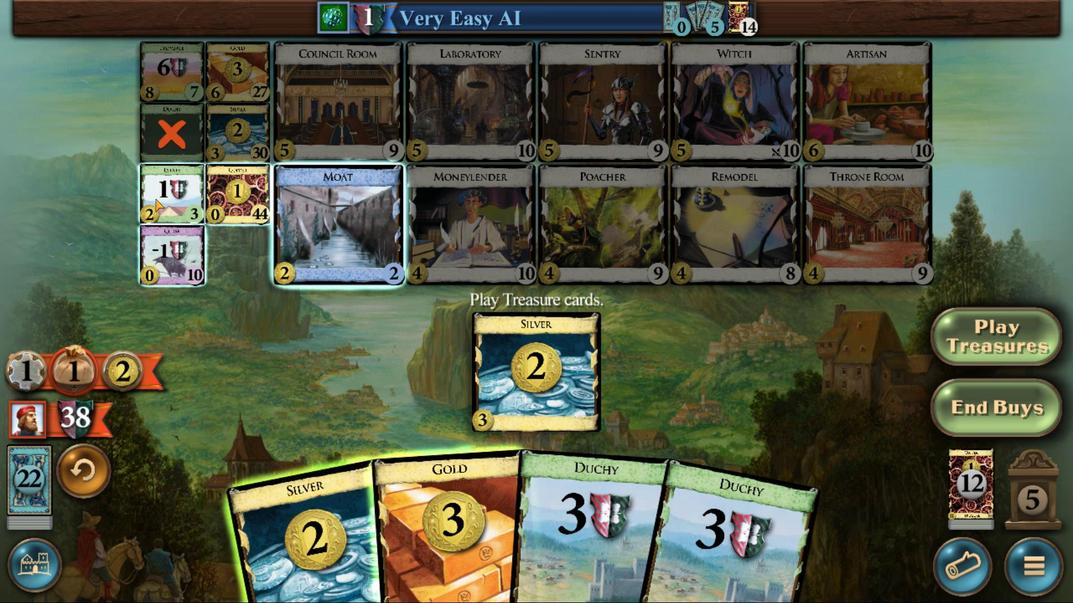 
Action: Mouse pressed left at (496, 409)
Screenshot: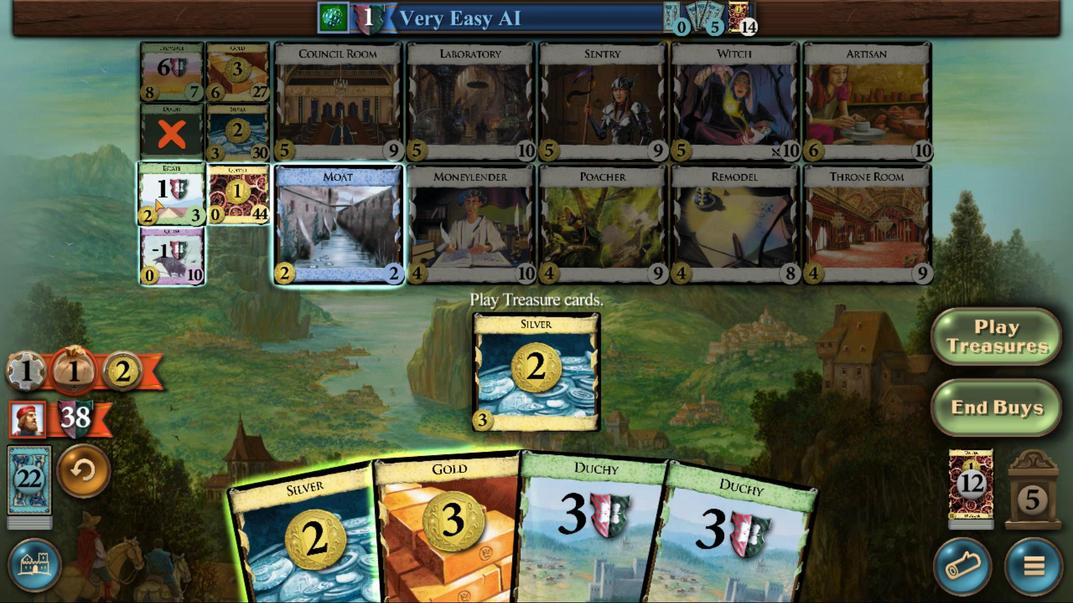 
Action: Mouse moved to (584, 417)
Screenshot: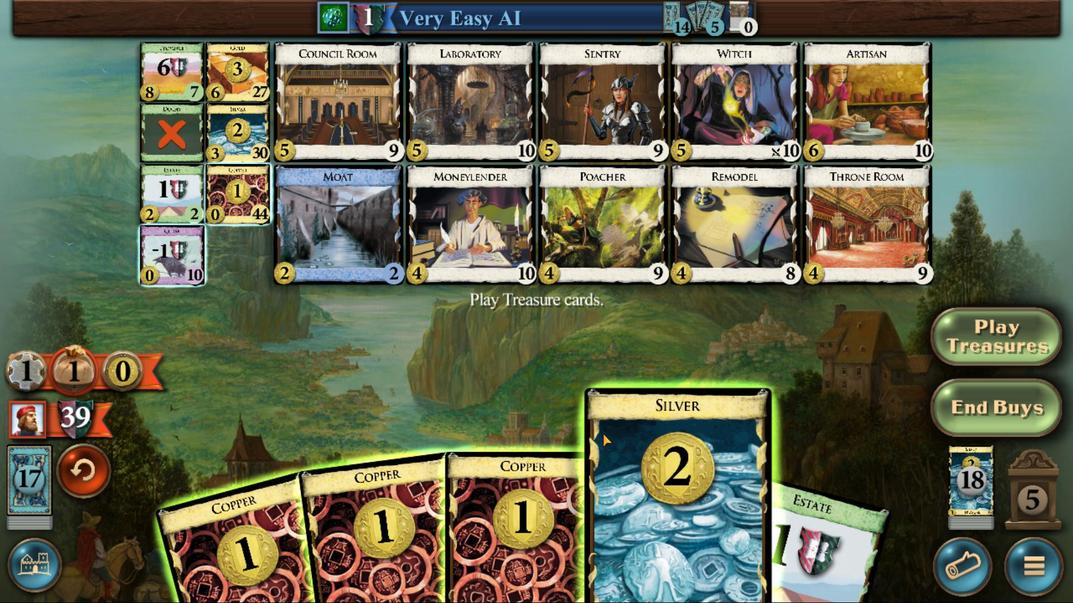 
Action: Mouse pressed left at (584, 417)
Screenshot: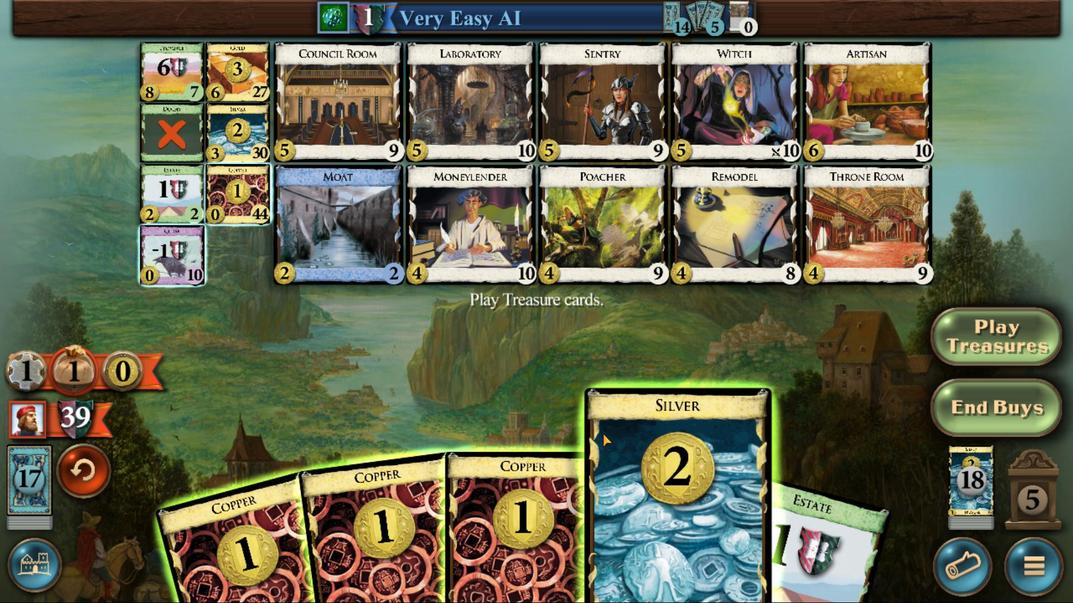 
Action: Mouse moved to (500, 409)
Screenshot: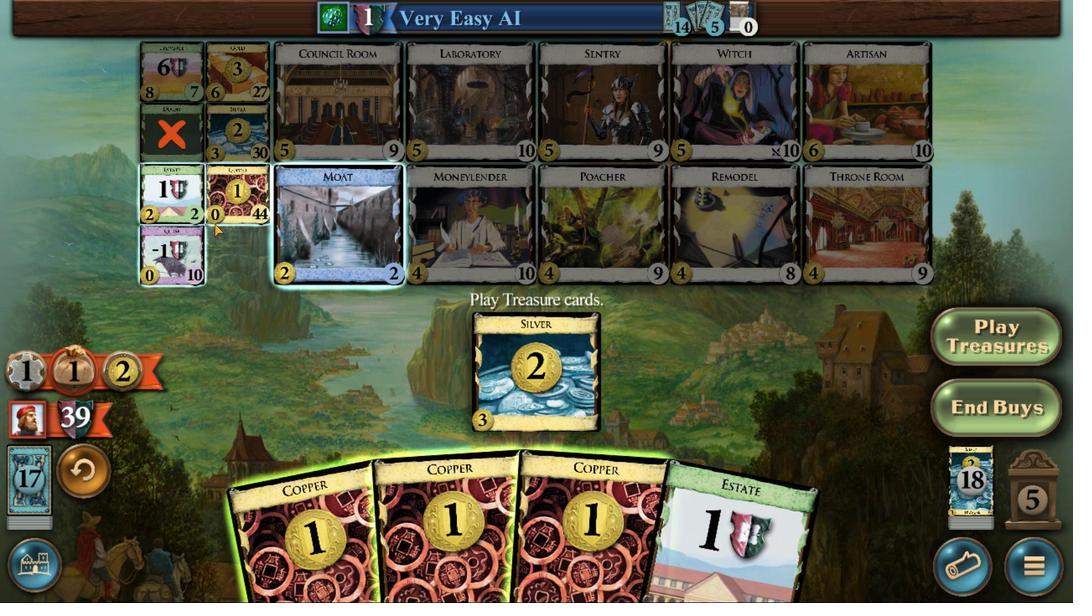
Action: Mouse pressed left at (500, 409)
Screenshot: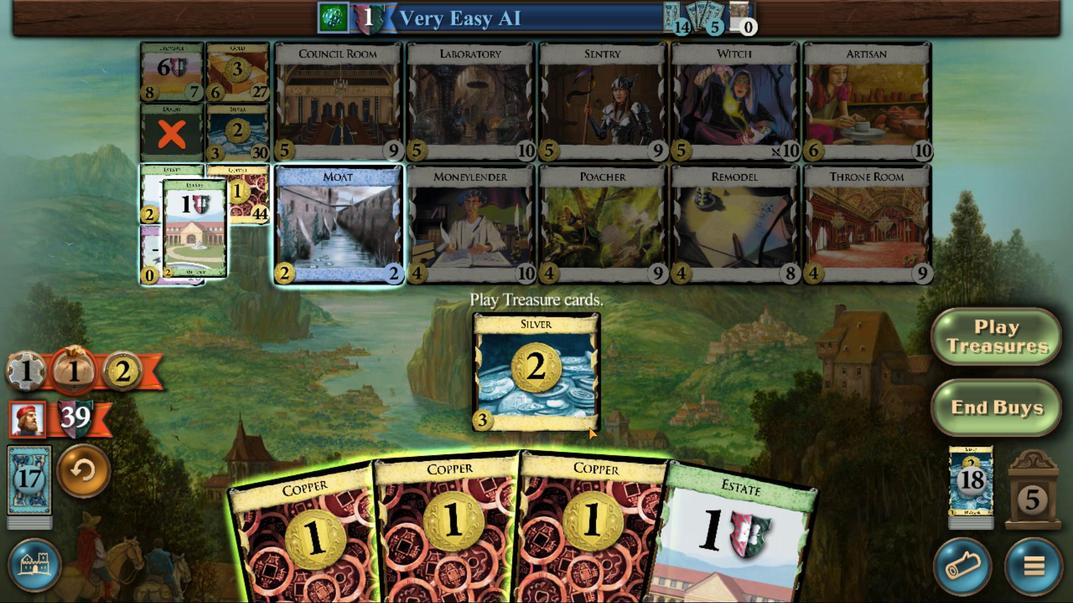 
Action: Mouse moved to (536, 416)
Screenshot: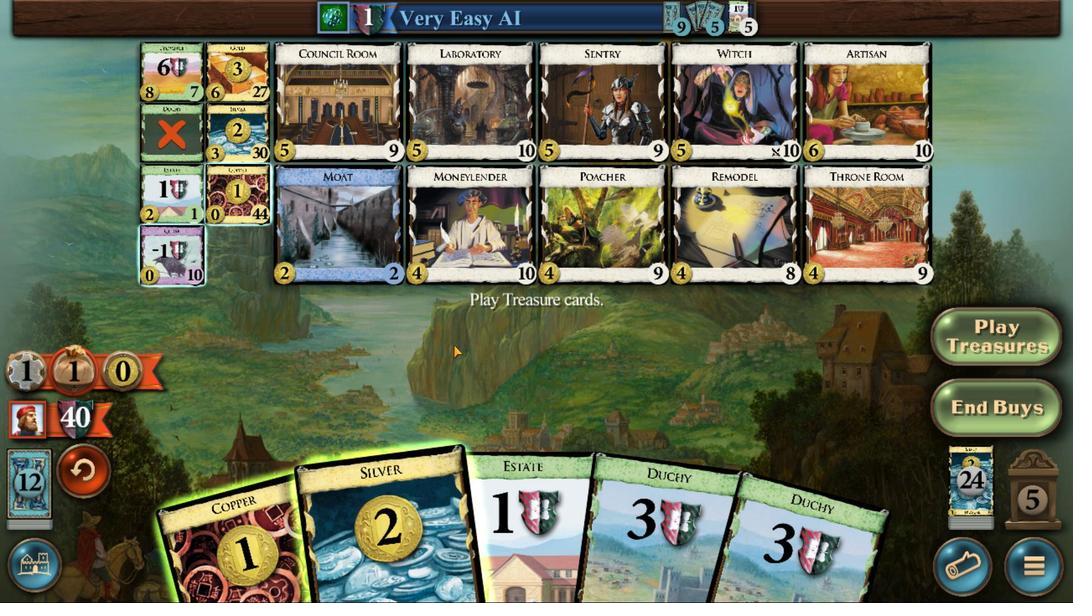 
Action: Mouse pressed left at (536, 416)
Screenshot: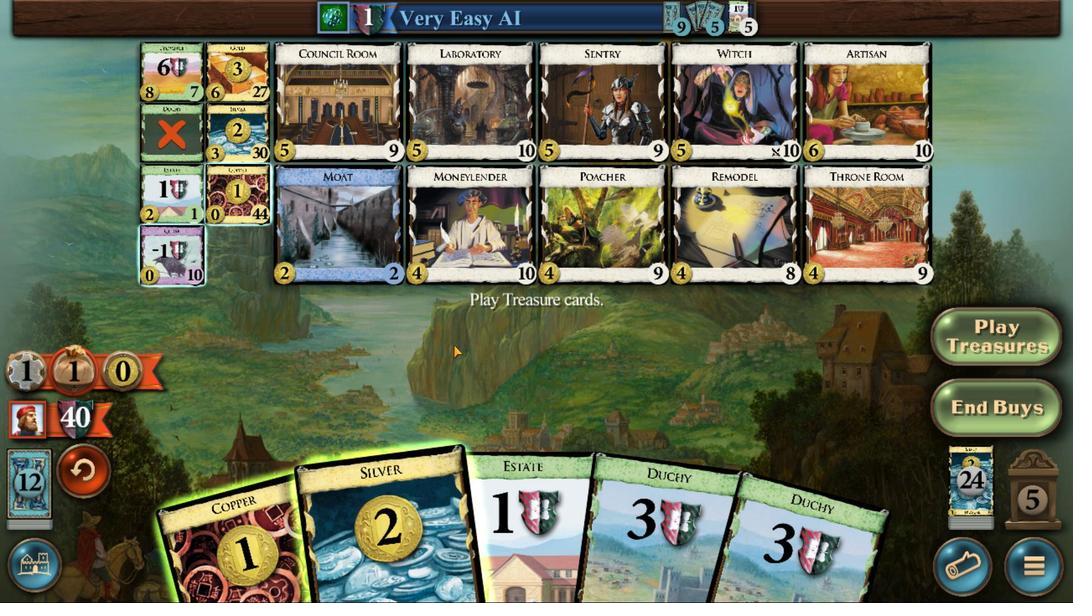 
Action: Mouse moved to (497, 409)
Screenshot: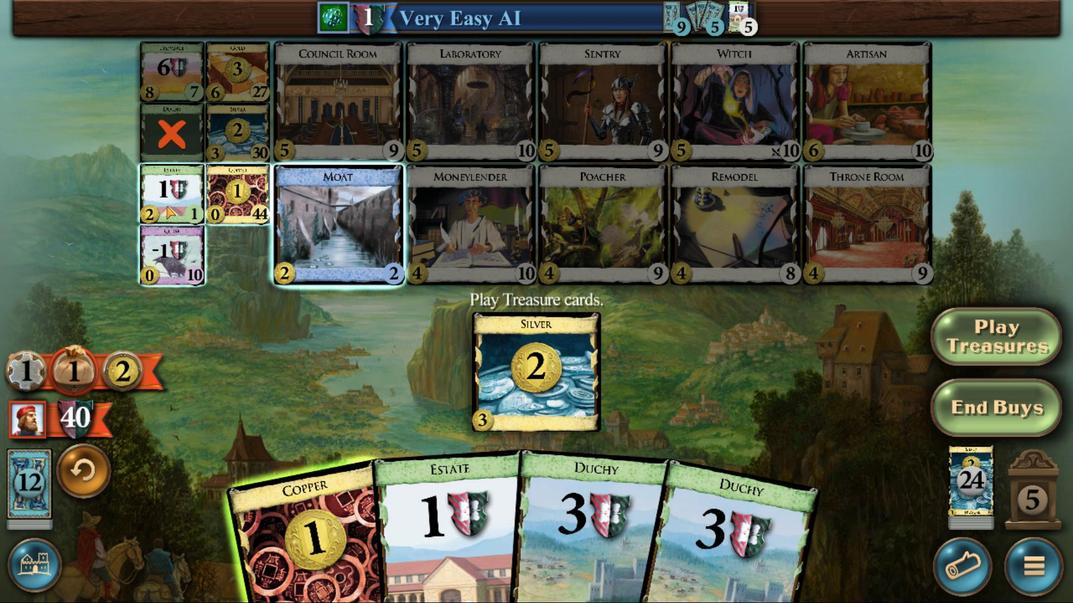 
Action: Mouse pressed left at (497, 409)
Screenshot: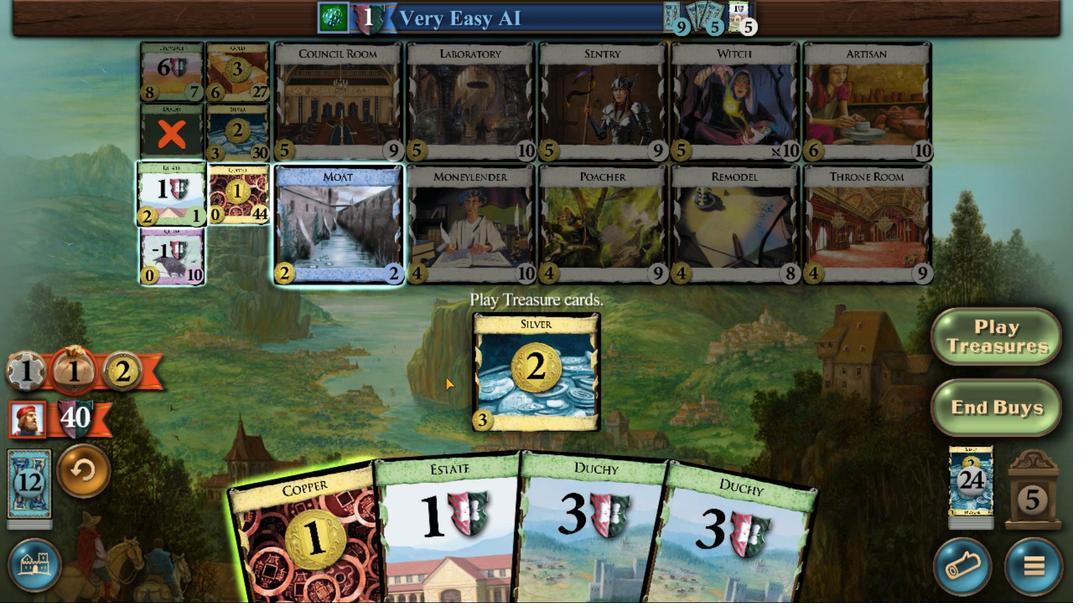 
Action: Mouse moved to (564, 416)
Screenshot: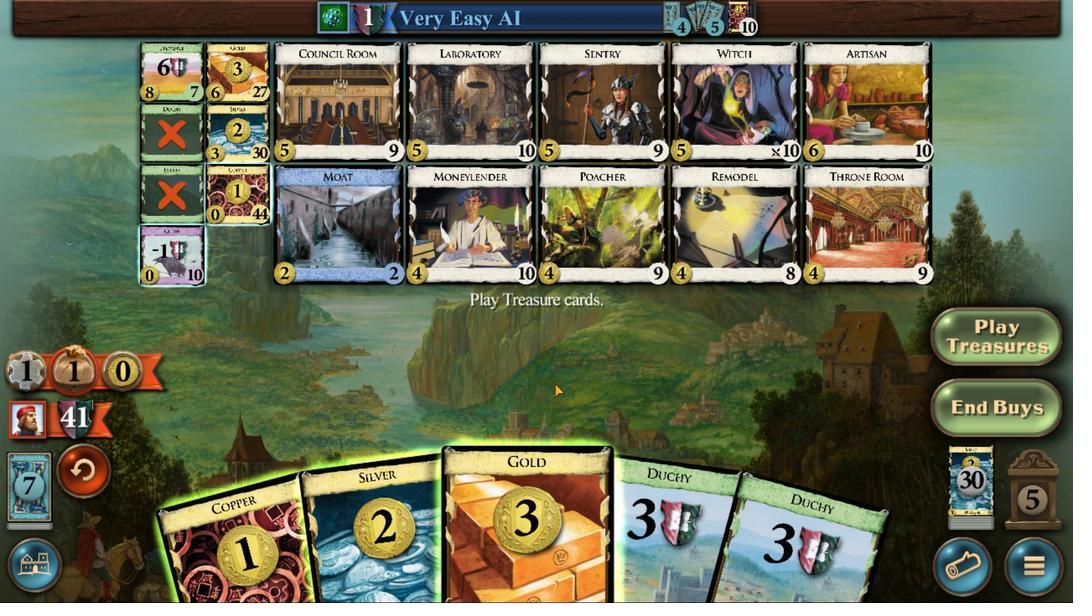 
Action: Mouse pressed left at (564, 416)
Screenshot: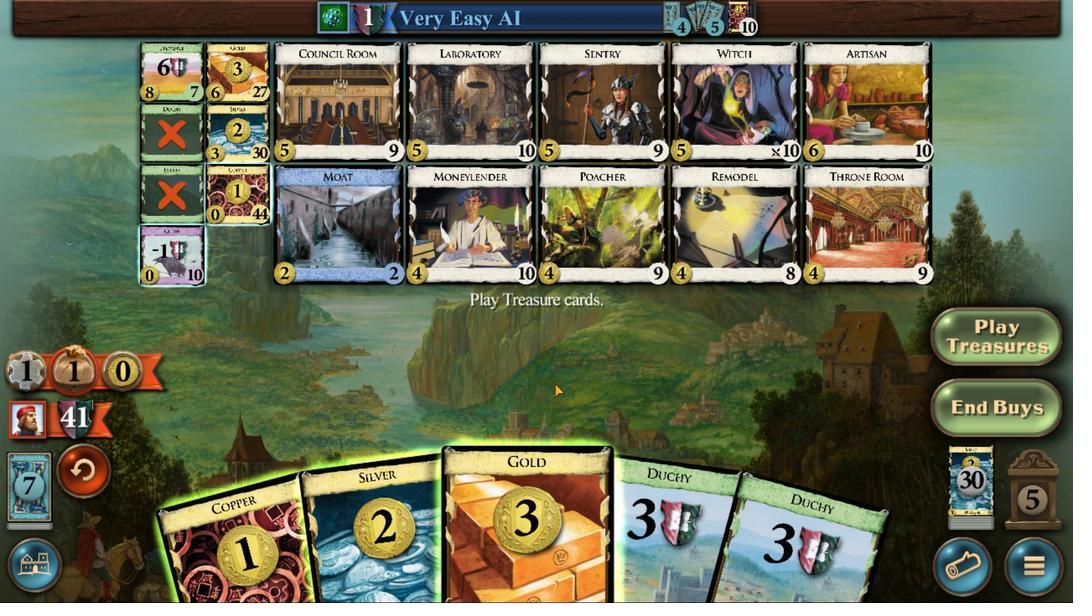 
Action: Mouse moved to (550, 416)
Screenshot: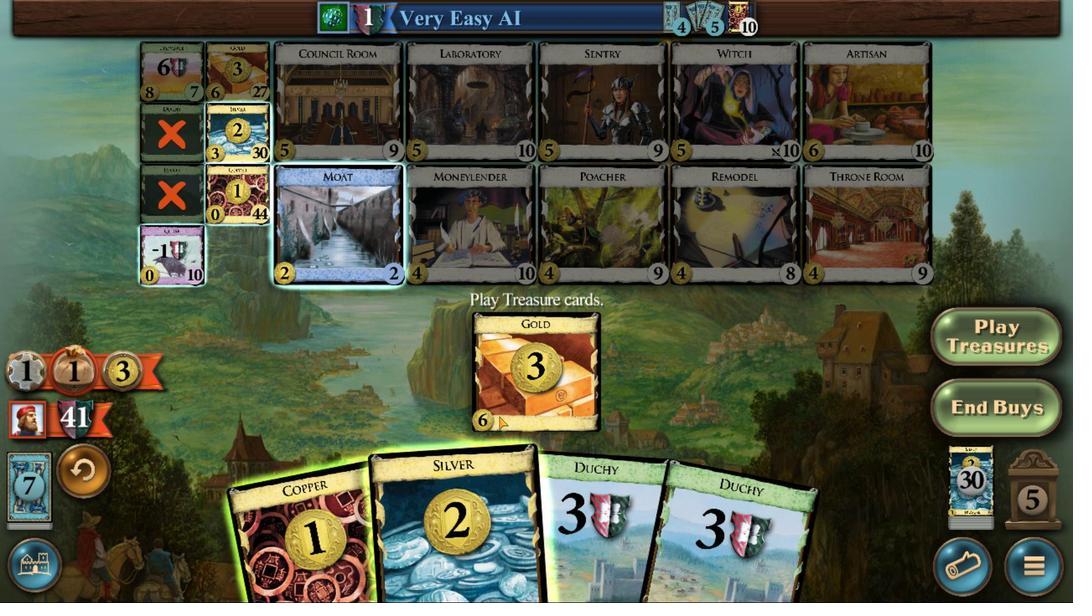 
Action: Mouse pressed left at (550, 416)
Screenshot: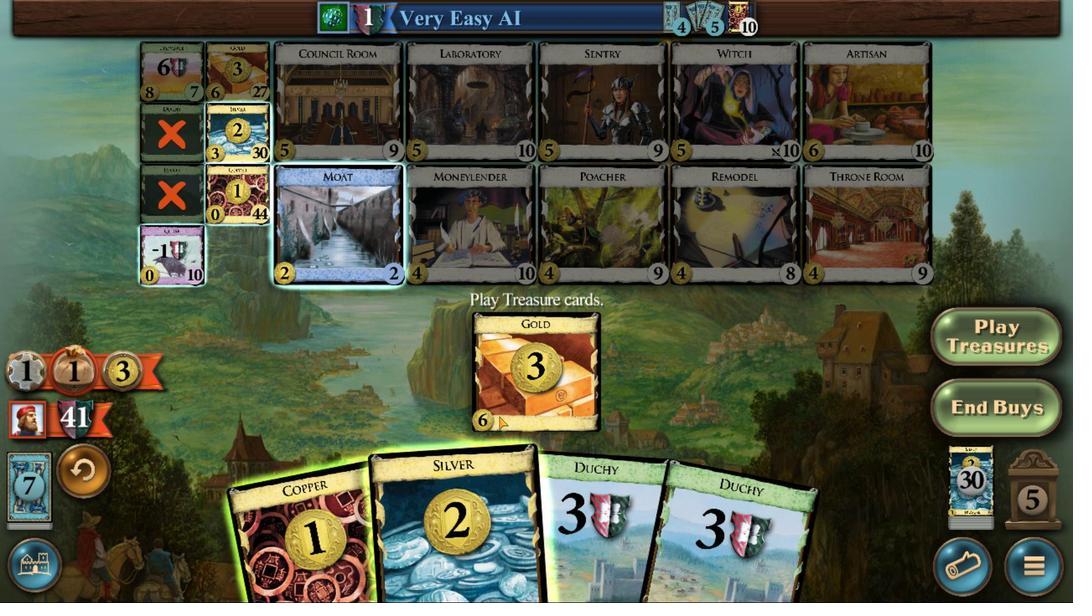 
Action: Mouse moved to (540, 416)
Screenshot: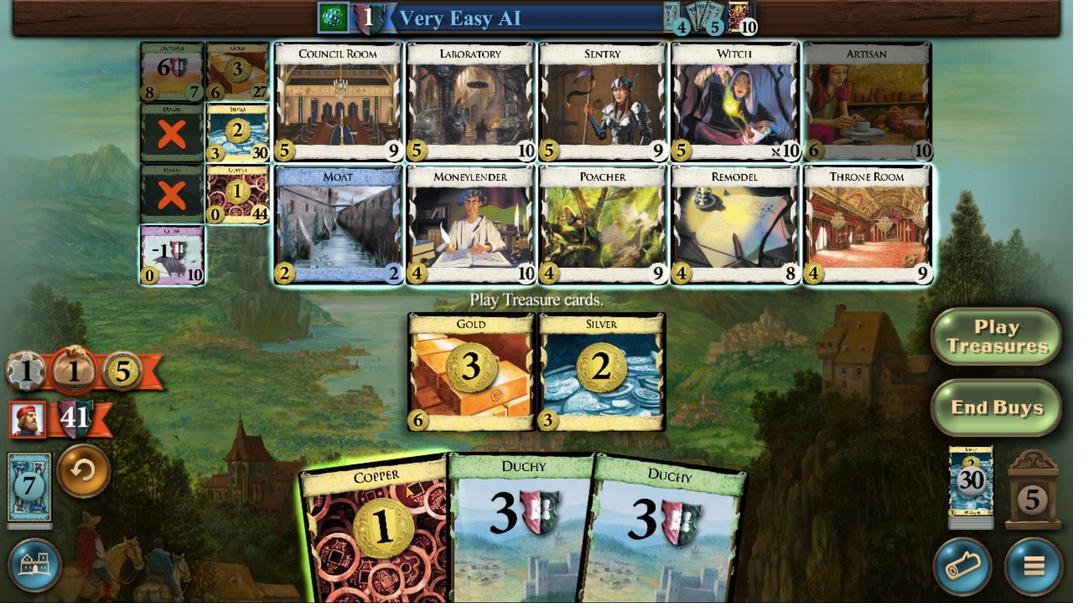 
Action: Mouse pressed left at (540, 416)
Screenshot: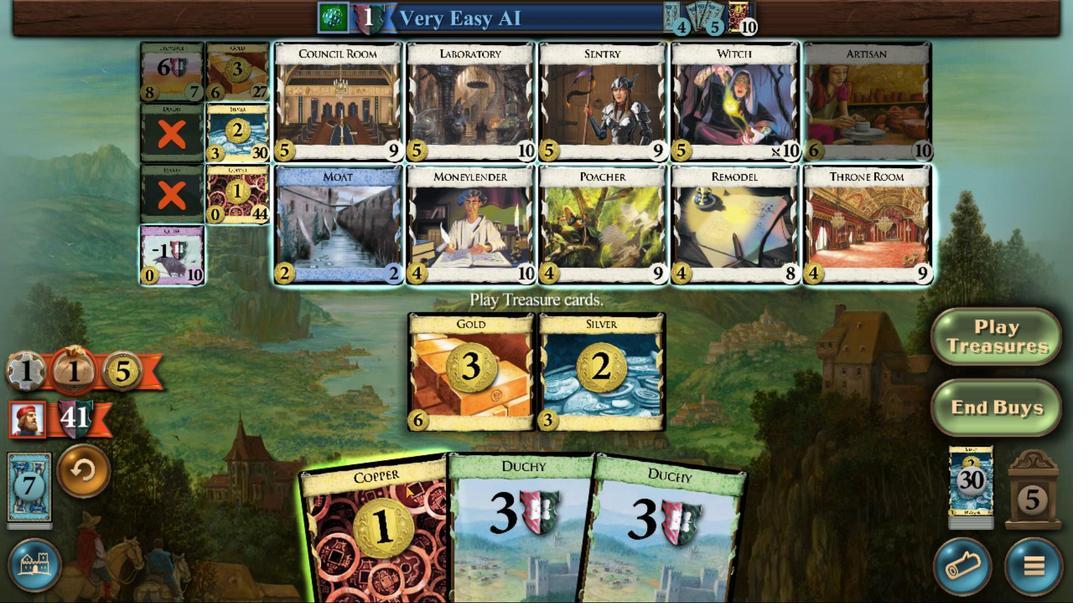 
Action: Mouse moved to (508, 406)
Screenshot: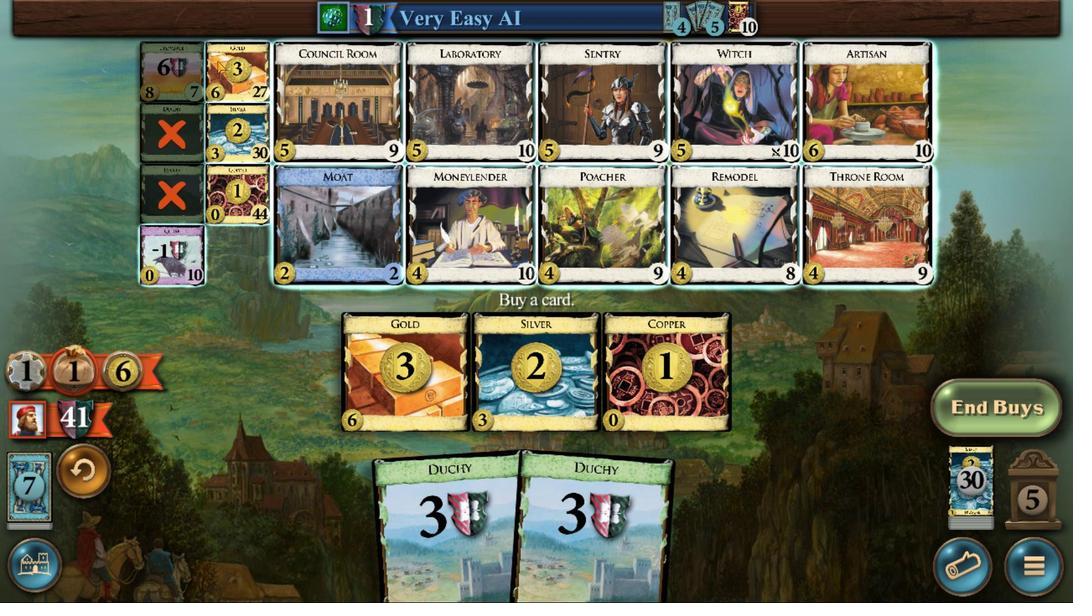 
Action: Mouse pressed left at (508, 406)
Screenshot: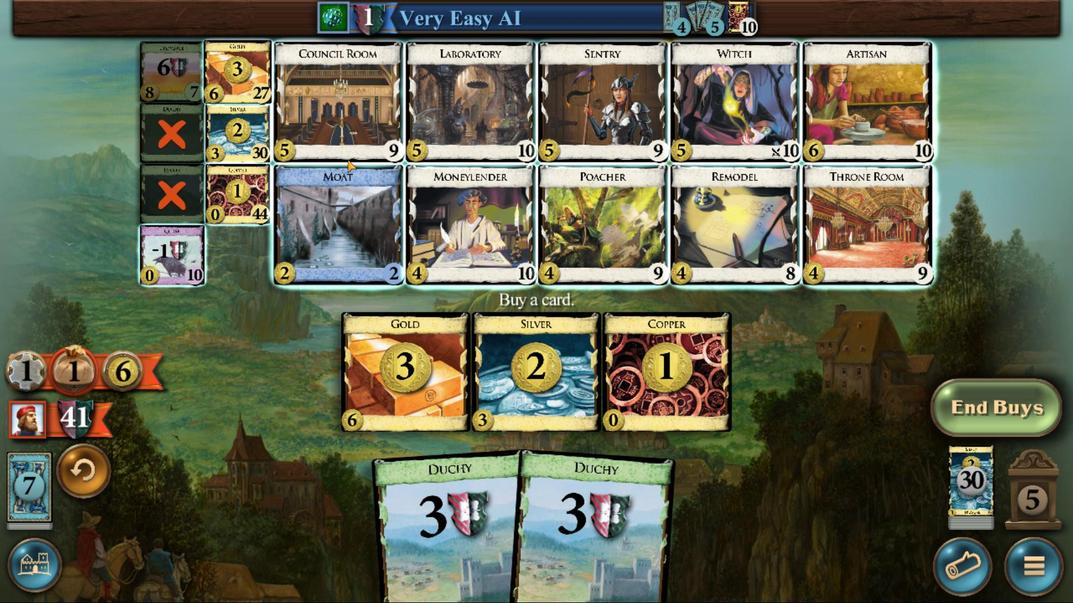 
Action: Mouse moved to (542, 416)
Screenshot: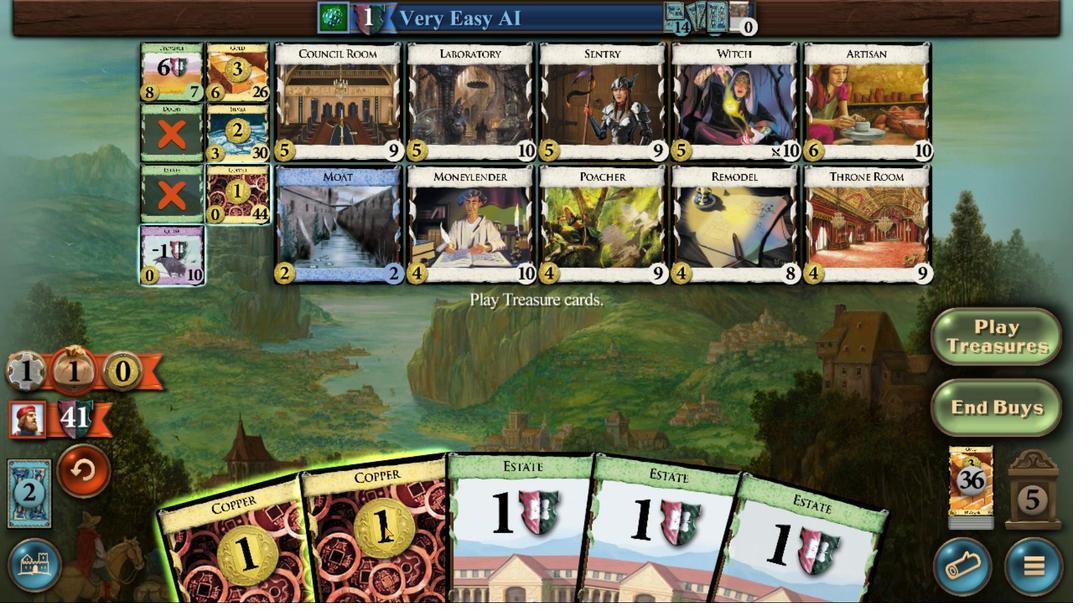 
Action: Mouse pressed left at (542, 416)
Screenshot: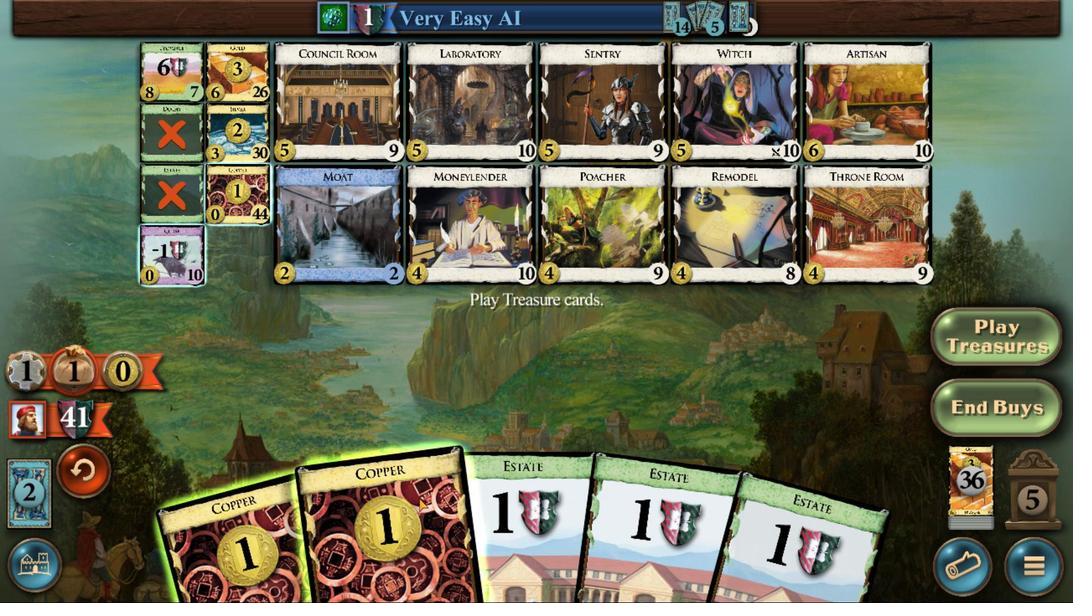 
Action: Mouse moved to (513, 409)
Screenshot: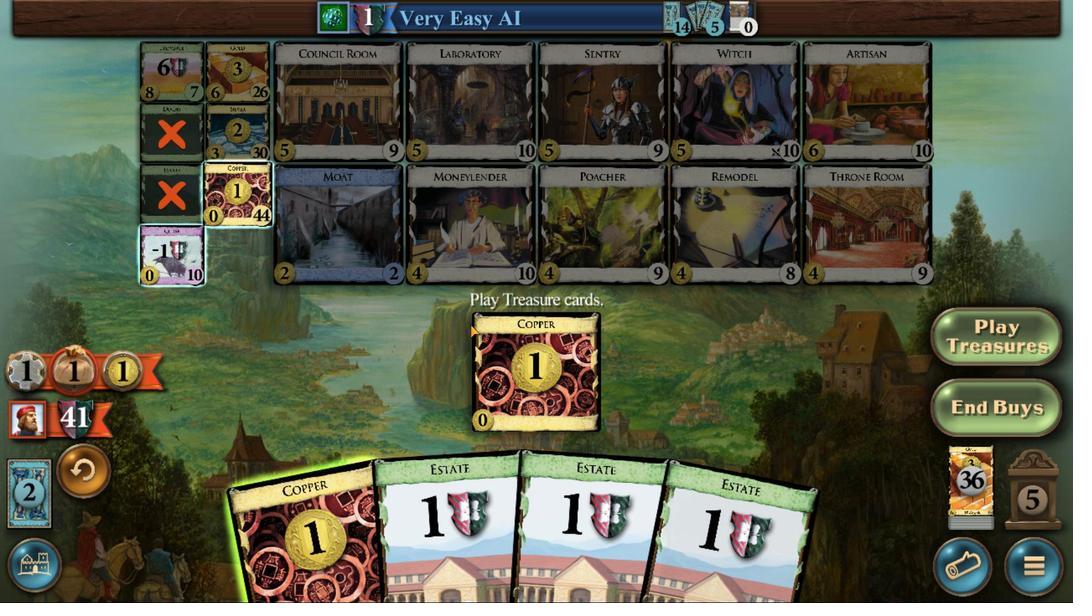 
Action: Mouse pressed left at (513, 409)
Screenshot: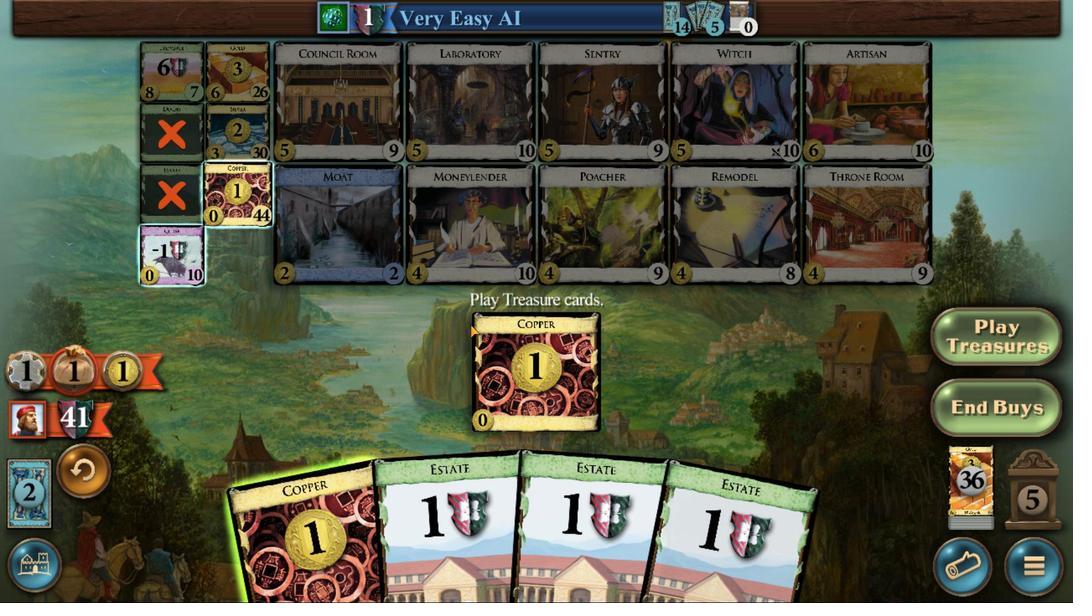 
Action: Mouse moved to (621, 417)
Screenshot: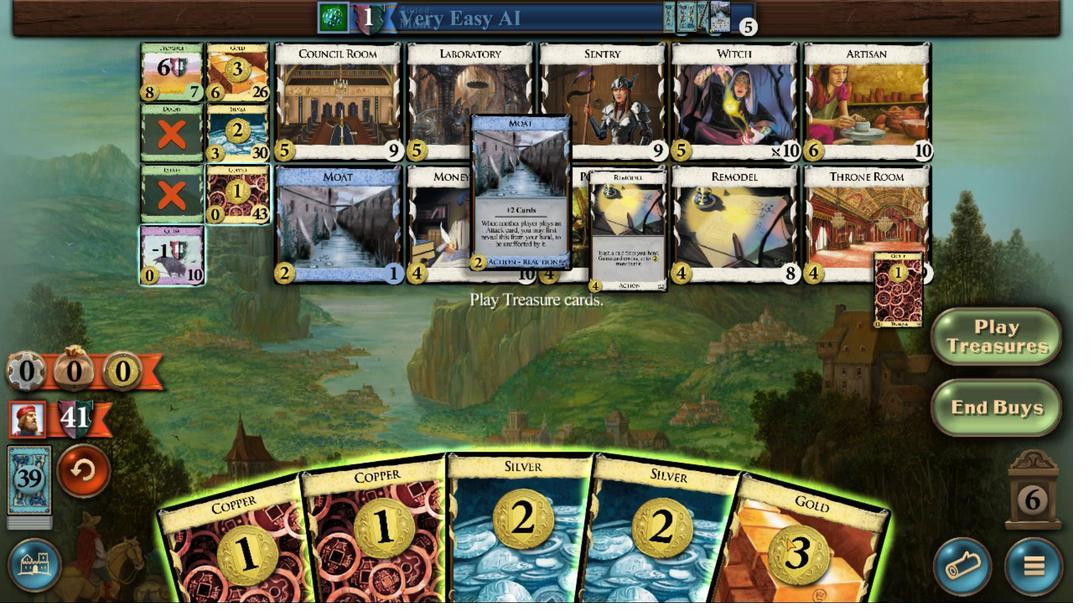 
Action: Mouse pressed left at (621, 417)
Screenshot: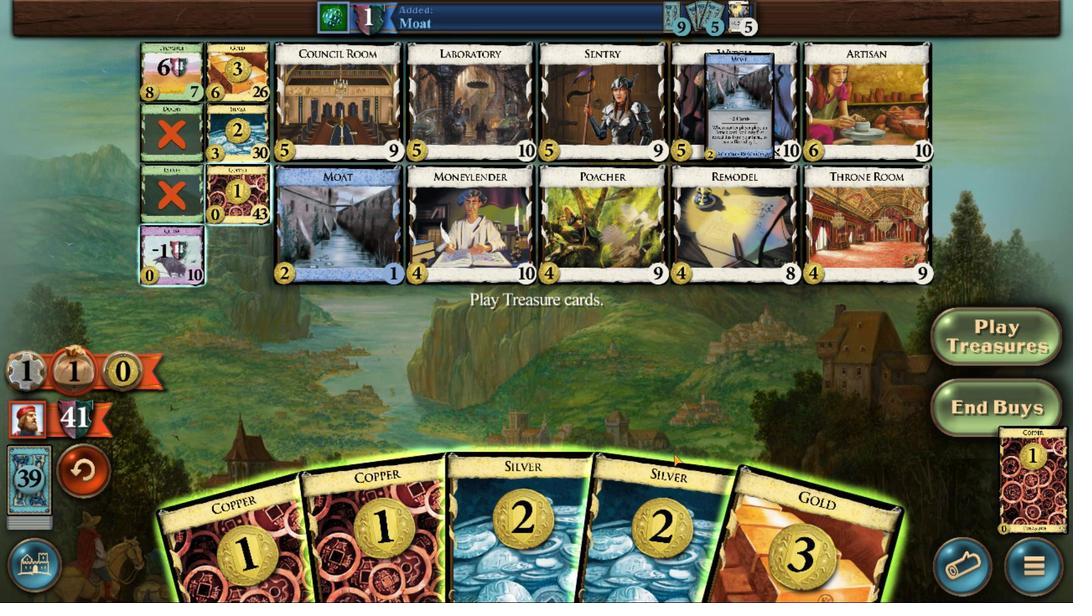 
Action: Mouse moved to (609, 416)
Screenshot: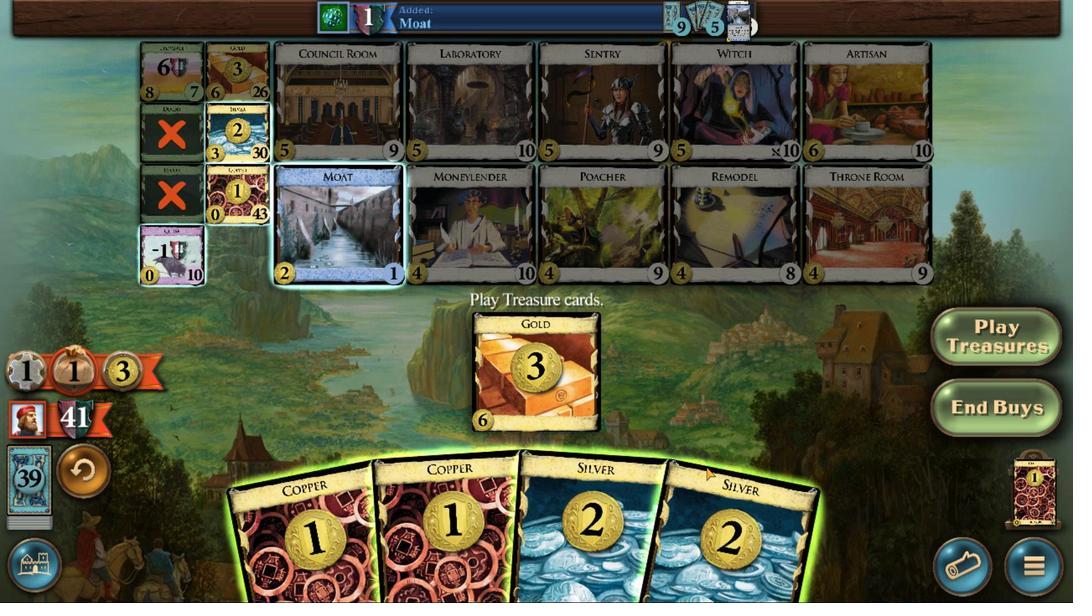 
Action: Mouse pressed left at (609, 416)
Screenshot: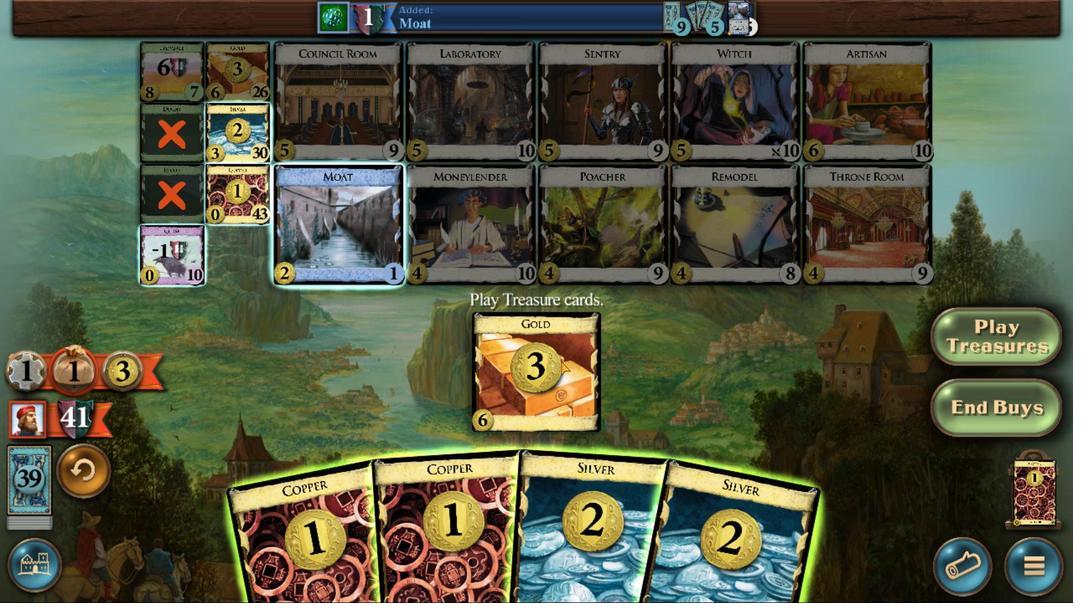 
Action: Mouse moved to (601, 416)
Screenshot: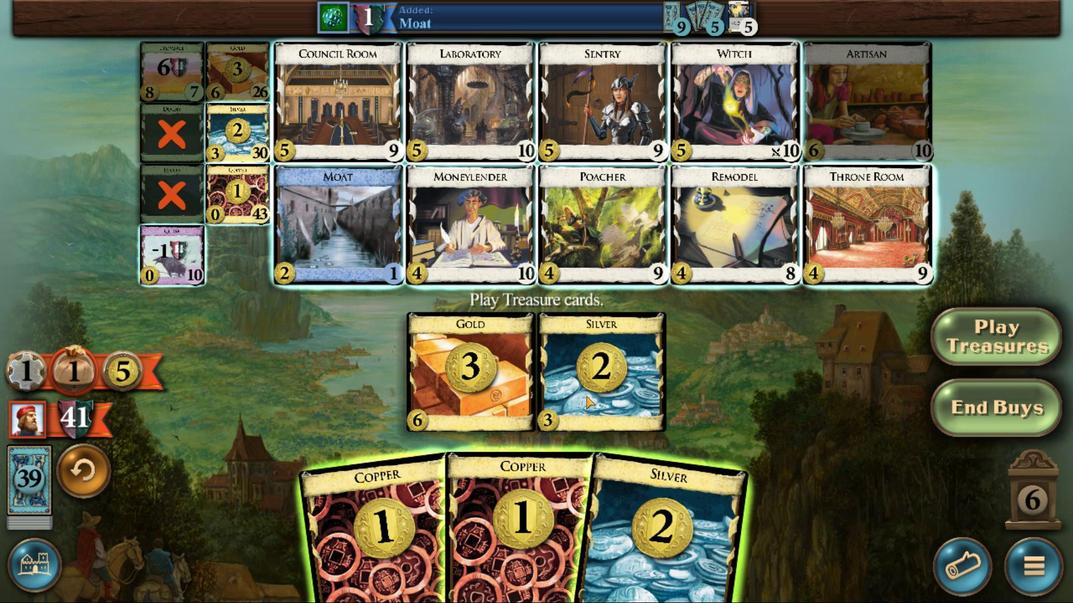 
Action: Mouse pressed left at (601, 416)
Screenshot: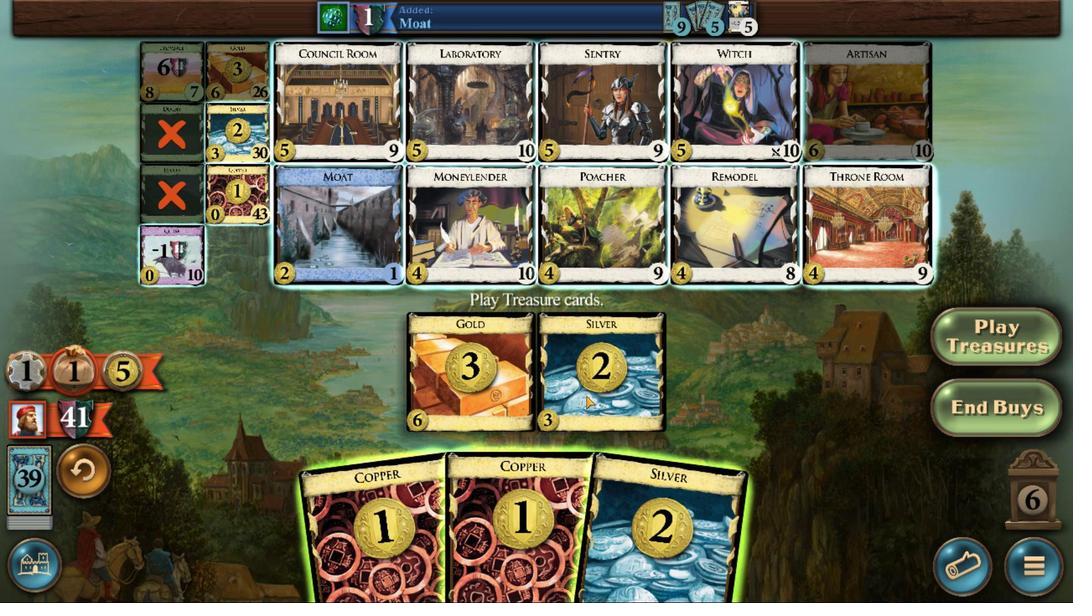 
Action: Mouse moved to (584, 416)
Screenshot: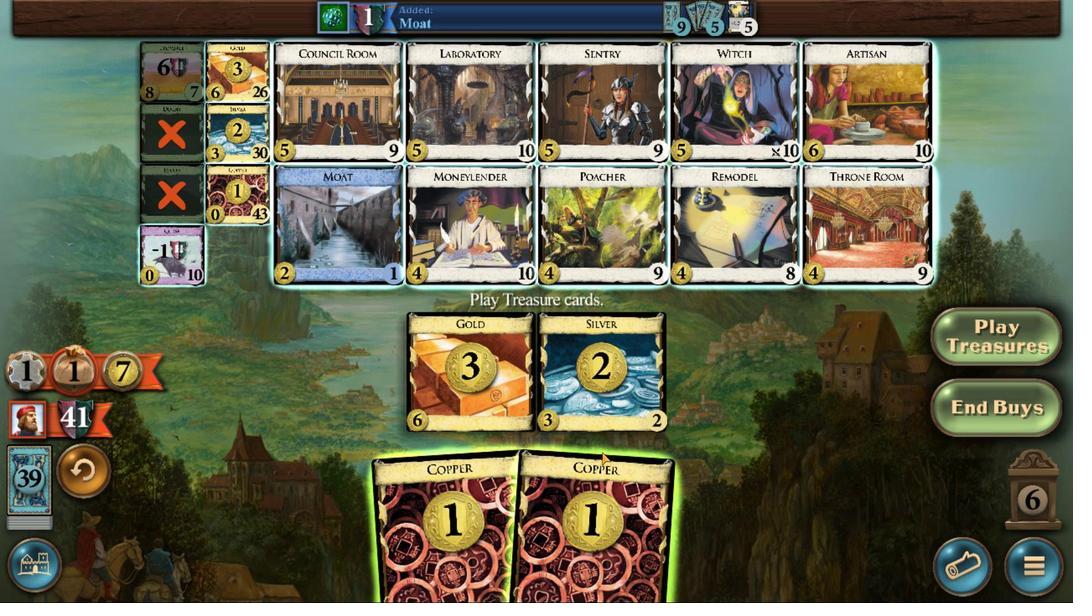 
Action: Mouse pressed left at (584, 416)
